 Task: Vocal Harmony.
Action: Mouse moved to (94, 35)
Screenshot: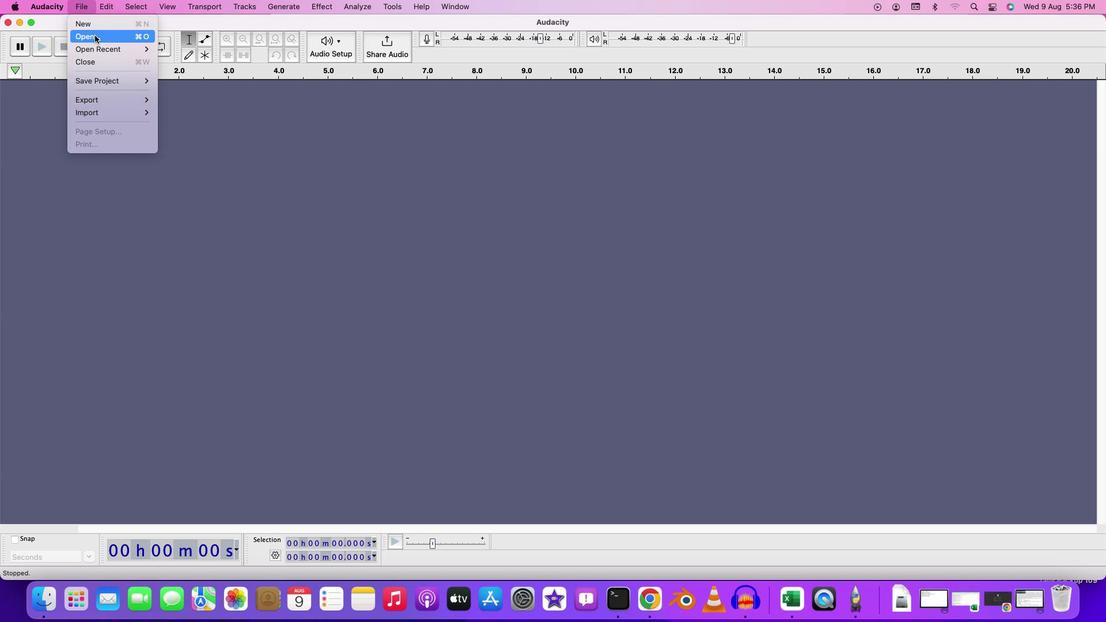 
Action: Mouse pressed left at (94, 35)
Screenshot: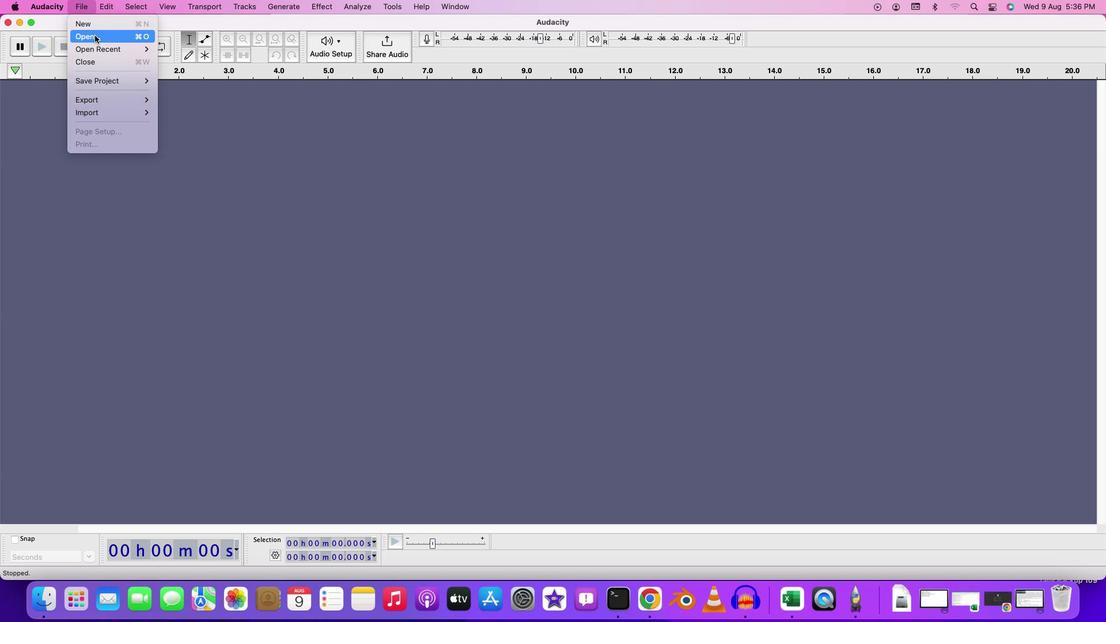
Action: Mouse moved to (442, 164)
Screenshot: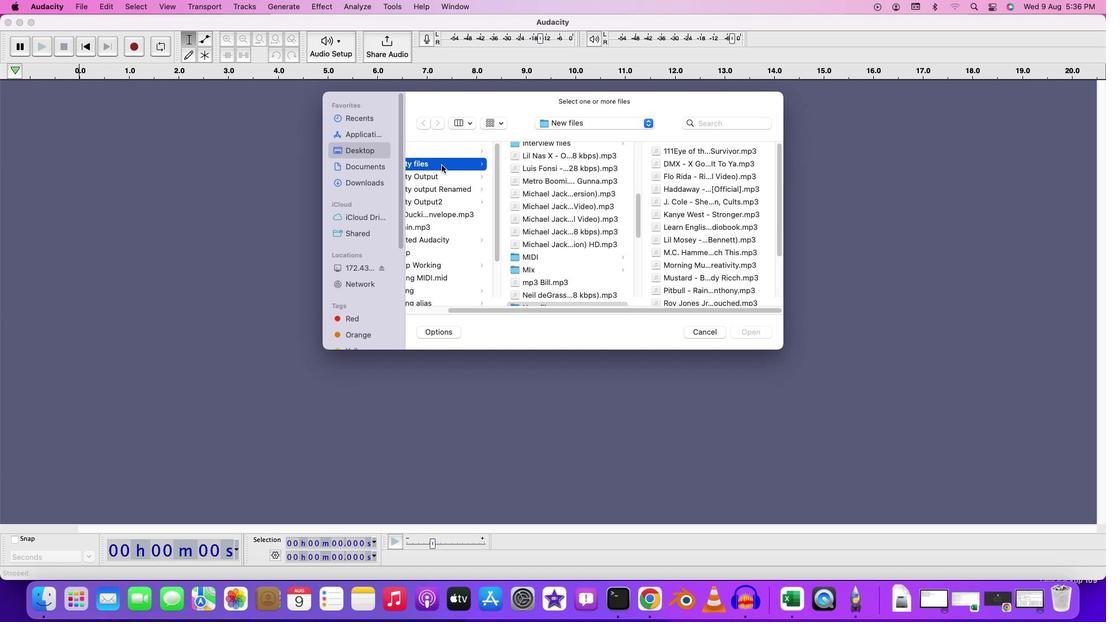 
Action: Mouse pressed left at (442, 164)
Screenshot: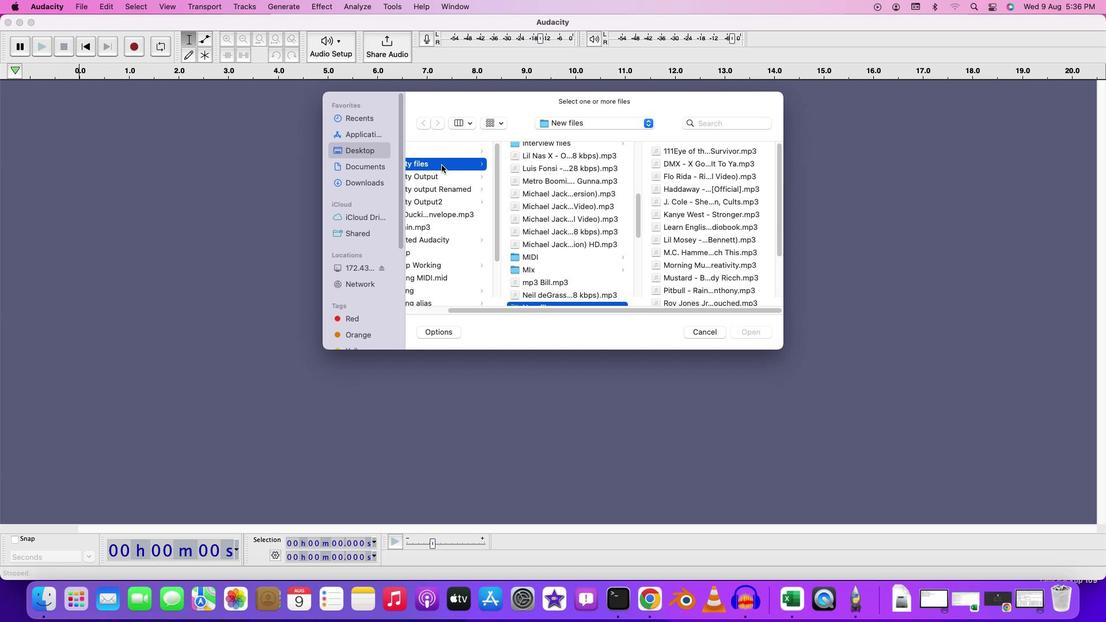
Action: Mouse moved to (586, 269)
Screenshot: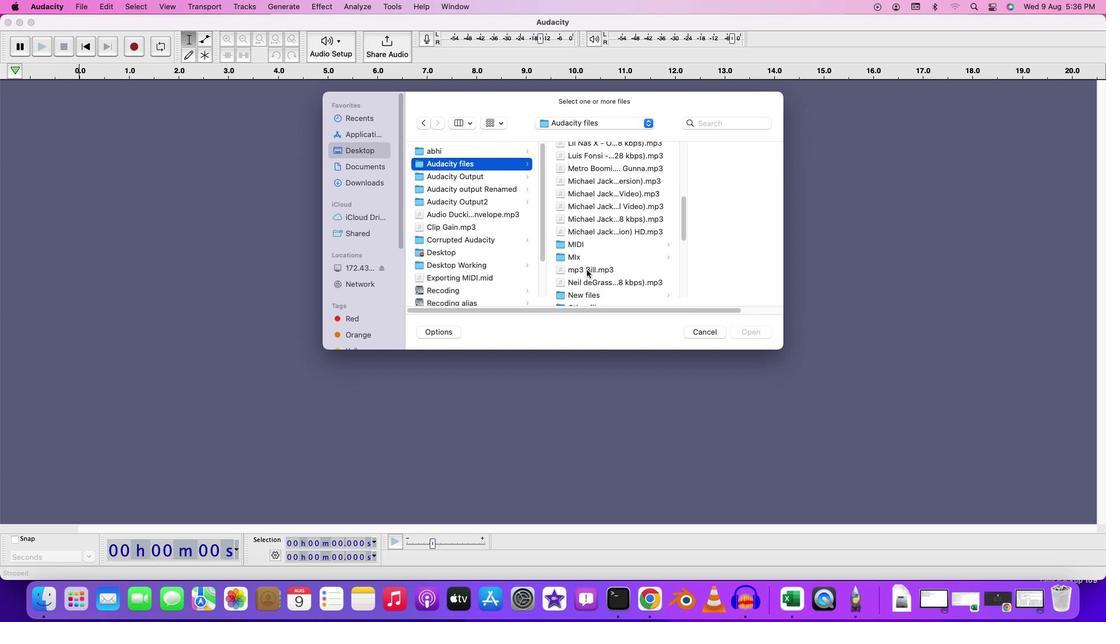 
Action: Mouse scrolled (586, 269) with delta (0, 0)
Screenshot: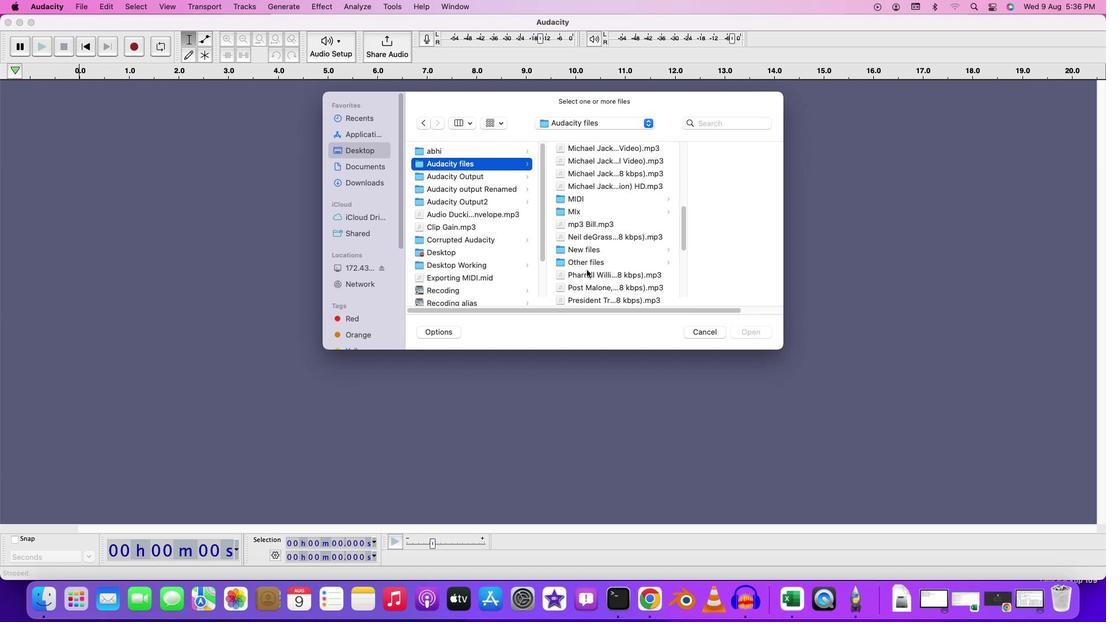
Action: Mouse scrolled (586, 269) with delta (0, 0)
Screenshot: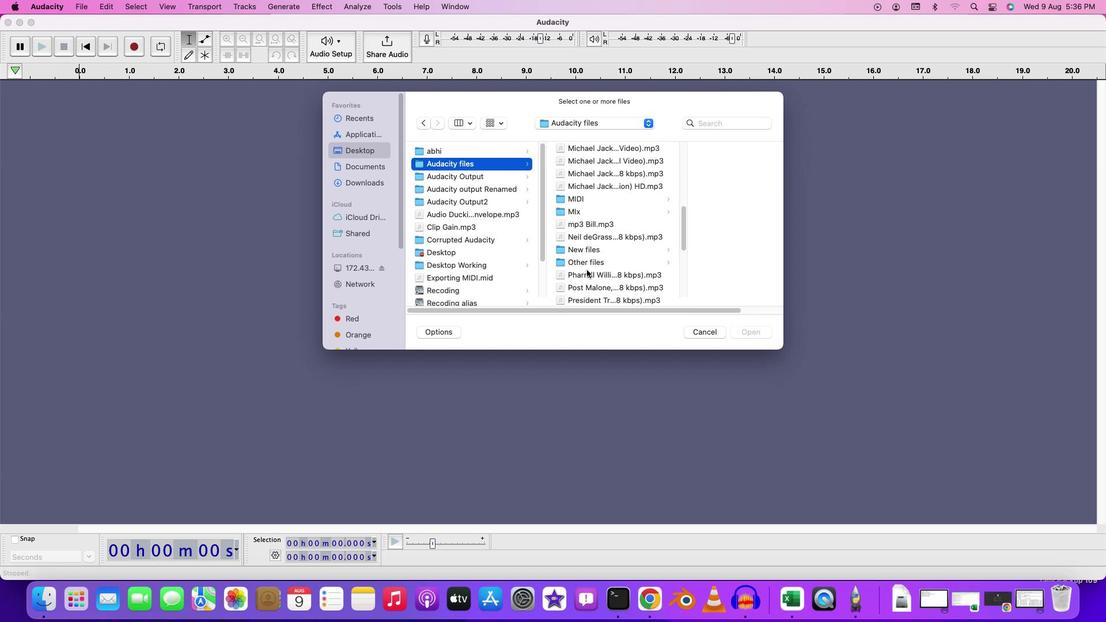 
Action: Mouse scrolled (586, 269) with delta (0, -1)
Screenshot: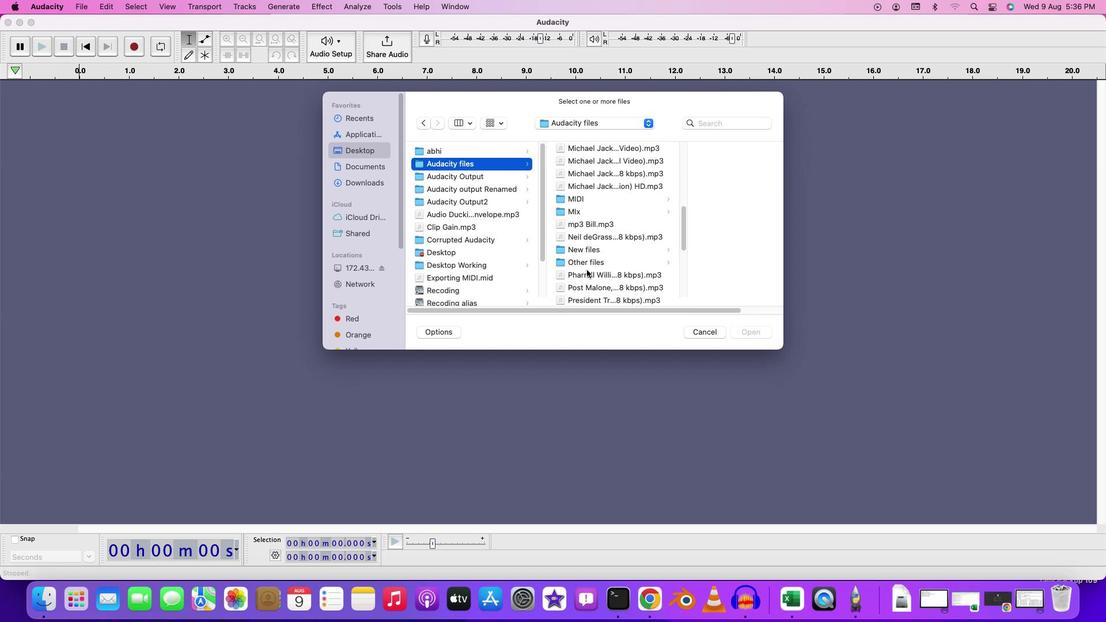 
Action: Mouse moved to (592, 252)
Screenshot: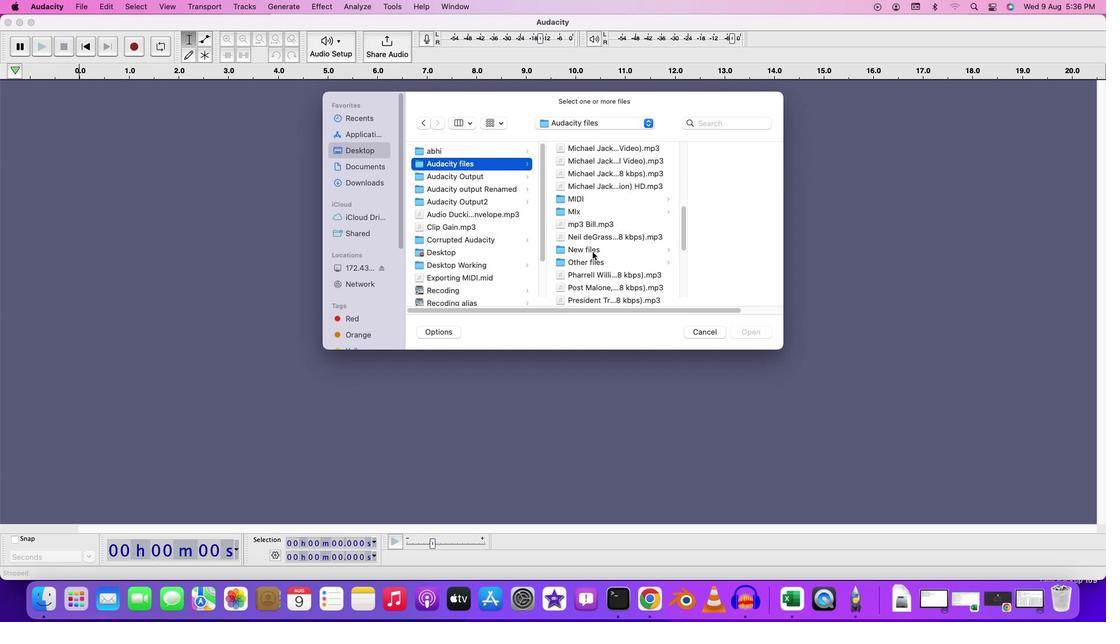 
Action: Mouse pressed left at (592, 252)
Screenshot: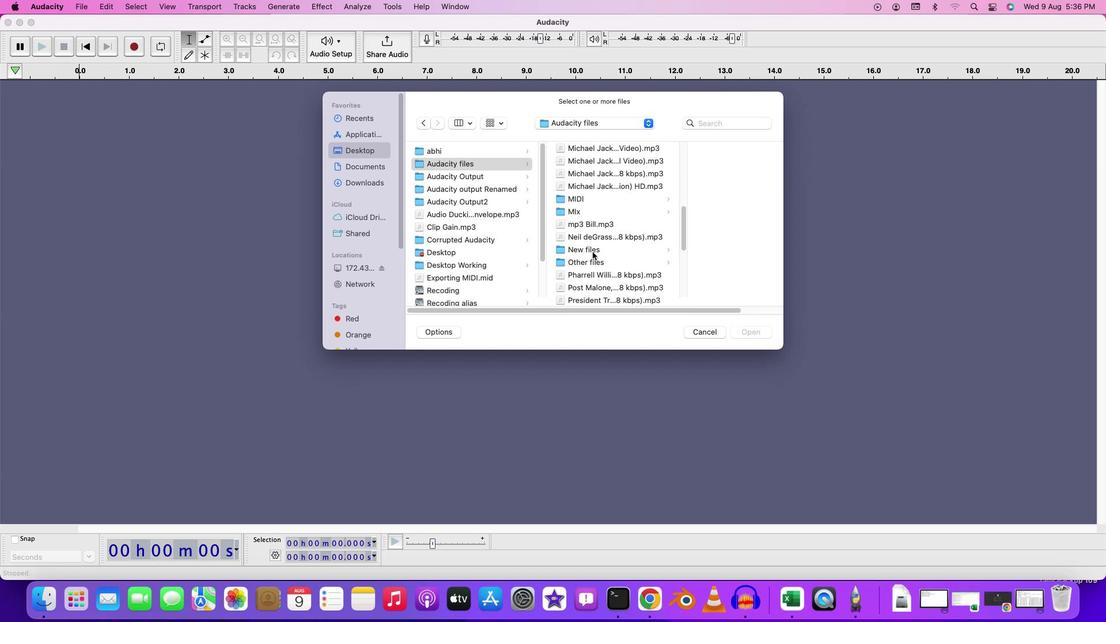 
Action: Mouse moved to (708, 170)
Screenshot: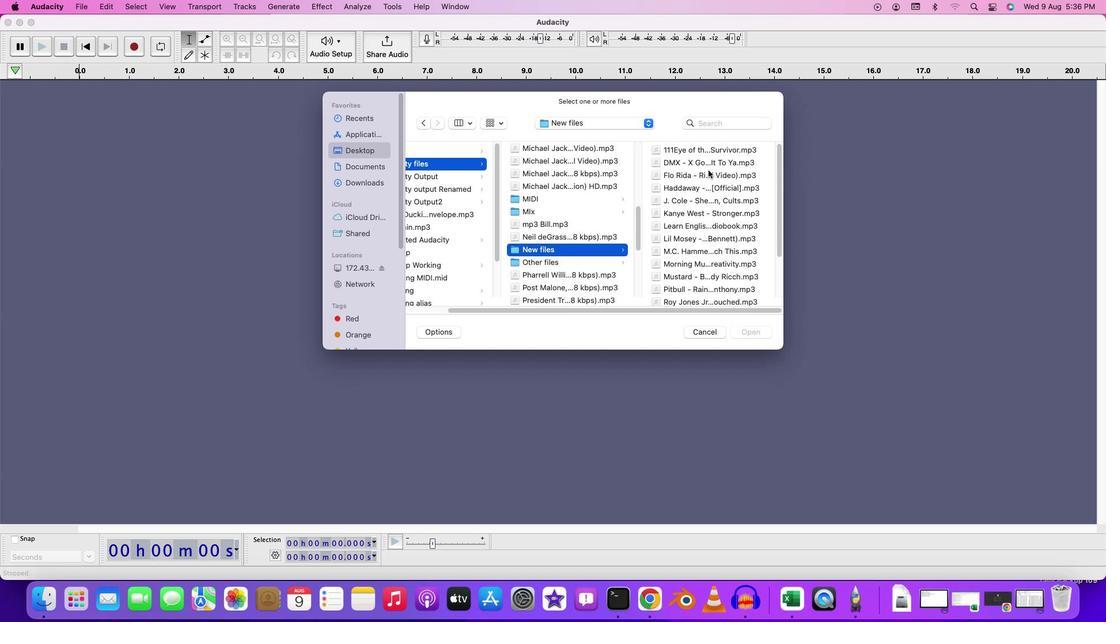 
Action: Mouse scrolled (708, 170) with delta (0, 0)
Screenshot: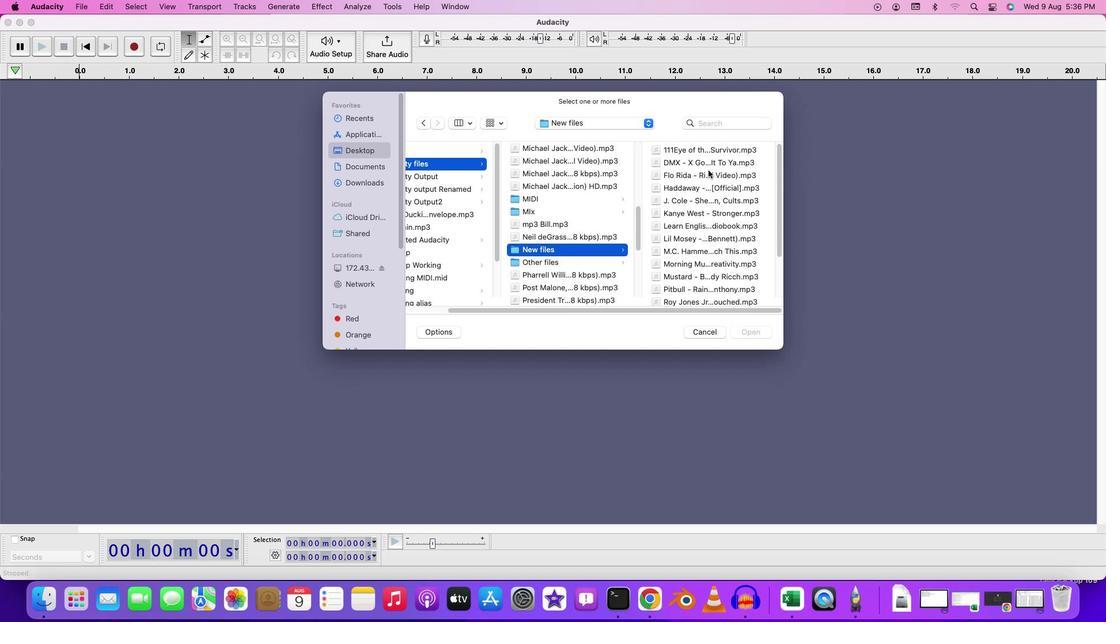 
Action: Mouse moved to (708, 170)
Screenshot: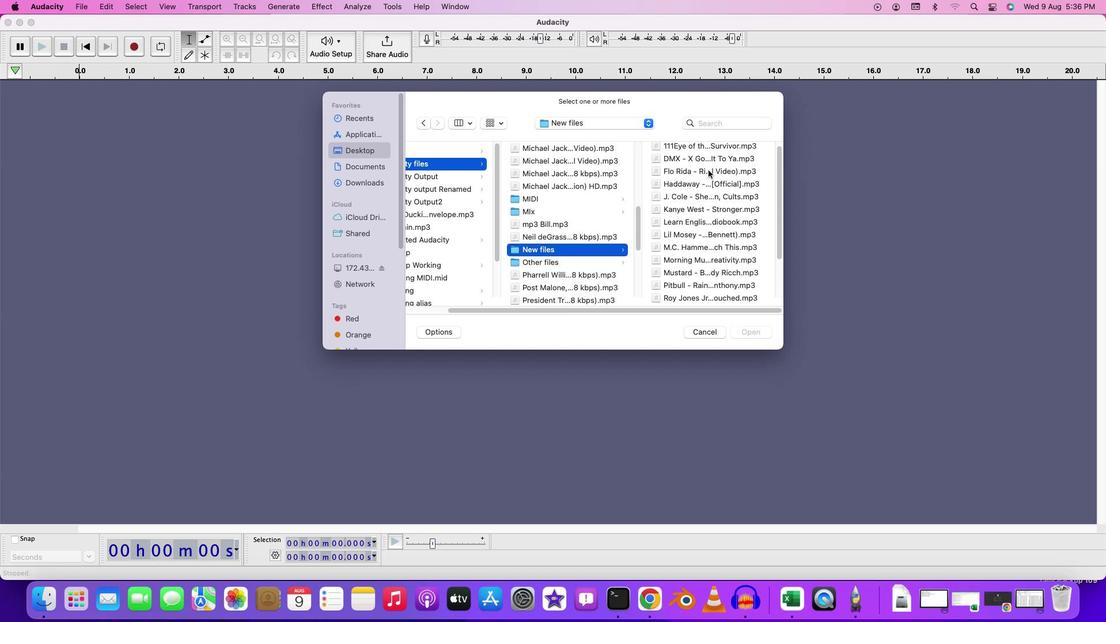 
Action: Mouse scrolled (708, 170) with delta (0, 0)
Screenshot: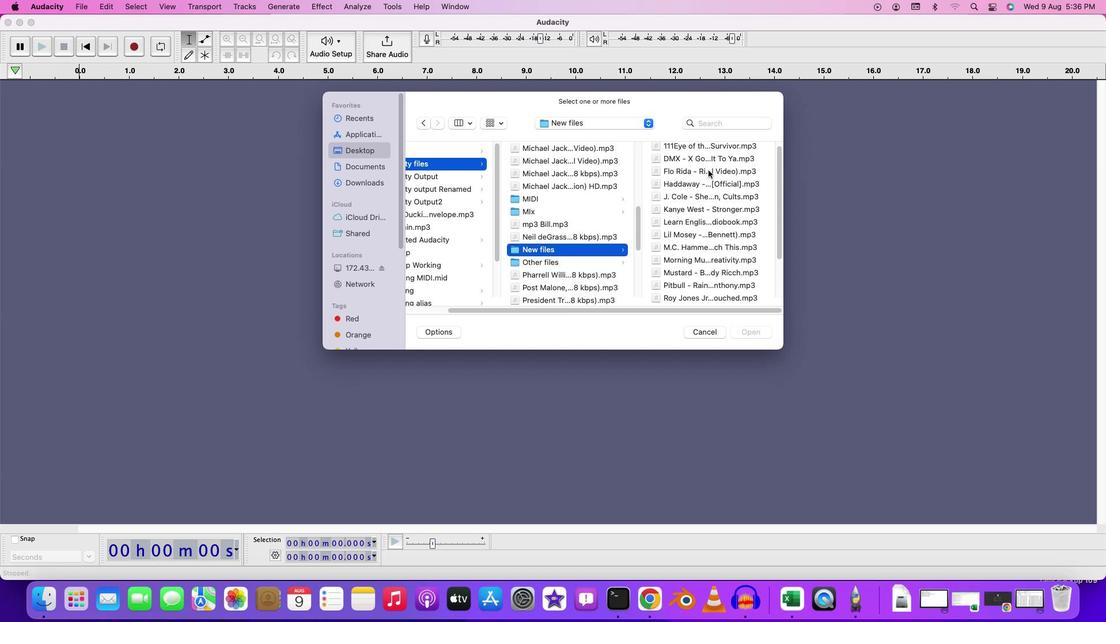 
Action: Mouse scrolled (708, 170) with delta (0, 0)
Screenshot: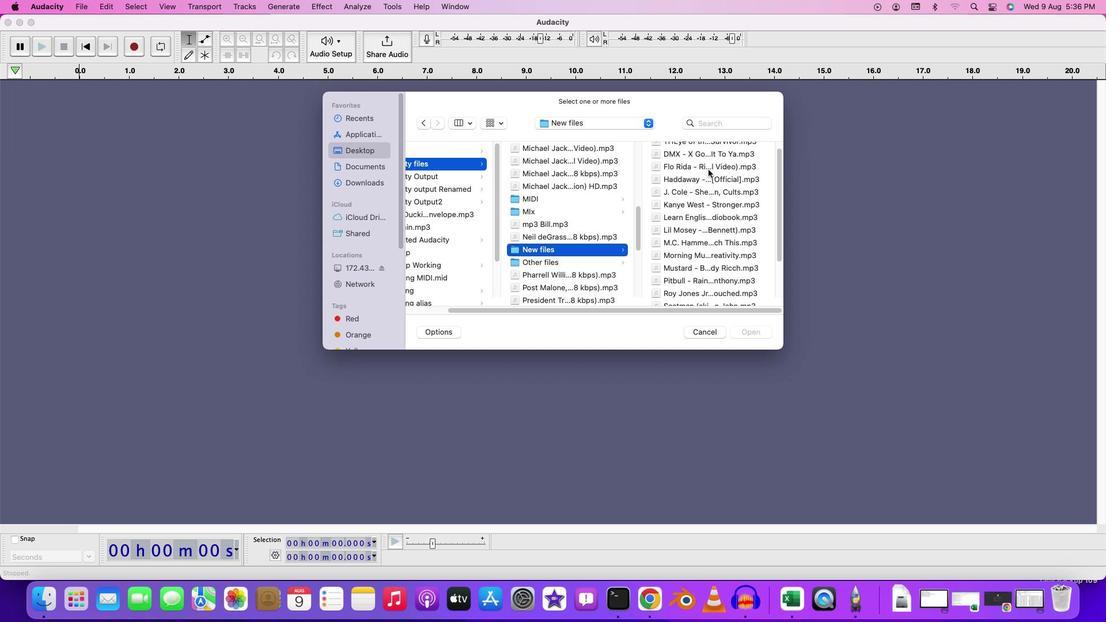 
Action: Mouse moved to (715, 190)
Screenshot: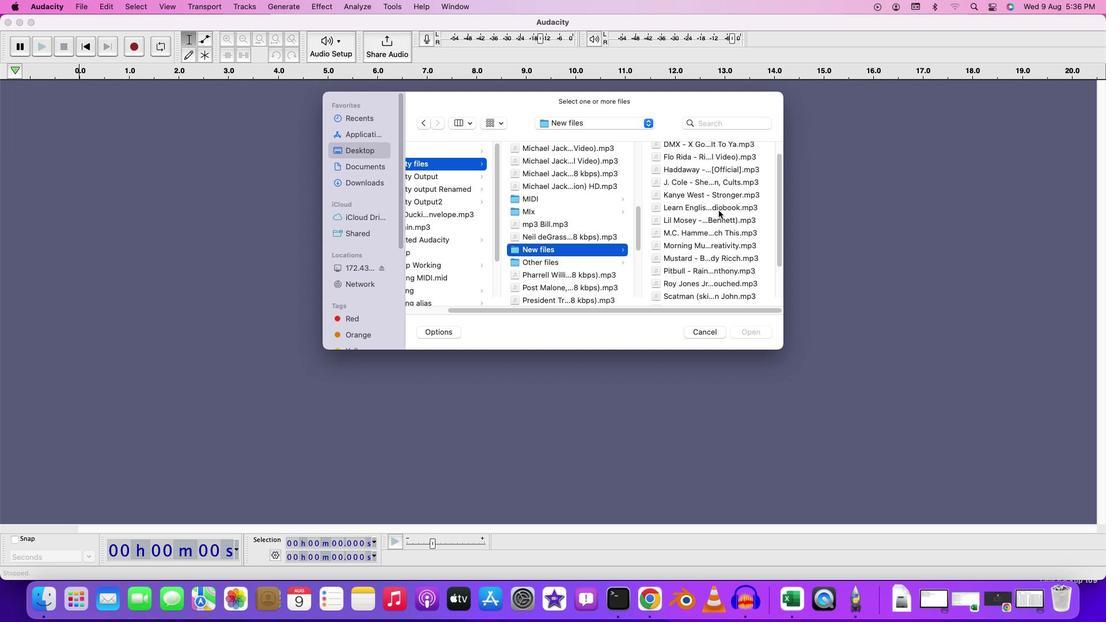 
Action: Mouse scrolled (715, 190) with delta (0, 0)
Screenshot: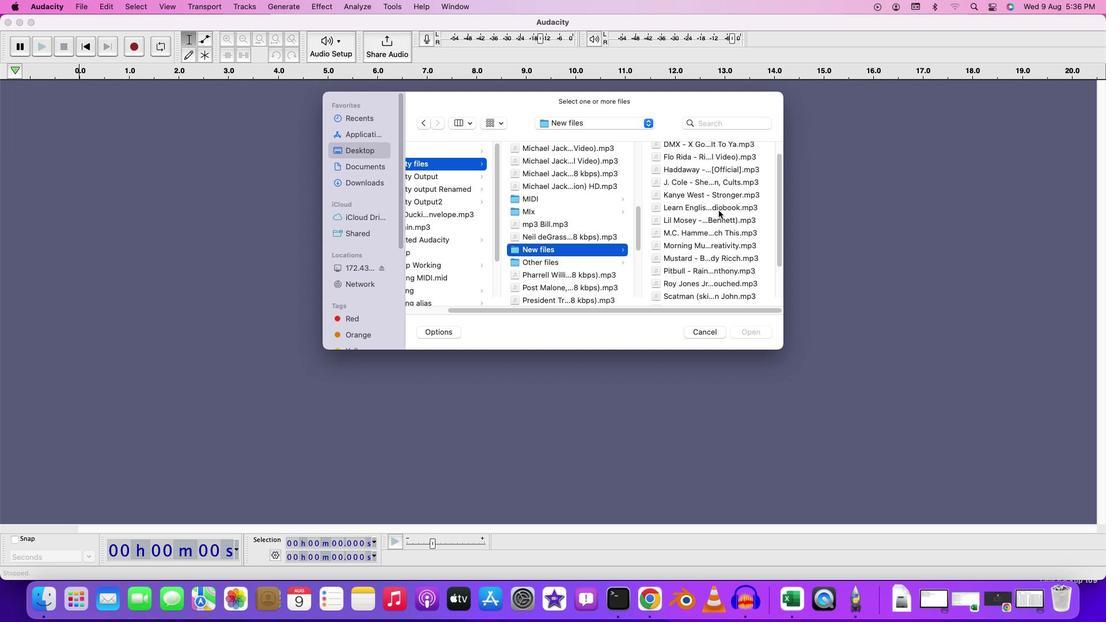 
Action: Mouse moved to (718, 205)
Screenshot: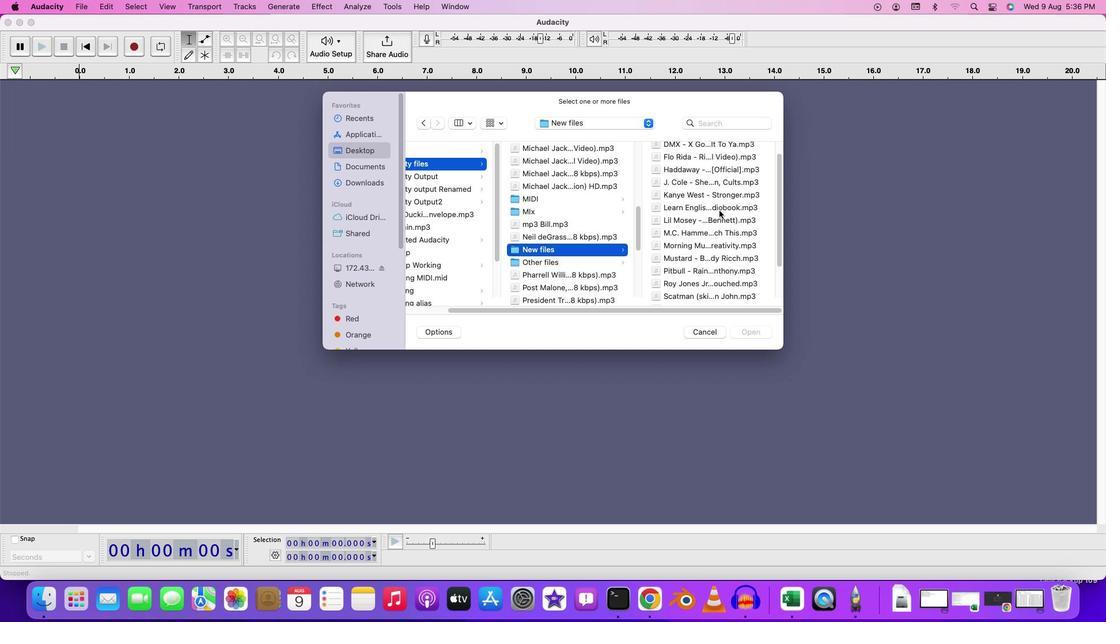 
Action: Mouse scrolled (718, 205) with delta (0, 0)
Screenshot: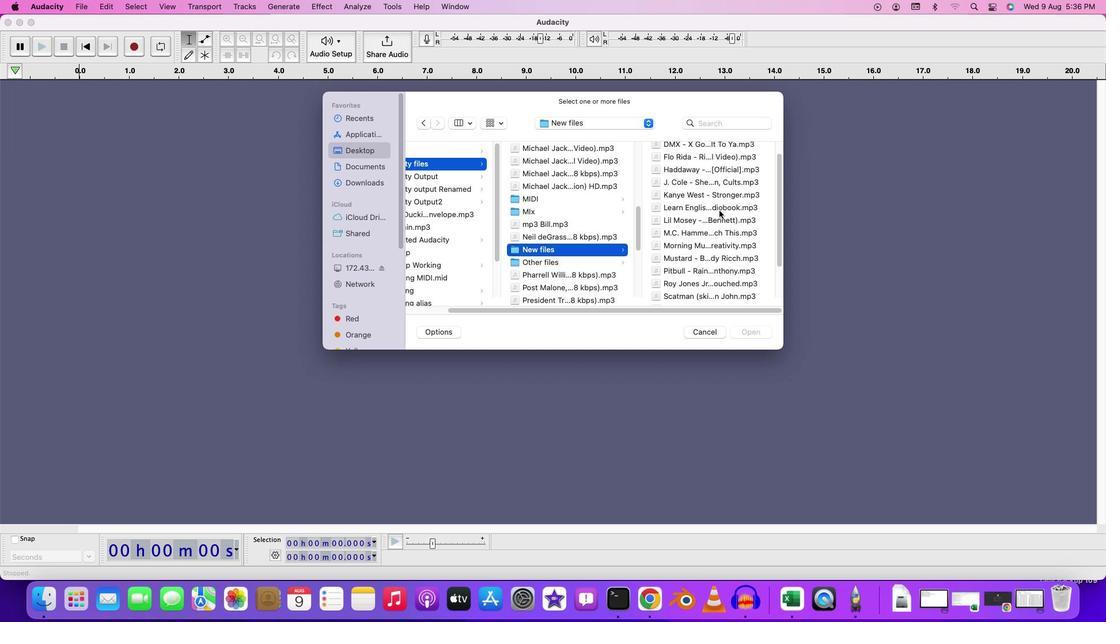 
Action: Mouse moved to (719, 210)
Screenshot: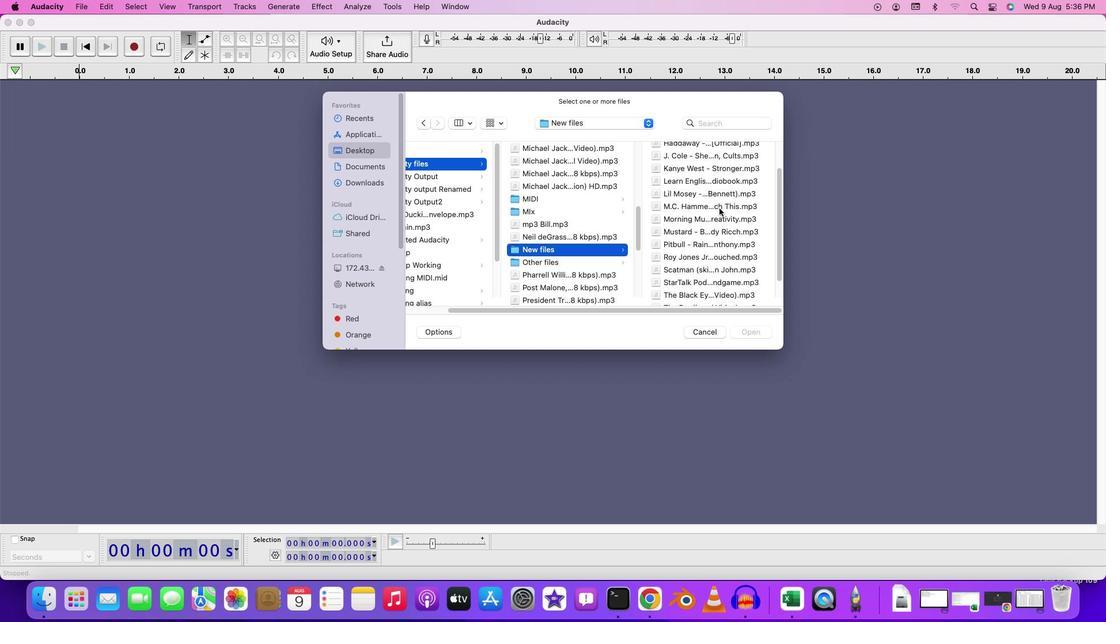 
Action: Mouse scrolled (719, 210) with delta (0, 0)
Screenshot: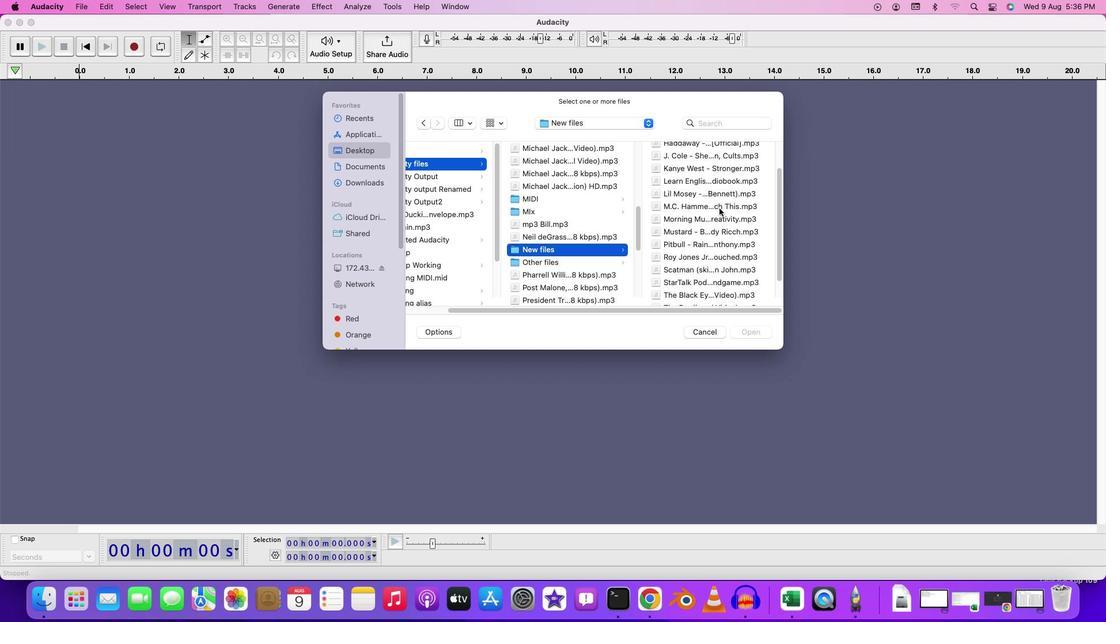 
Action: Mouse moved to (715, 230)
Screenshot: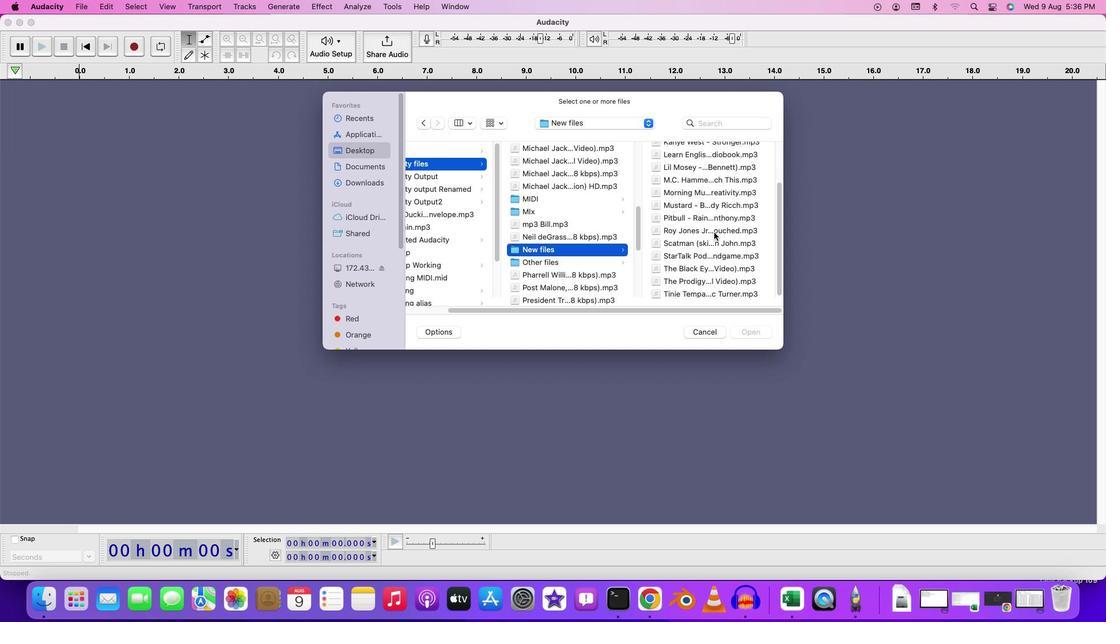 
Action: Mouse scrolled (715, 230) with delta (0, 0)
Screenshot: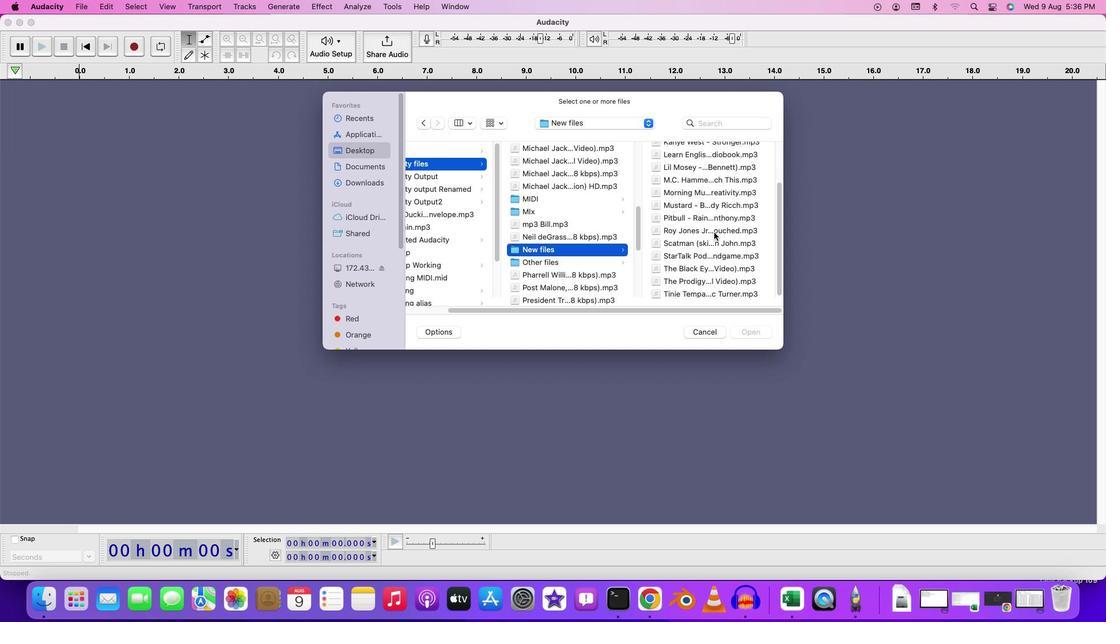 
Action: Mouse moved to (714, 232)
Screenshot: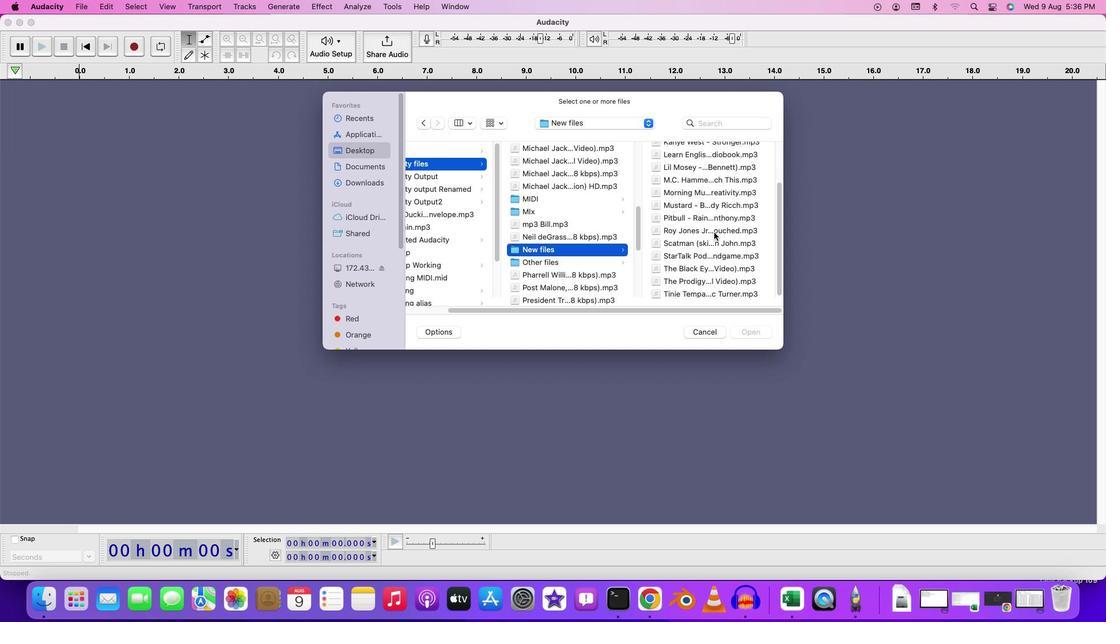 
Action: Mouse scrolled (714, 232) with delta (0, 0)
Screenshot: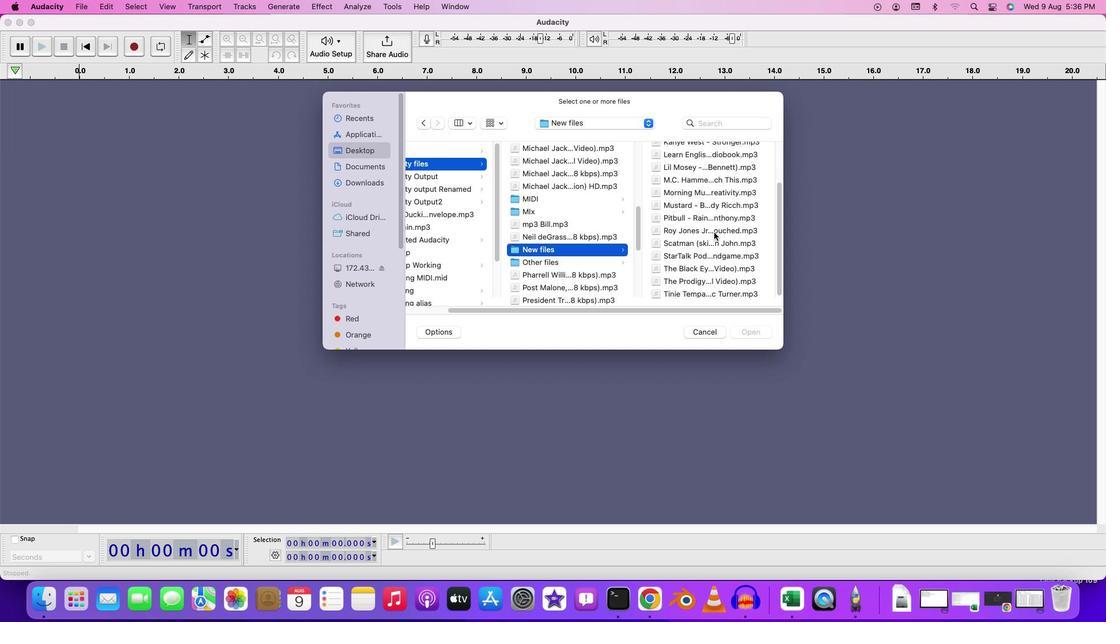 
Action: Mouse scrolled (714, 232) with delta (0, -1)
Screenshot: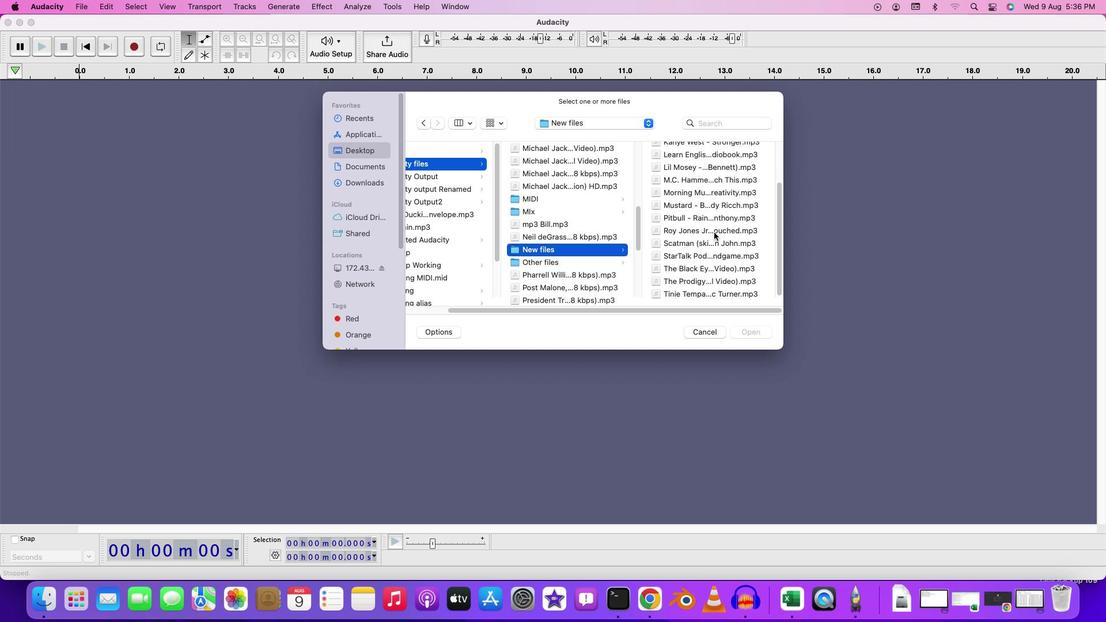 
Action: Mouse scrolled (714, 232) with delta (0, -1)
Screenshot: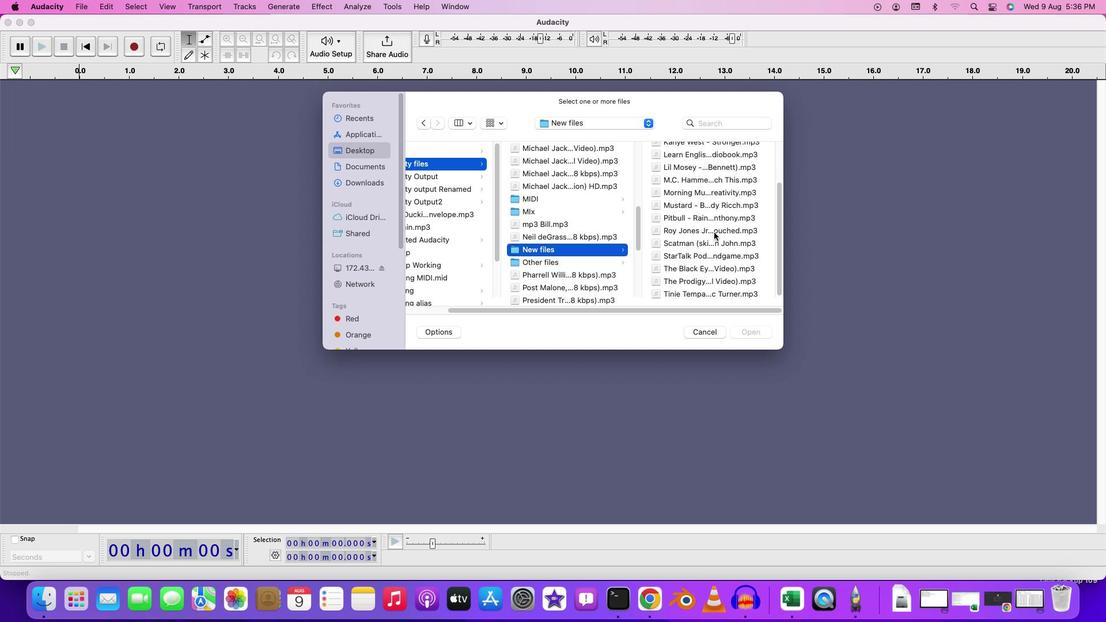 
Action: Mouse moved to (714, 236)
Screenshot: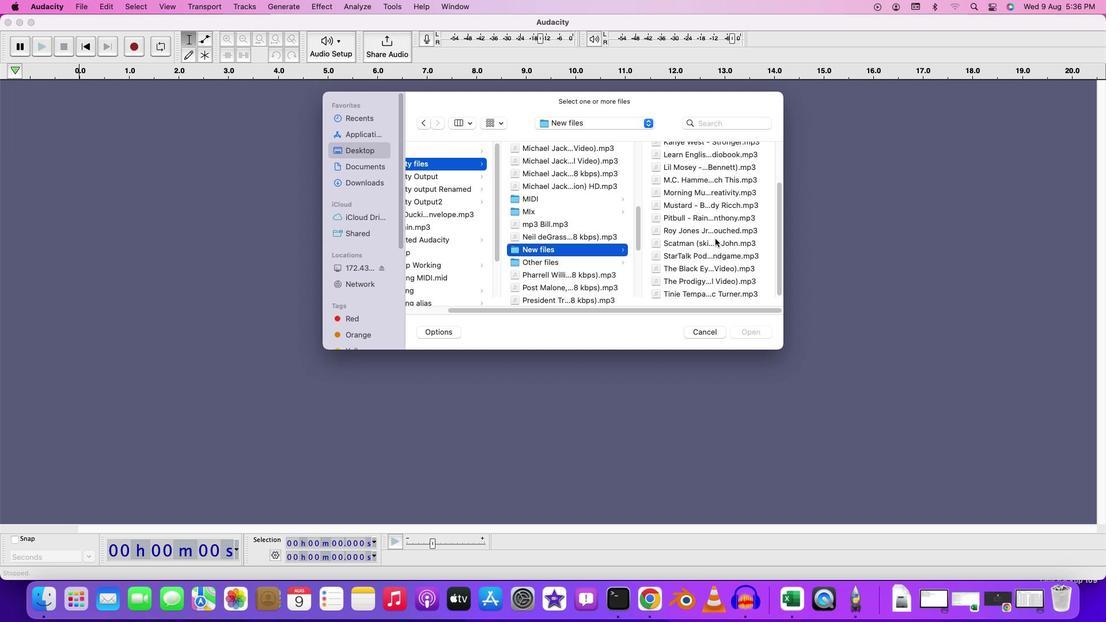 
Action: Mouse scrolled (714, 236) with delta (0, 0)
Screenshot: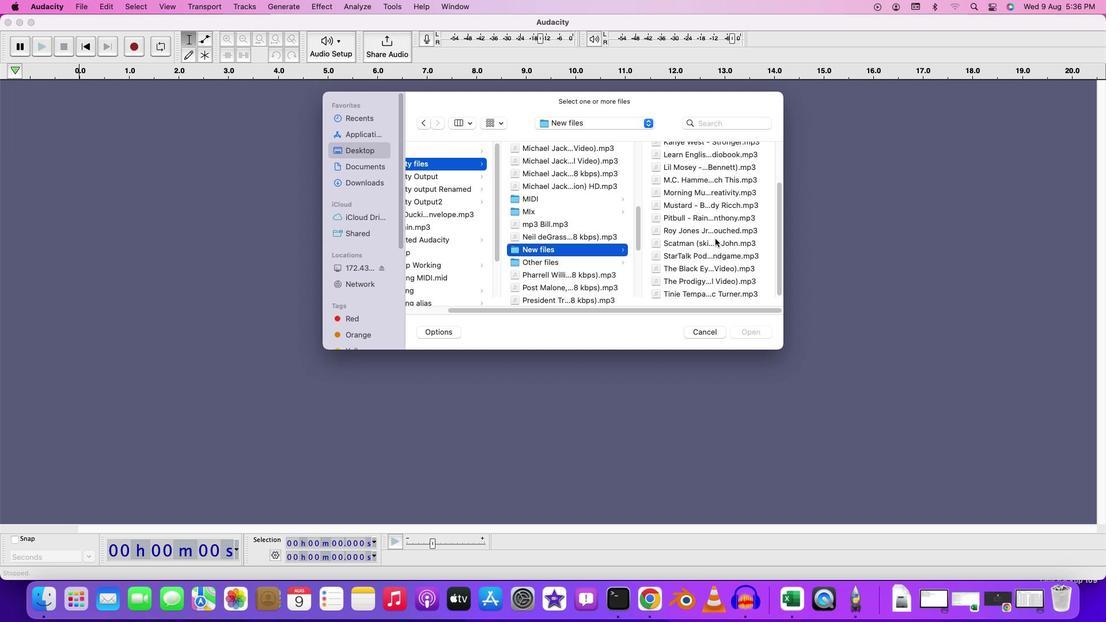 
Action: Mouse moved to (692, 295)
Screenshot: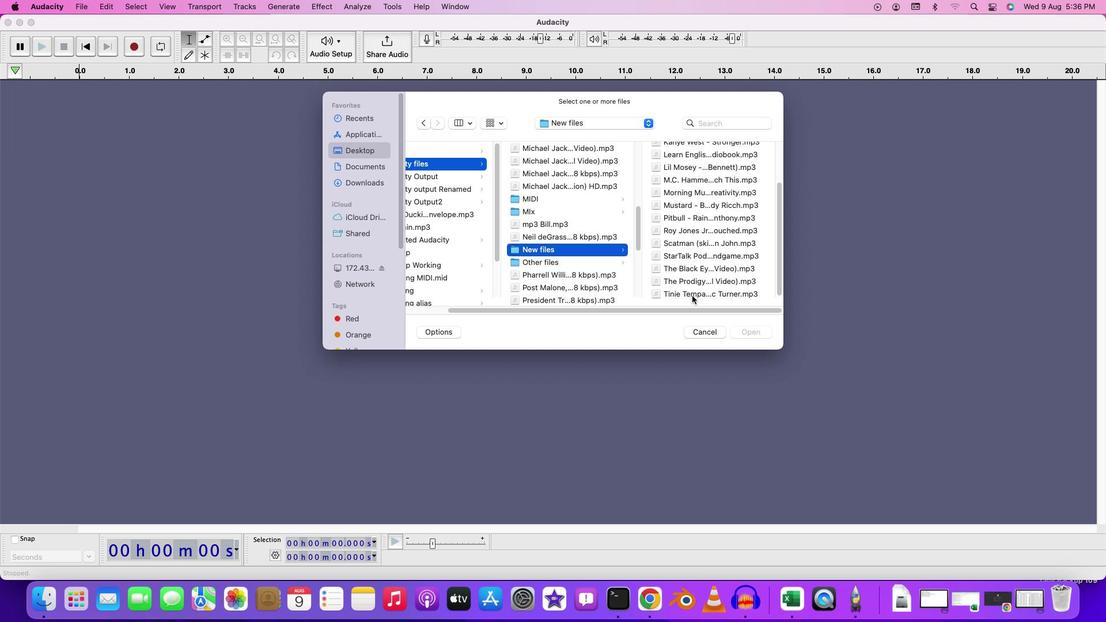 
Action: Mouse pressed left at (692, 295)
Screenshot: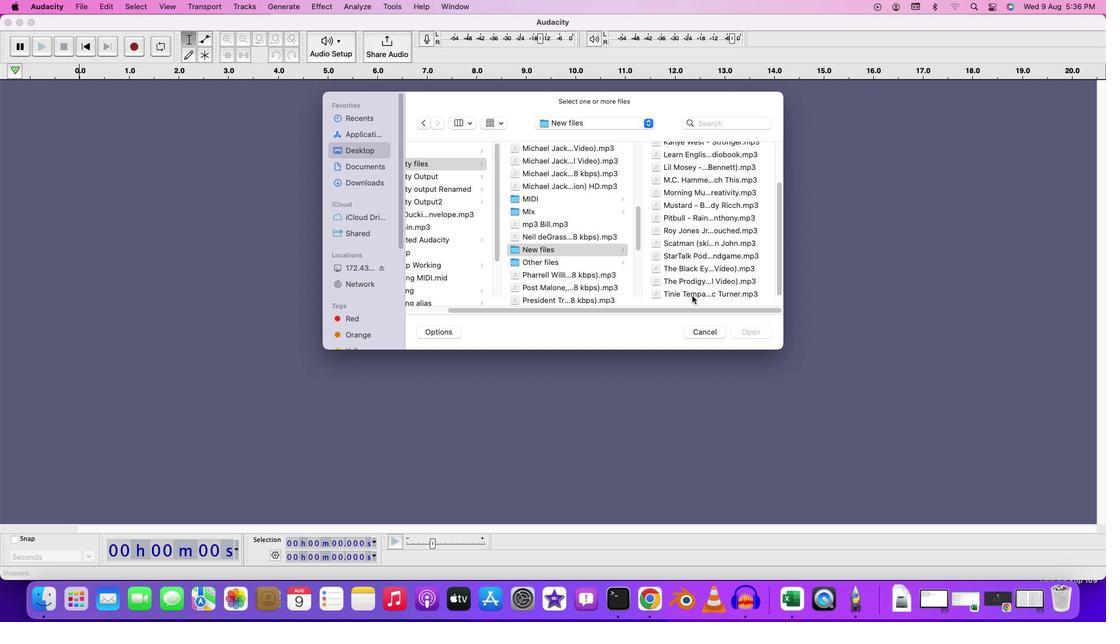
Action: Mouse pressed left at (692, 295)
Screenshot: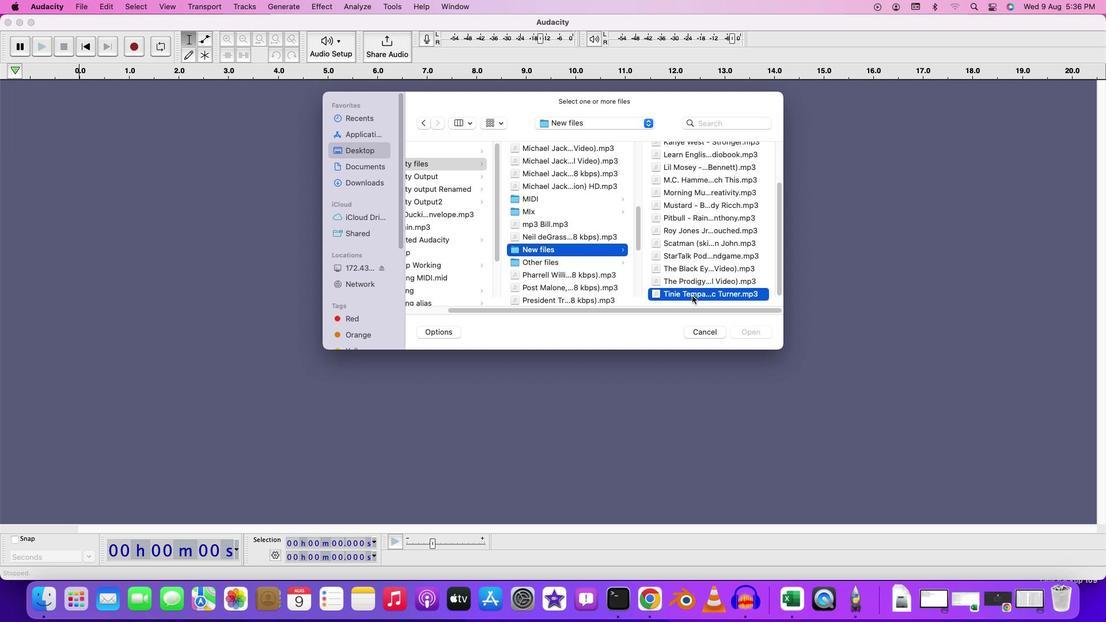 
Action: Mouse moved to (96, 119)
Screenshot: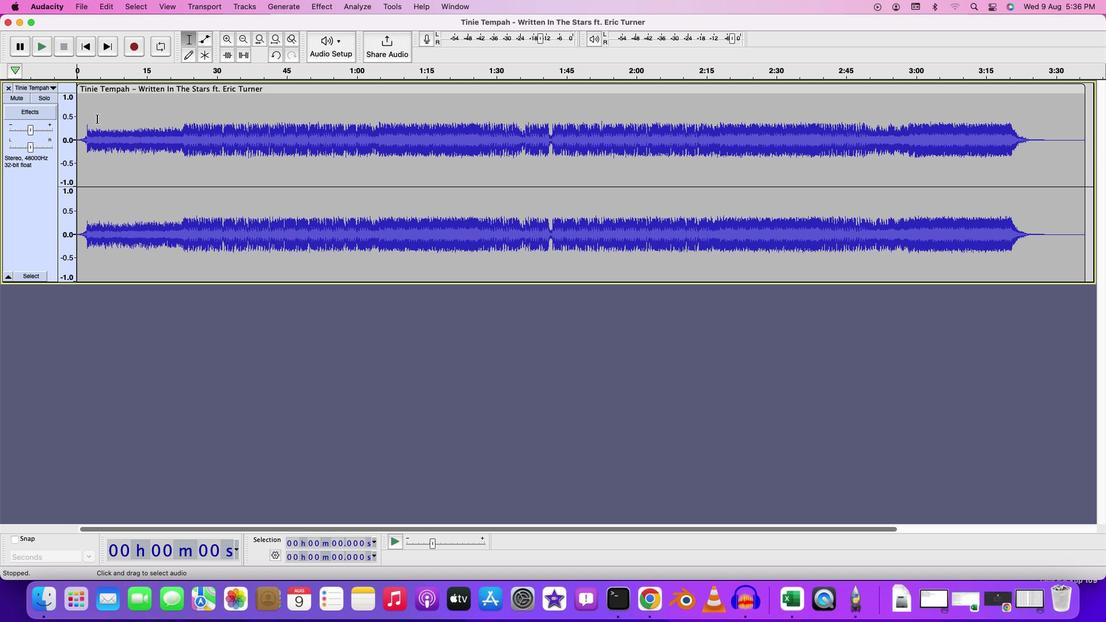
Action: Mouse pressed left at (96, 119)
Screenshot: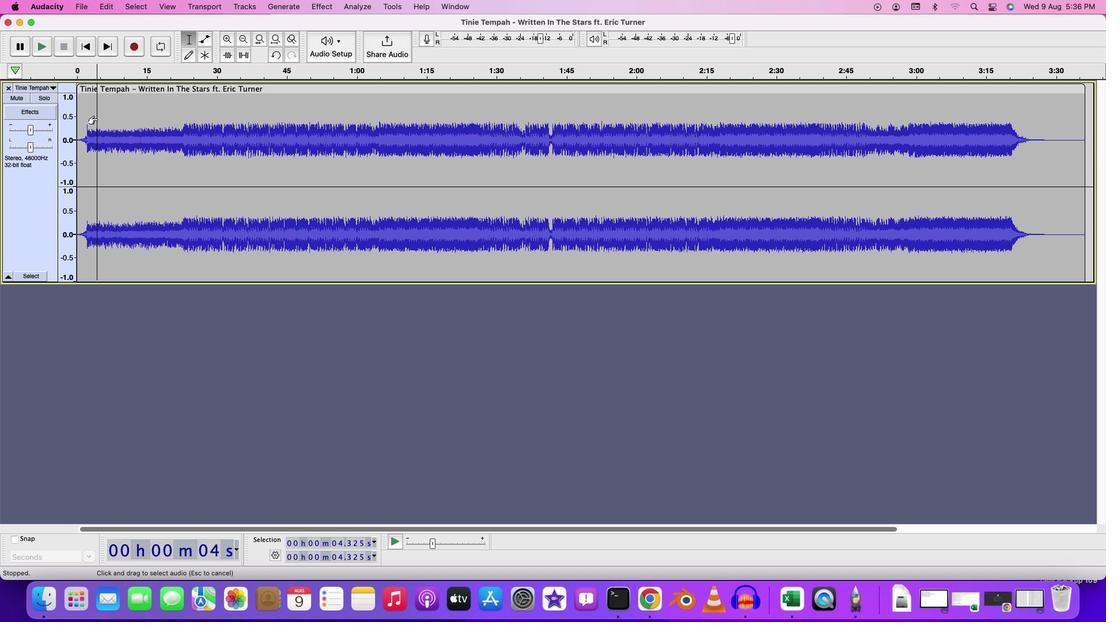 
Action: Key pressed Key.space
Screenshot: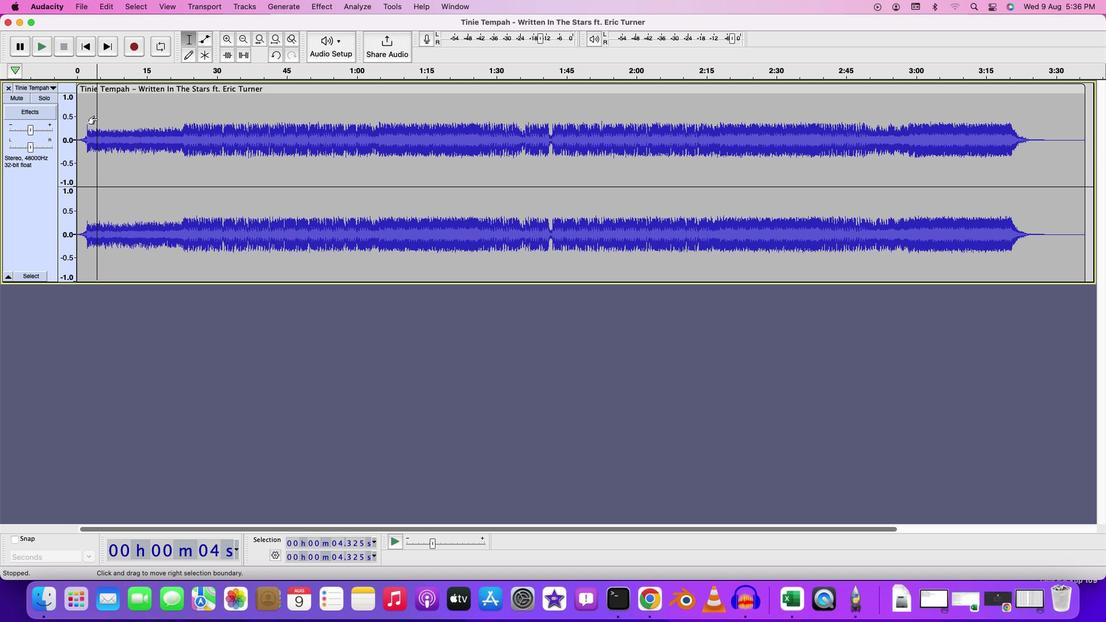 
Action: Mouse moved to (226, 7)
Screenshot: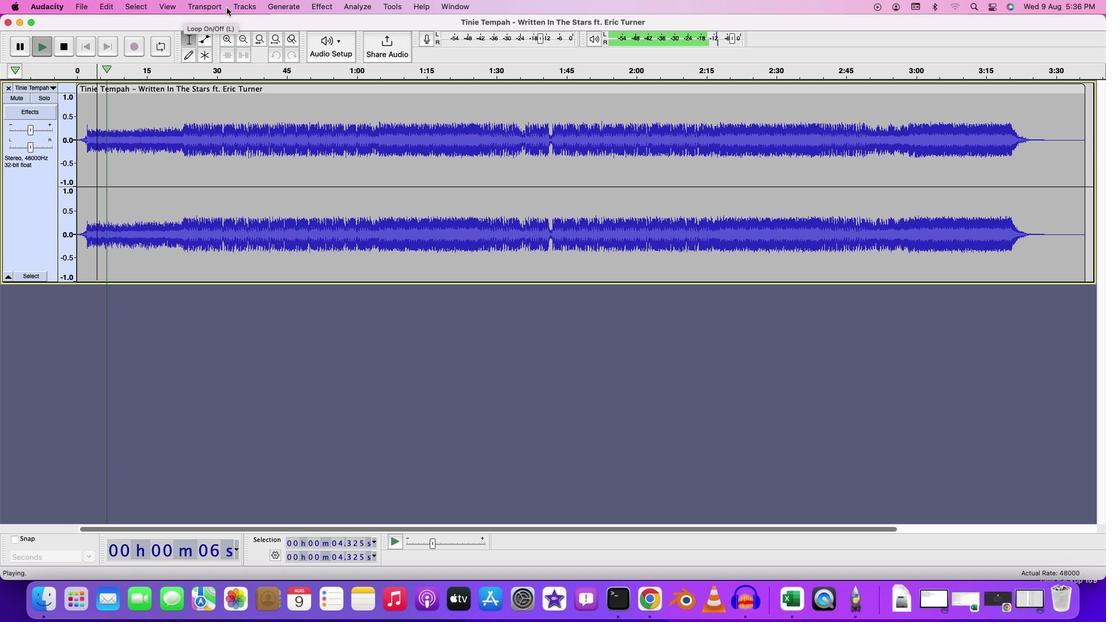 
Action: Mouse pressed left at (226, 7)
Screenshot: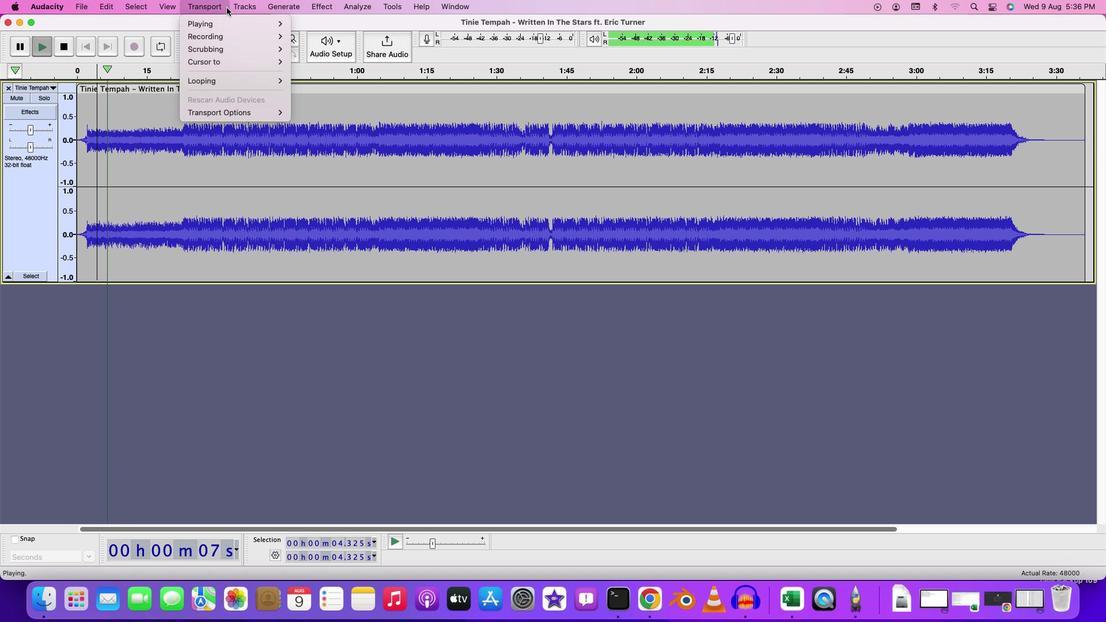 
Action: Mouse moved to (139, 159)
Screenshot: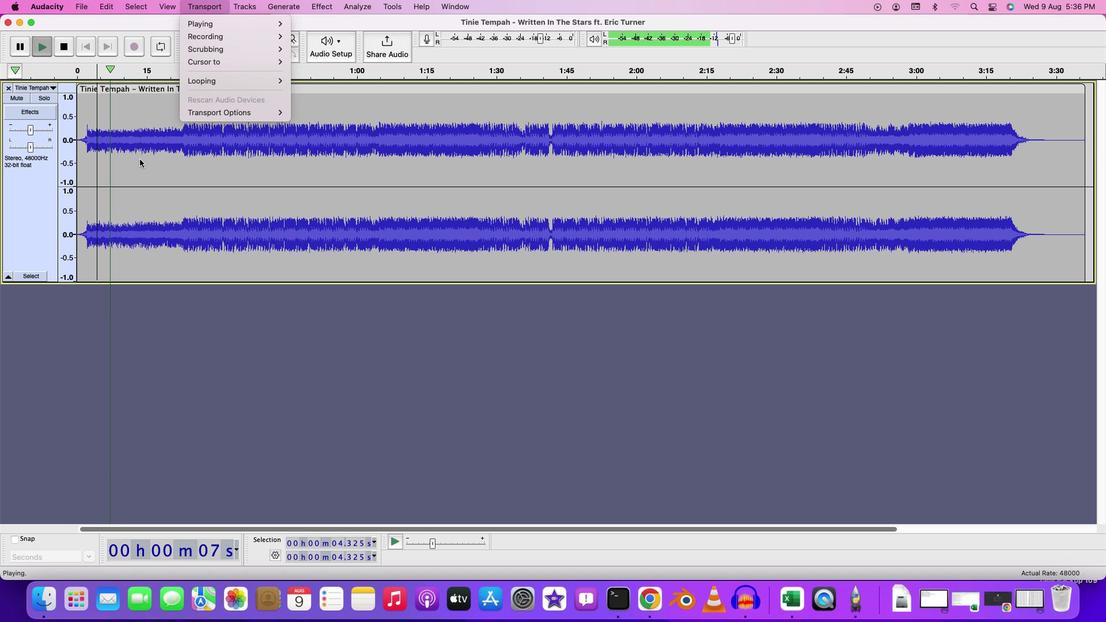 
Action: Mouse pressed left at (139, 159)
Screenshot: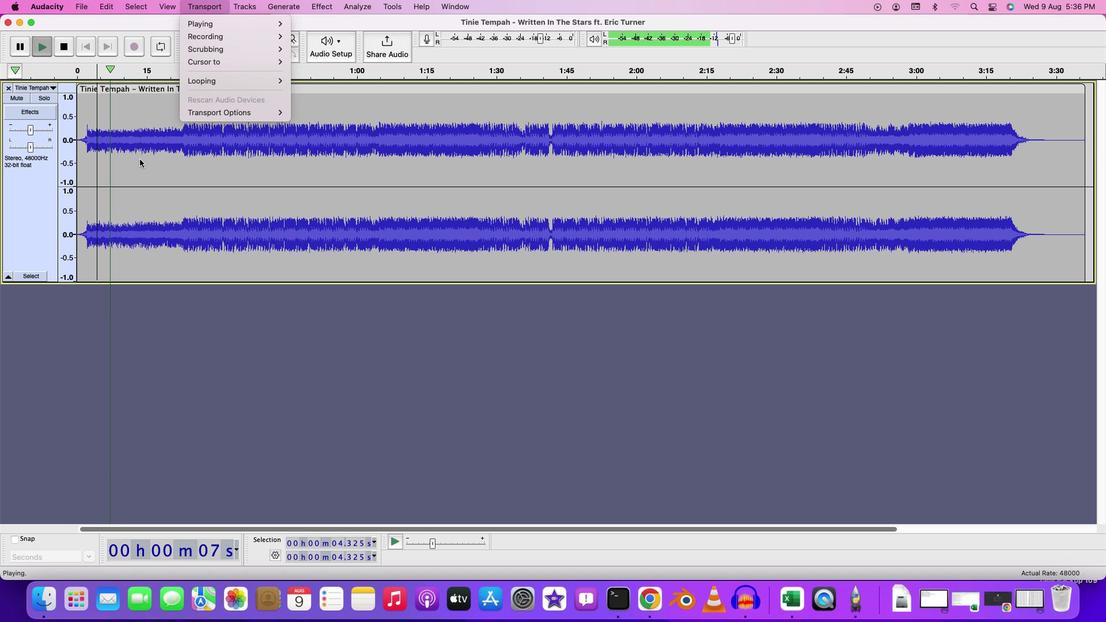 
Action: Mouse pressed left at (139, 159)
Screenshot: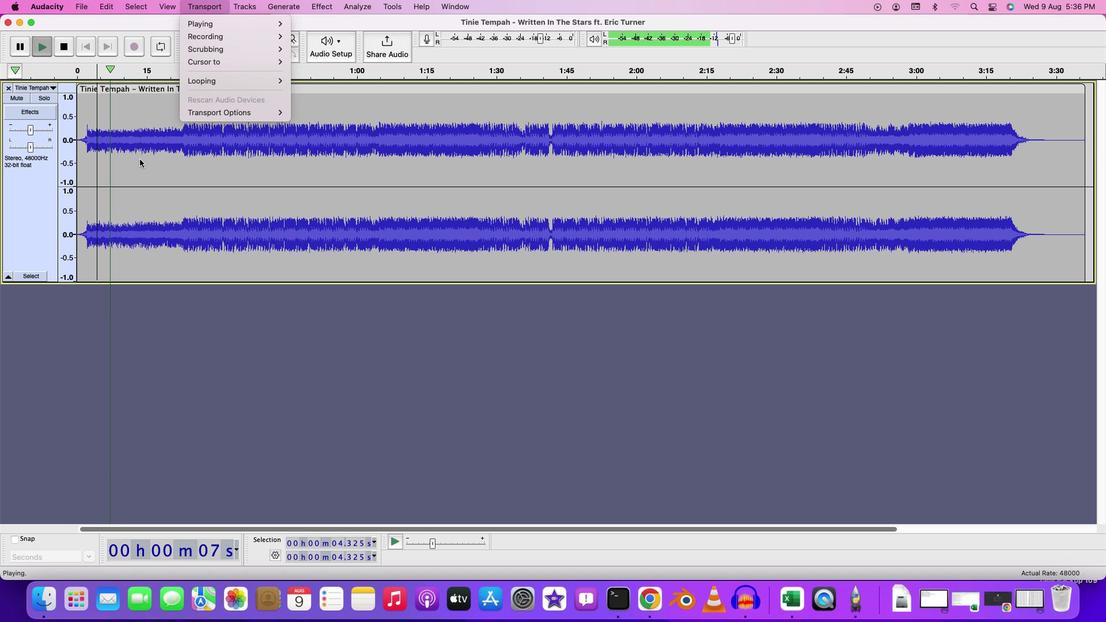
Action: Mouse moved to (422, 333)
Screenshot: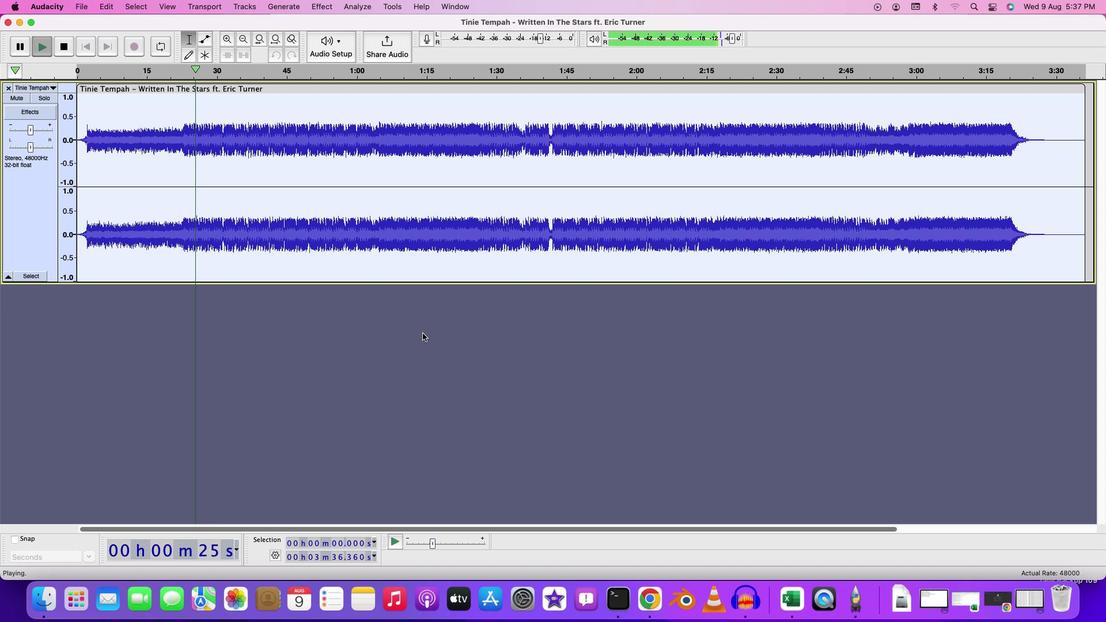 
Action: Key pressed Key.media_volume_up
Screenshot: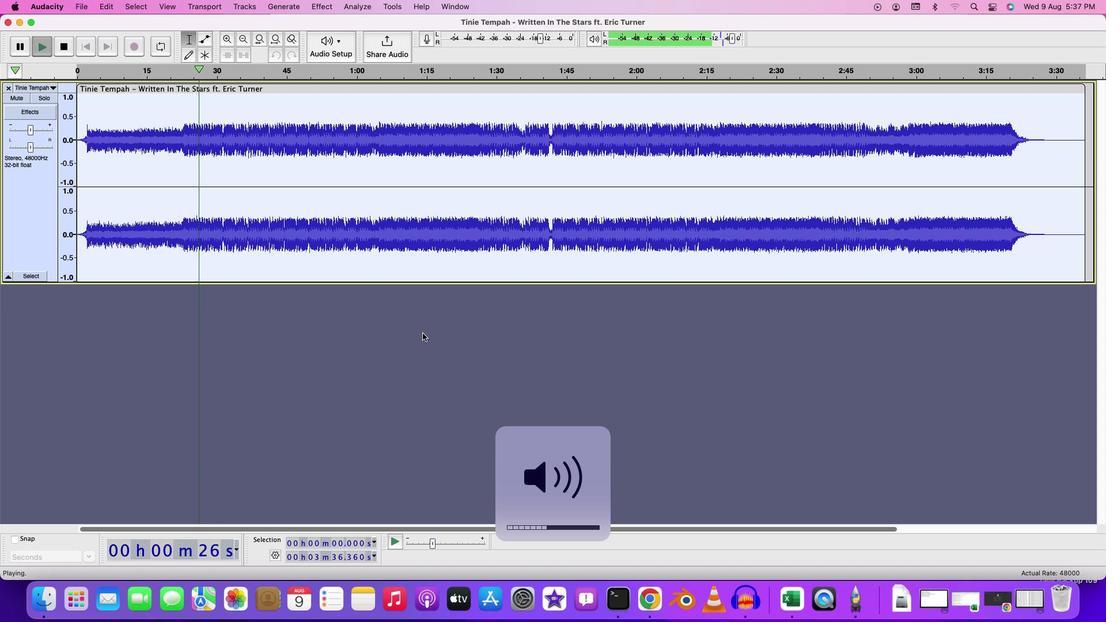 
Action: Mouse moved to (228, 165)
Screenshot: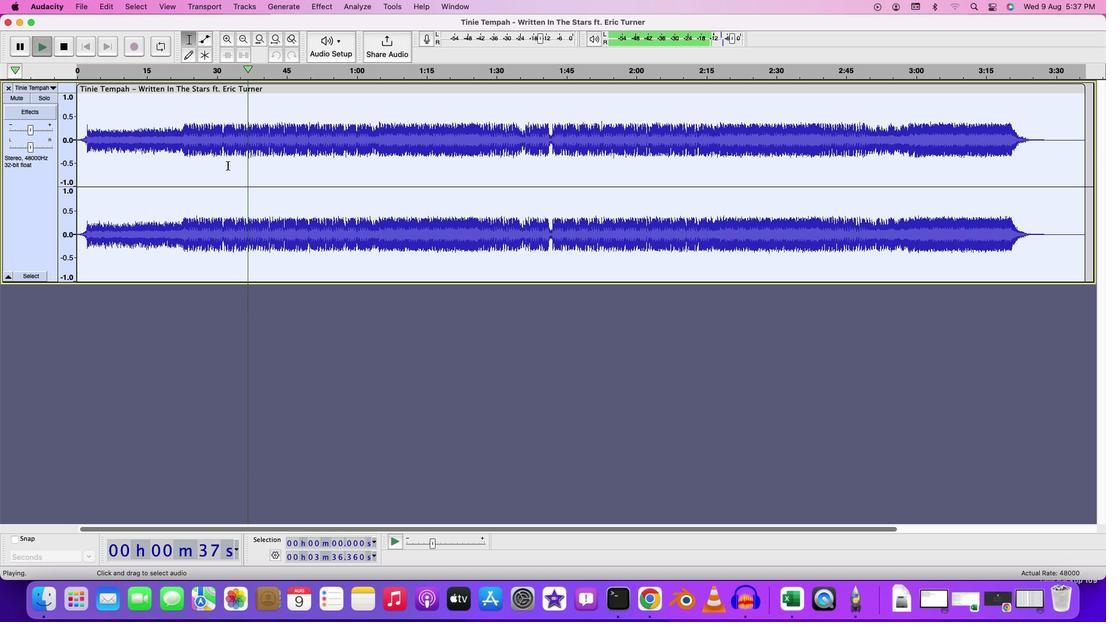 
Action: Key pressed Key.space
Screenshot: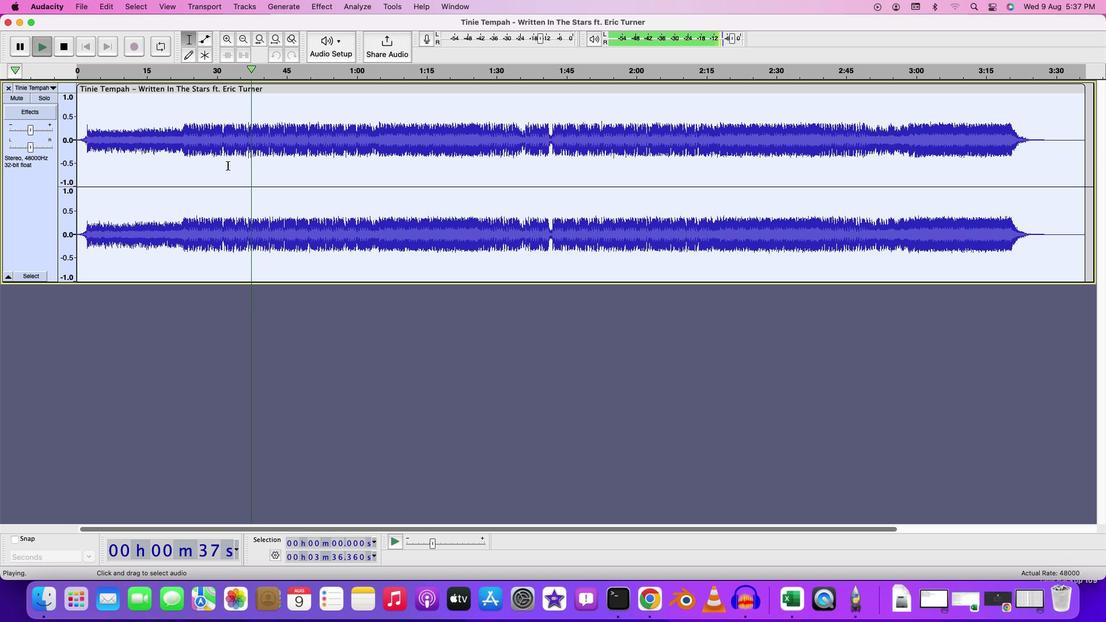 
Action: Mouse moved to (239, 164)
Screenshot: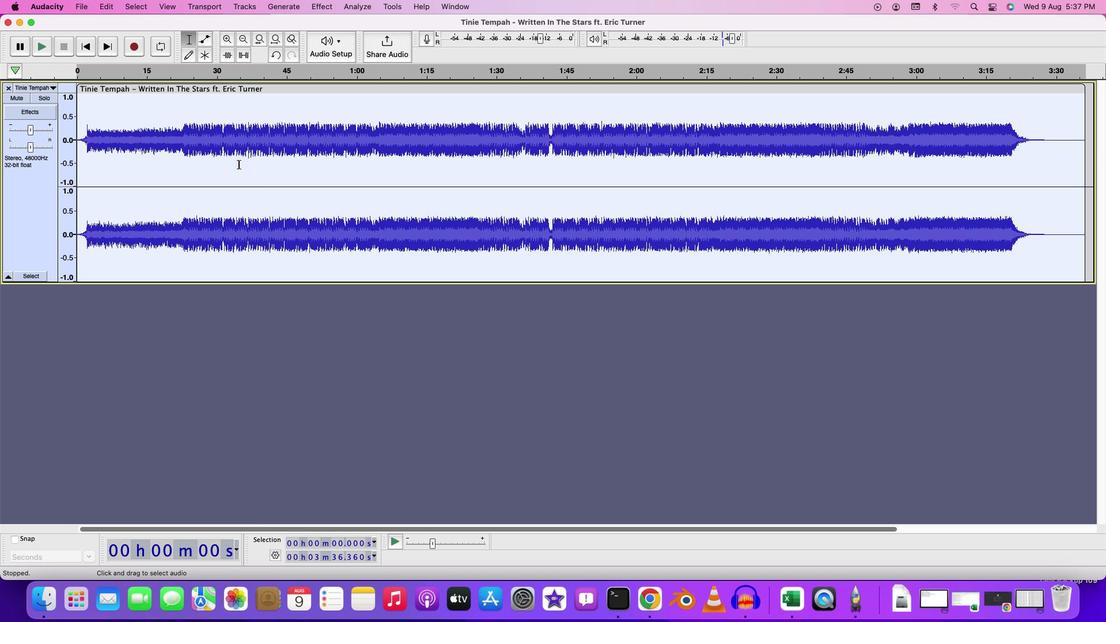 
Action: Mouse pressed right at (239, 164)
Screenshot: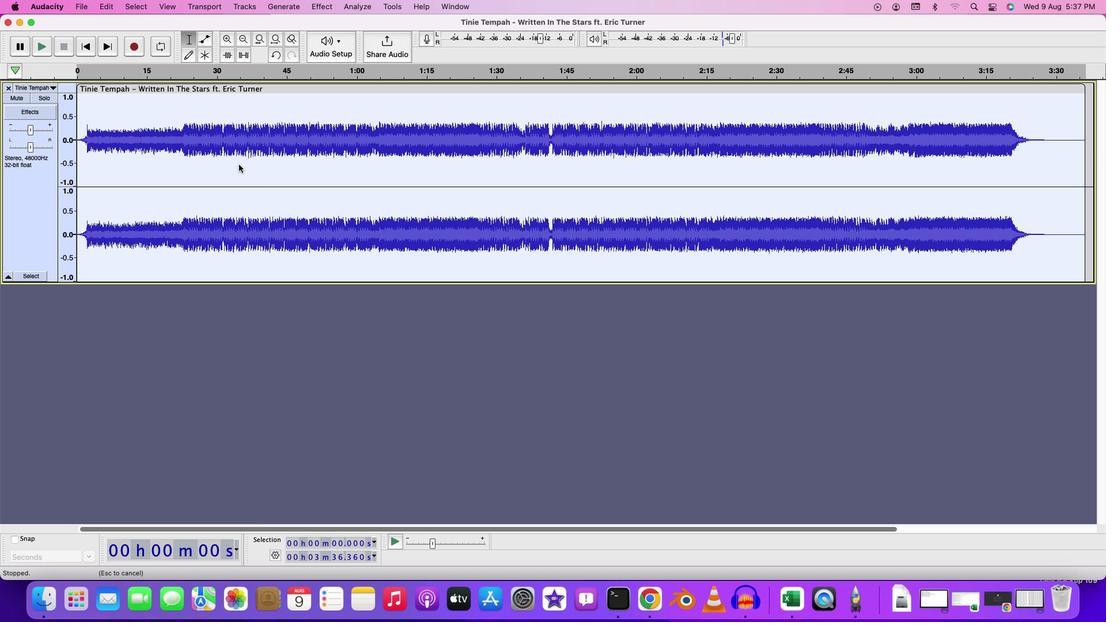 
Action: Mouse moved to (163, 268)
Screenshot: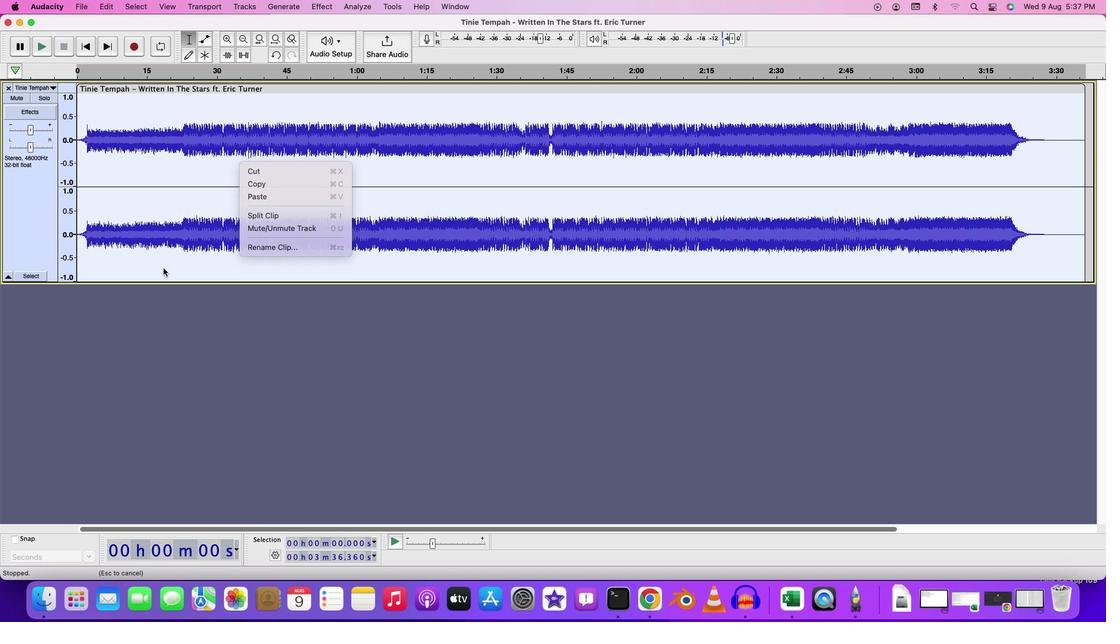 
Action: Mouse pressed left at (163, 268)
Screenshot: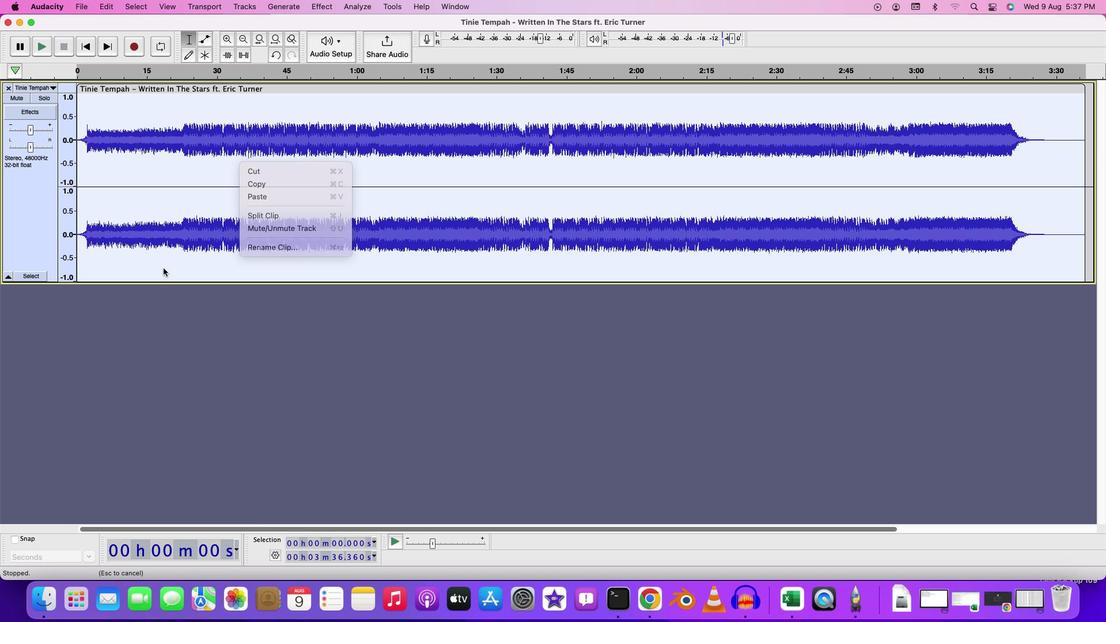 
Action: Mouse moved to (182, 148)
Screenshot: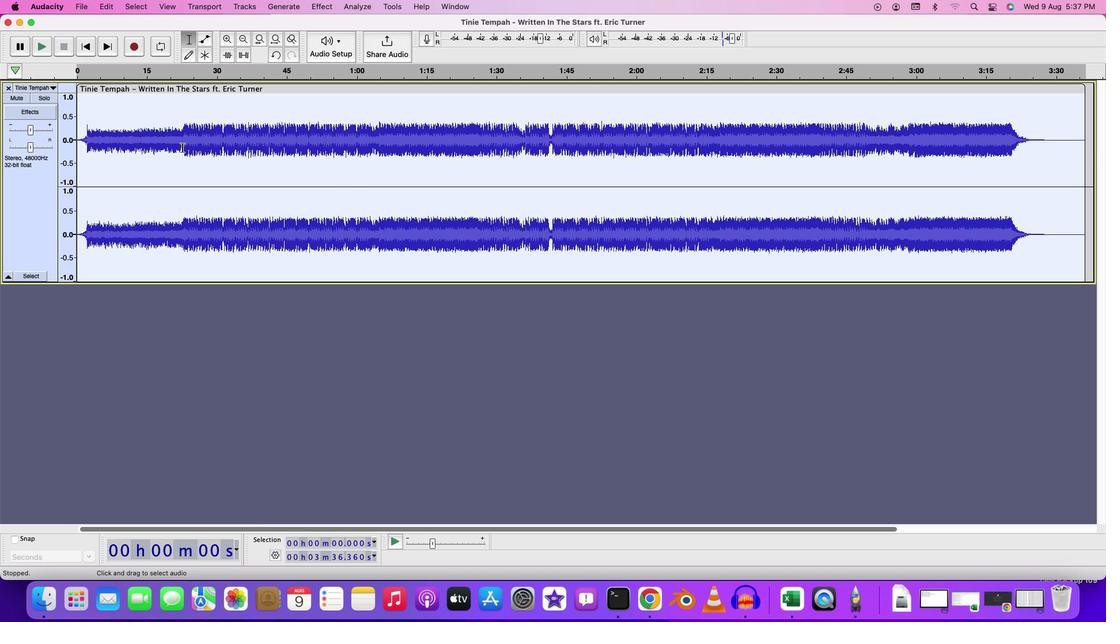 
Action: Mouse pressed left at (182, 148)
Screenshot: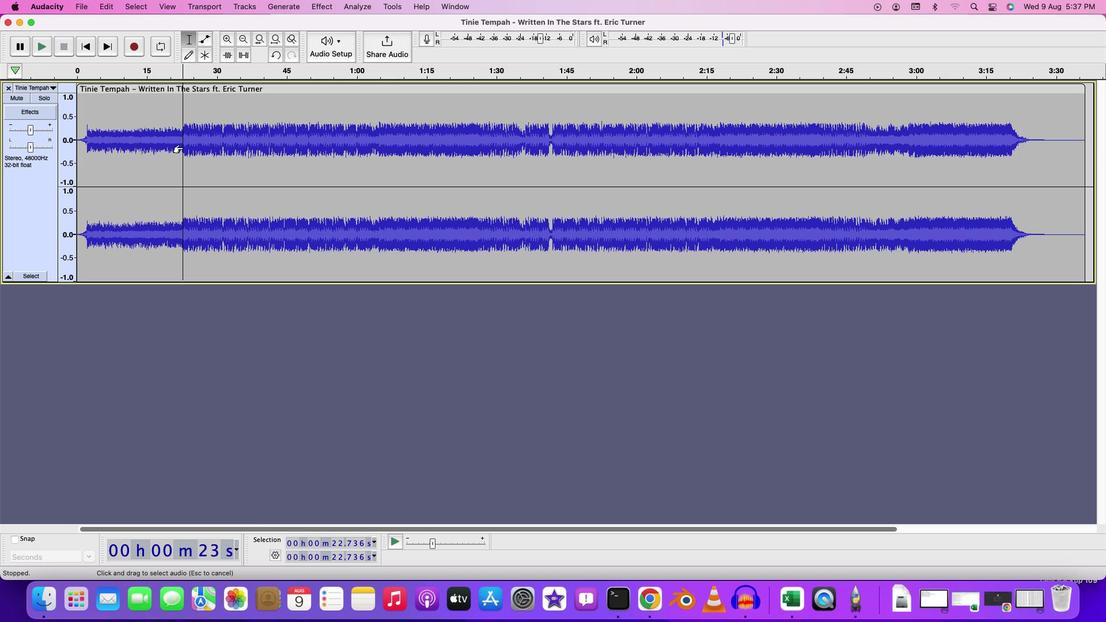 
Action: Mouse pressed left at (182, 148)
Screenshot: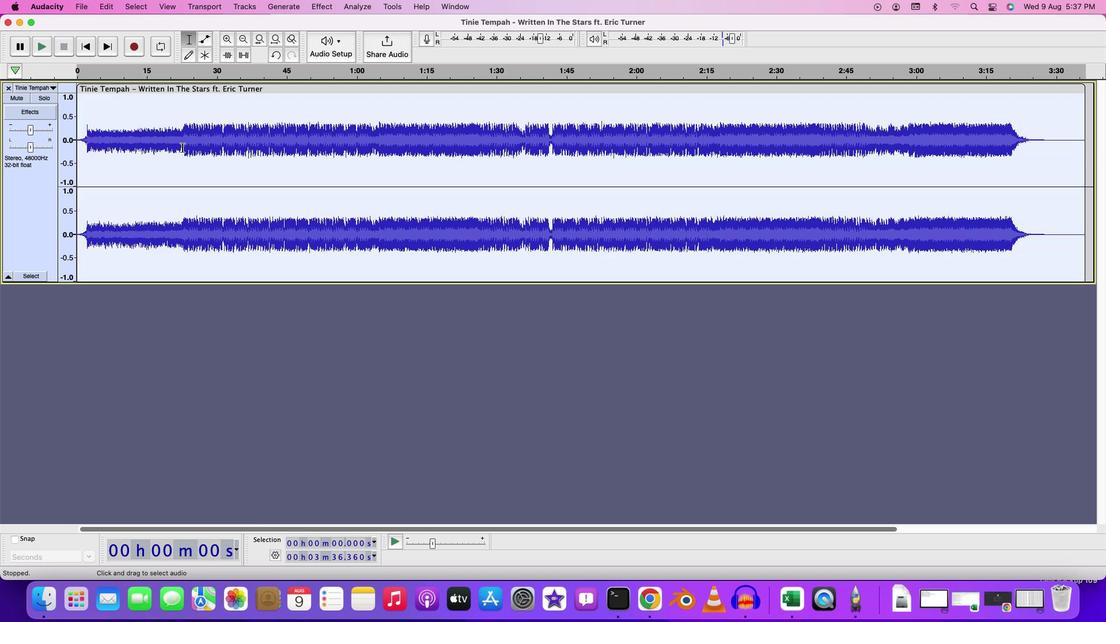 
Action: Mouse moved to (102, 8)
Screenshot: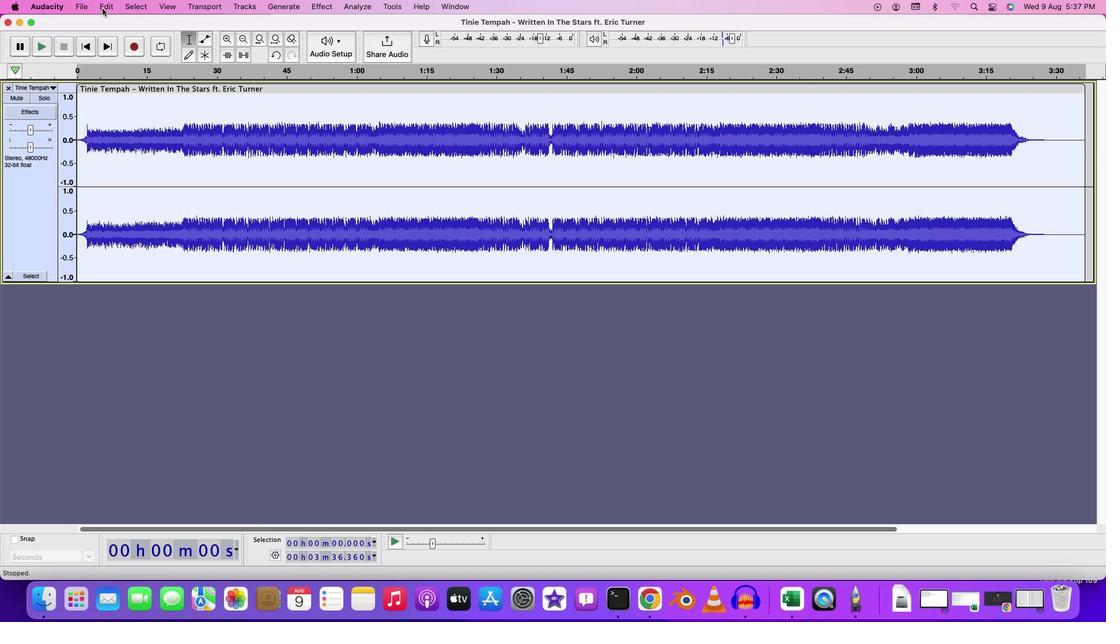 
Action: Mouse pressed left at (102, 8)
Screenshot: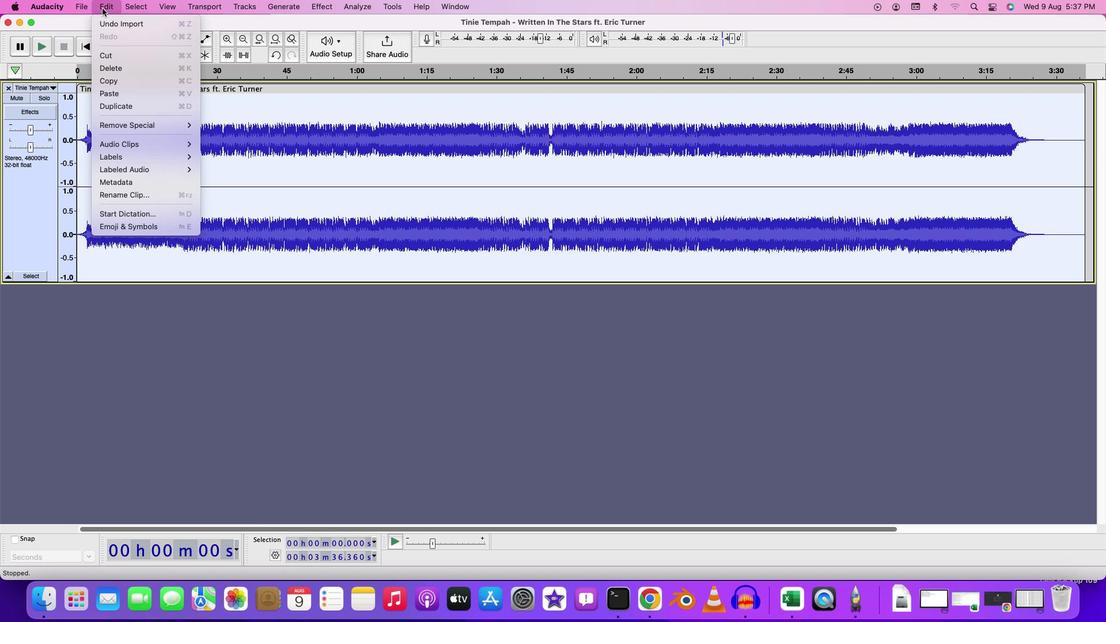 
Action: Mouse moved to (134, 102)
Screenshot: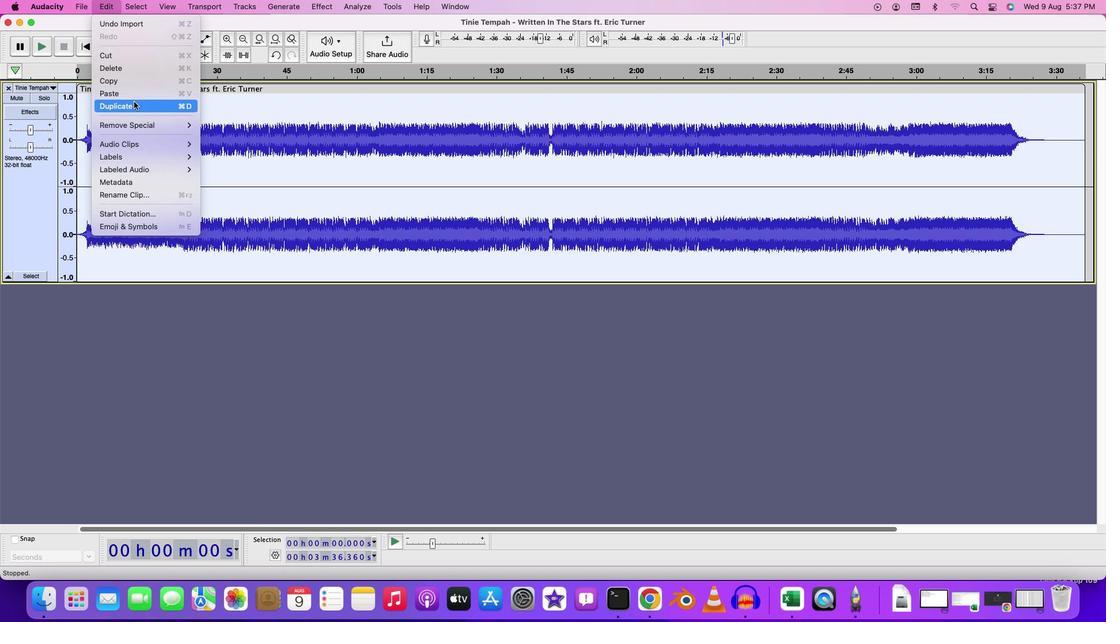 
Action: Mouse pressed left at (134, 102)
Screenshot: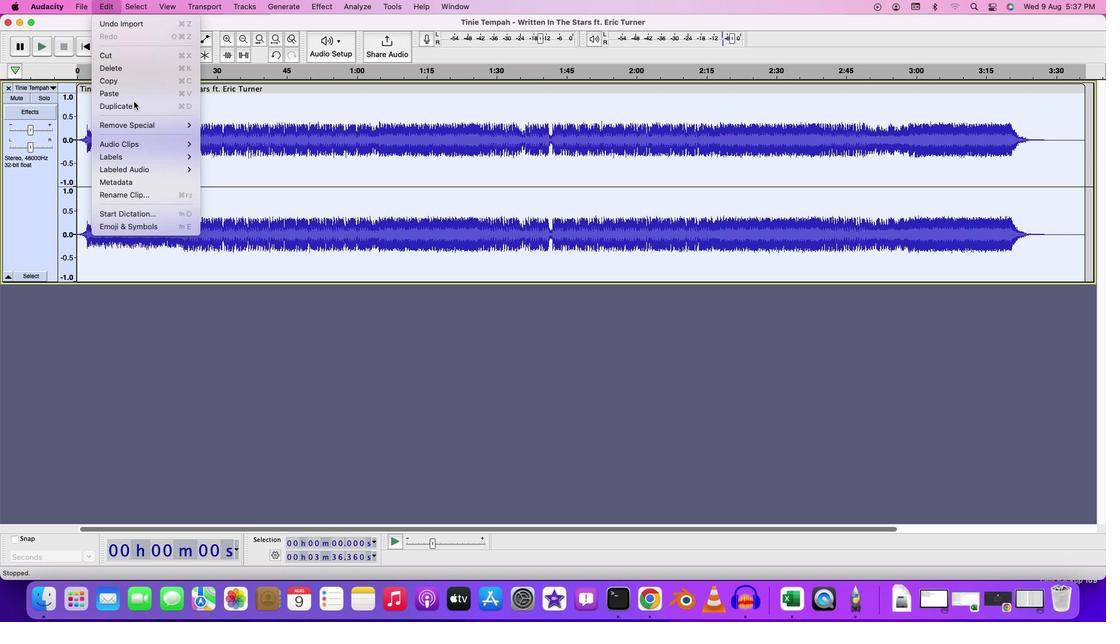 
Action: Mouse moved to (110, 6)
Screenshot: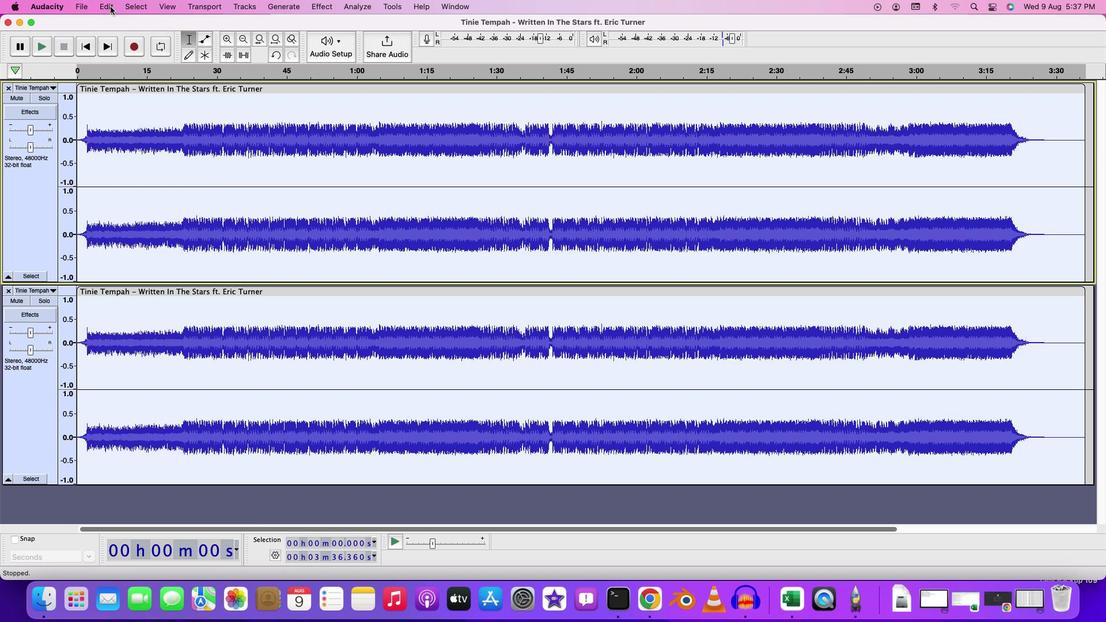 
Action: Mouse pressed left at (110, 6)
Screenshot: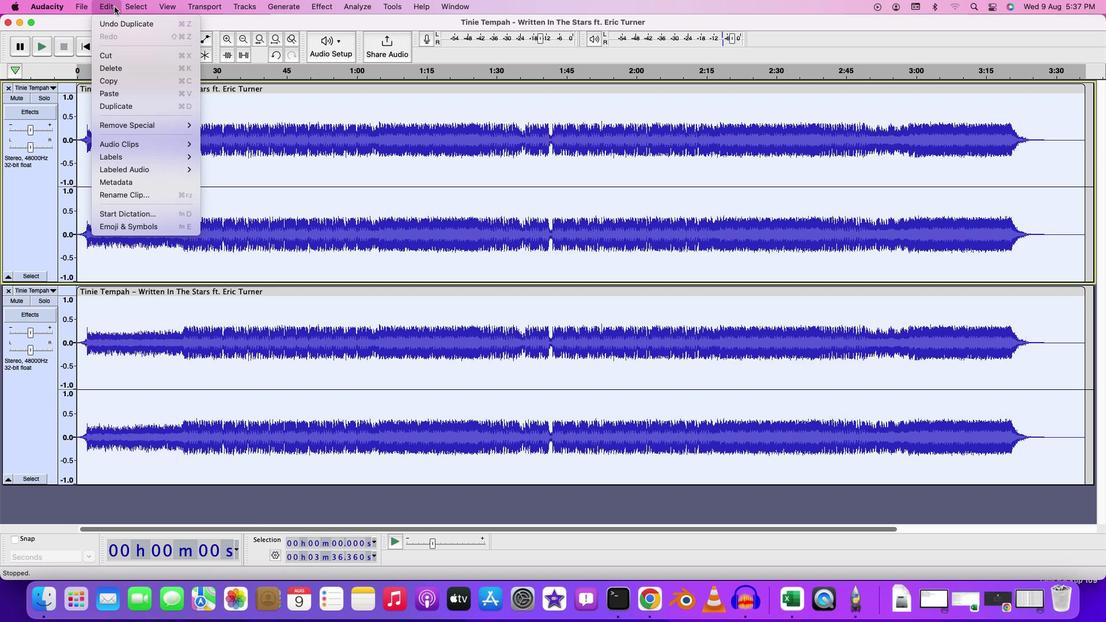 
Action: Mouse moved to (121, 102)
Screenshot: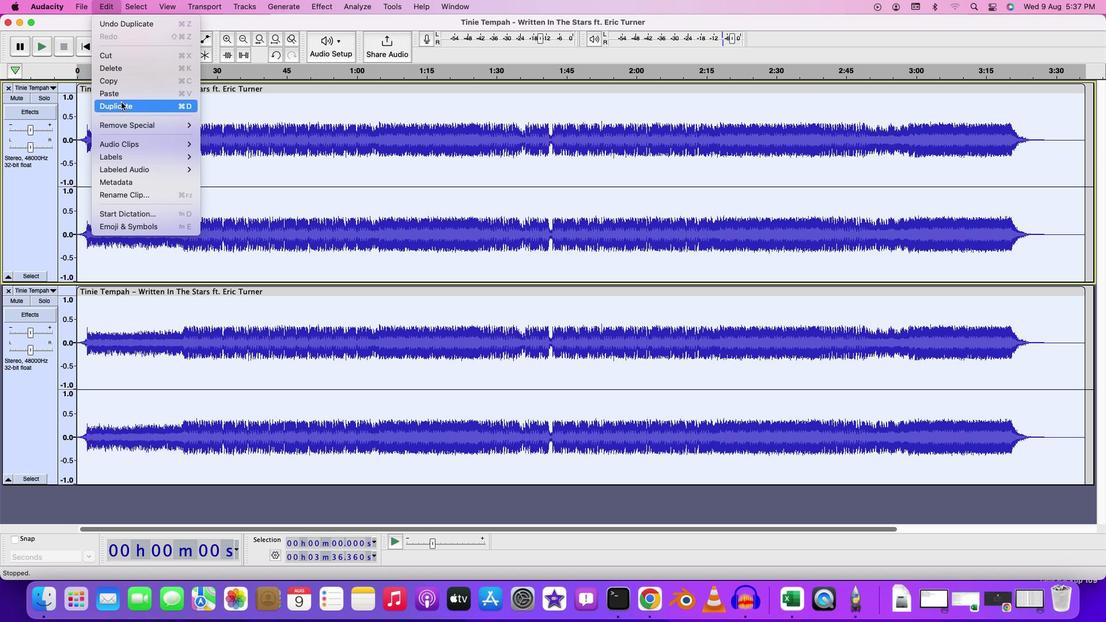 
Action: Mouse pressed left at (121, 102)
Screenshot: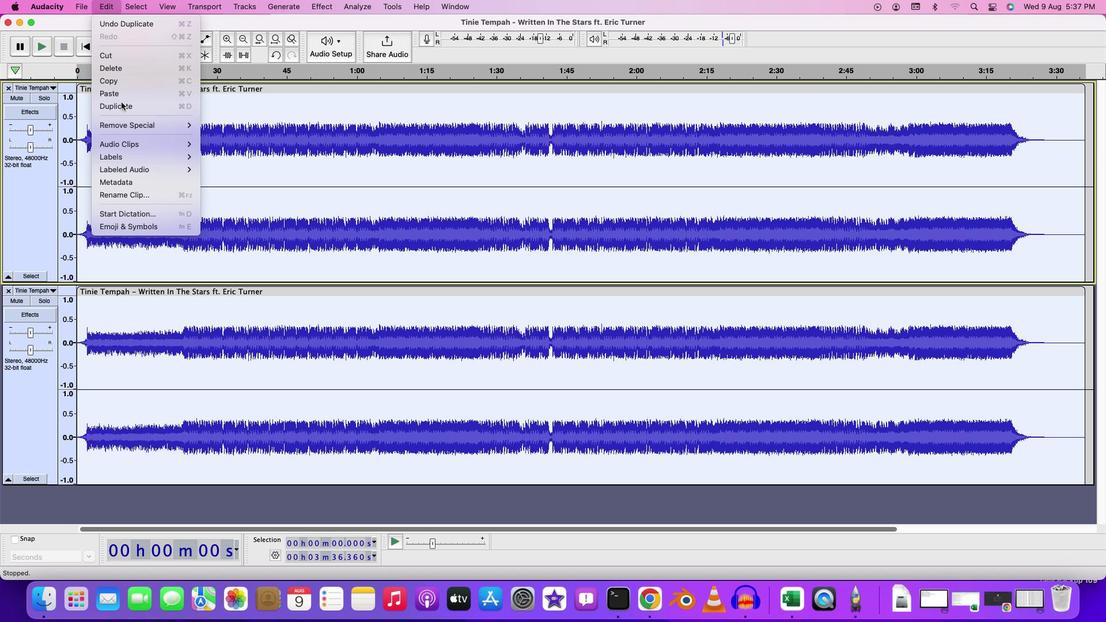 
Action: Mouse moved to (162, 159)
Screenshot: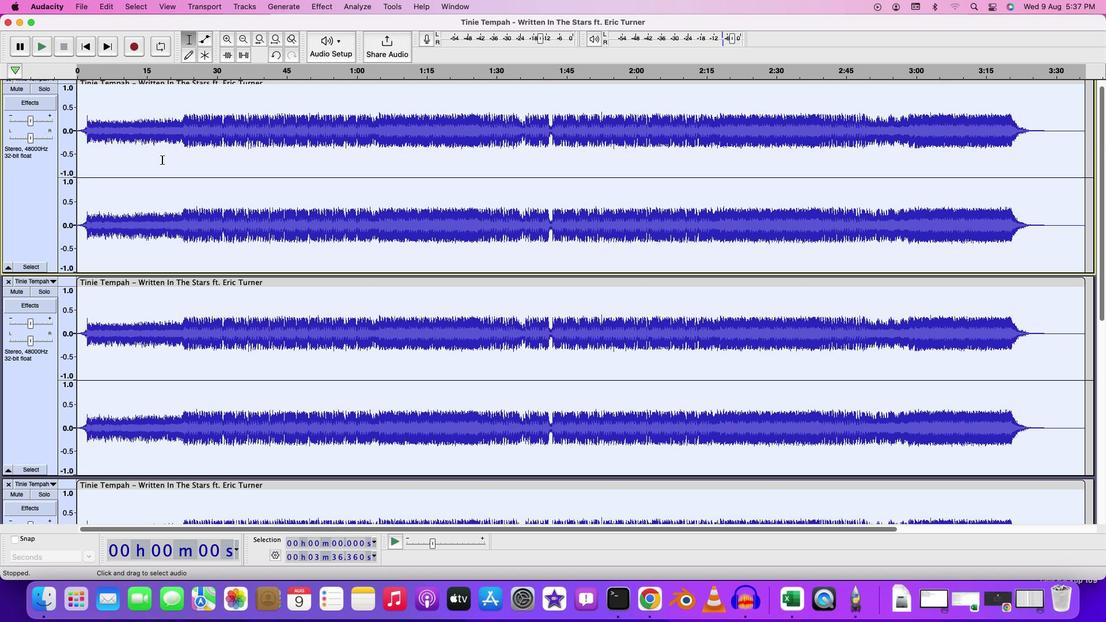 
Action: Mouse scrolled (162, 159) with delta (0, 0)
Screenshot: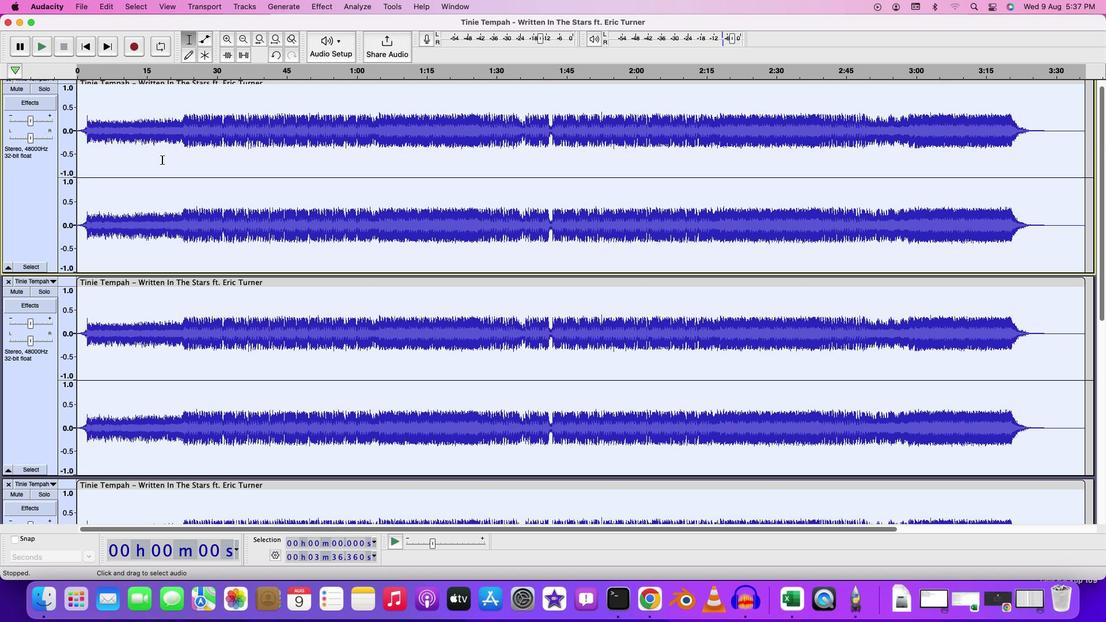 
Action: Mouse scrolled (162, 159) with delta (0, 0)
Screenshot: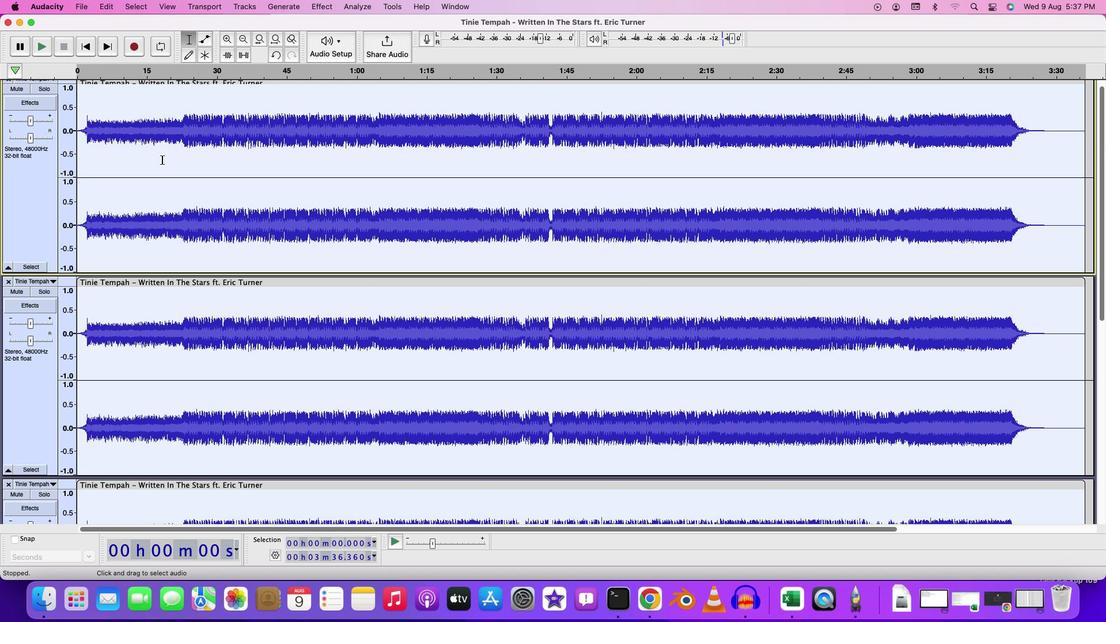 
Action: Mouse scrolled (162, 159) with delta (0, -1)
Screenshot: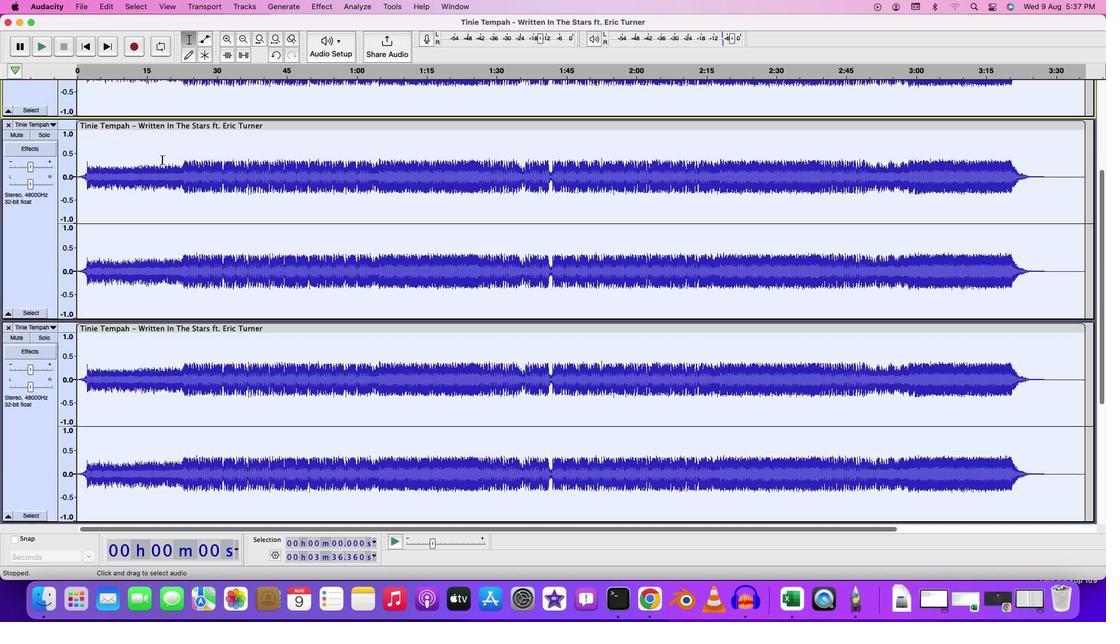 
Action: Mouse scrolled (162, 159) with delta (0, -1)
Screenshot: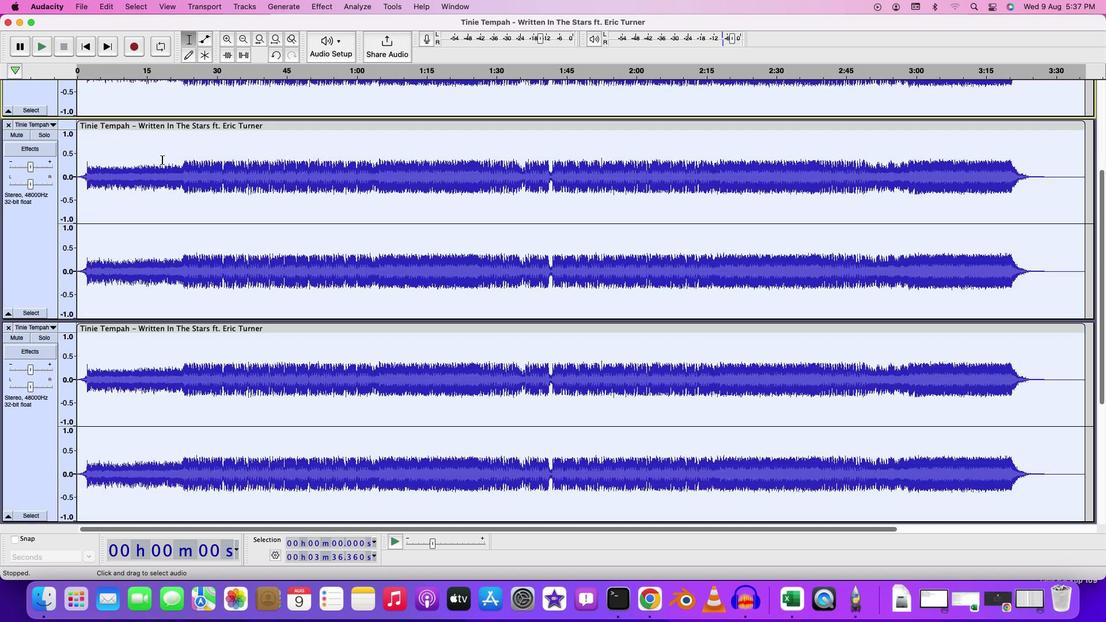 
Action: Mouse scrolled (162, 159) with delta (0, 0)
Screenshot: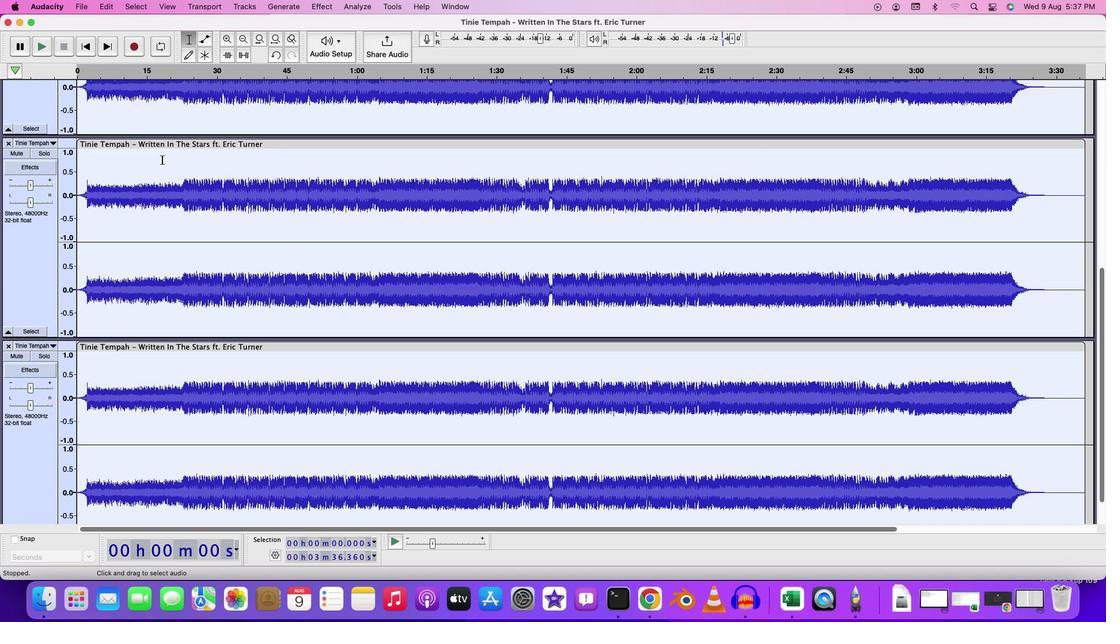 
Action: Mouse scrolled (162, 159) with delta (0, 0)
Screenshot: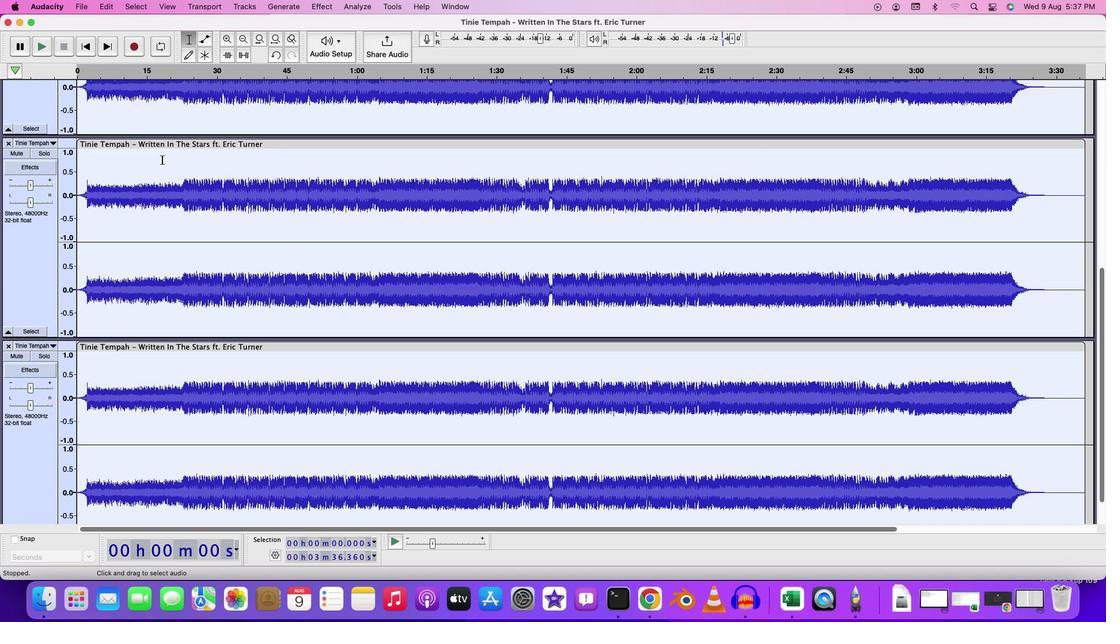 
Action: Mouse scrolled (162, 159) with delta (0, -1)
Screenshot: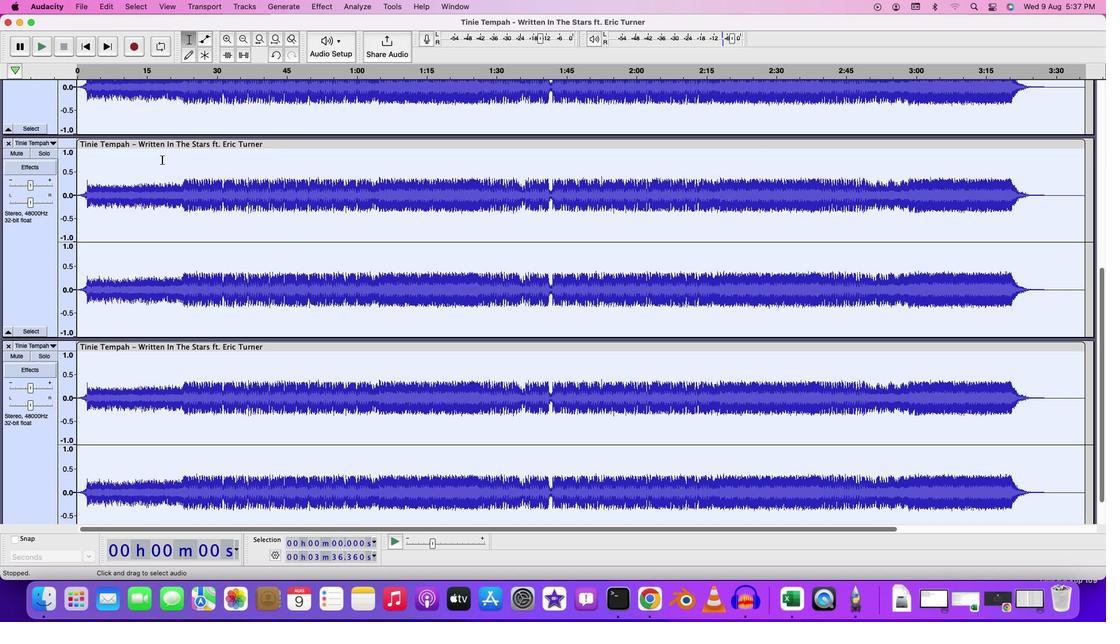 
Action: Mouse scrolled (162, 159) with delta (0, -2)
Screenshot: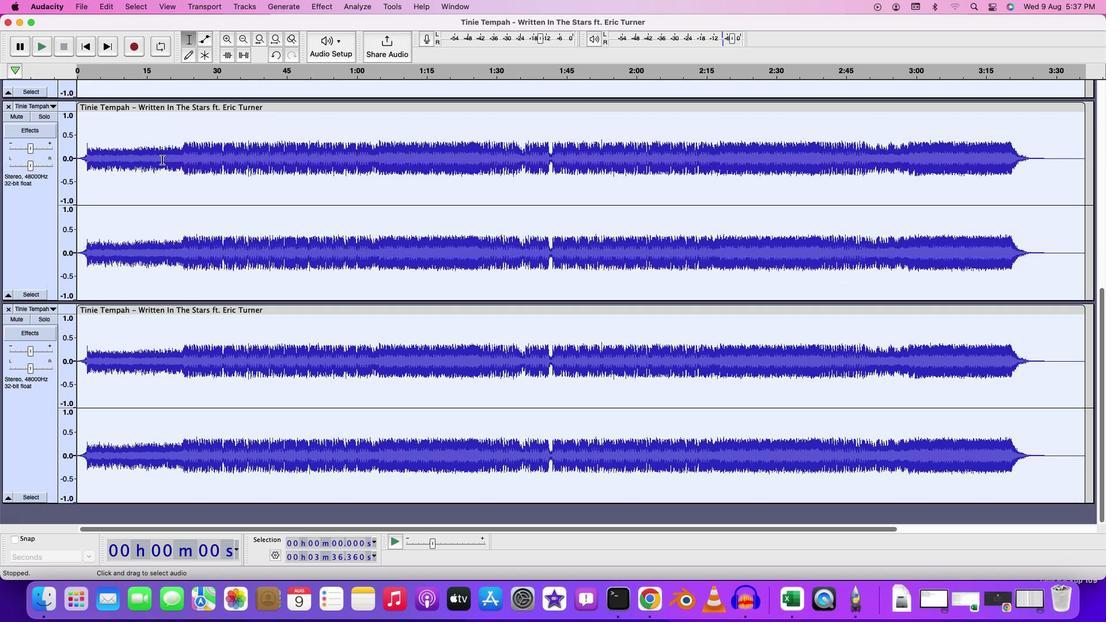 
Action: Mouse moved to (179, 199)
Screenshot: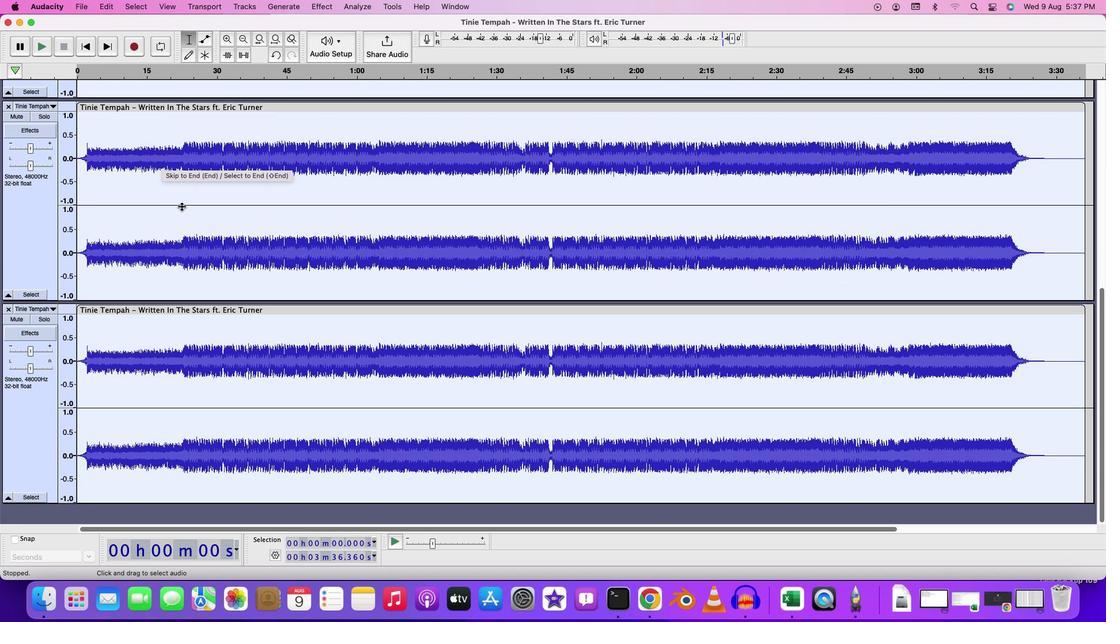 
Action: Mouse scrolled (179, 199) with delta (0, 0)
Screenshot: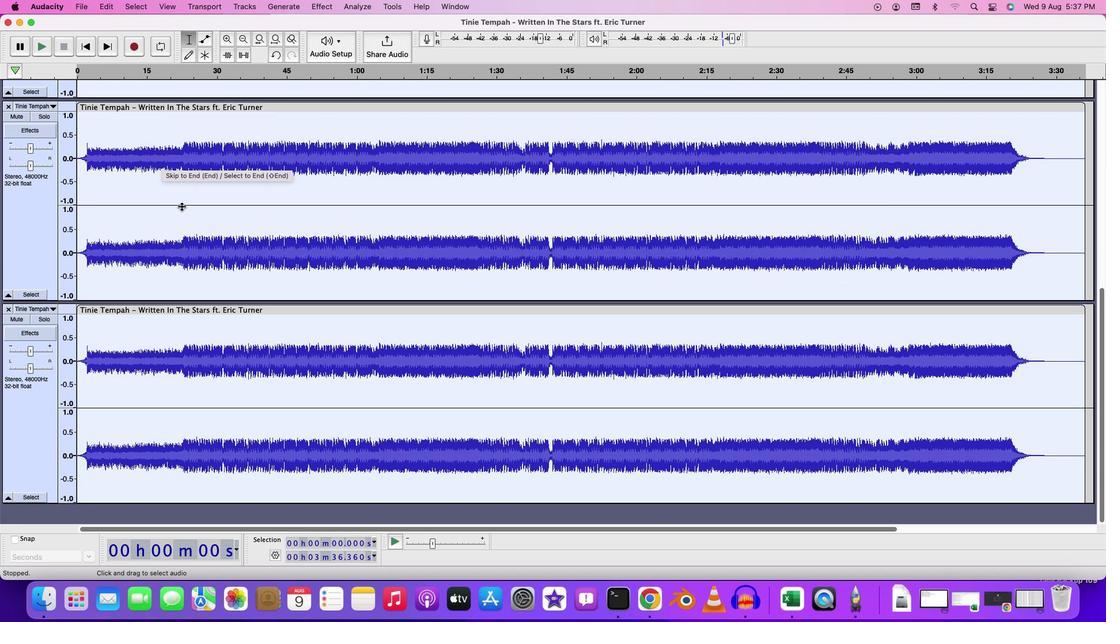 
Action: Mouse moved to (180, 204)
Screenshot: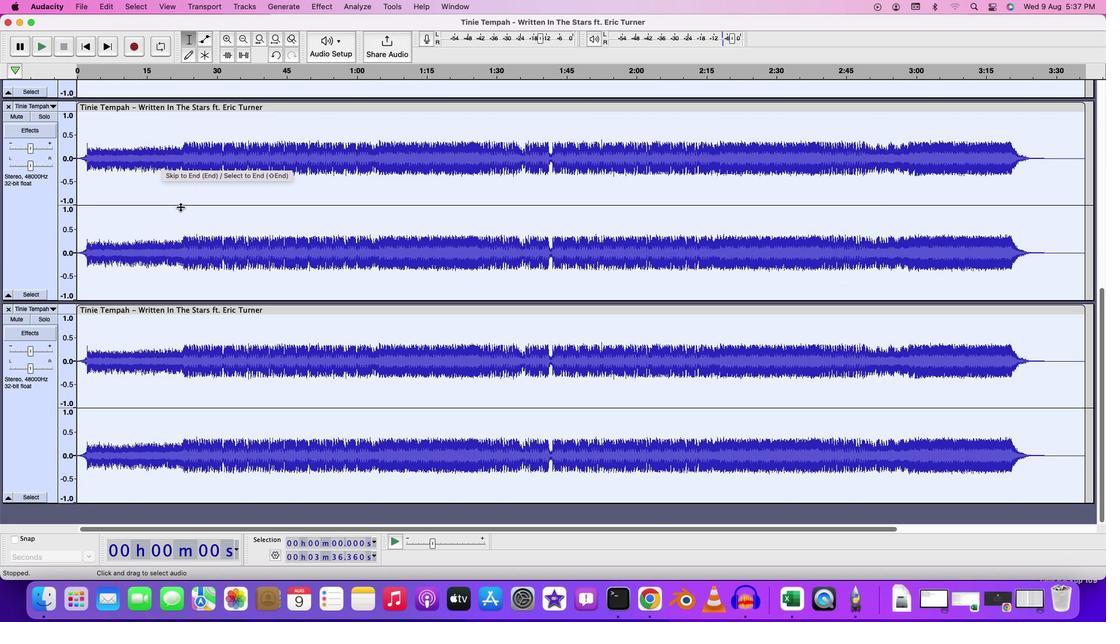 
Action: Mouse scrolled (180, 204) with delta (0, 0)
Screenshot: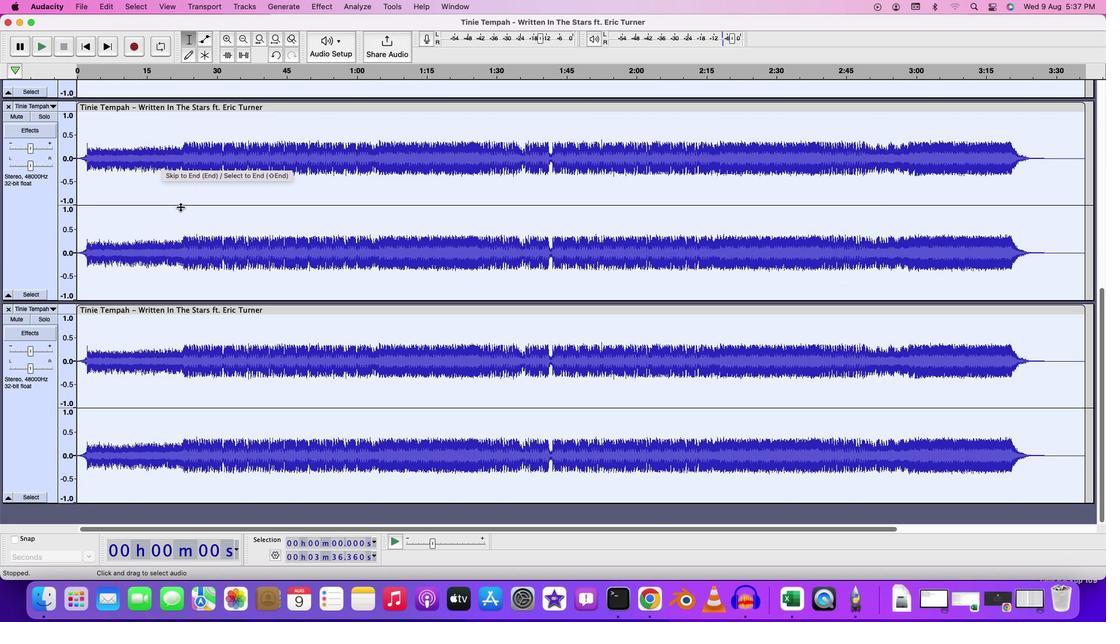 
Action: Mouse moved to (180, 206)
Screenshot: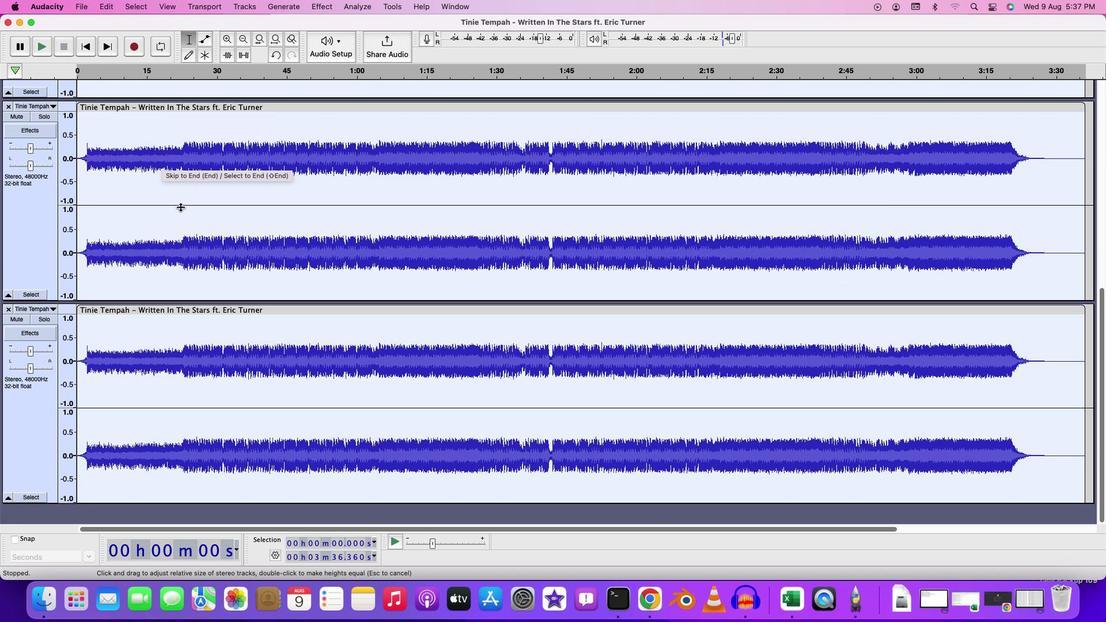 
Action: Mouse scrolled (180, 206) with delta (0, 0)
Screenshot: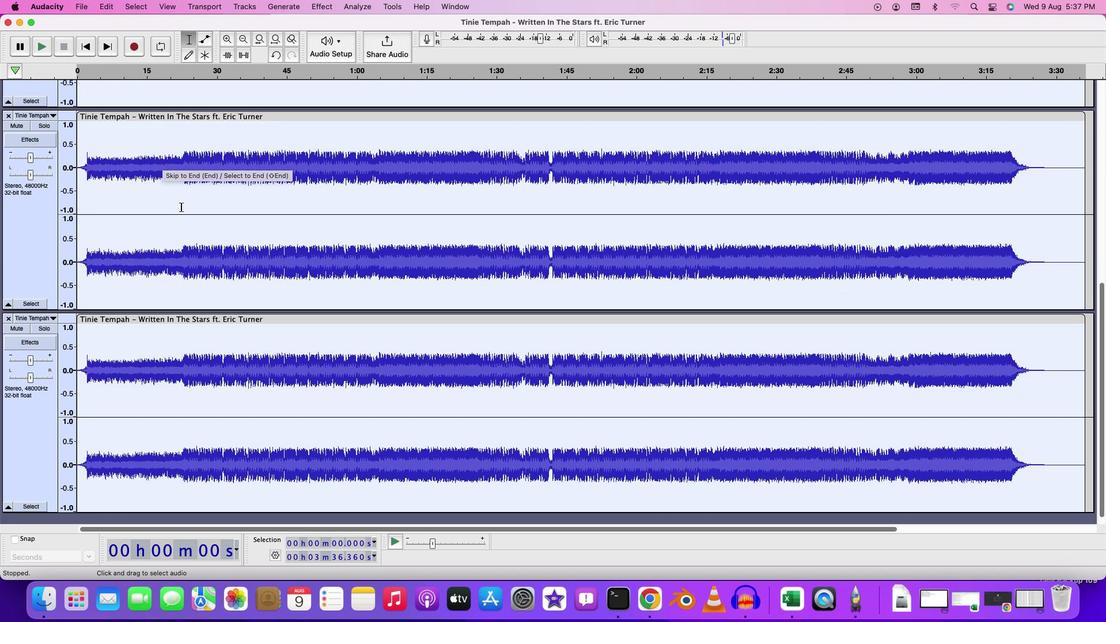 
Action: Mouse scrolled (180, 206) with delta (0, 0)
Screenshot: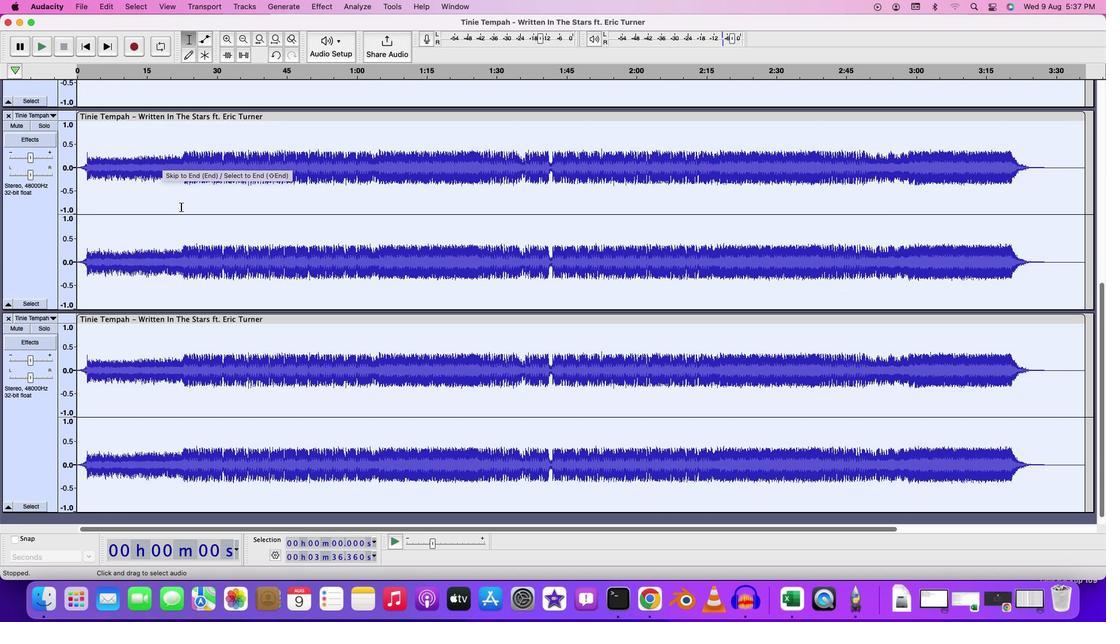 
Action: Mouse moved to (180, 207)
Screenshot: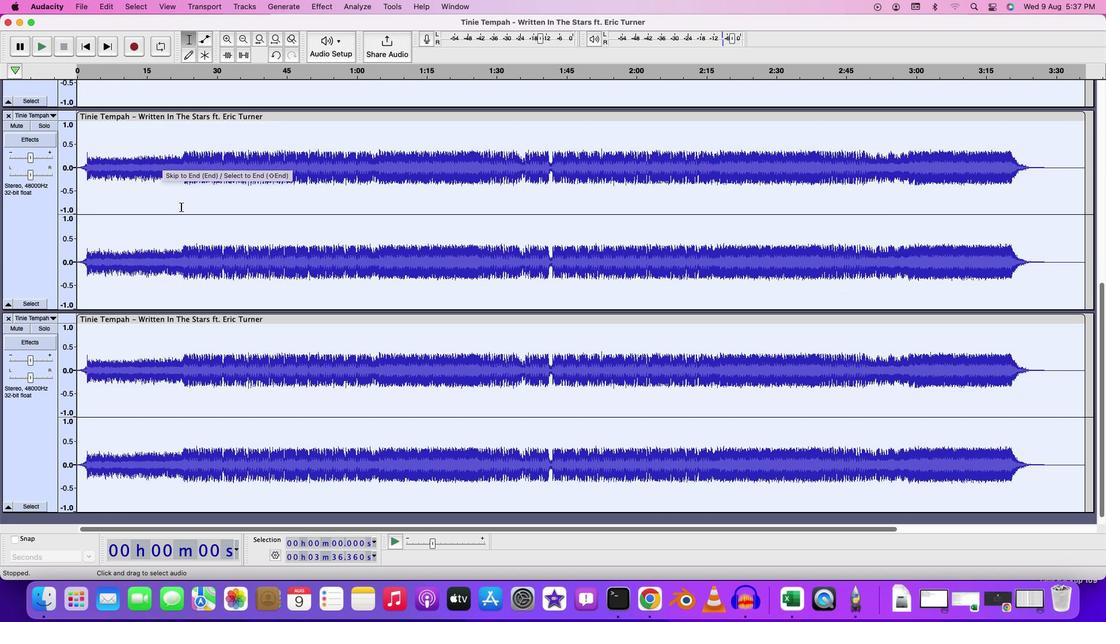 
Action: Mouse scrolled (180, 207) with delta (0, 1)
Screenshot: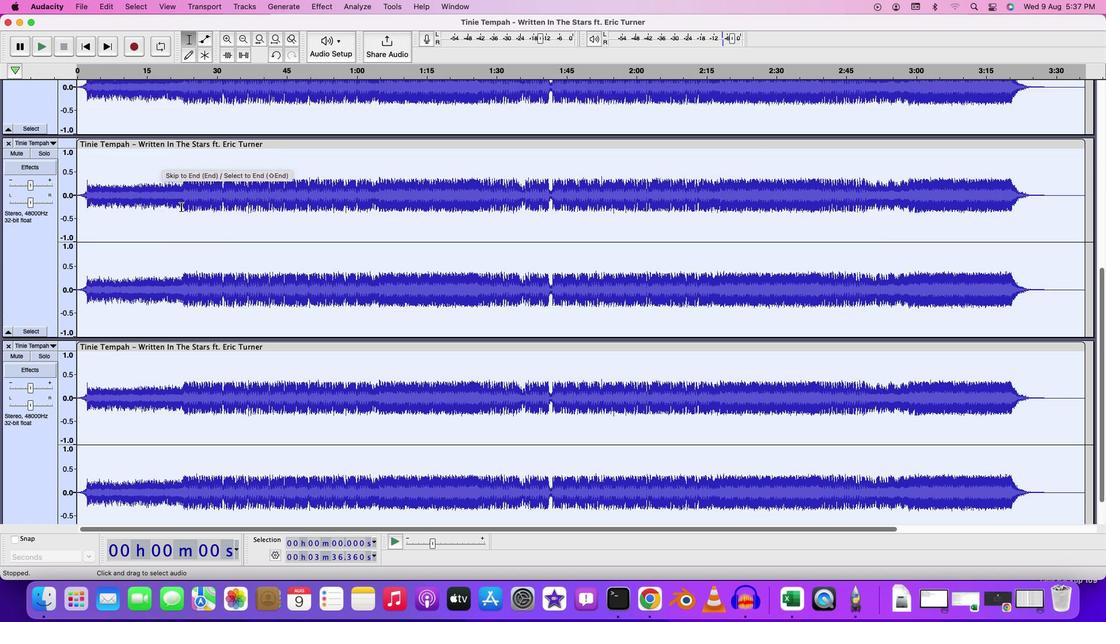 
Action: Mouse scrolled (180, 207) with delta (0, 0)
Screenshot: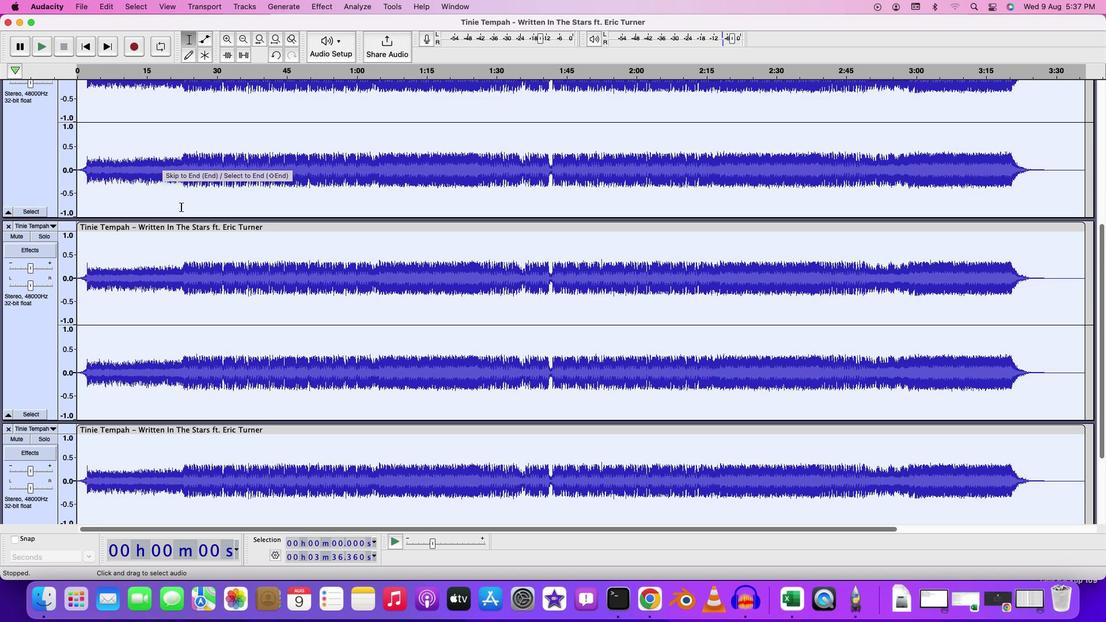 
Action: Mouse scrolled (180, 207) with delta (0, 0)
Screenshot: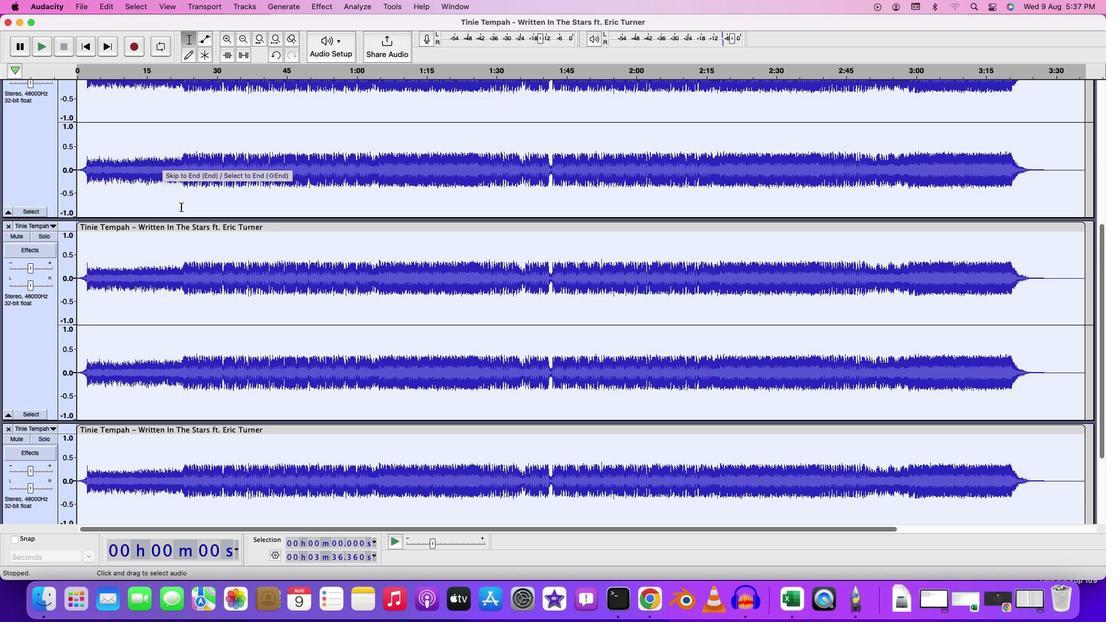 
Action: Mouse scrolled (180, 207) with delta (0, 0)
Screenshot: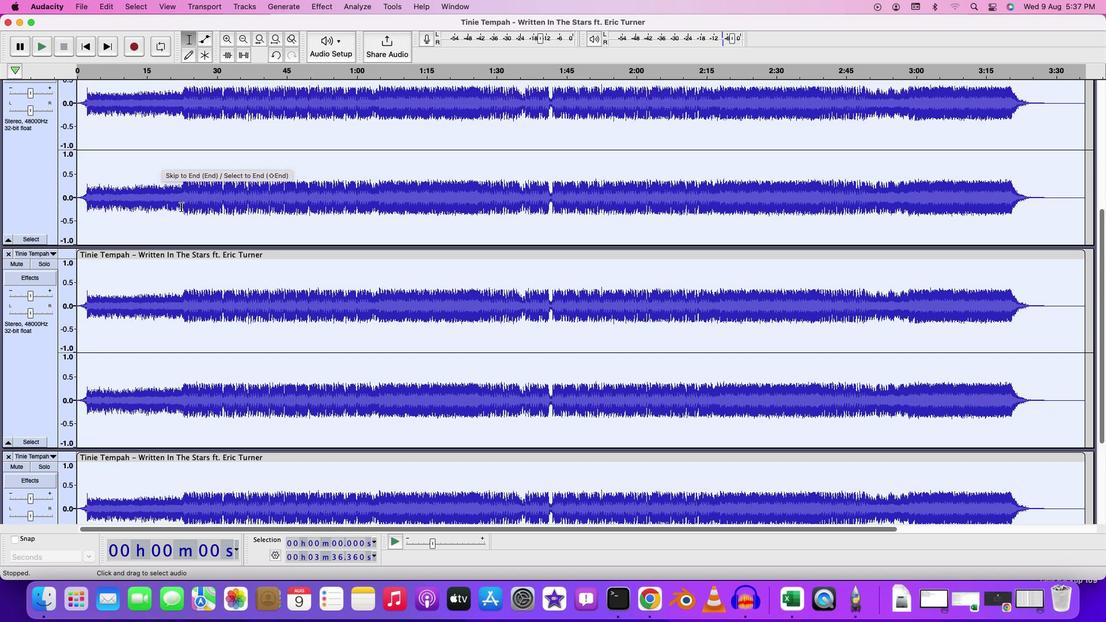
Action: Mouse scrolled (180, 207) with delta (0, 0)
Screenshot: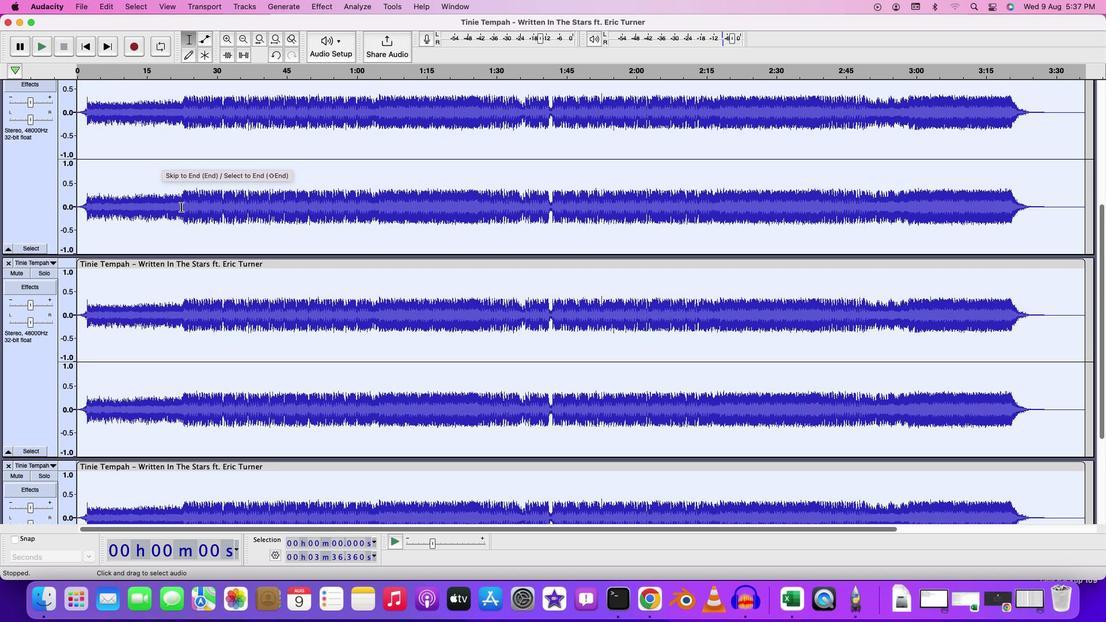 
Action: Mouse scrolled (180, 207) with delta (0, 0)
Screenshot: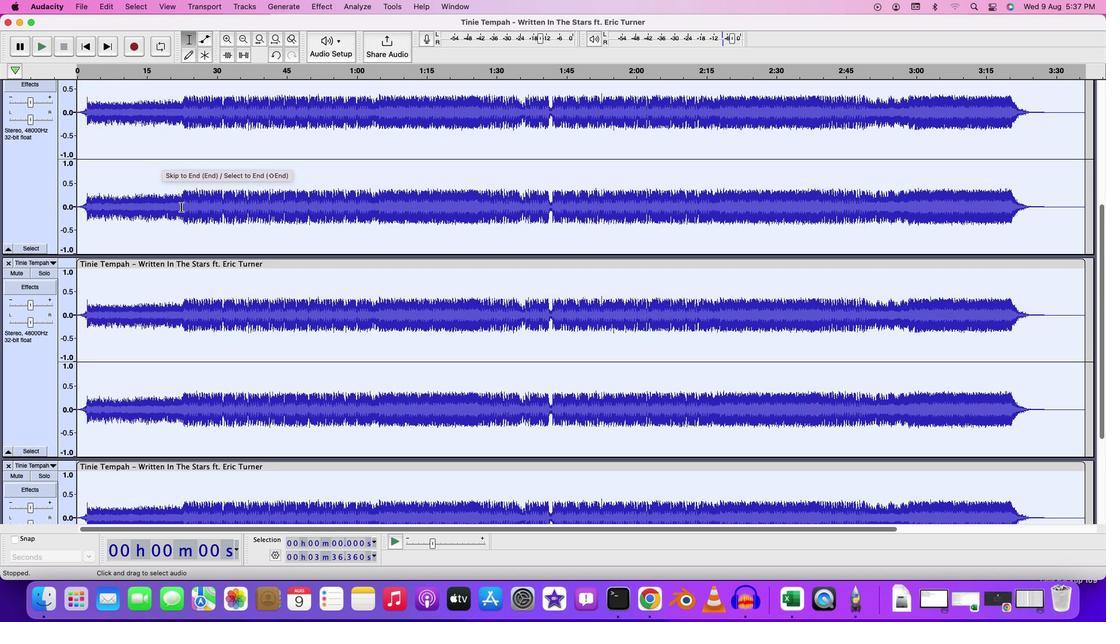 
Action: Mouse scrolled (180, 207) with delta (0, 1)
Screenshot: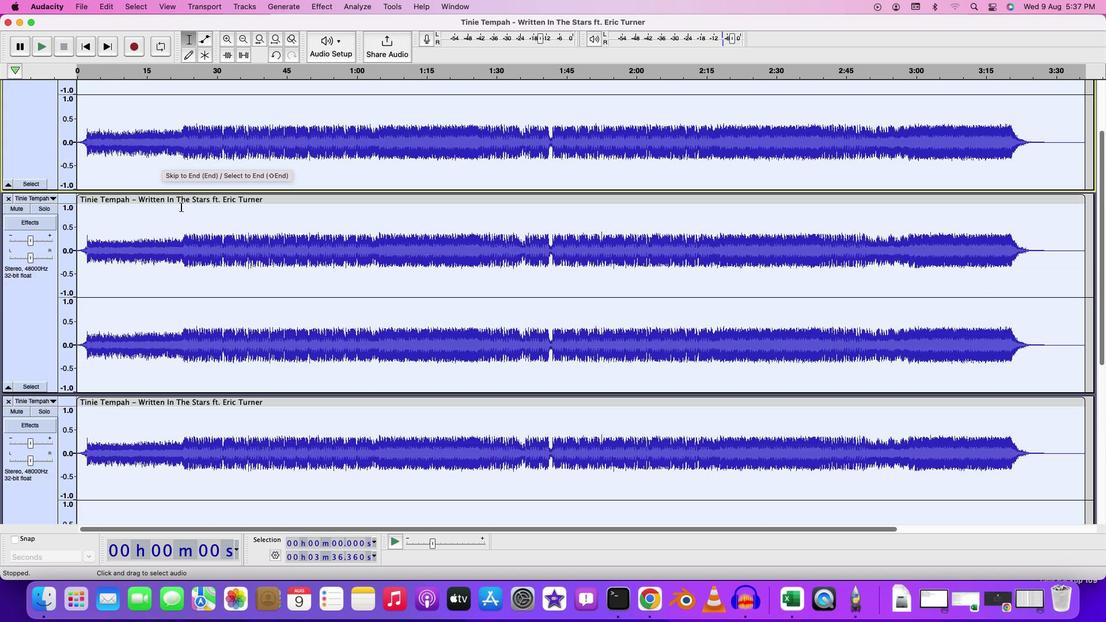 
Action: Mouse scrolled (180, 207) with delta (0, 2)
Screenshot: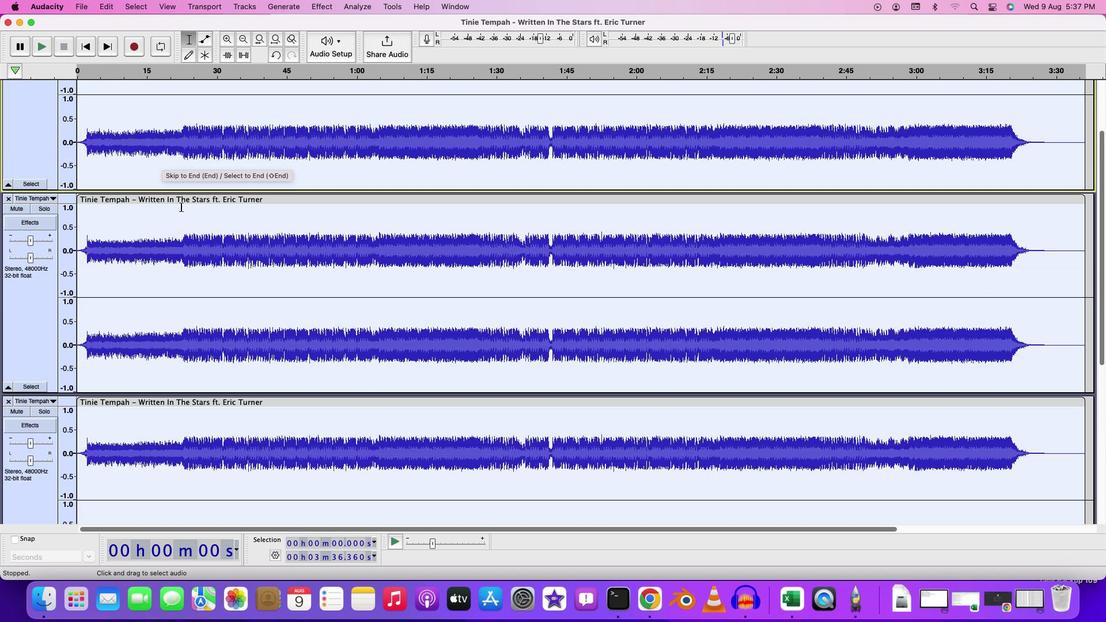 
Action: Mouse scrolled (180, 207) with delta (0, 0)
Screenshot: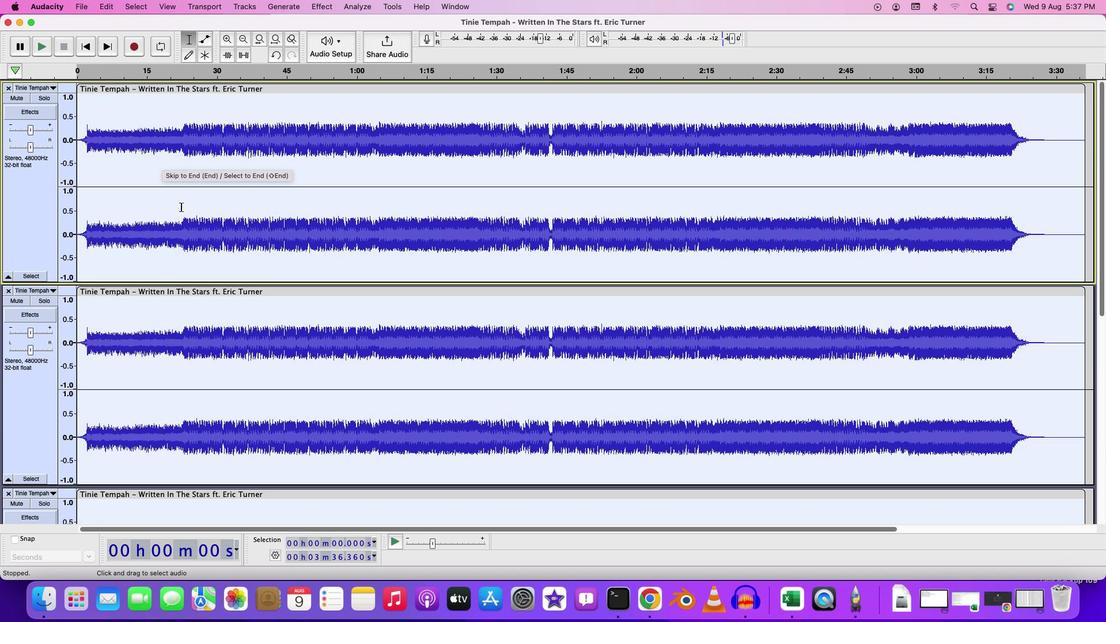 
Action: Mouse scrolled (180, 207) with delta (0, 0)
Screenshot: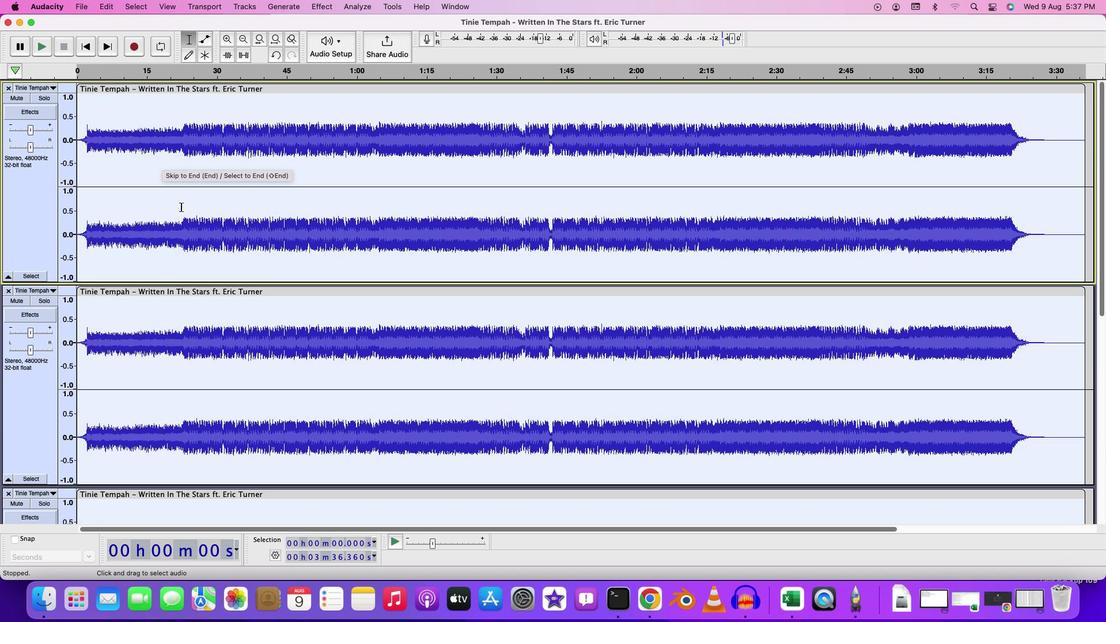 
Action: Mouse scrolled (180, 207) with delta (0, 0)
Screenshot: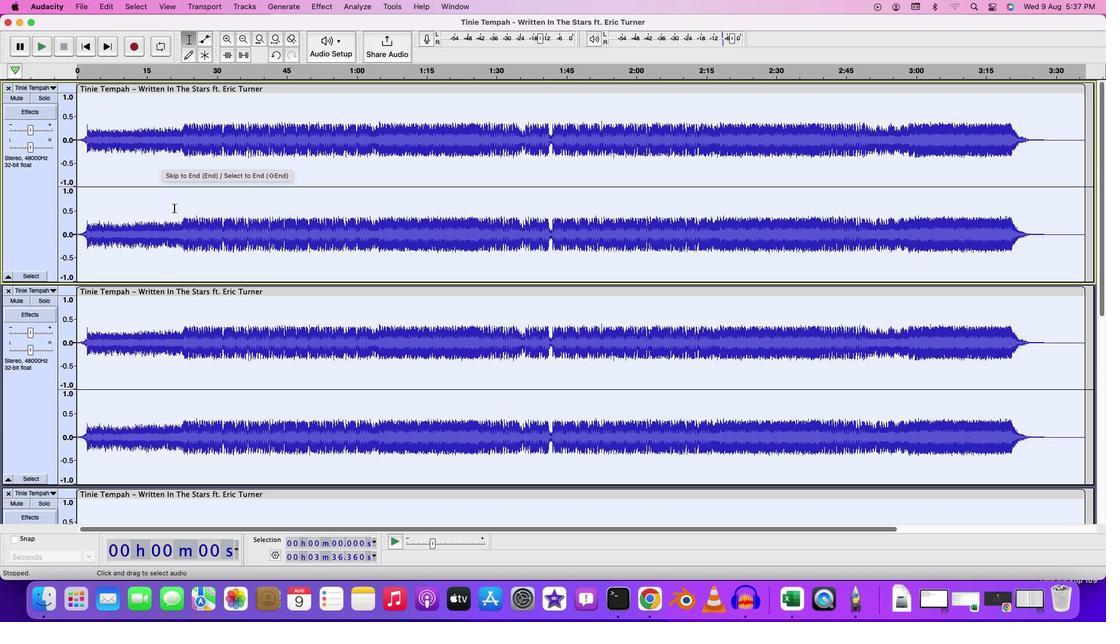 
Action: Mouse moved to (180, 208)
Screenshot: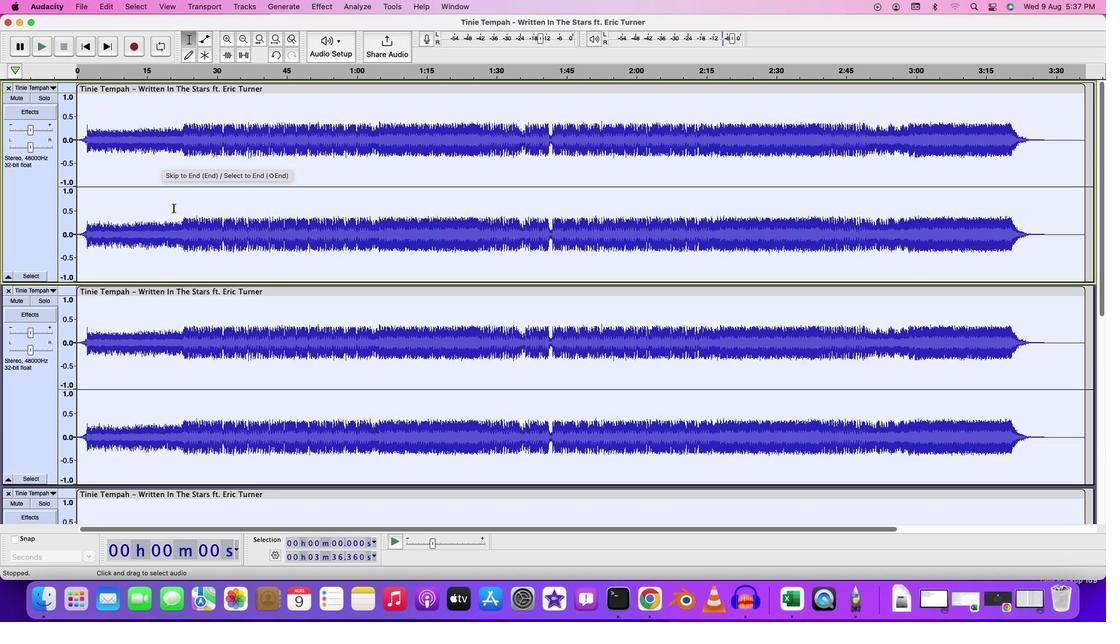 
Action: Mouse scrolled (180, 208) with delta (0, 0)
Screenshot: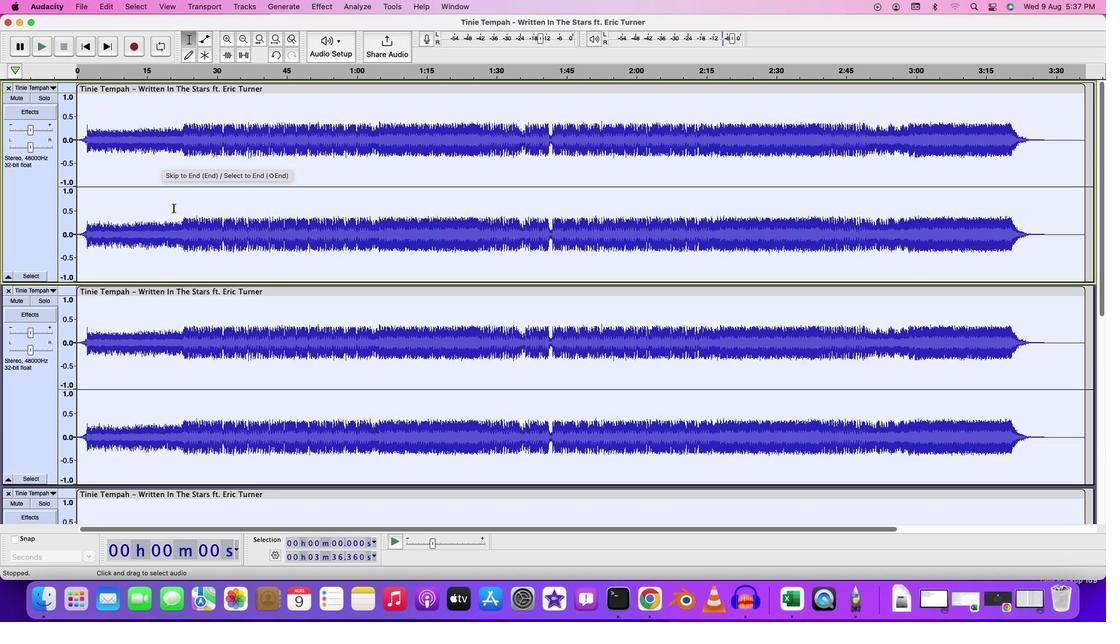 
Action: Mouse moved to (179, 208)
Screenshot: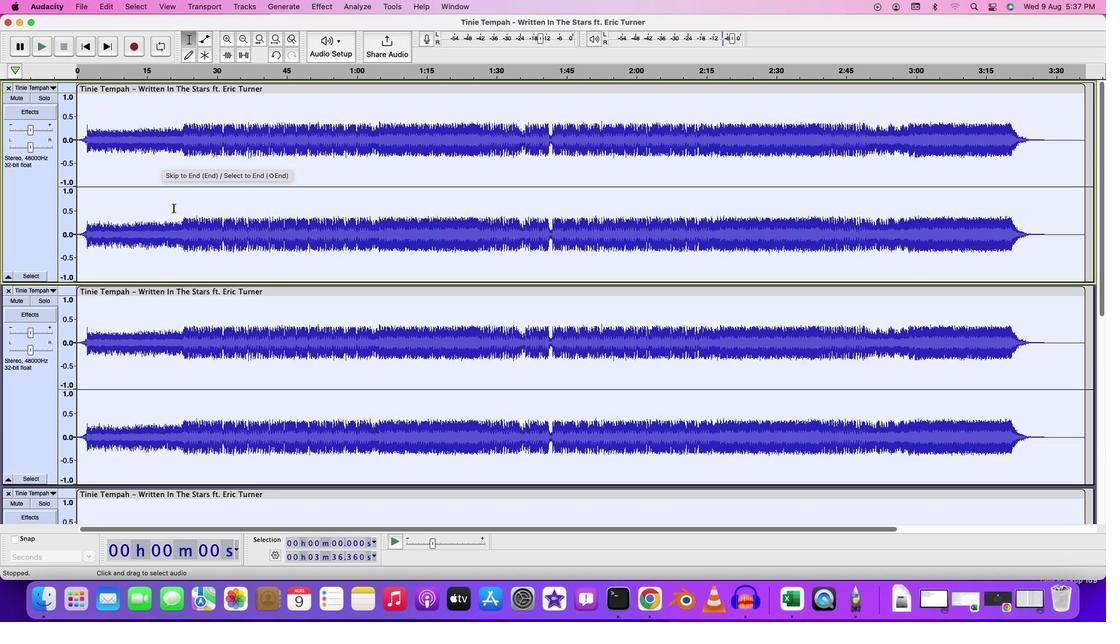 
Action: Mouse scrolled (179, 208) with delta (0, -1)
Screenshot: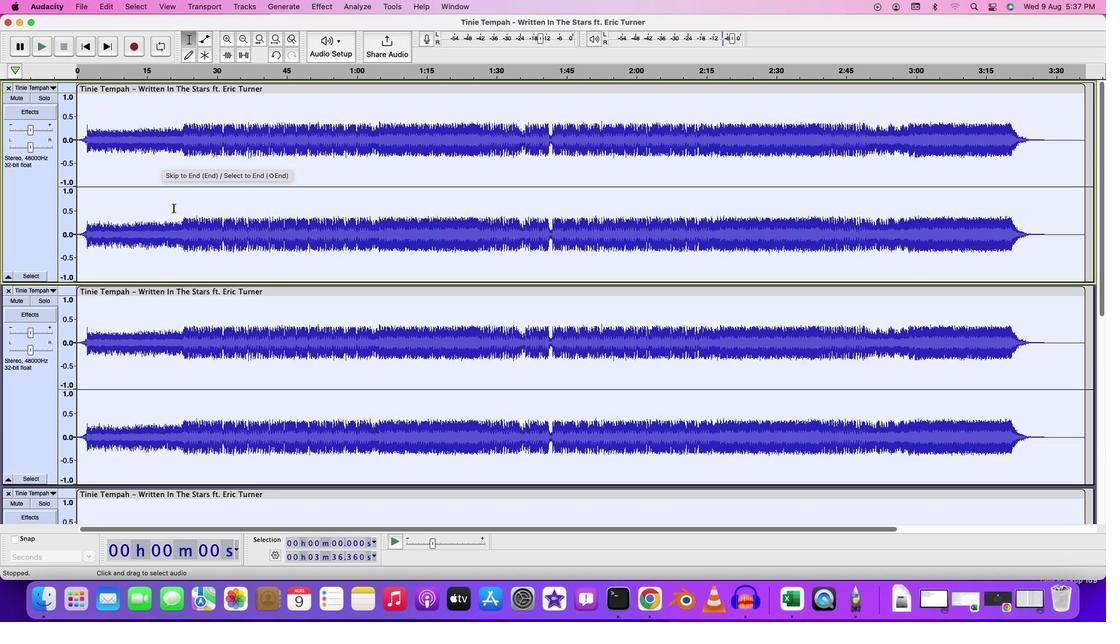 
Action: Mouse moved to (178, 208)
Screenshot: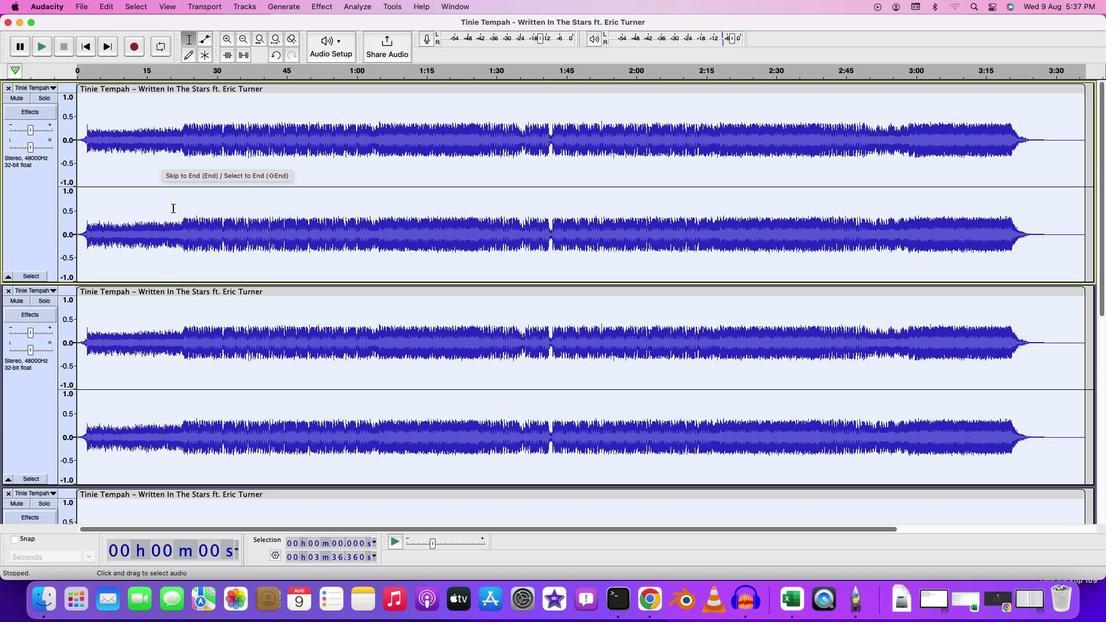 
Action: Mouse scrolled (178, 208) with delta (0, -2)
Screenshot: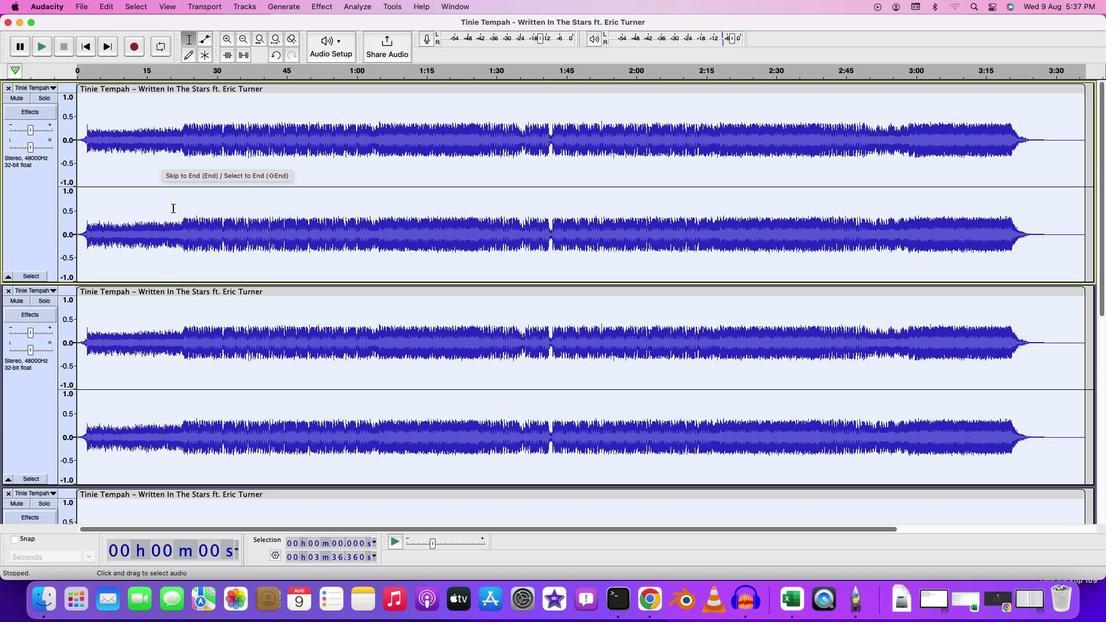 
Action: Mouse moved to (176, 208)
Screenshot: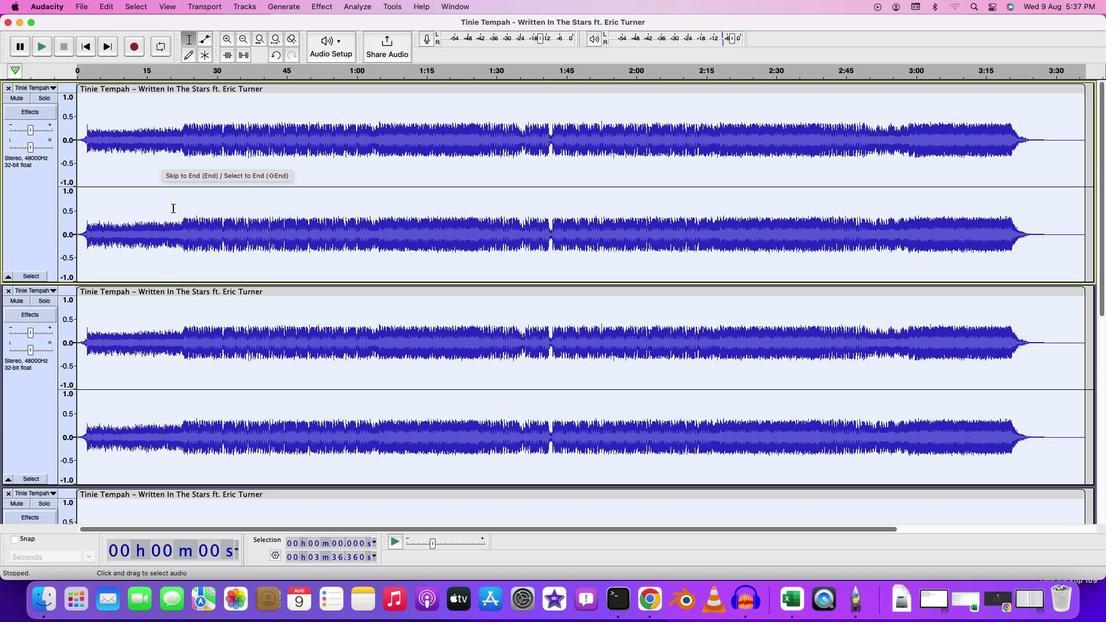 
Action: Mouse scrolled (176, 208) with delta (0, -2)
Screenshot: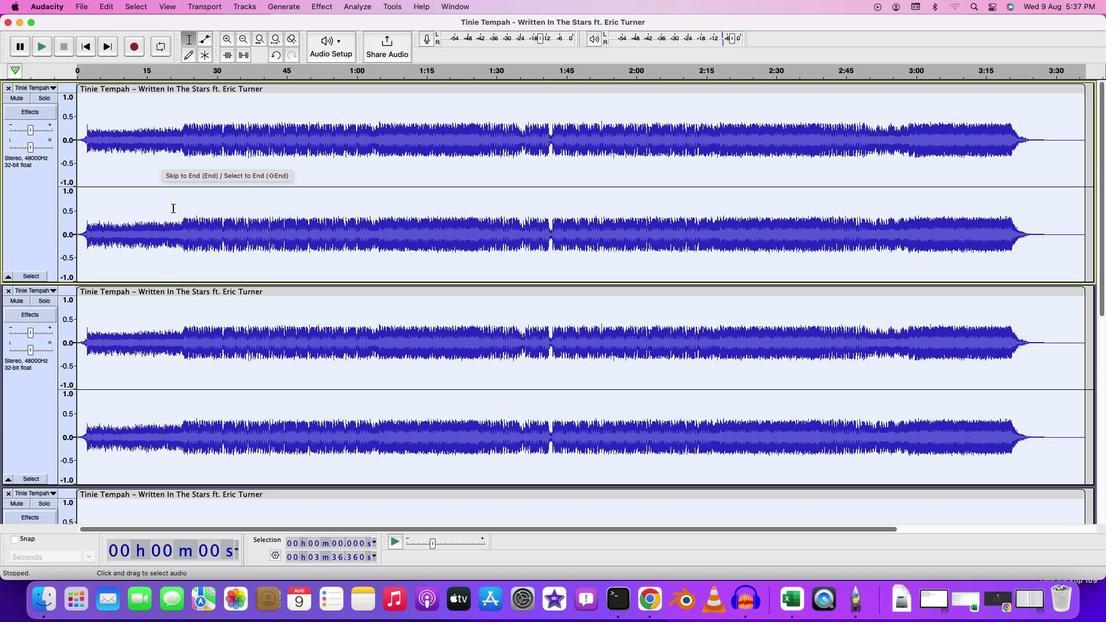 
Action: Mouse moved to (175, 208)
Screenshot: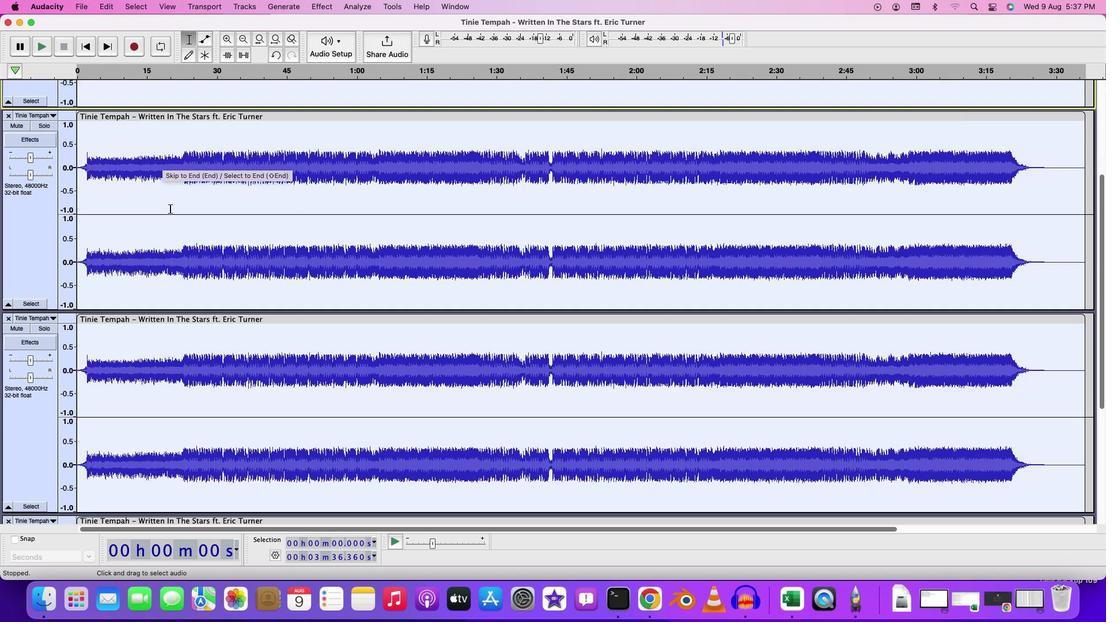 
Action: Mouse scrolled (175, 208) with delta (0, -3)
Screenshot: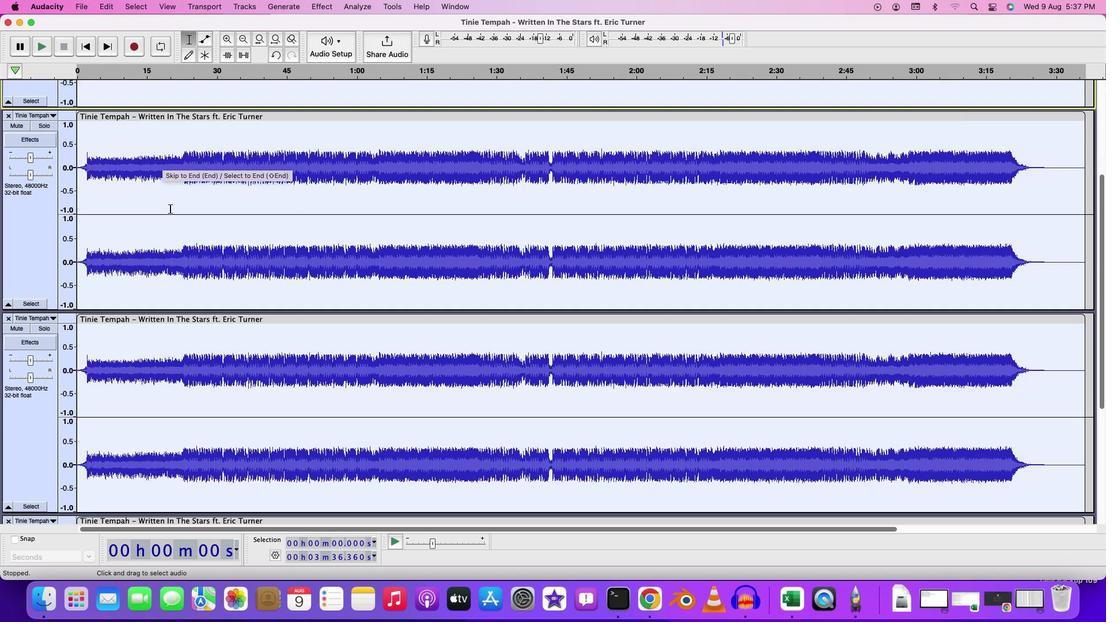 
Action: Mouse moved to (123, 259)
Screenshot: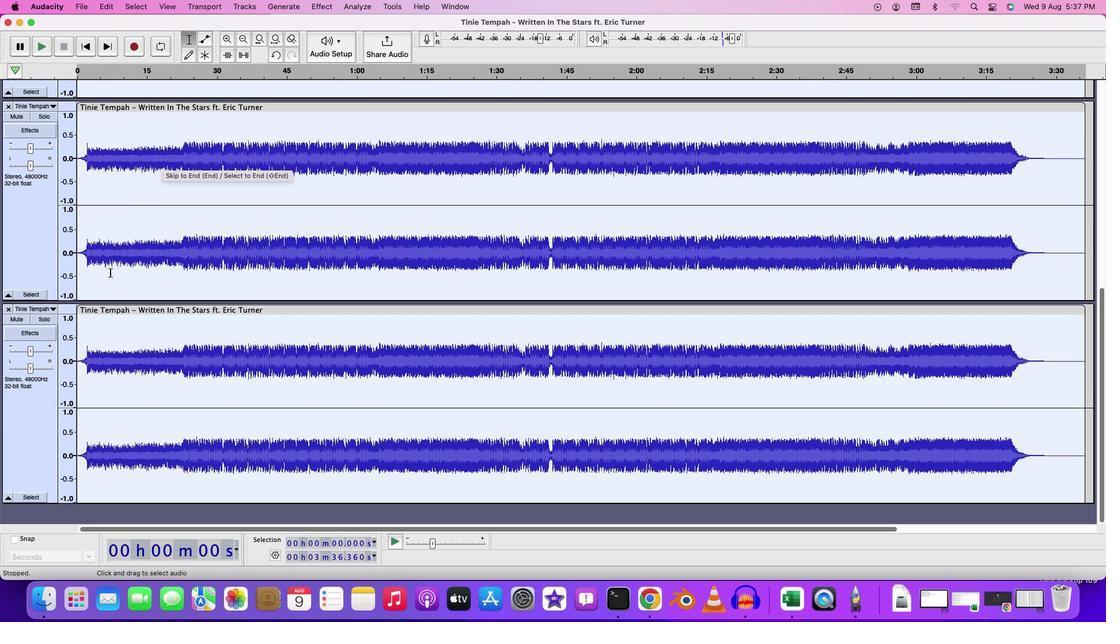
Action: Mouse scrolled (123, 259) with delta (0, 0)
Screenshot: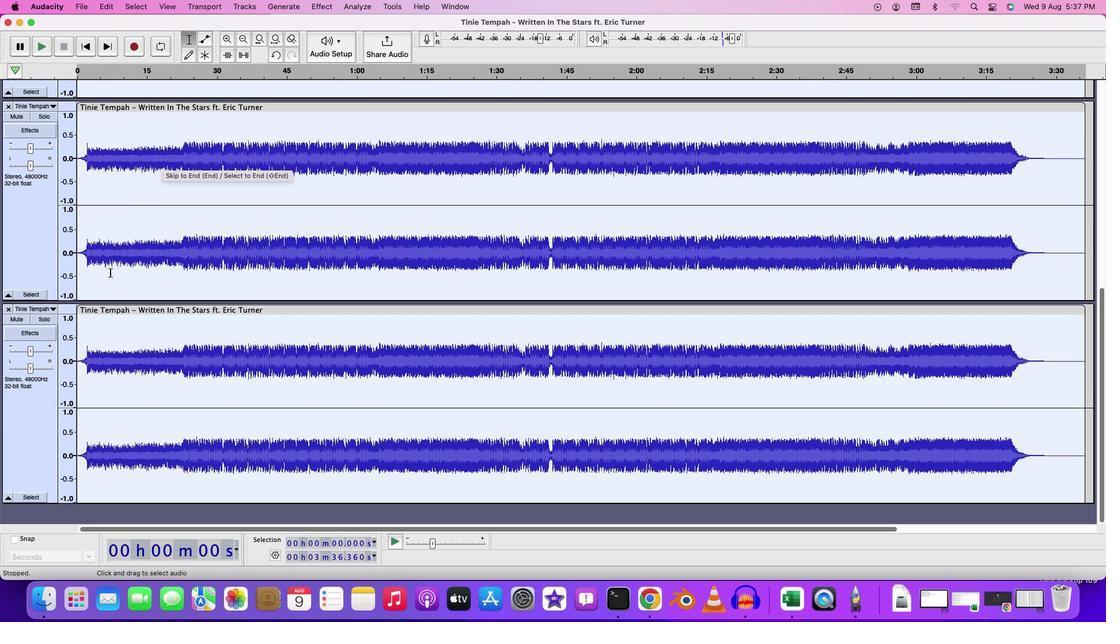 
Action: Mouse moved to (118, 265)
Screenshot: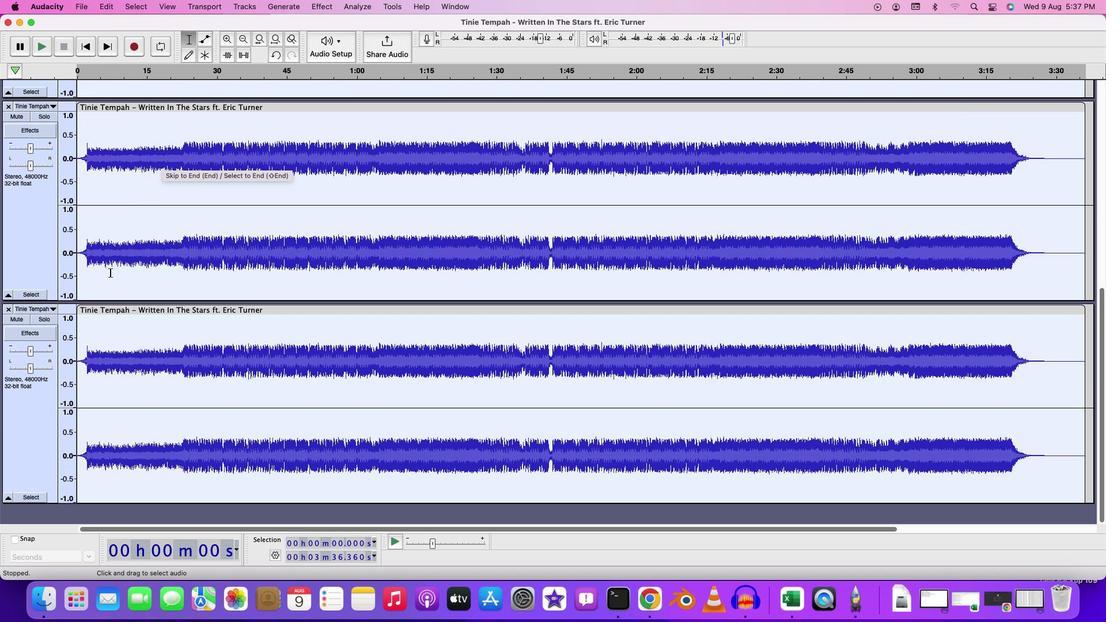 
Action: Mouse scrolled (118, 265) with delta (0, 0)
Screenshot: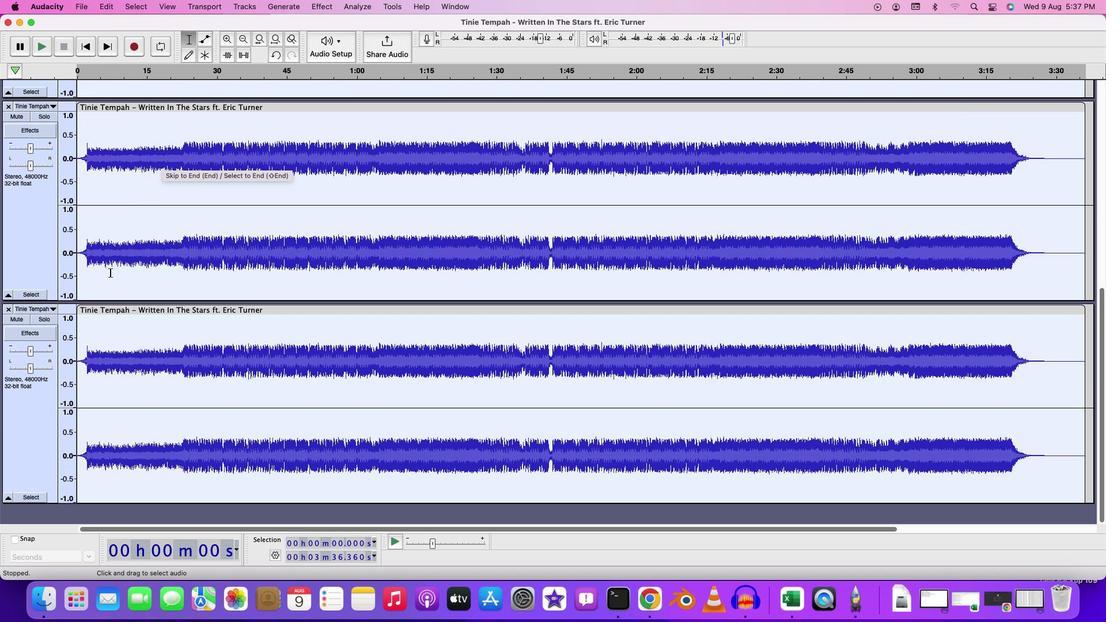 
Action: Mouse moved to (116, 267)
Screenshot: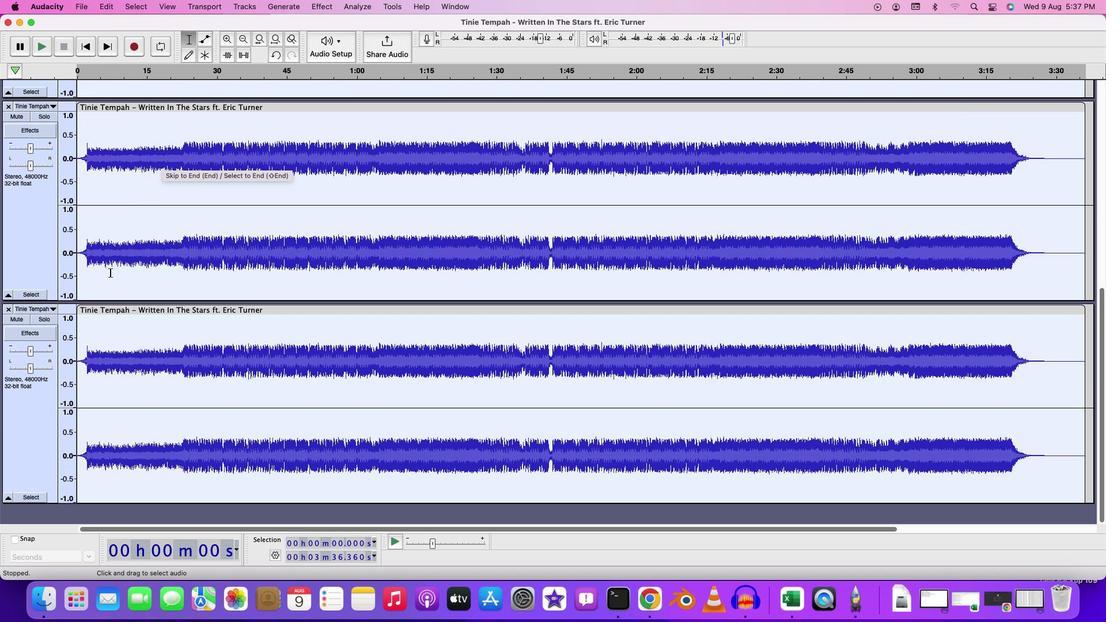 
Action: Mouse scrolled (116, 267) with delta (0, -1)
Screenshot: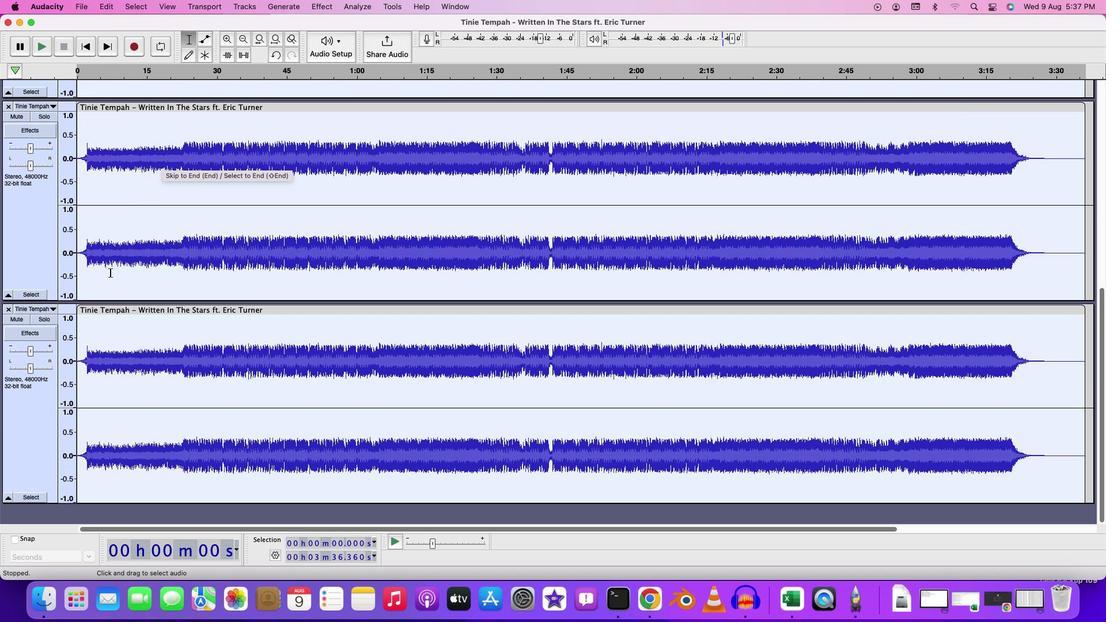 
Action: Mouse moved to (112, 270)
Screenshot: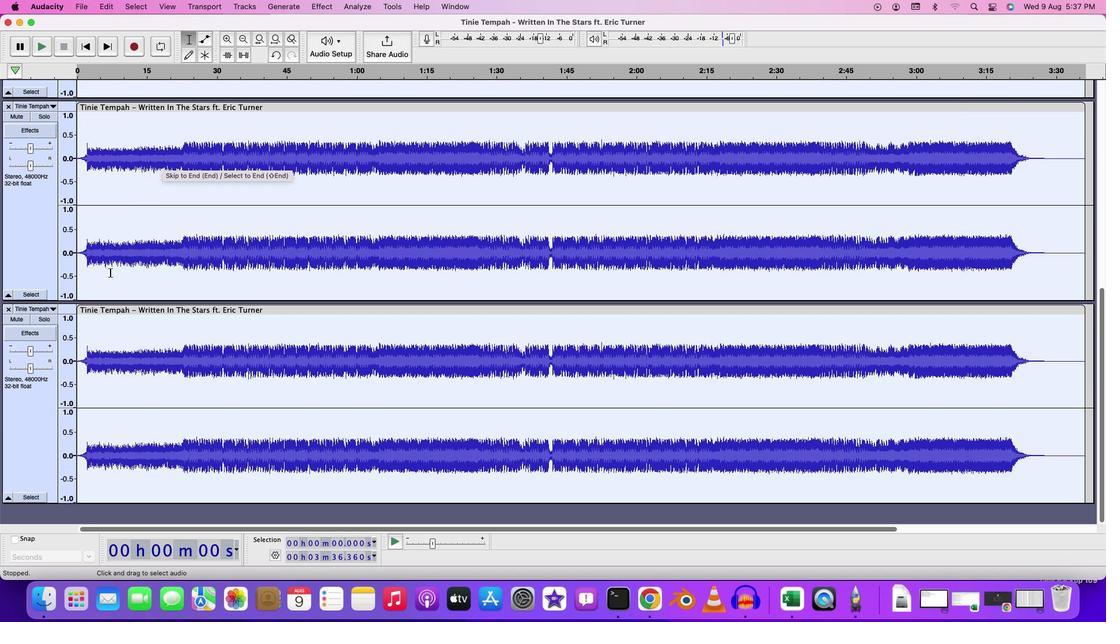 
Action: Mouse scrolled (112, 270) with delta (0, -2)
Screenshot: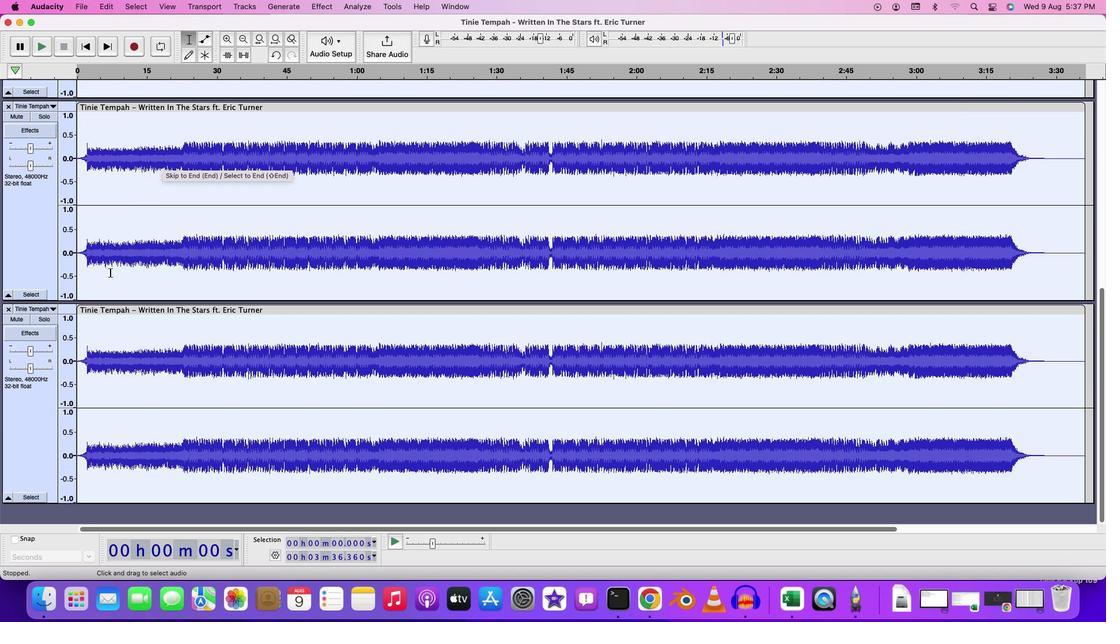 
Action: Mouse moved to (110, 272)
Screenshot: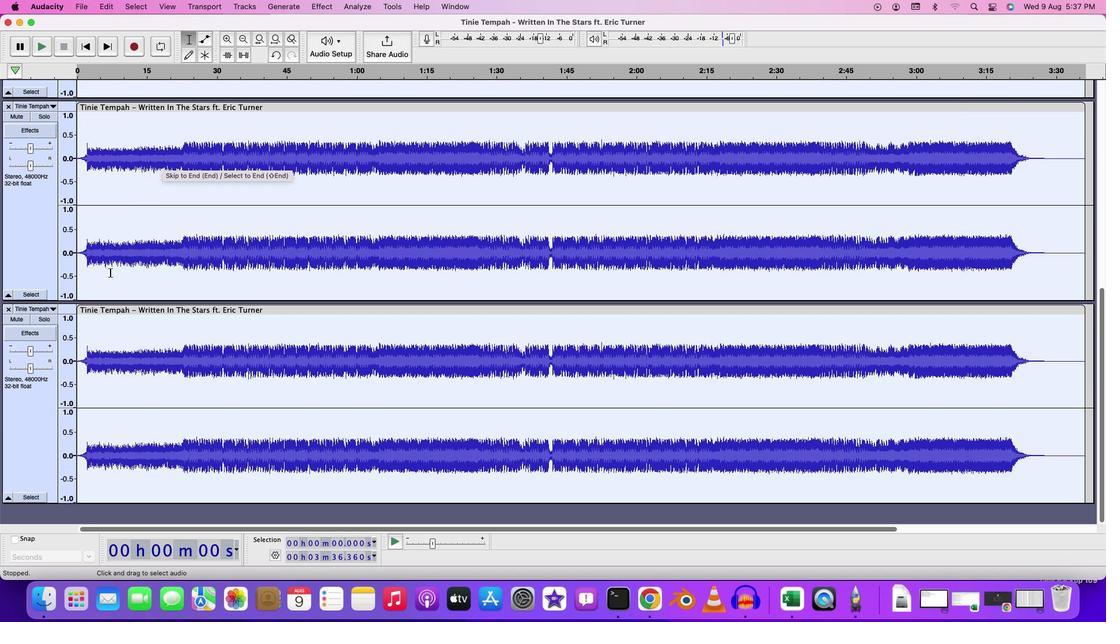 
Action: Mouse scrolled (110, 272) with delta (0, -2)
Screenshot: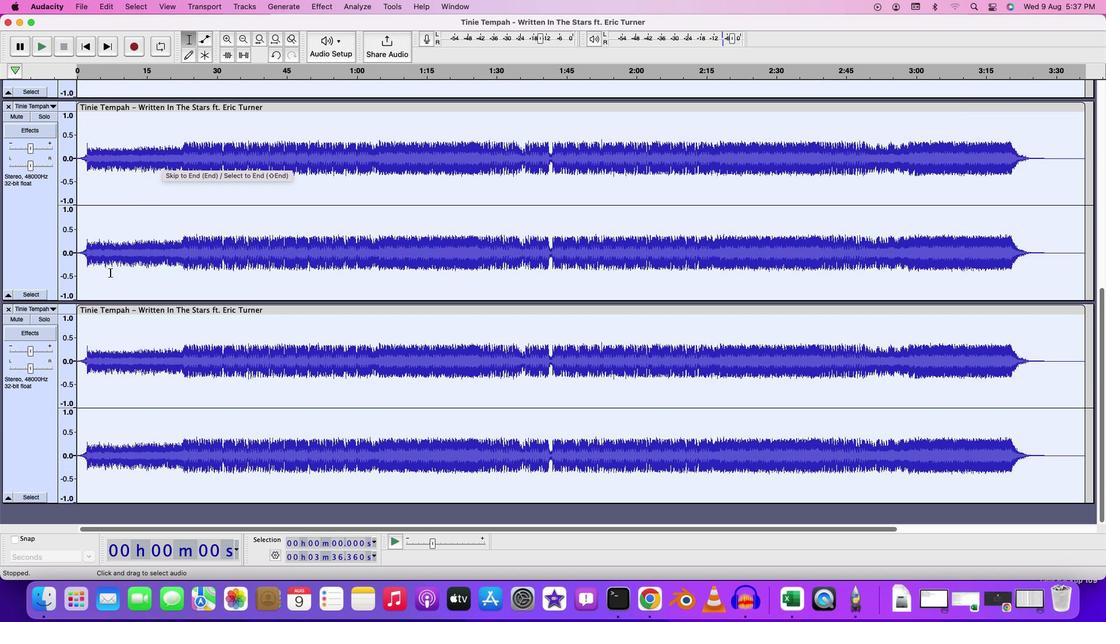 
Action: Mouse moved to (9, 308)
Screenshot: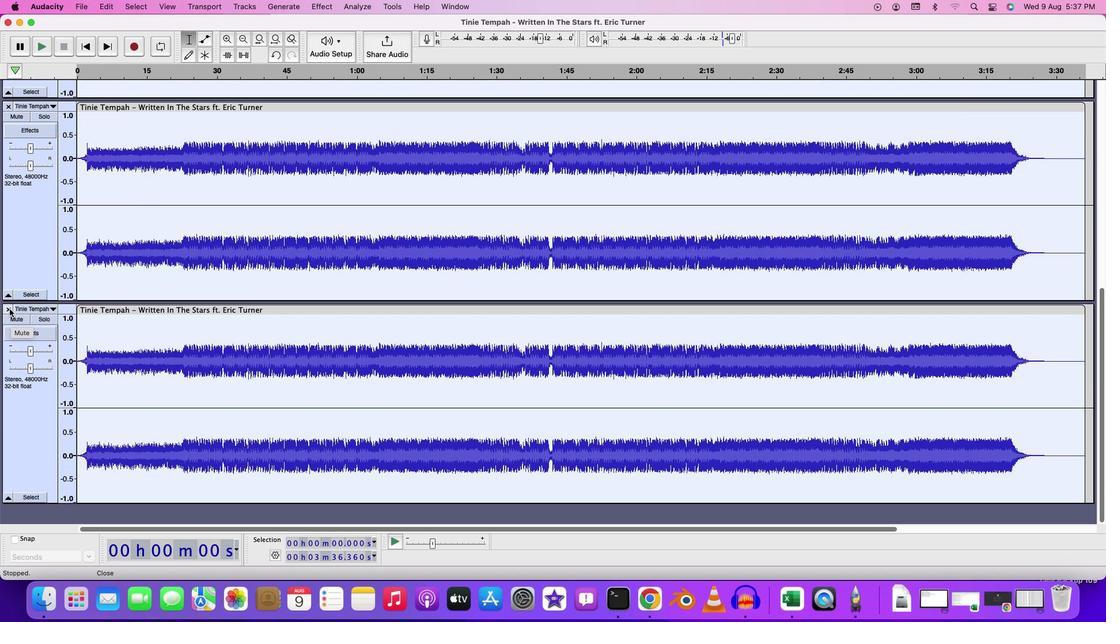 
Action: Mouse pressed left at (9, 308)
Screenshot: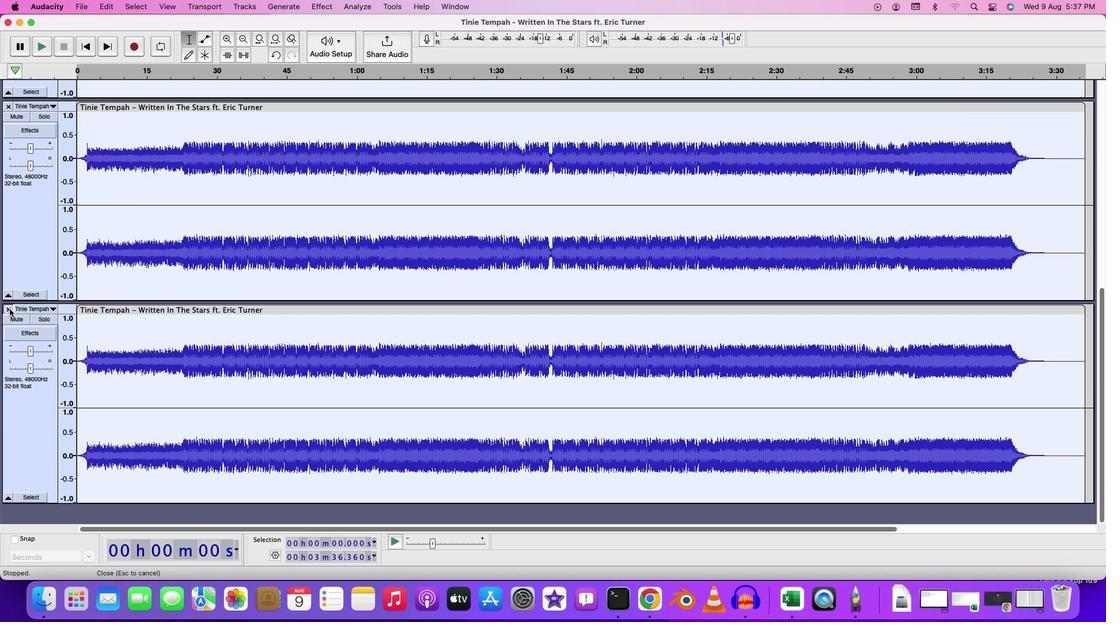 
Action: Mouse moved to (157, 312)
Screenshot: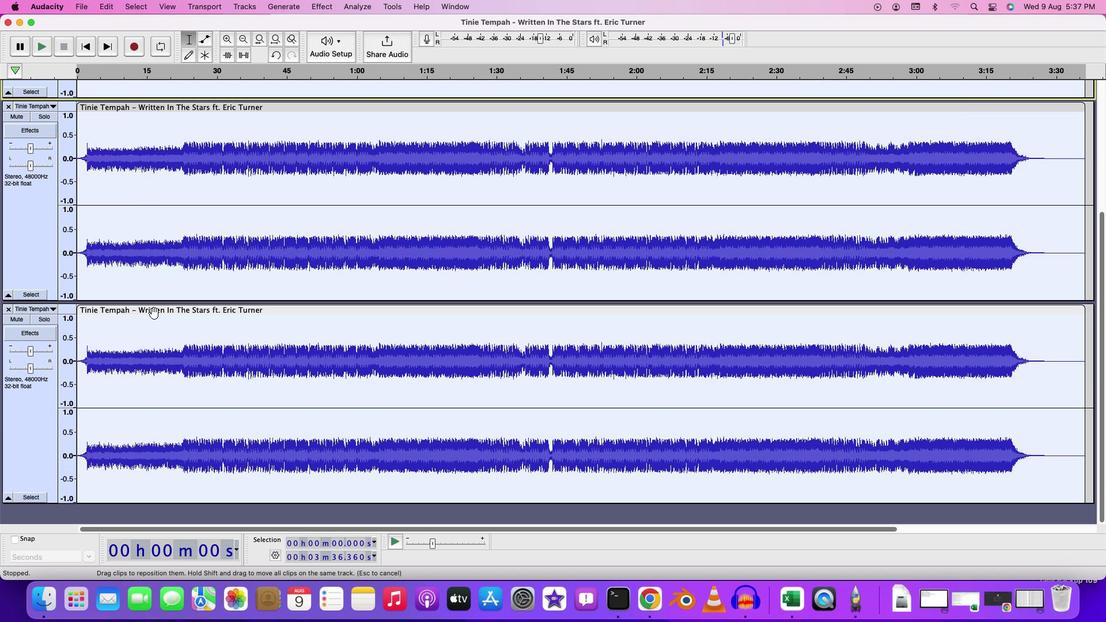 
Action: Mouse pressed left at (157, 312)
Screenshot: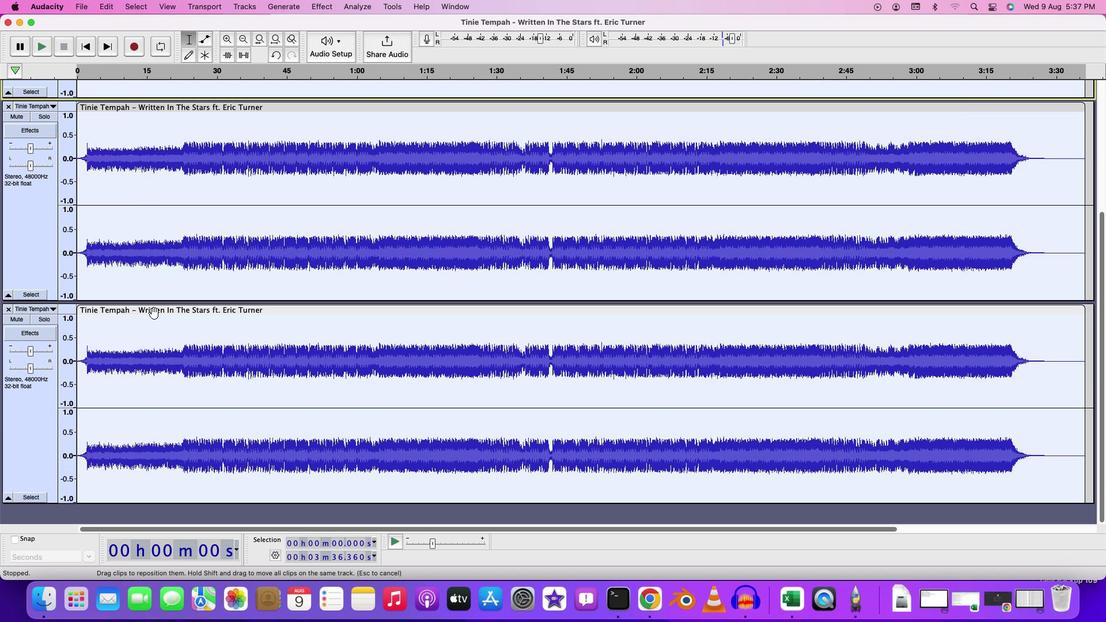 
Action: Mouse moved to (12, 307)
Screenshot: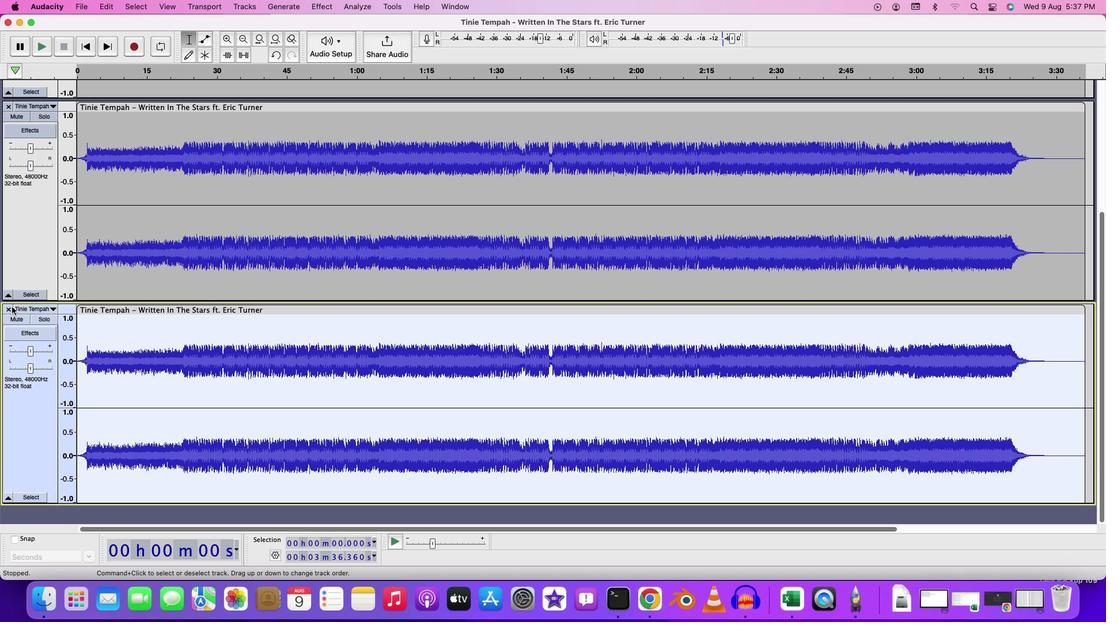 
Action: Mouse pressed left at (12, 307)
Screenshot: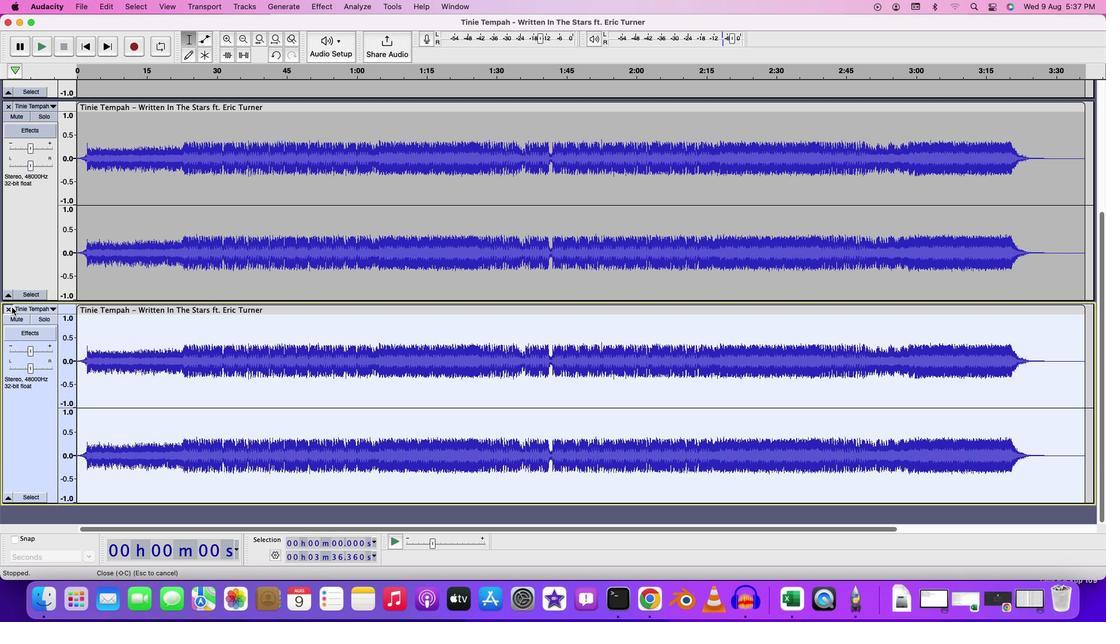
Action: Mouse moved to (131, 302)
Screenshot: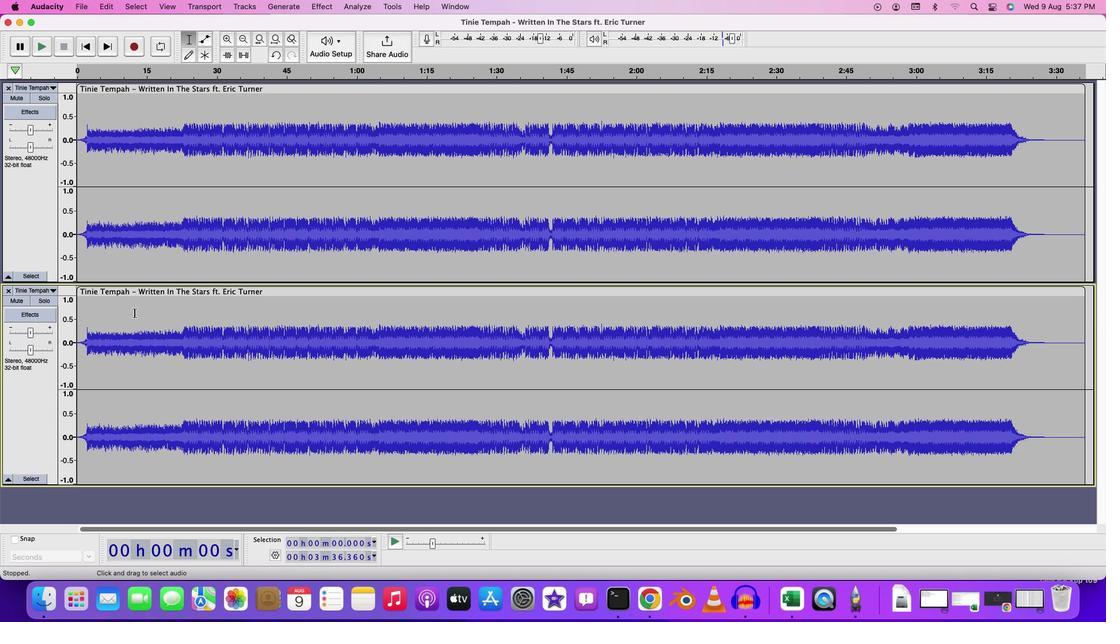 
Action: Mouse scrolled (131, 302) with delta (0, 0)
Screenshot: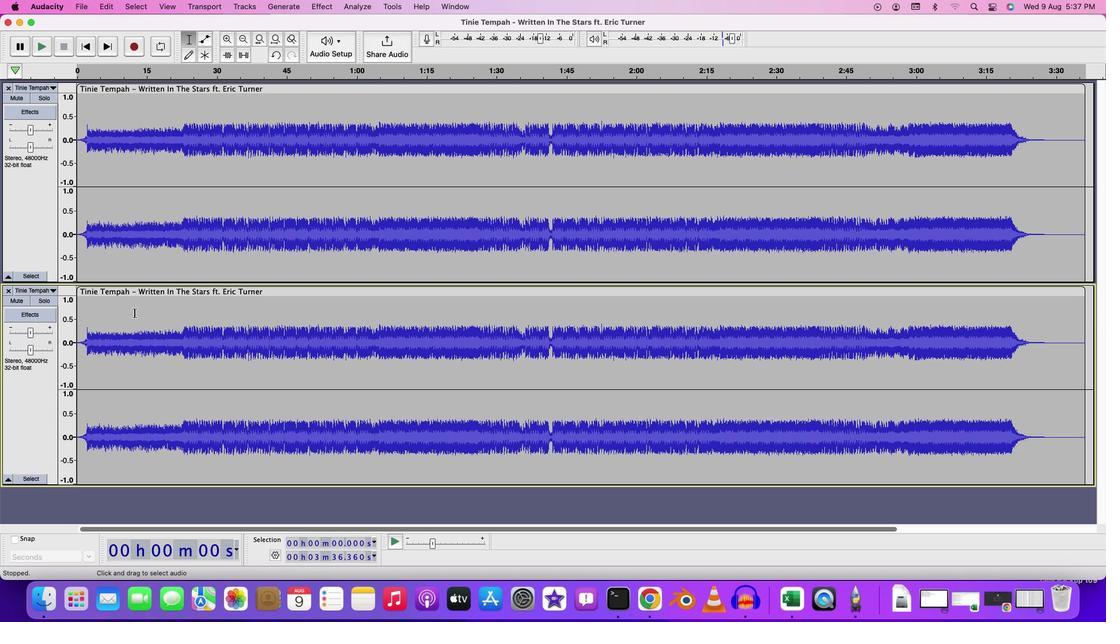 
Action: Mouse moved to (131, 303)
Screenshot: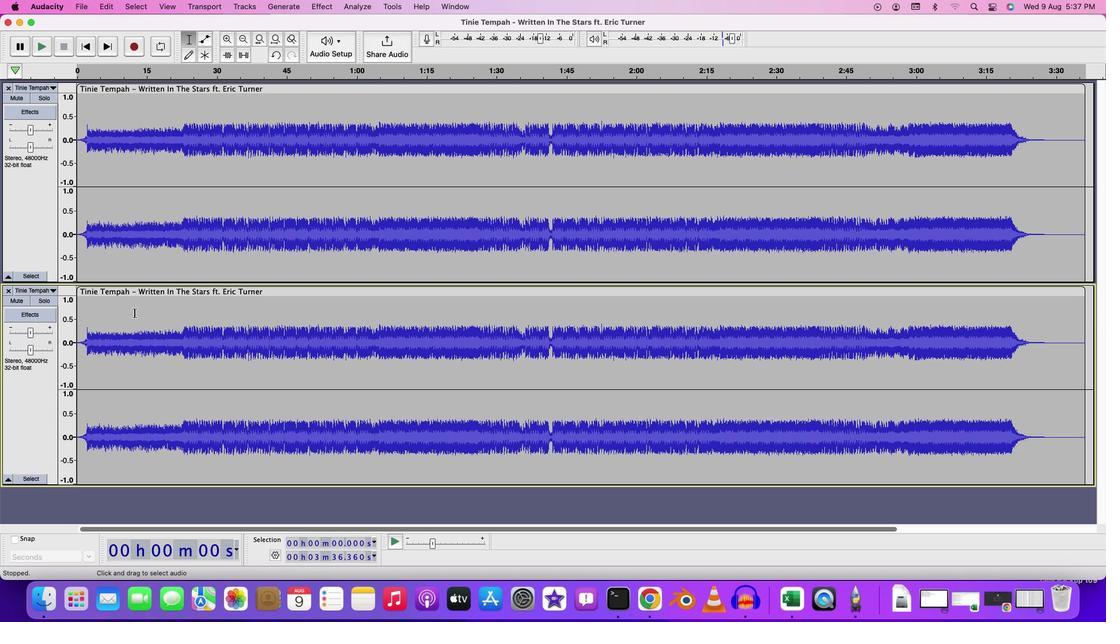 
Action: Mouse scrolled (131, 303) with delta (0, 0)
Screenshot: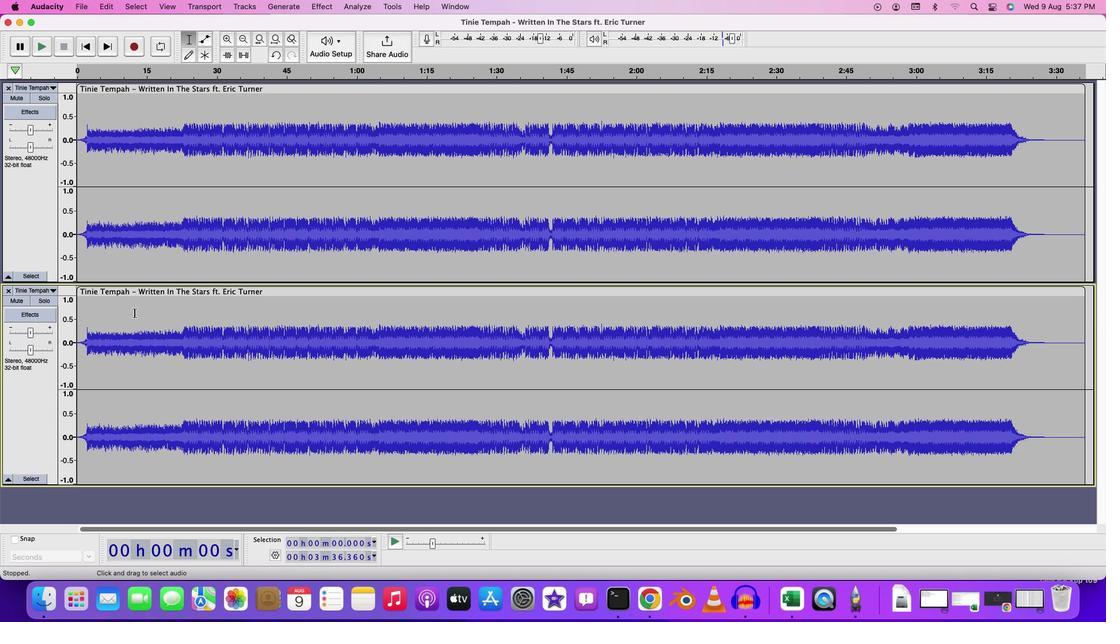 
Action: Mouse moved to (133, 307)
Screenshot: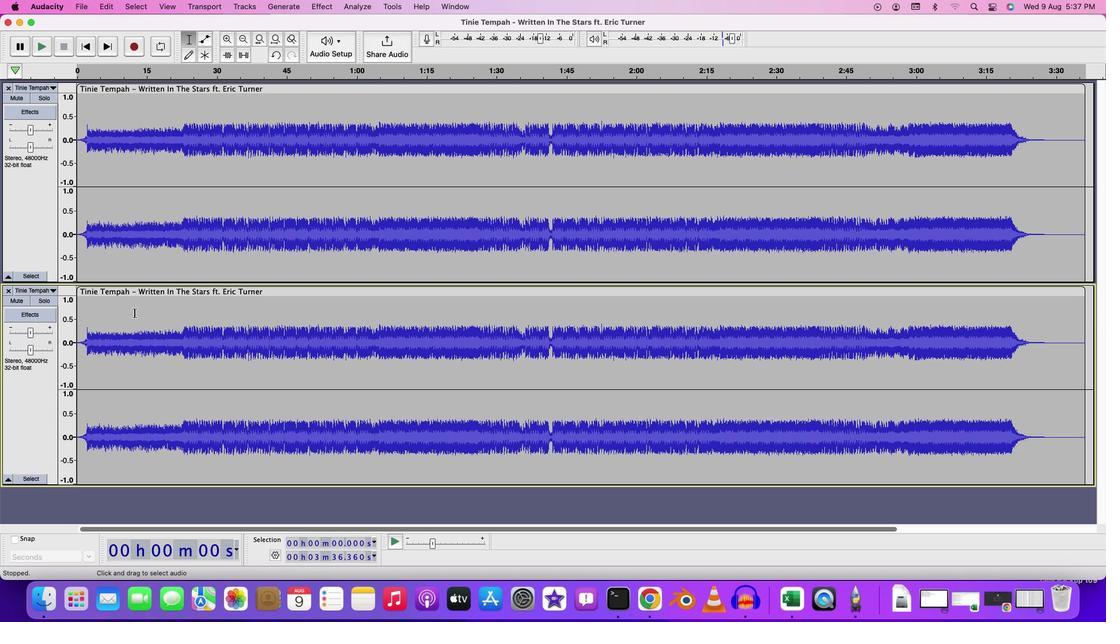 
Action: Mouse scrolled (133, 307) with delta (0, 1)
Screenshot: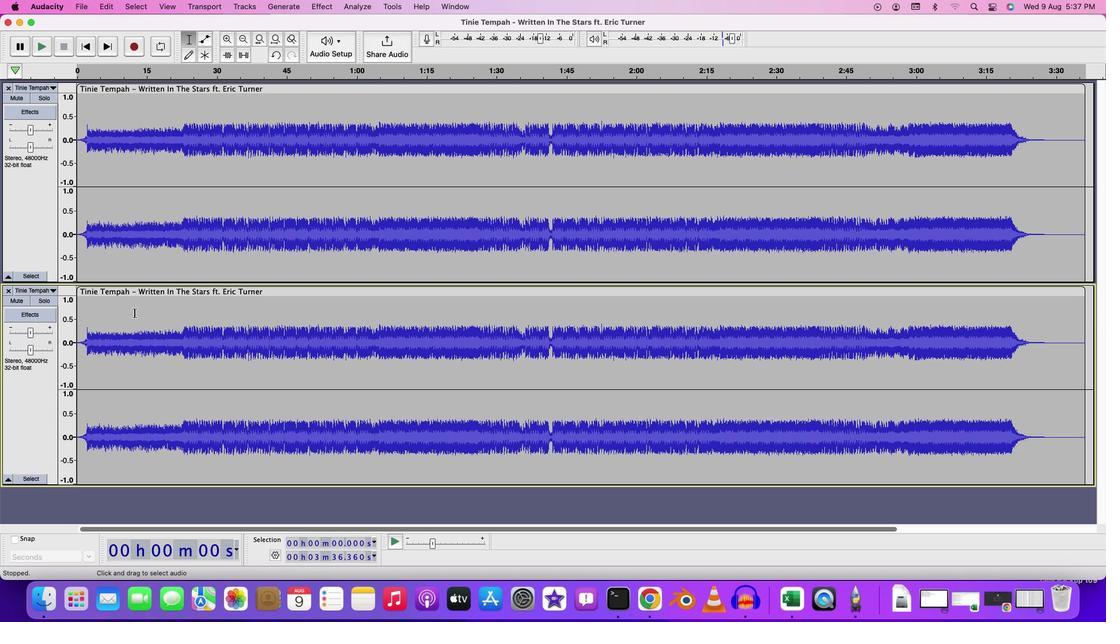 
Action: Mouse moved to (133, 309)
Screenshot: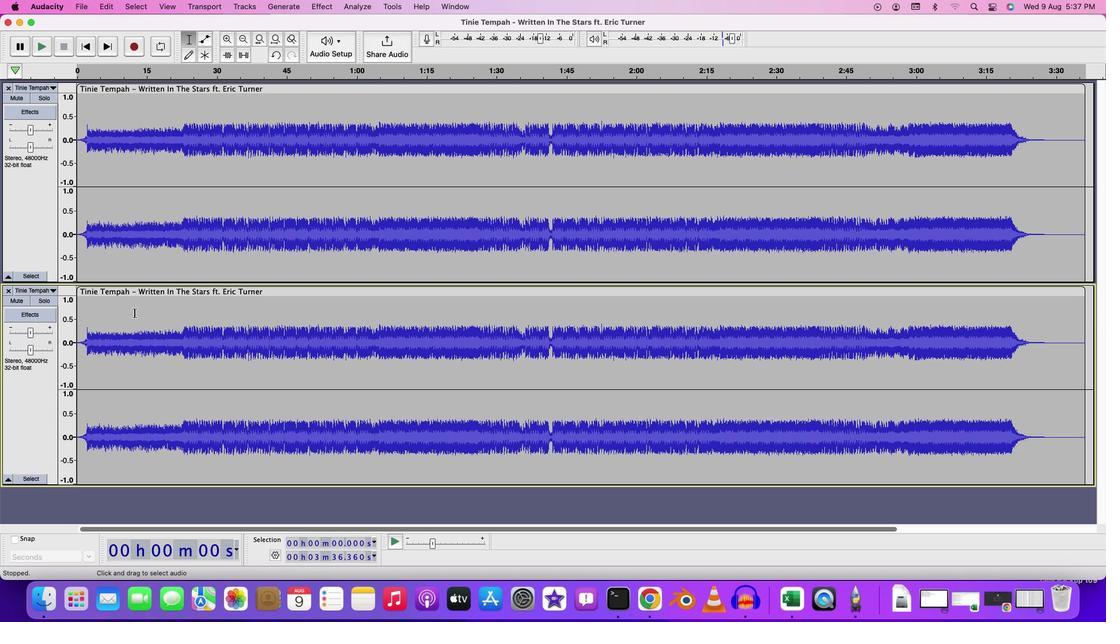 
Action: Mouse scrolled (133, 309) with delta (0, 2)
Screenshot: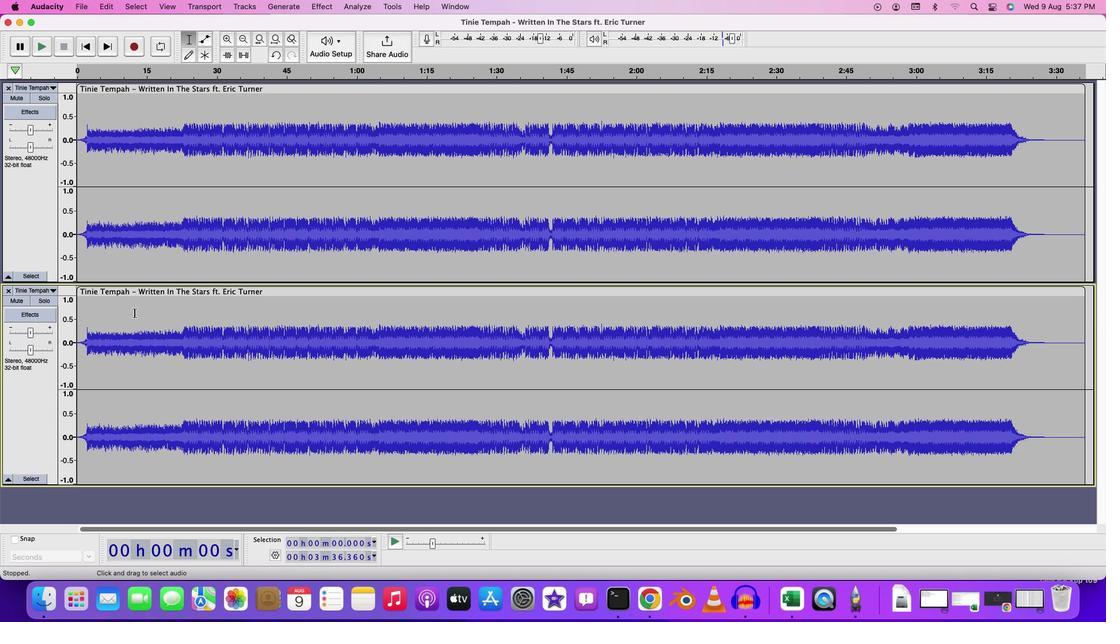 
Action: Mouse moved to (134, 311)
Screenshot: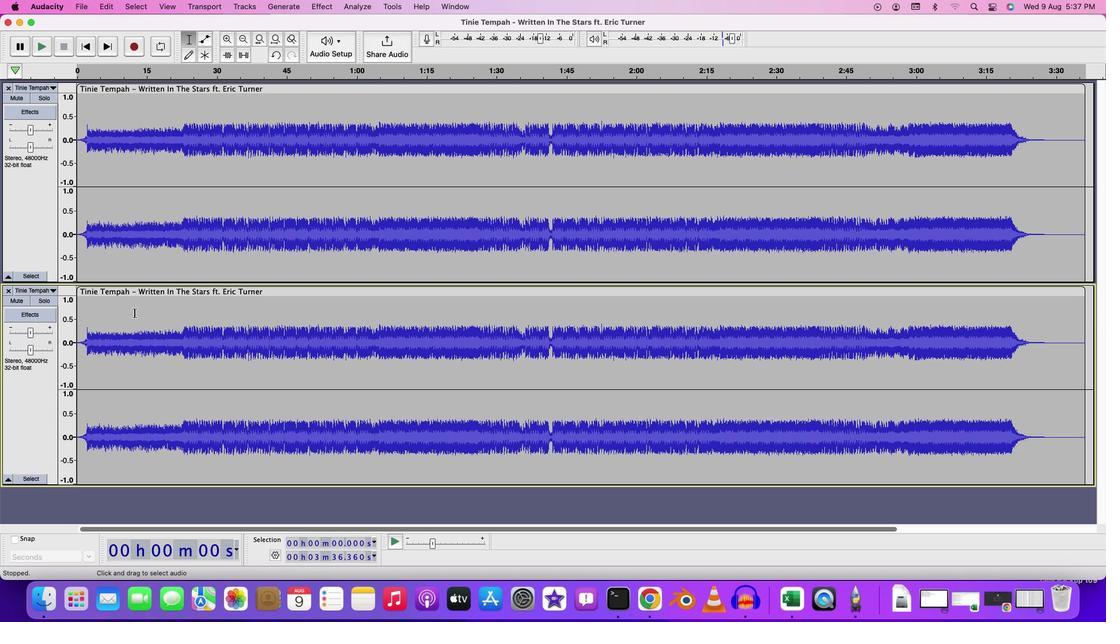 
Action: Mouse scrolled (134, 311) with delta (0, 3)
Screenshot: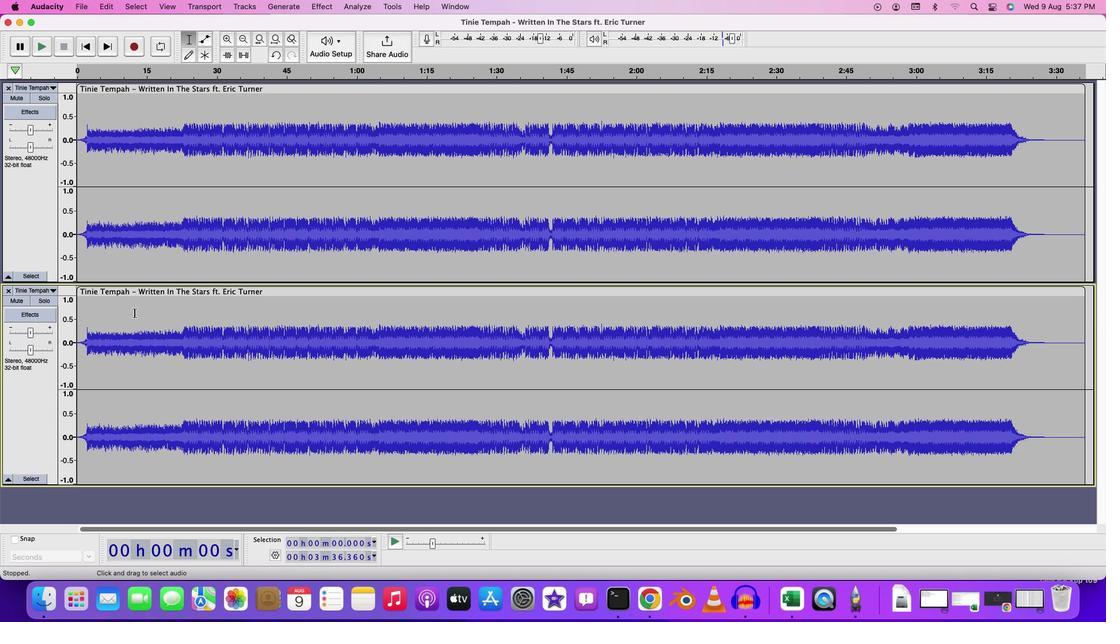 
Action: Mouse moved to (134, 313)
Screenshot: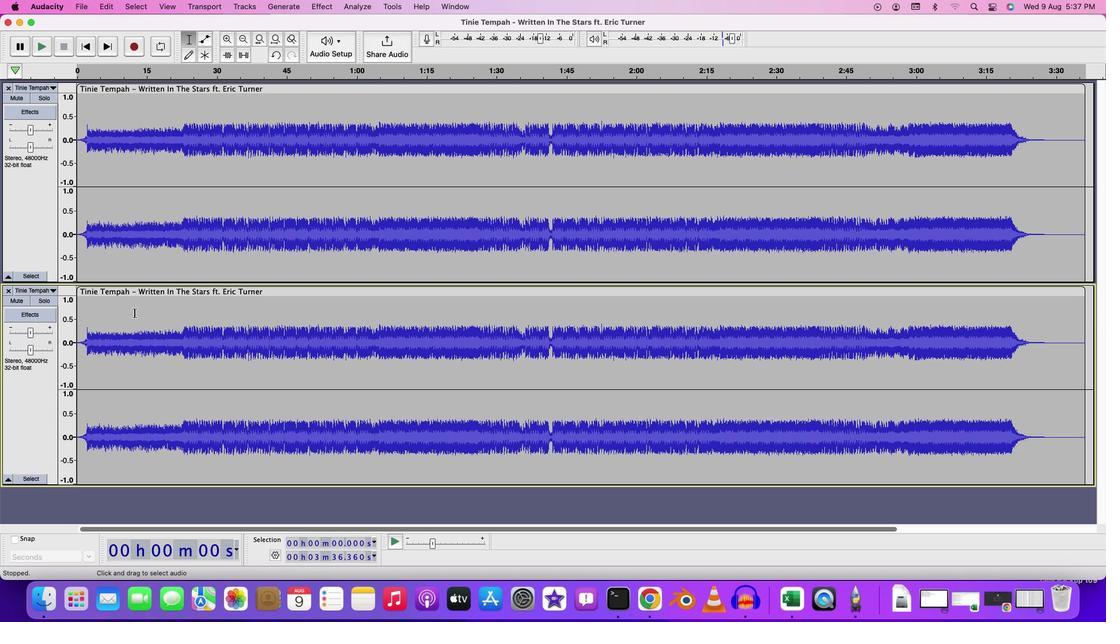 
Action: Mouse scrolled (134, 313) with delta (0, 3)
Screenshot: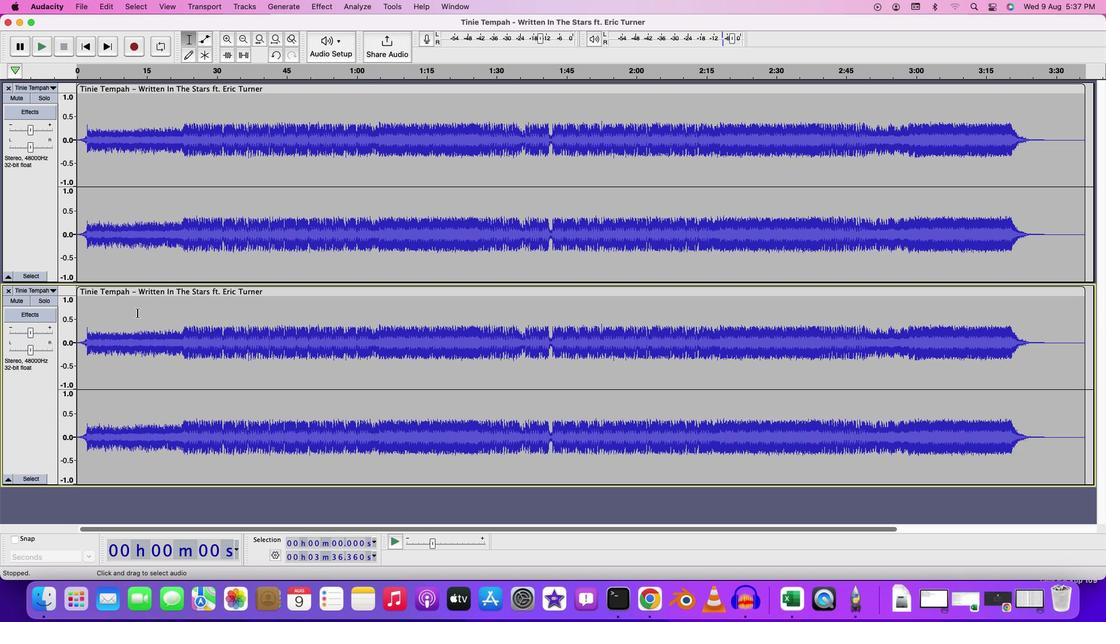 
Action: Mouse moved to (224, 292)
Screenshot: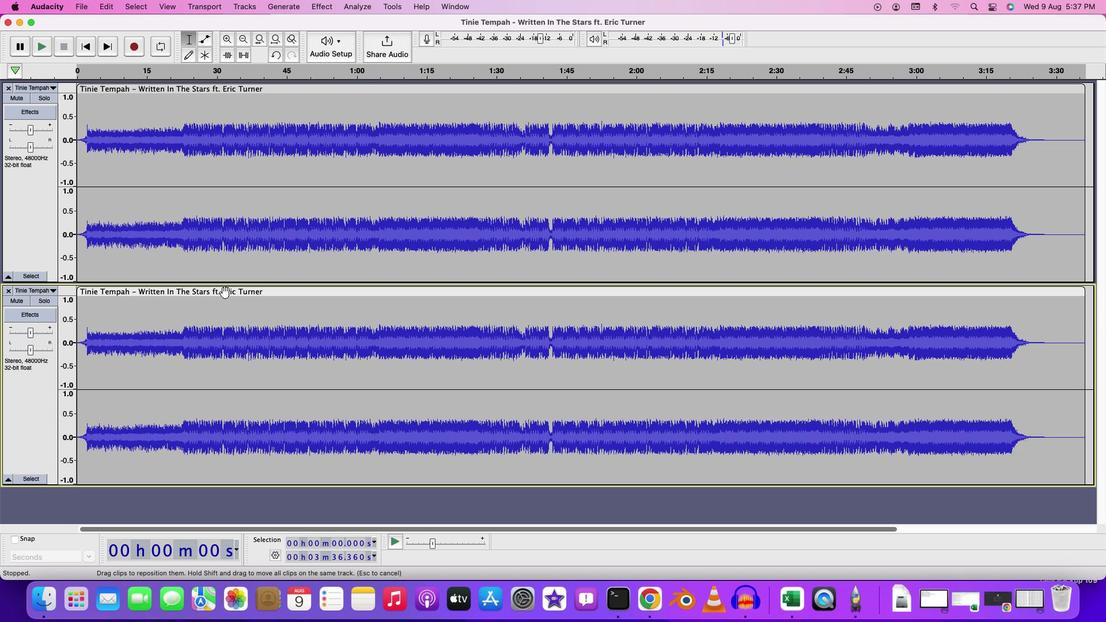 
Action: Mouse scrolled (224, 292) with delta (0, 0)
Screenshot: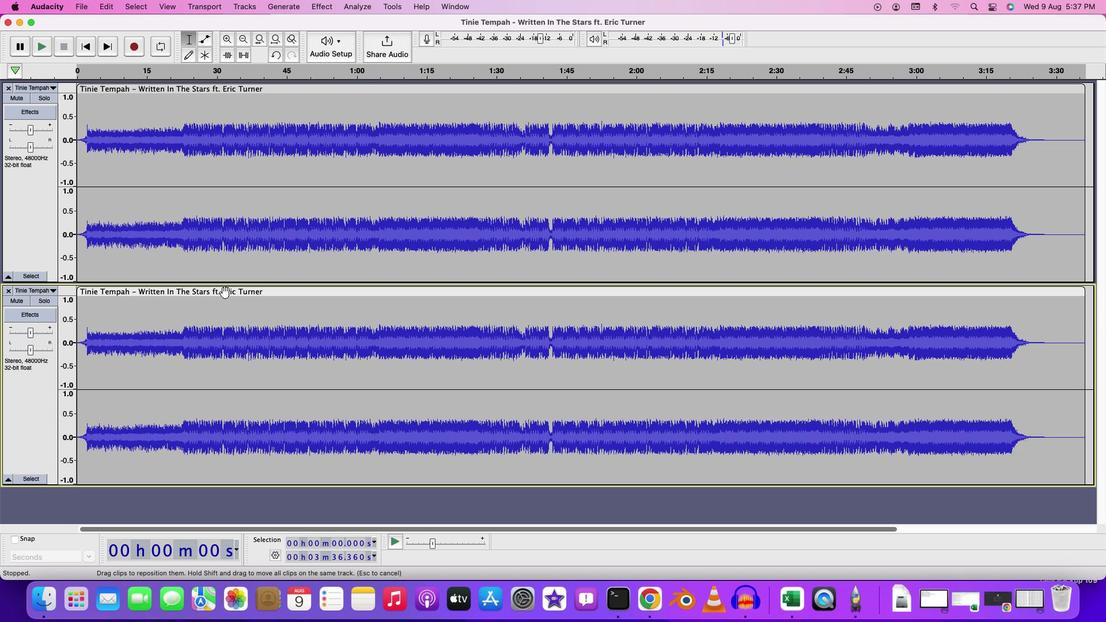 
Action: Mouse scrolled (224, 292) with delta (0, 0)
Screenshot: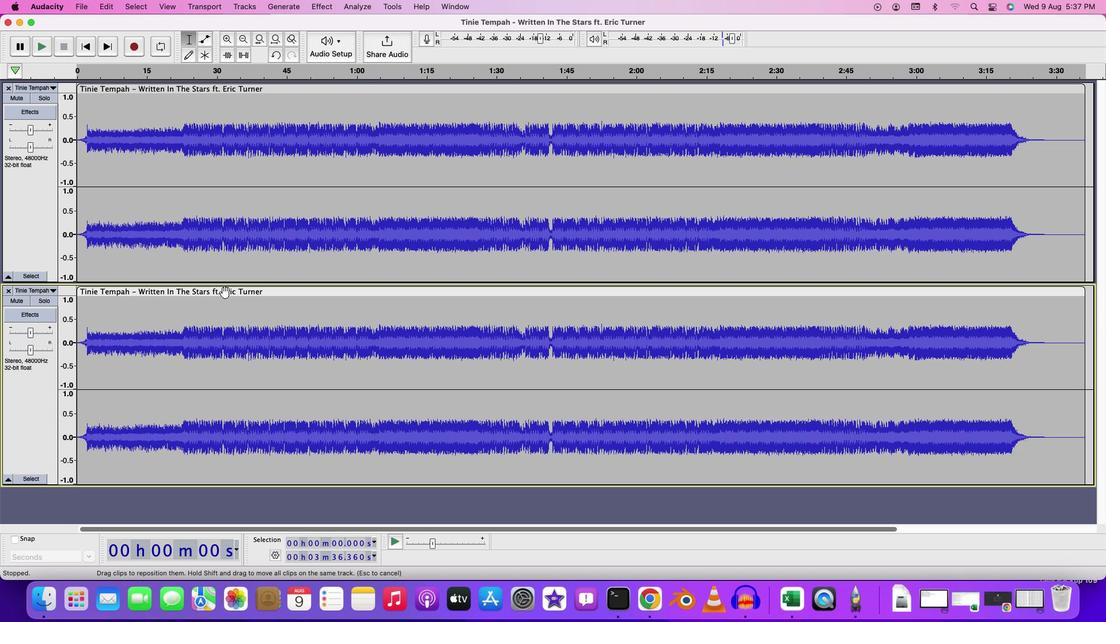 
Action: Mouse scrolled (224, 292) with delta (0, -1)
Screenshot: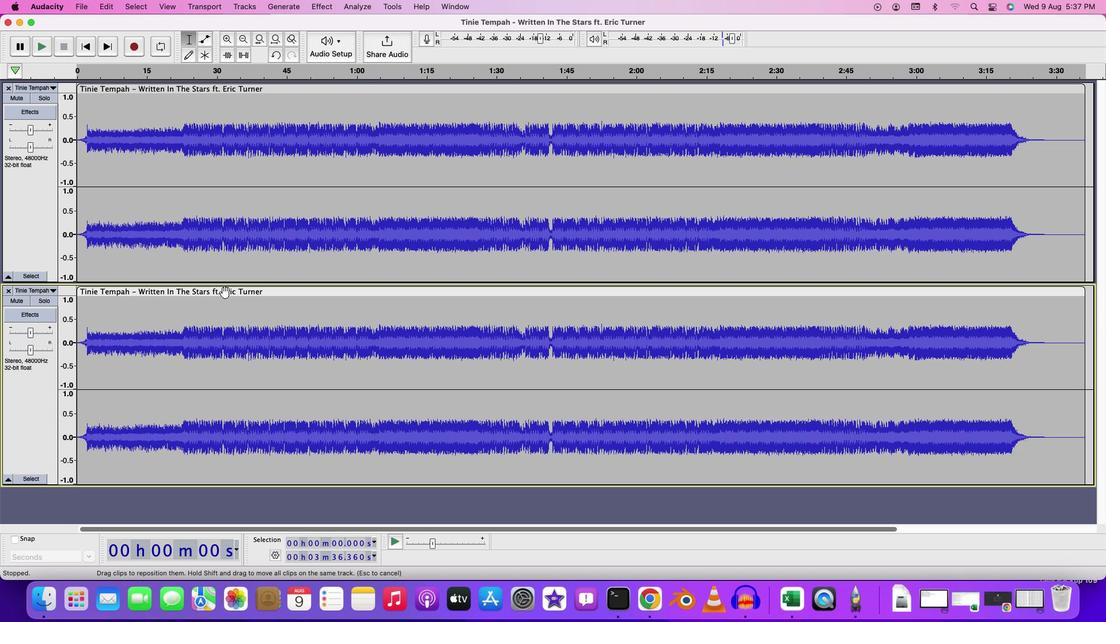 
Action: Mouse scrolled (224, 292) with delta (0, -2)
Screenshot: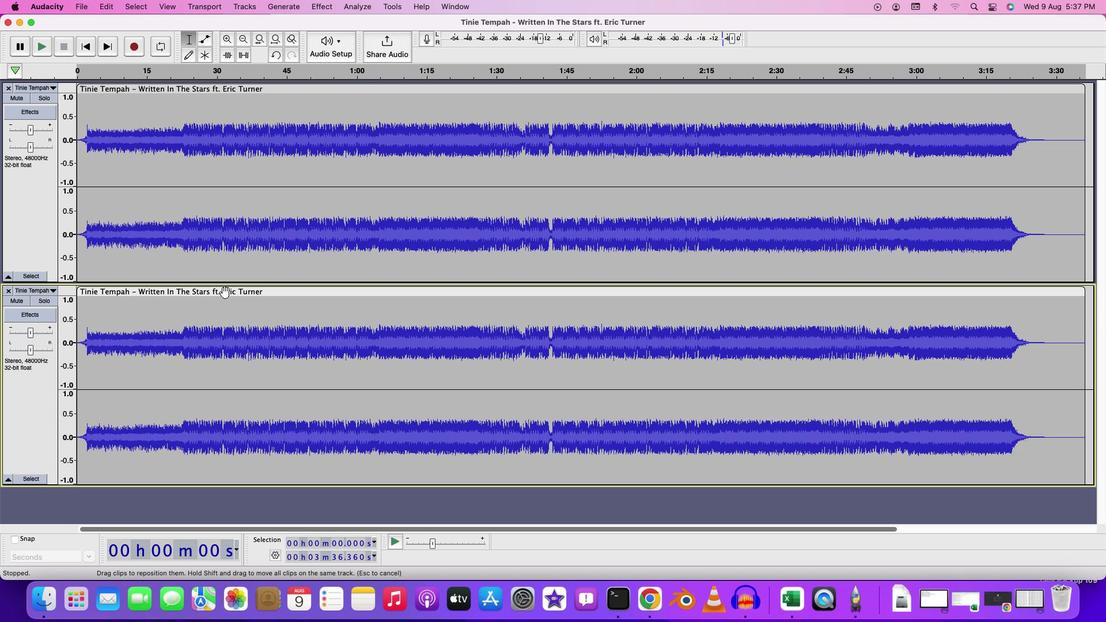 
Action: Mouse scrolled (224, 292) with delta (0, -2)
Screenshot: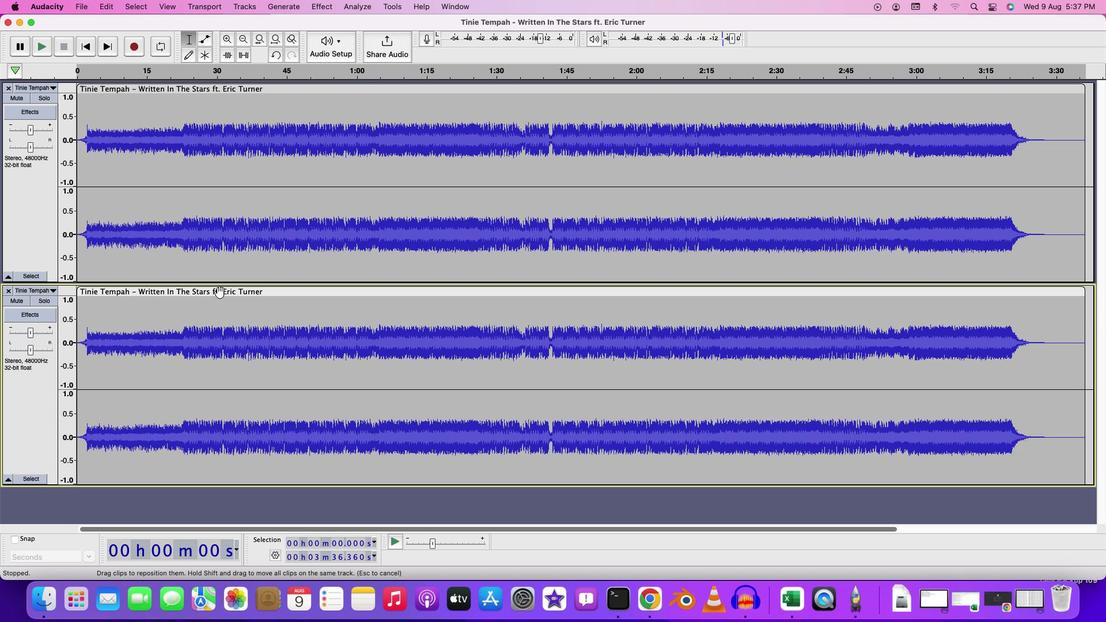 
Action: Mouse moved to (127, 321)
Screenshot: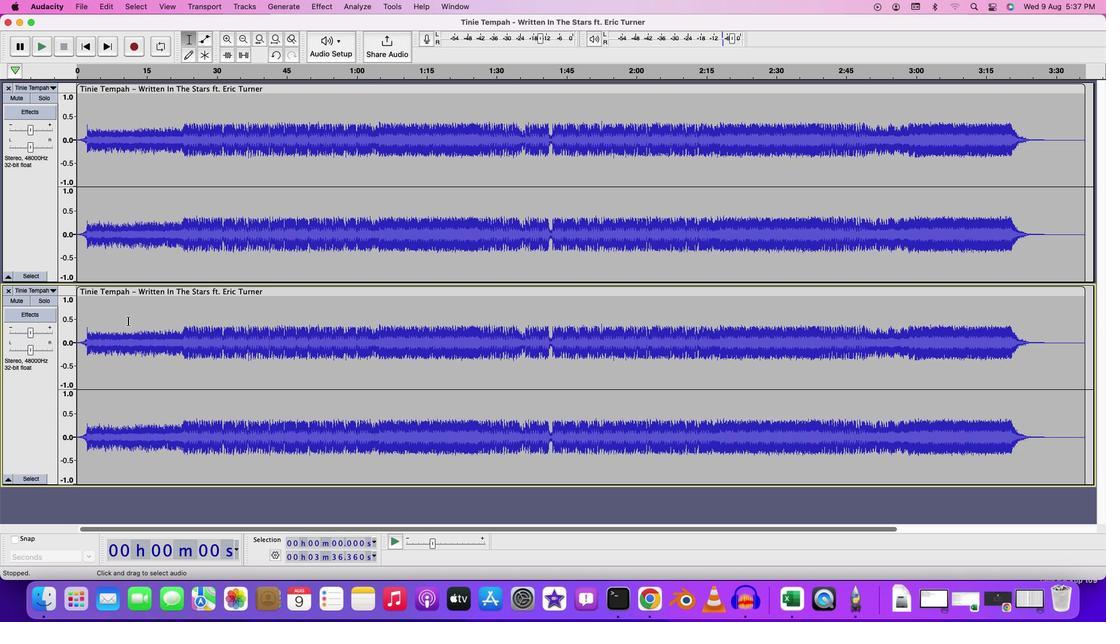 
Action: Mouse pressed left at (127, 321)
Screenshot: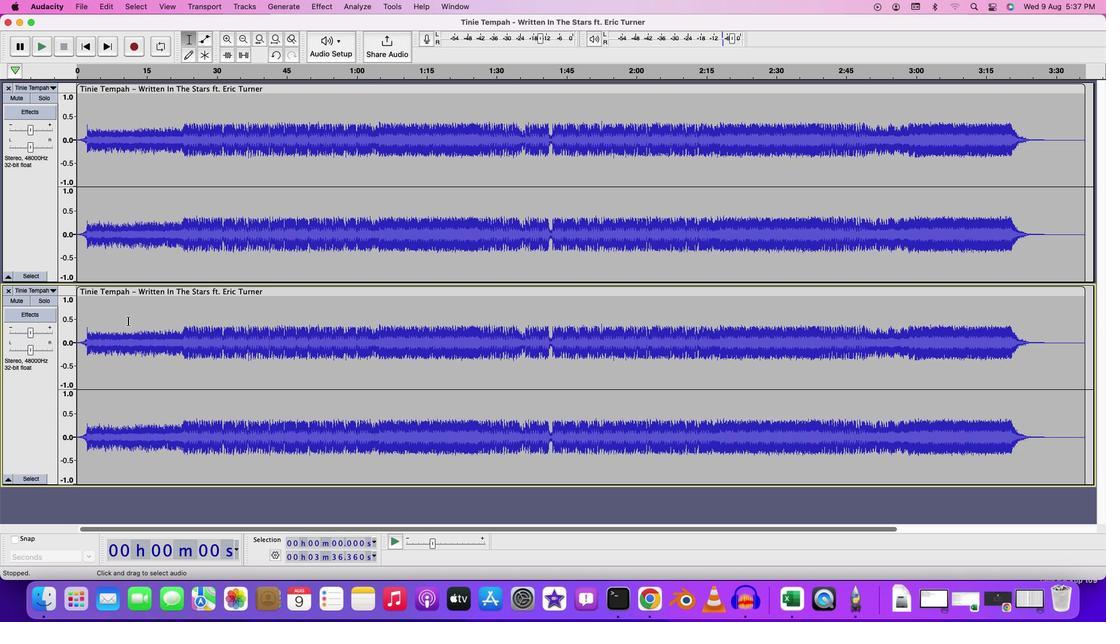 
Action: Mouse pressed left at (127, 321)
Screenshot: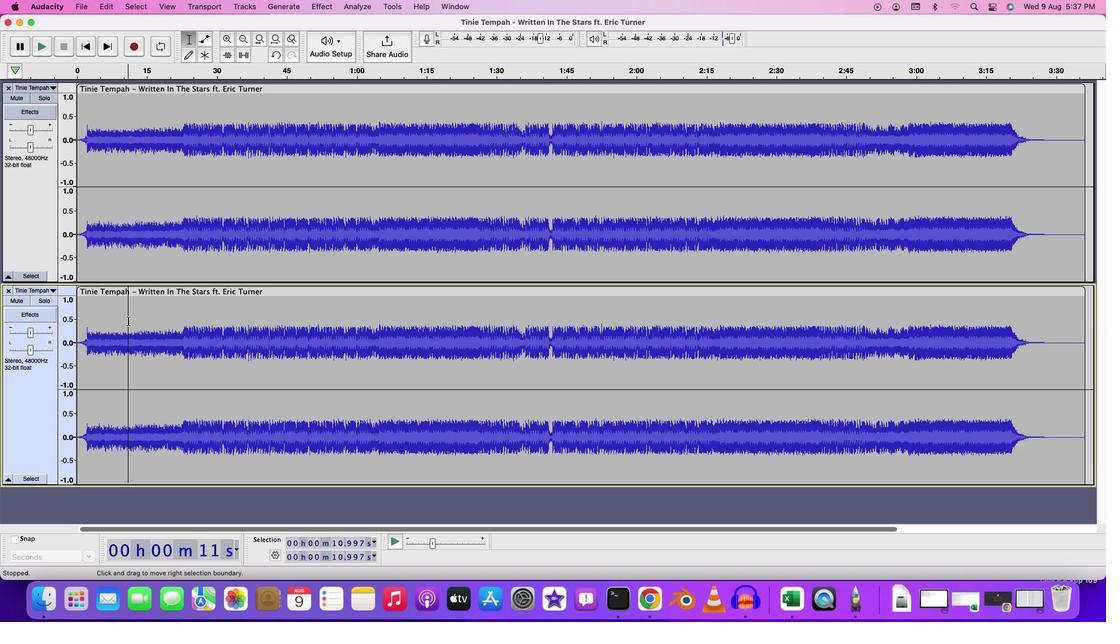 
Action: Mouse moved to (110, 10)
Screenshot: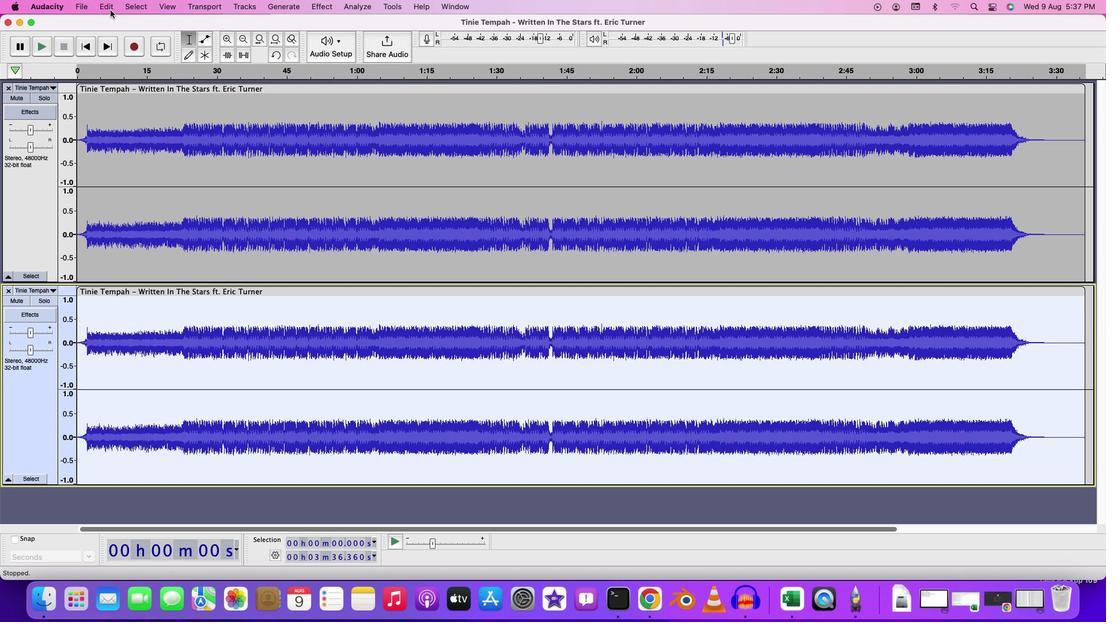 
Action: Mouse pressed left at (110, 10)
Screenshot: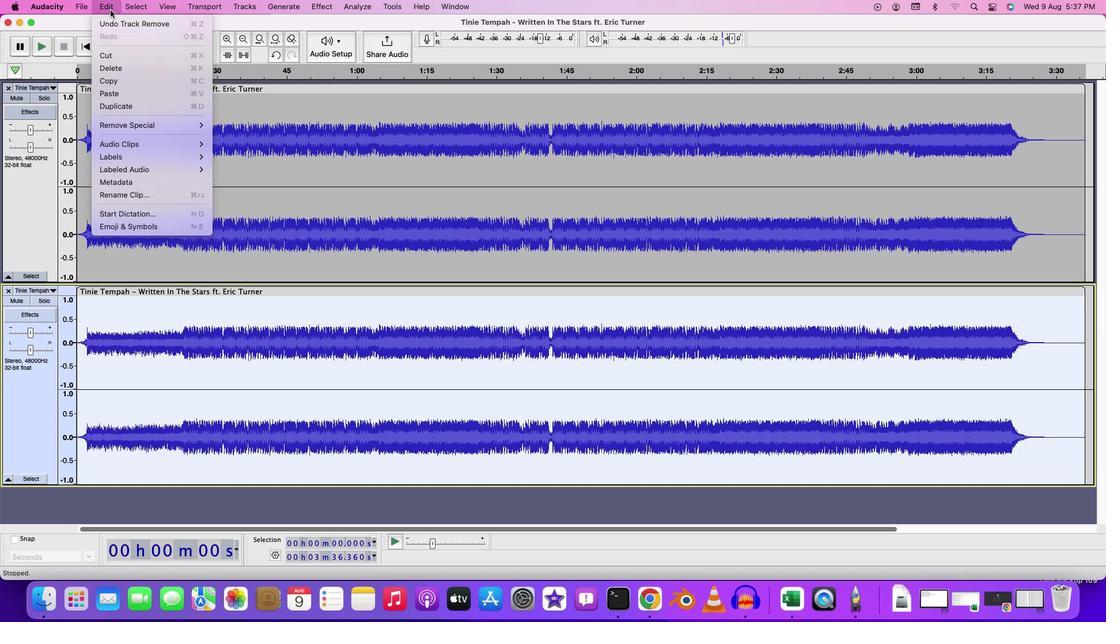 
Action: Mouse moved to (138, 100)
Screenshot: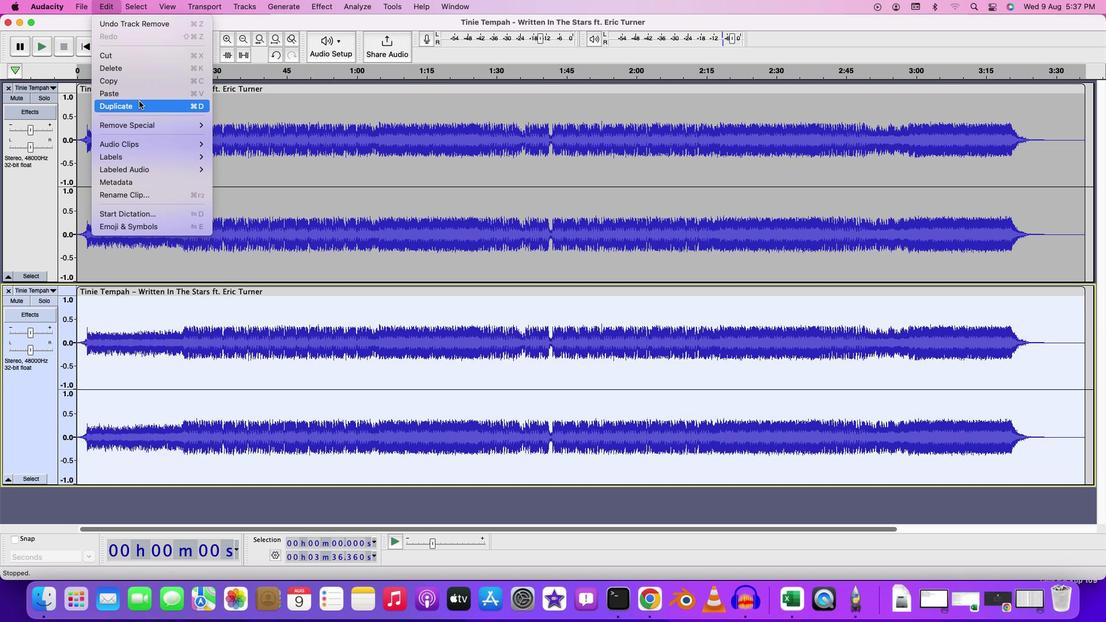 
Action: Mouse pressed left at (138, 100)
Screenshot: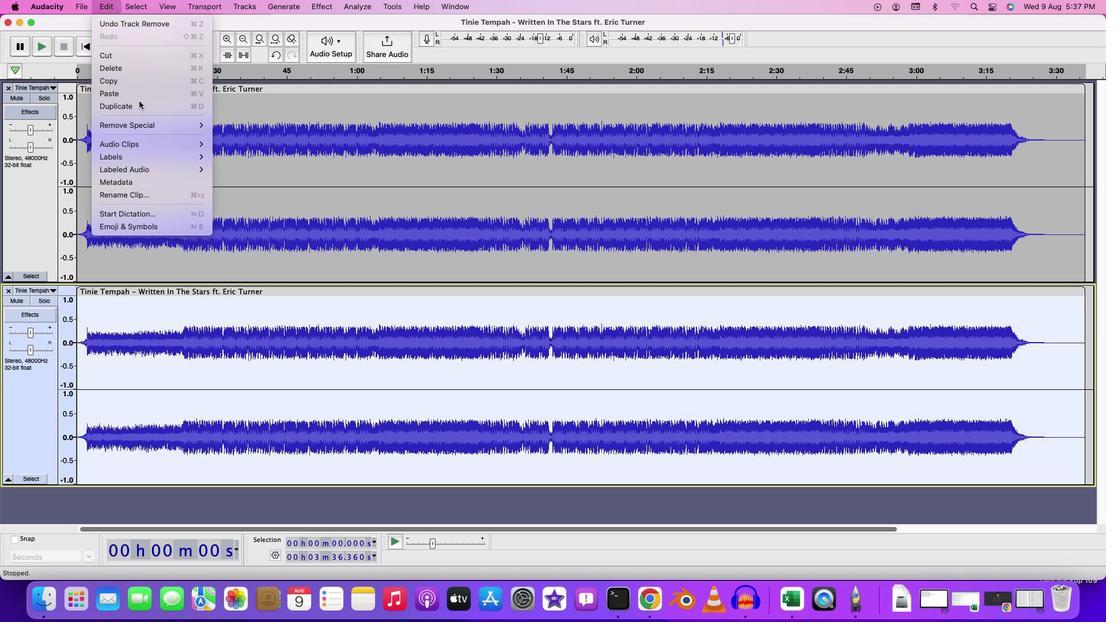 
Action: Mouse moved to (235, 248)
Screenshot: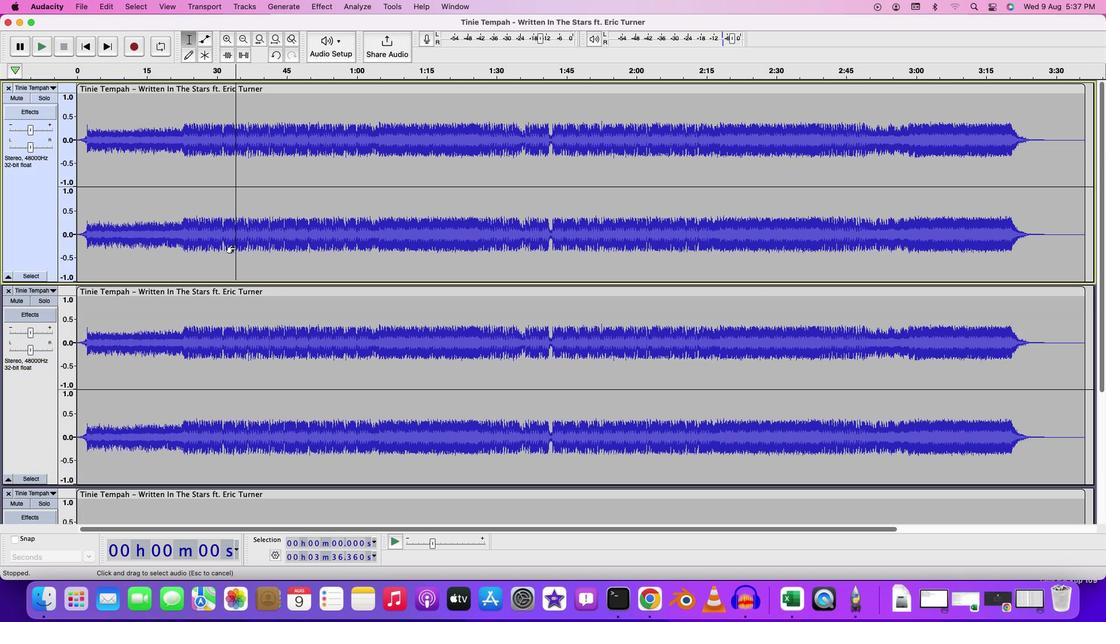 
Action: Mouse pressed left at (235, 248)
Screenshot: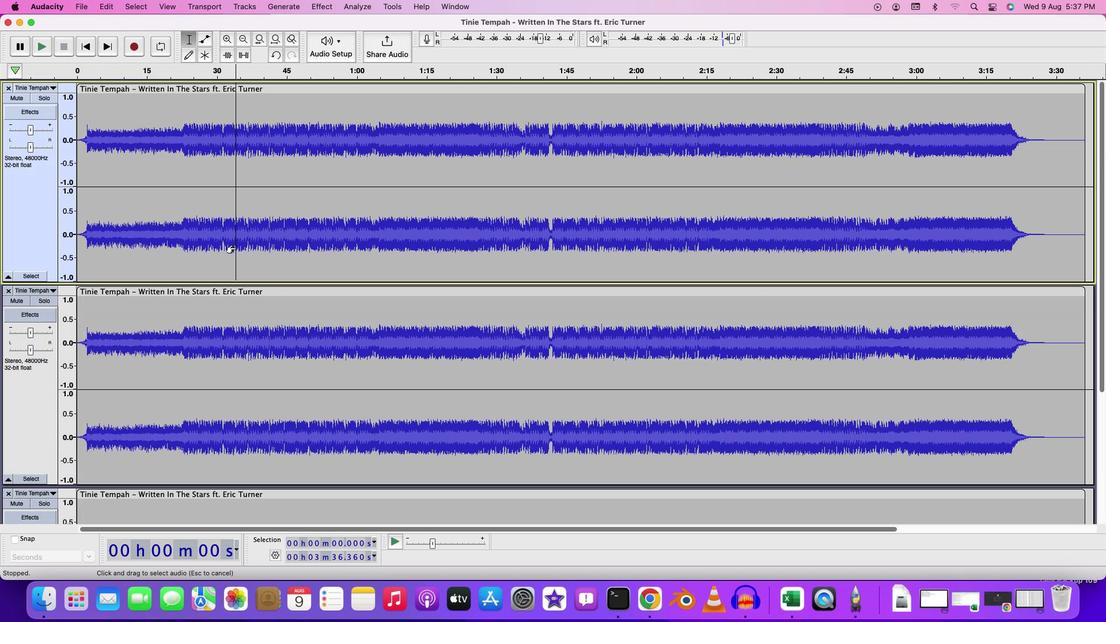 
Action: Mouse moved to (222, 275)
Screenshot: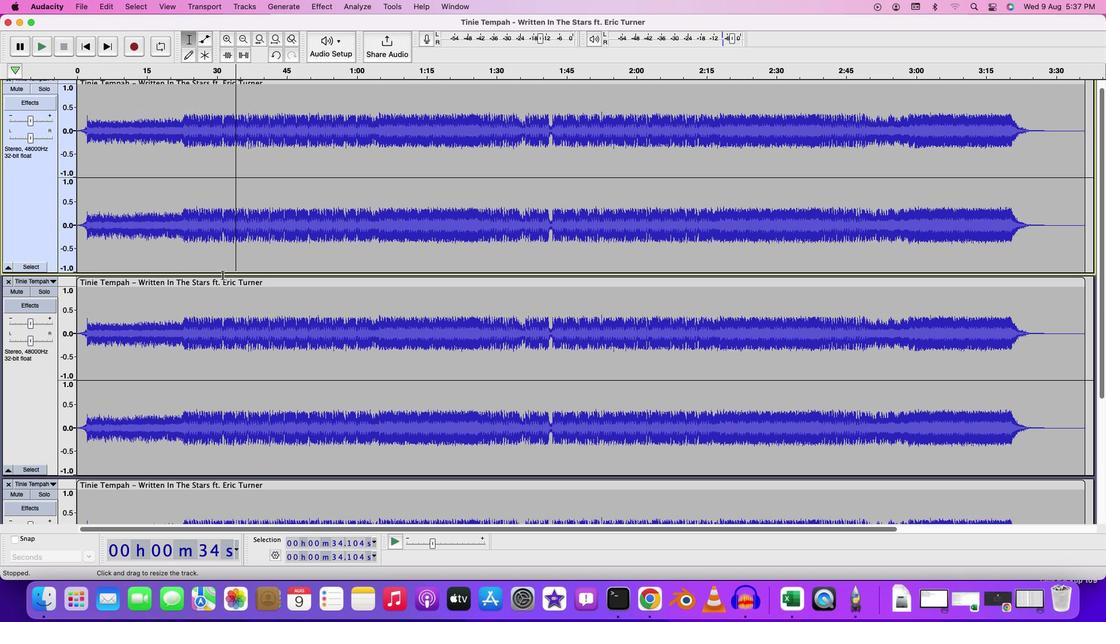 
Action: Mouse scrolled (222, 275) with delta (0, 0)
Screenshot: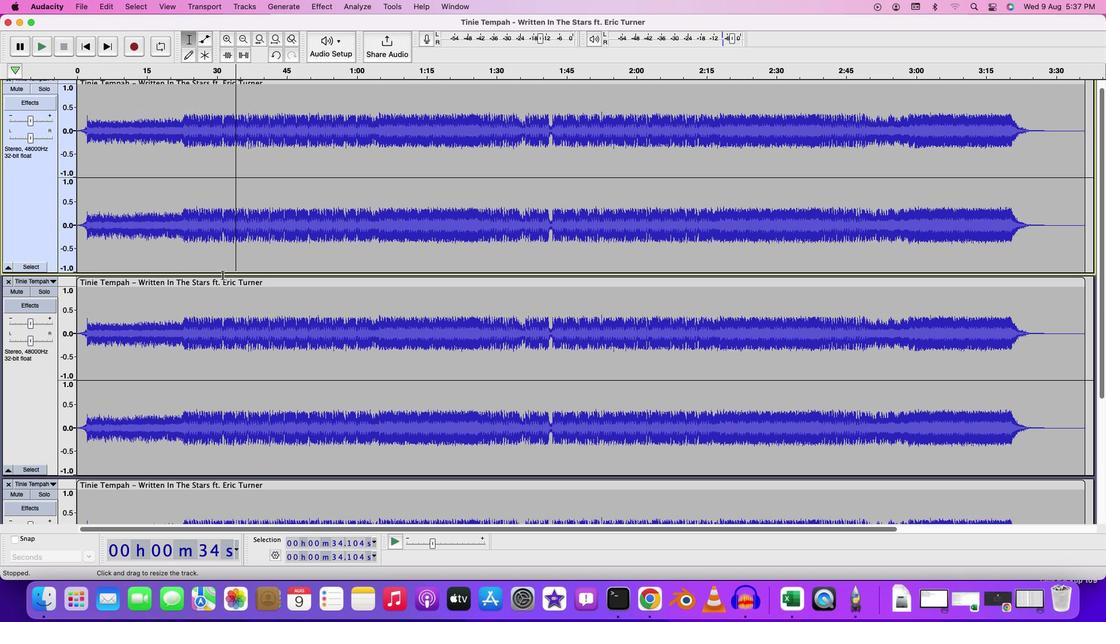
Action: Mouse moved to (222, 275)
Screenshot: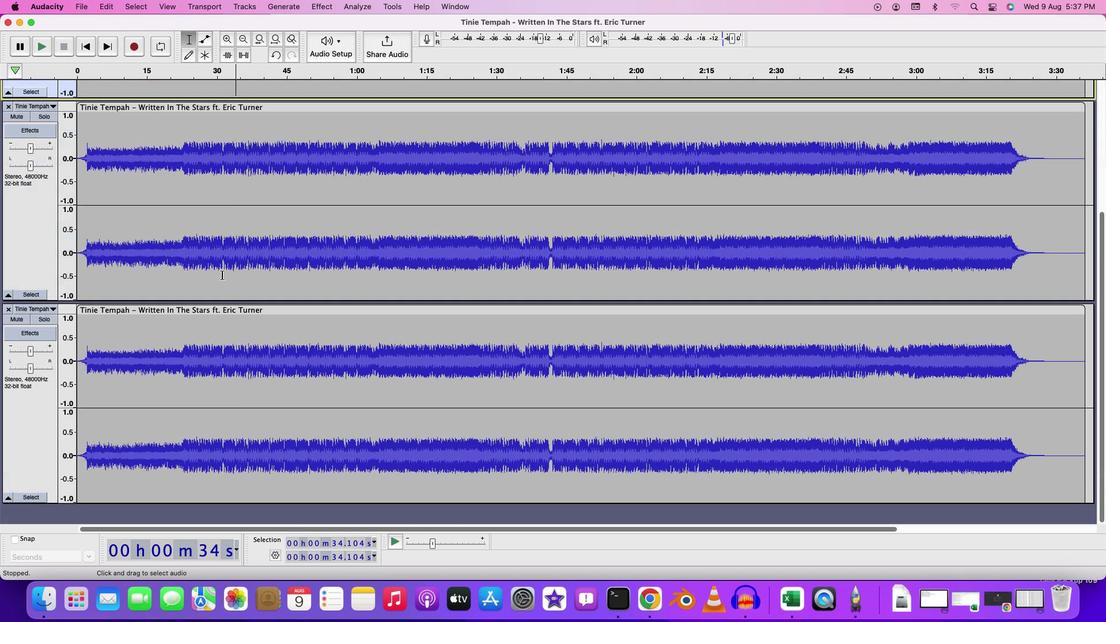 
Action: Mouse scrolled (222, 275) with delta (0, 0)
Screenshot: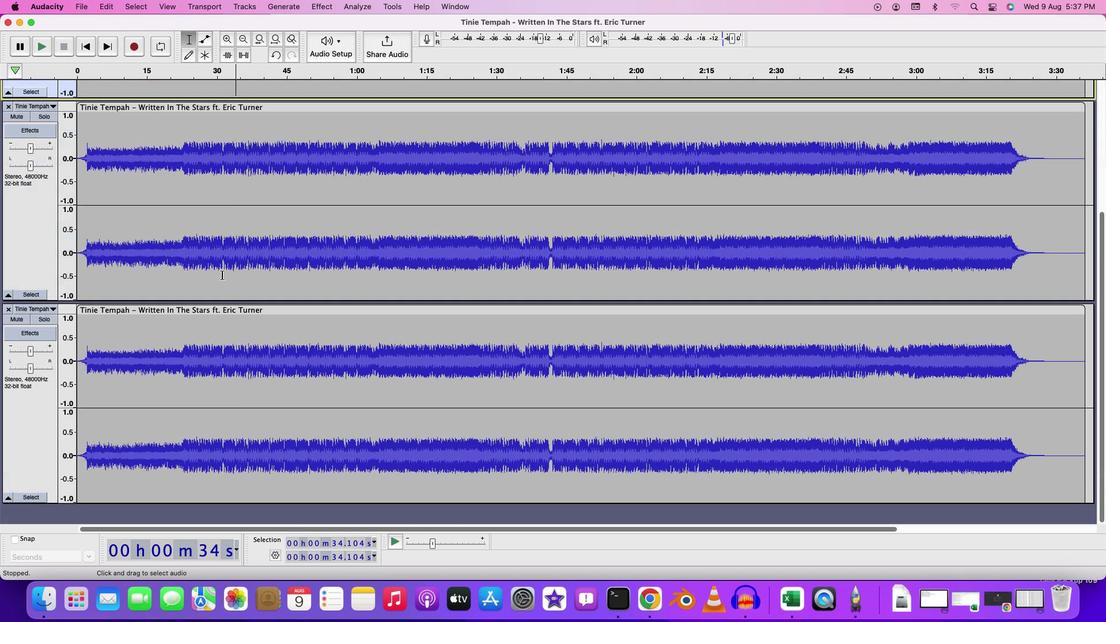 
Action: Mouse scrolled (222, 275) with delta (0, -1)
Screenshot: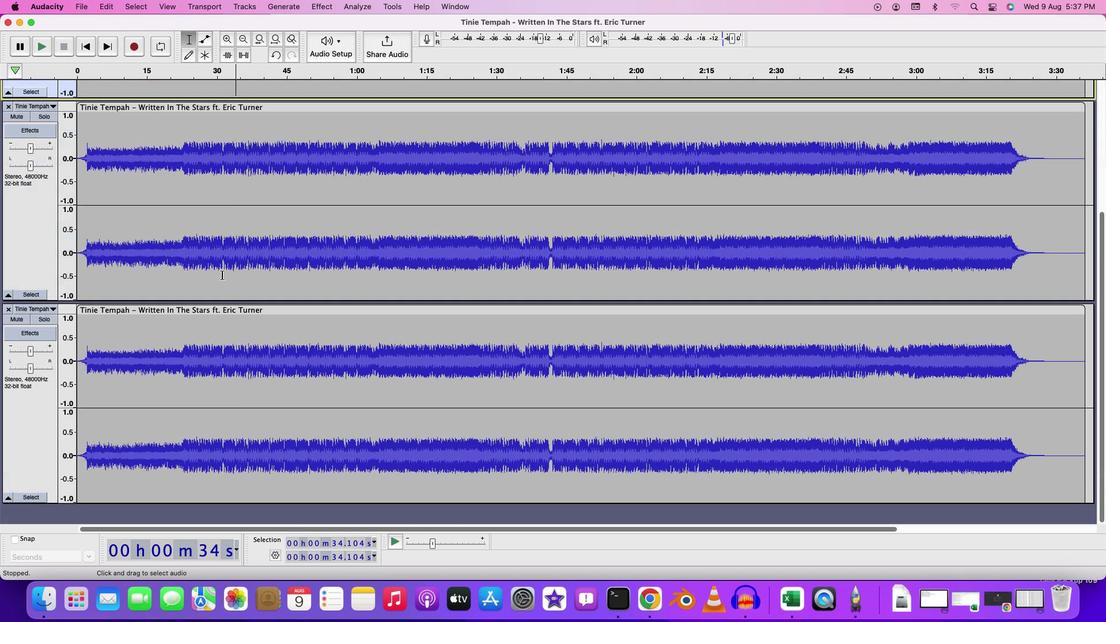 
Action: Mouse scrolled (222, 275) with delta (0, -2)
Screenshot: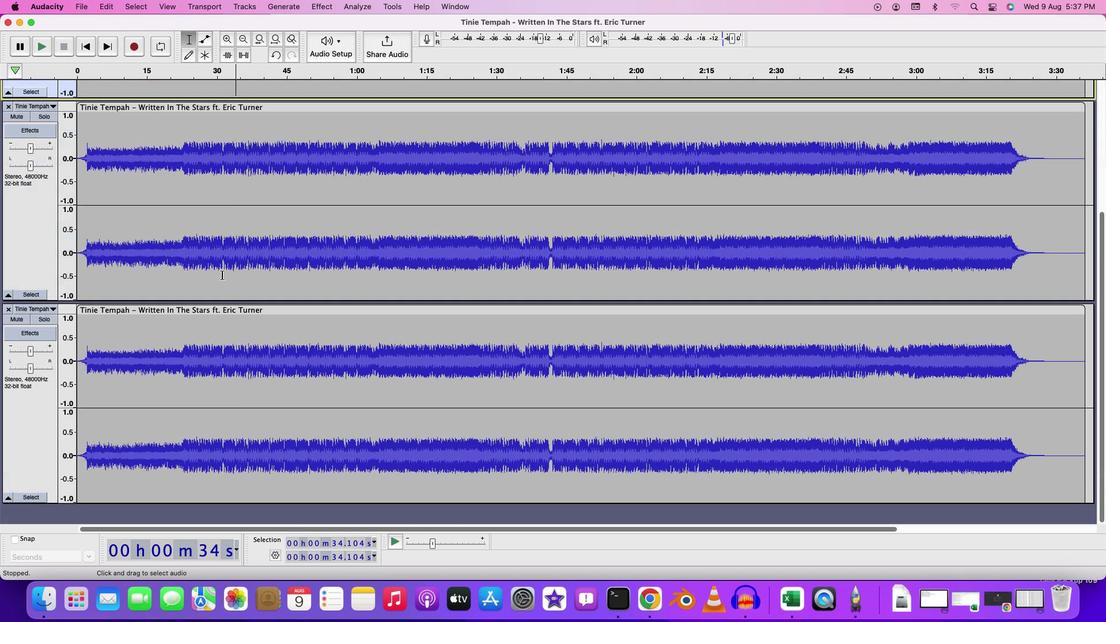 
Action: Mouse scrolled (222, 275) with delta (0, -2)
Screenshot: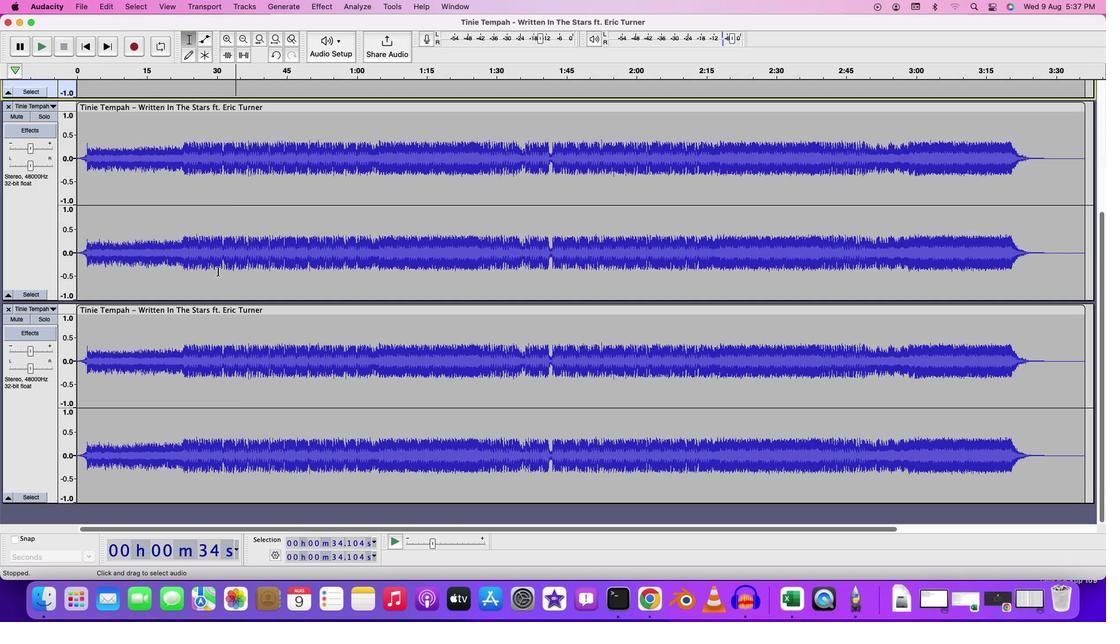 
Action: Mouse moved to (220, 280)
Screenshot: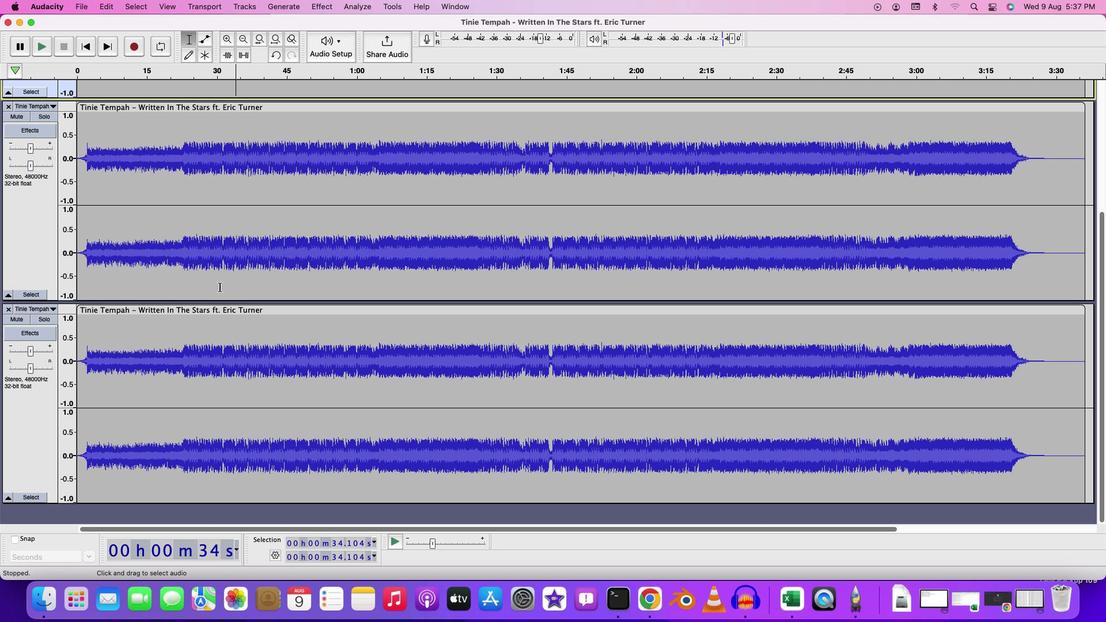 
Action: Mouse scrolled (220, 280) with delta (0, 0)
Screenshot: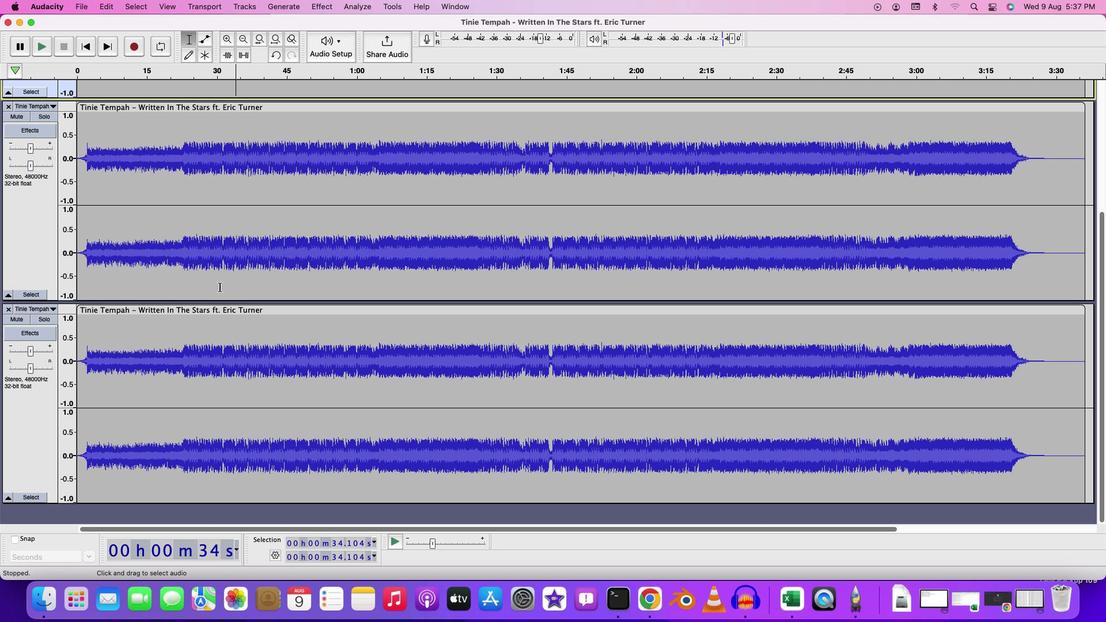 
Action: Mouse moved to (221, 285)
Screenshot: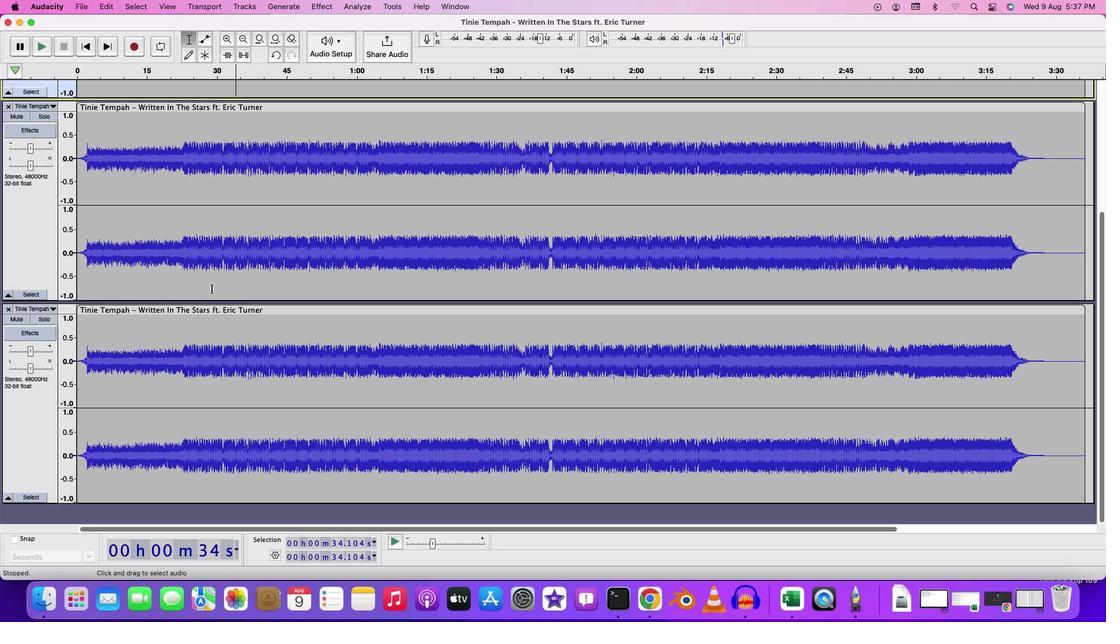 
Action: Mouse scrolled (221, 285) with delta (0, 0)
Screenshot: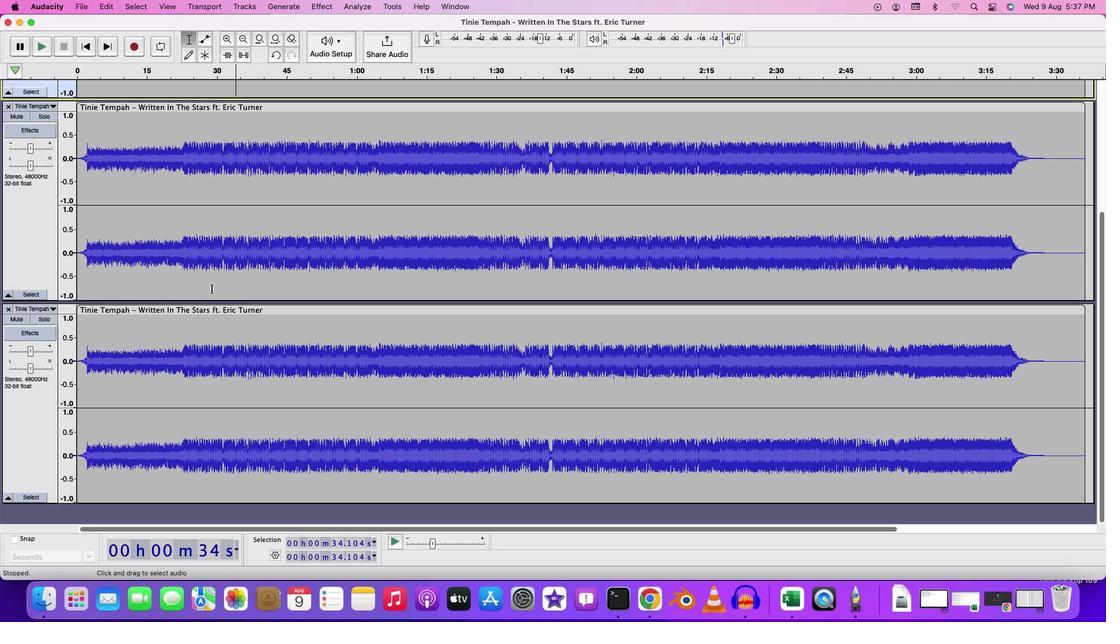
Action: Mouse moved to (221, 285)
Screenshot: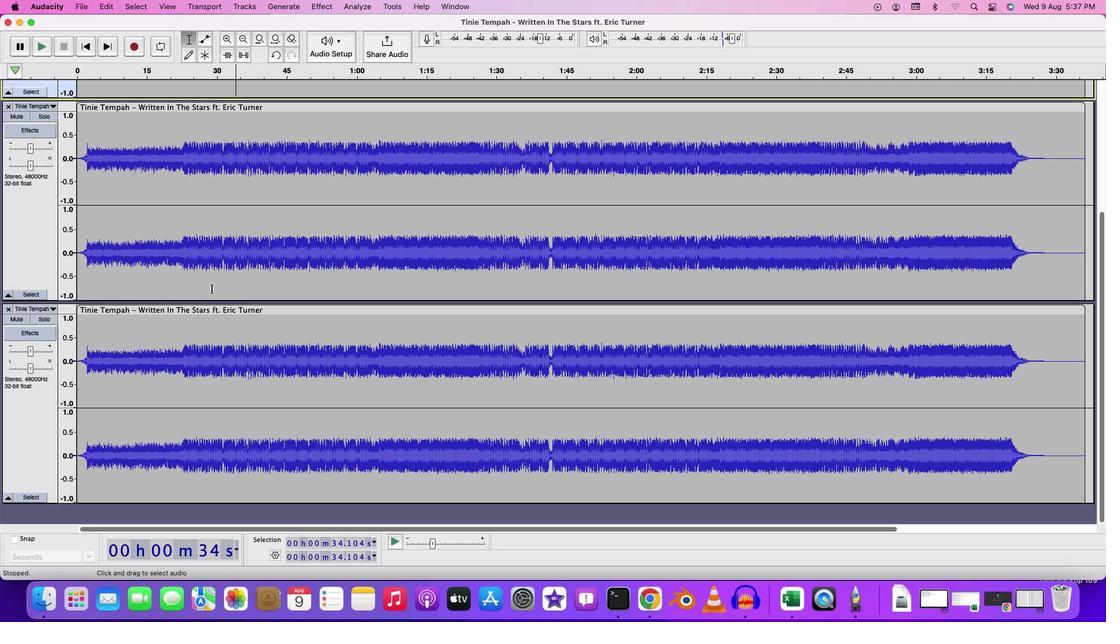 
Action: Mouse scrolled (221, 285) with delta (0, -1)
Screenshot: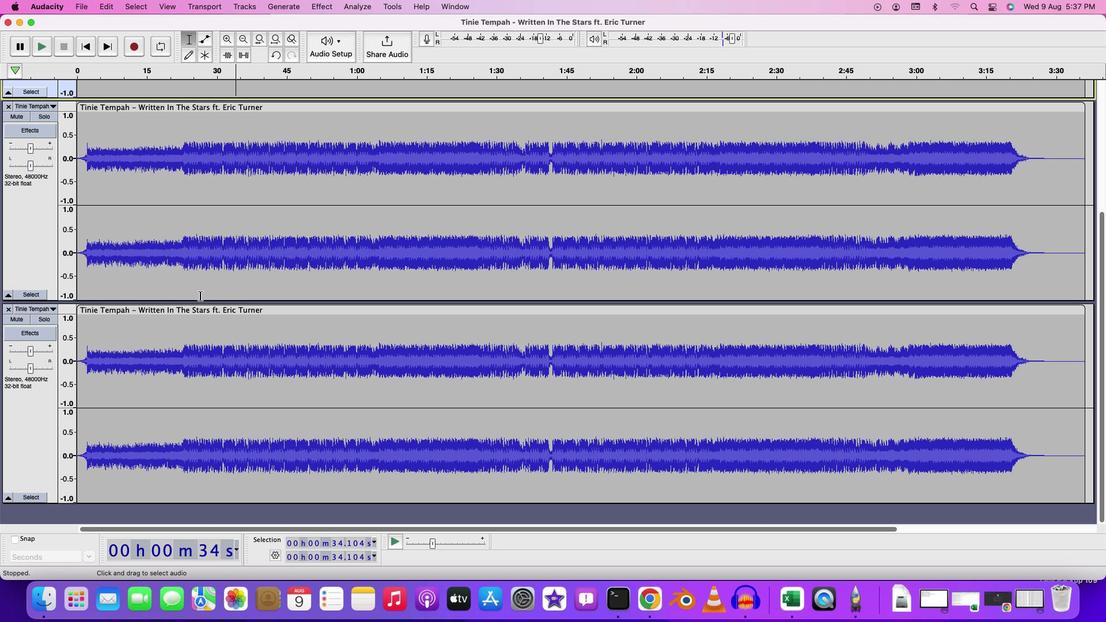 
Action: Mouse moved to (194, 300)
Screenshot: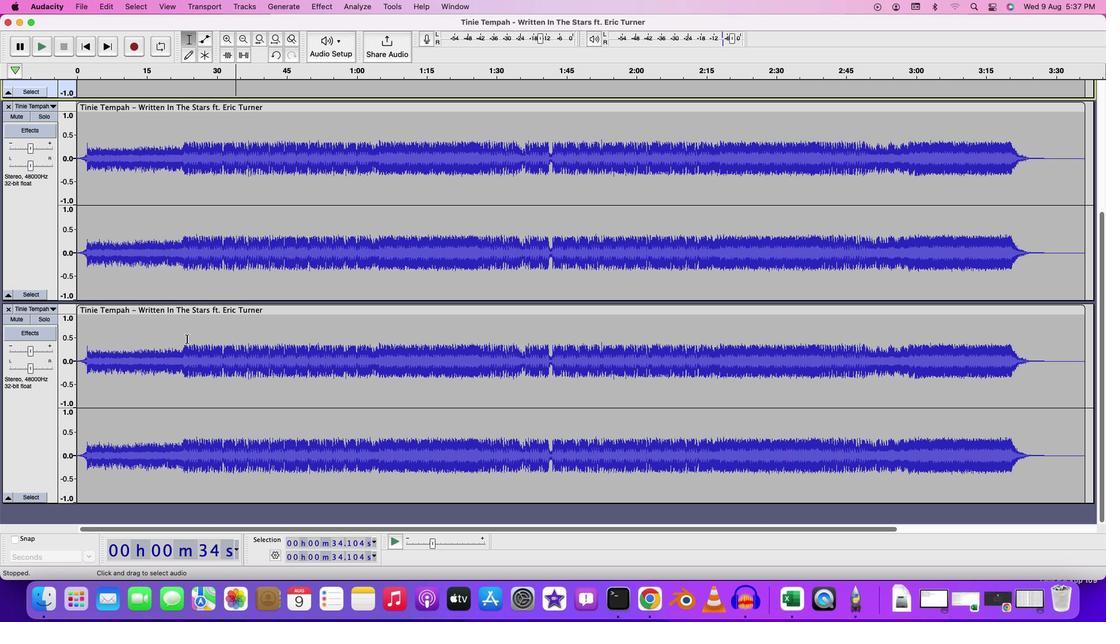 
Action: Mouse scrolled (194, 300) with delta (0, 0)
Screenshot: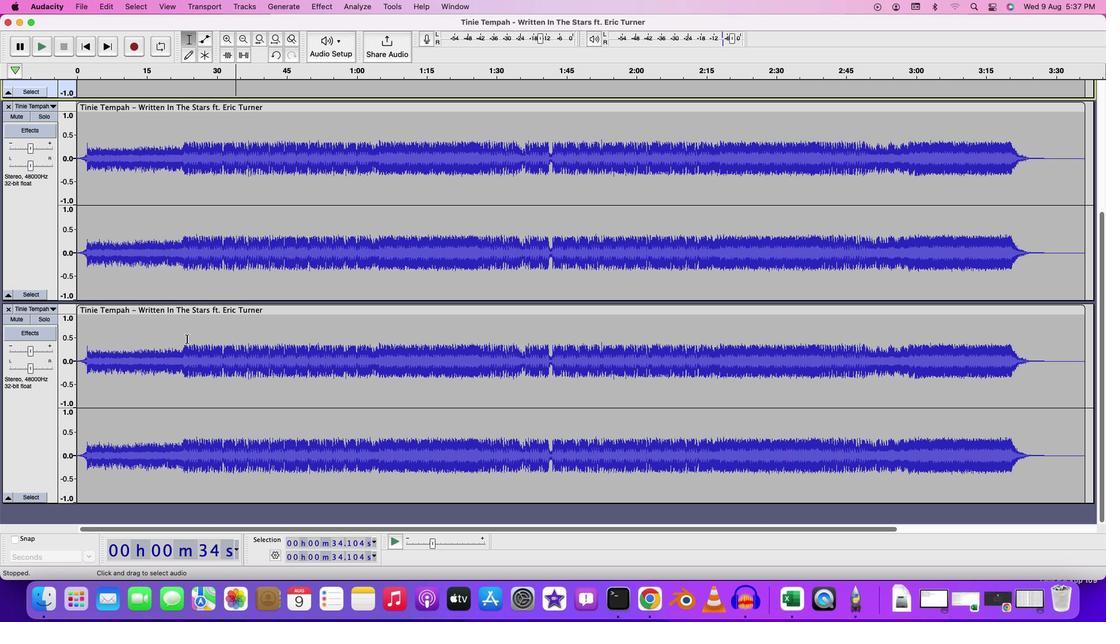 
Action: Mouse moved to (193, 307)
Screenshot: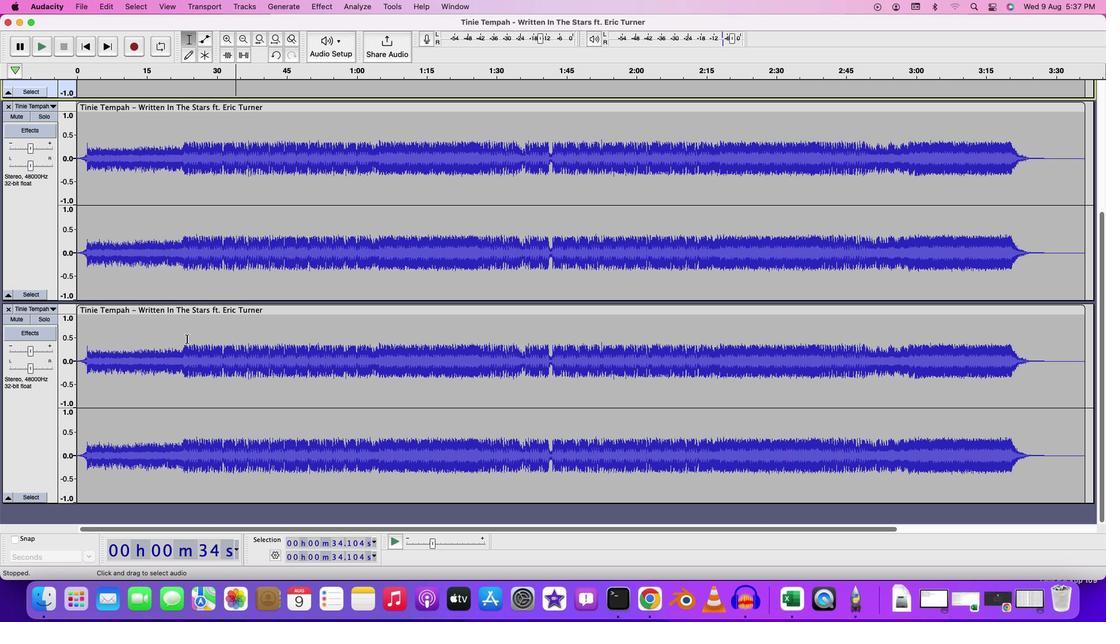 
Action: Mouse scrolled (193, 307) with delta (0, 0)
Screenshot: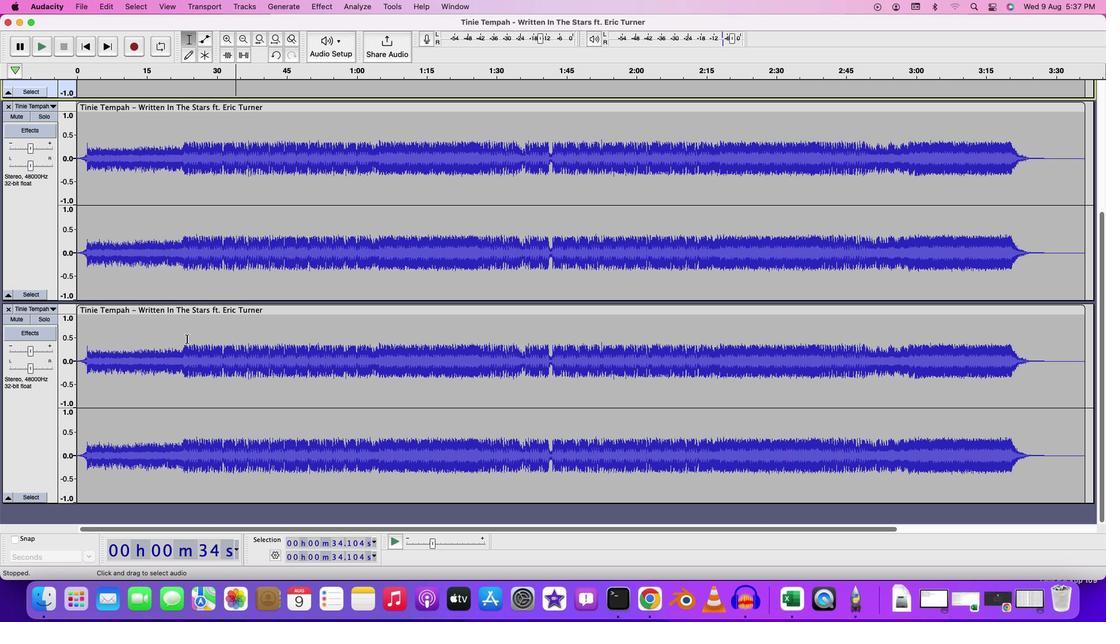 
Action: Mouse moved to (191, 311)
Screenshot: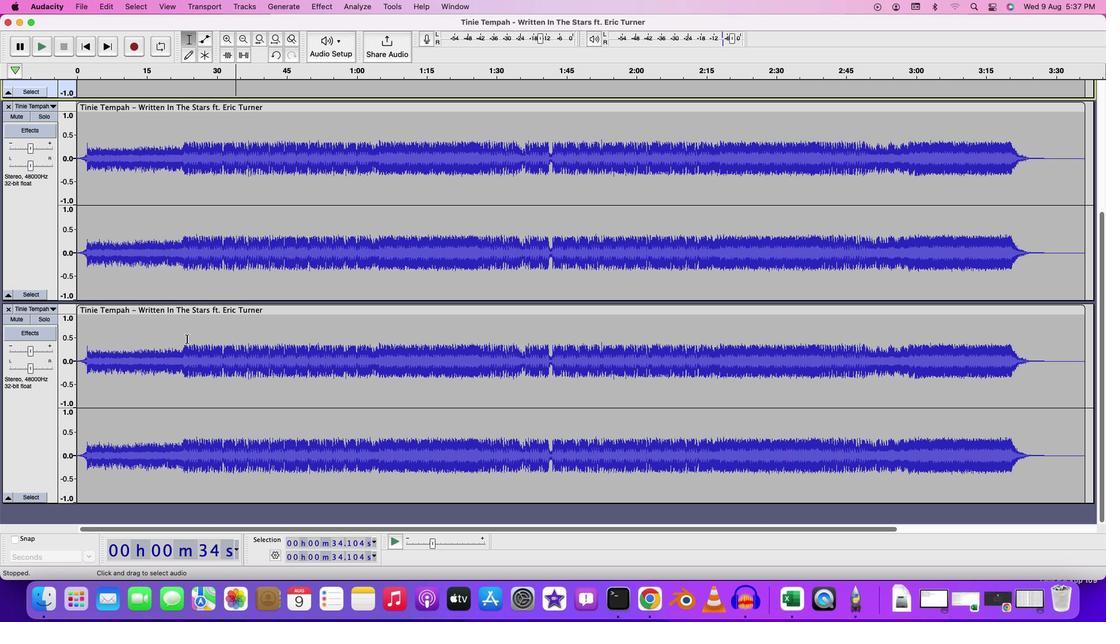 
Action: Mouse scrolled (191, 311) with delta (0, 2)
Screenshot: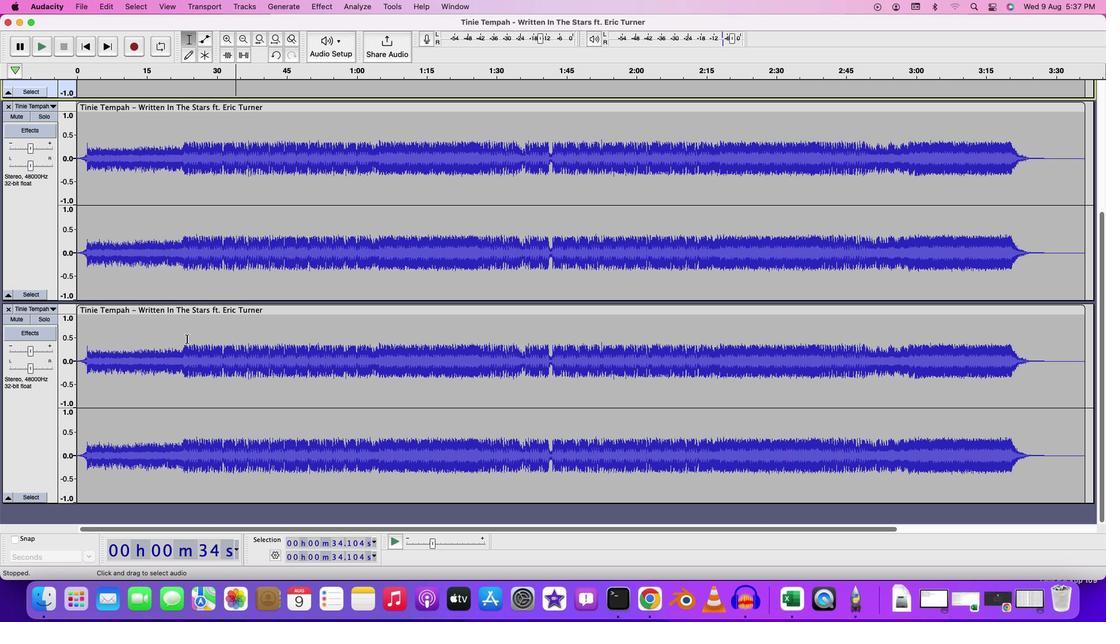 
Action: Mouse moved to (189, 321)
Screenshot: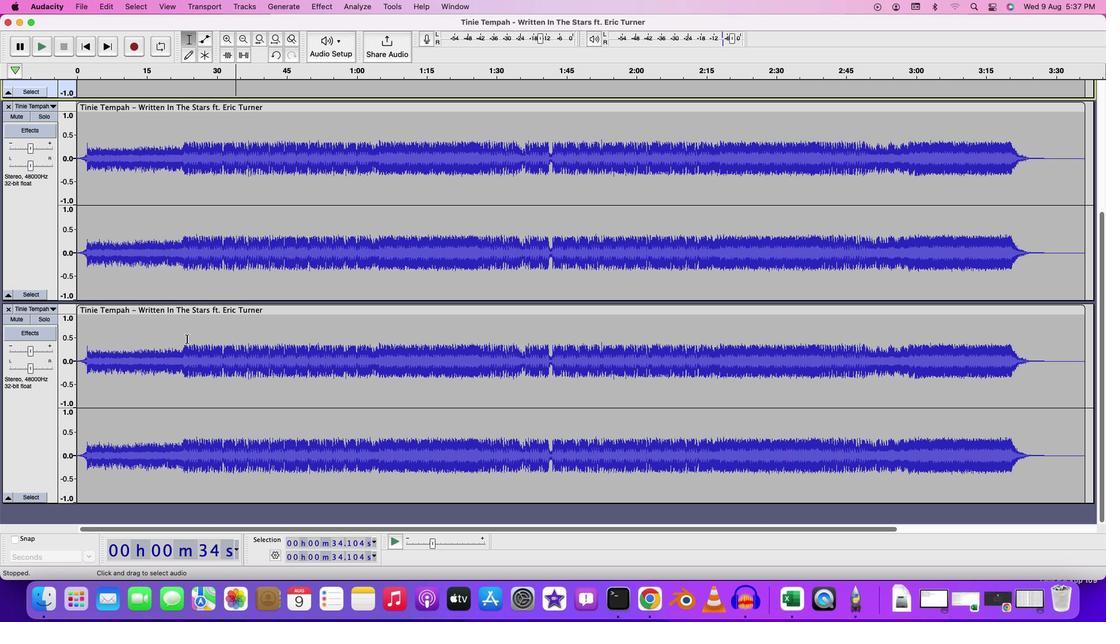 
Action: Mouse scrolled (189, 321) with delta (0, 2)
Screenshot: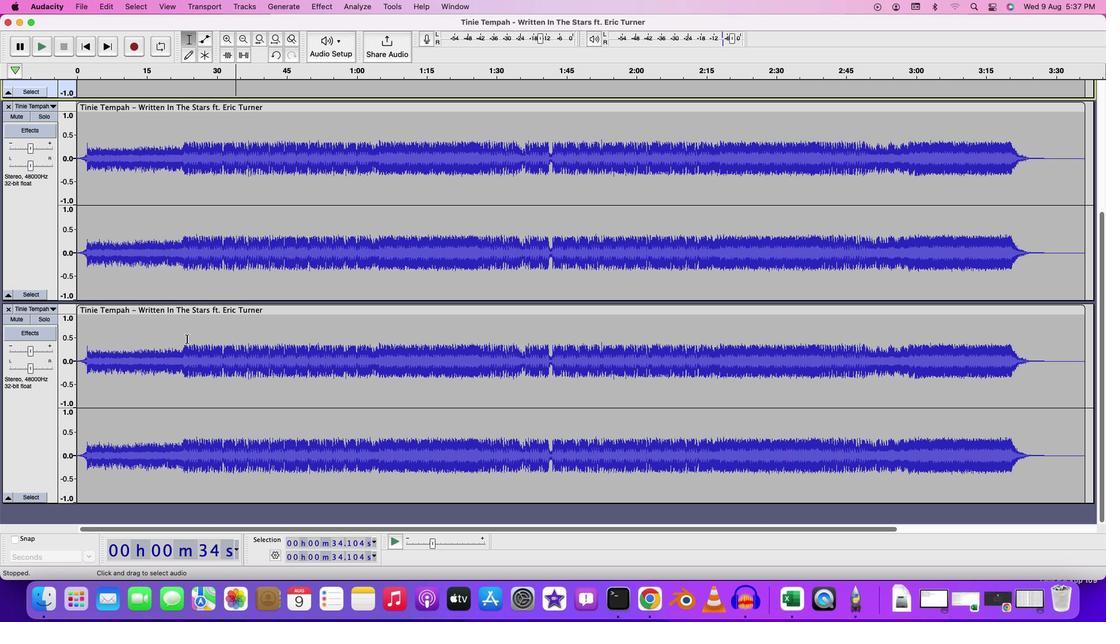 
Action: Mouse moved to (189, 331)
Screenshot: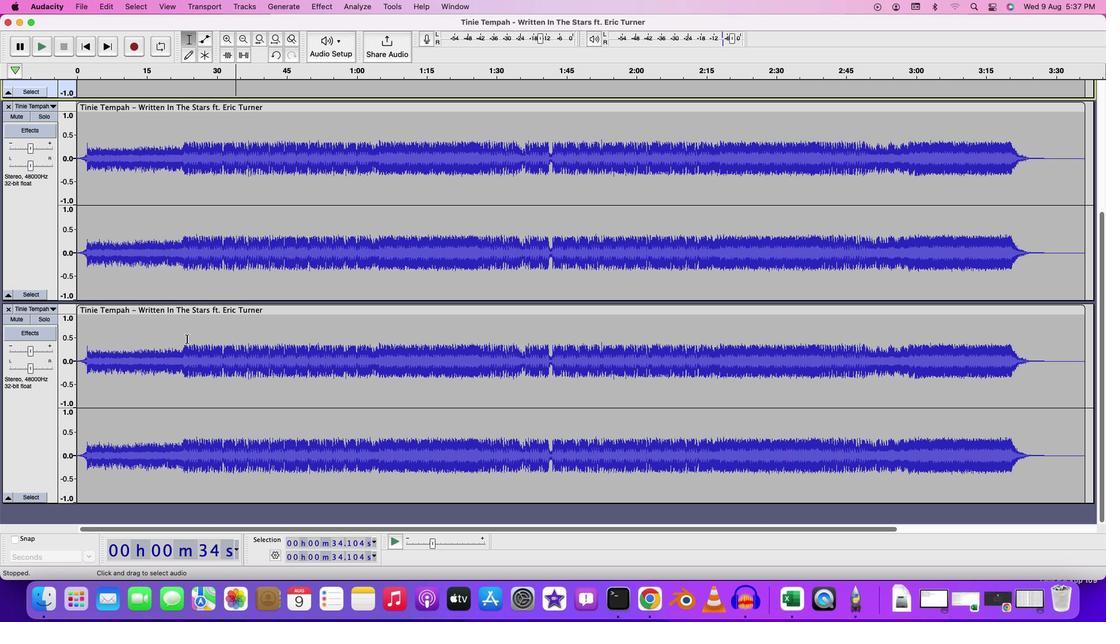 
Action: Mouse scrolled (189, 331) with delta (0, 3)
Screenshot: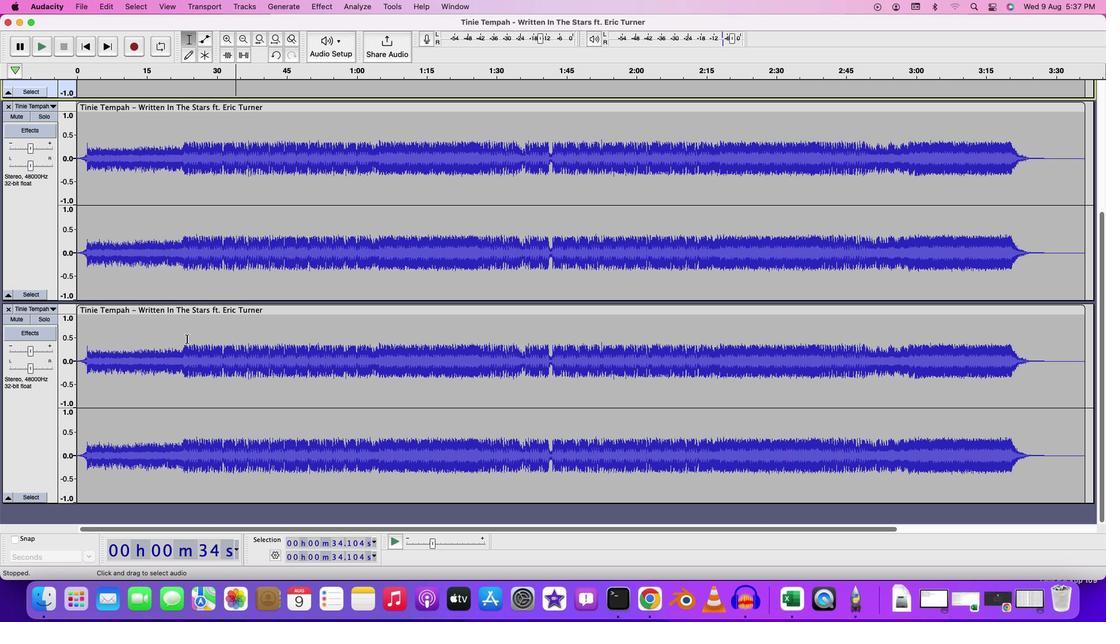 
Action: Mouse moved to (187, 338)
Screenshot: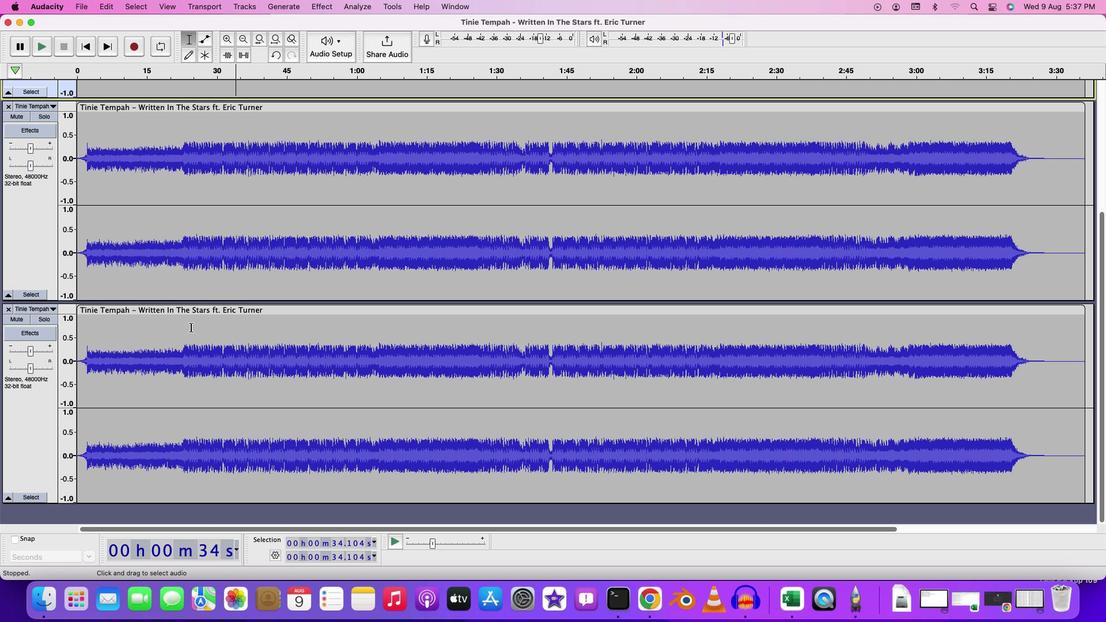 
Action: Mouse scrolled (187, 338) with delta (0, 4)
Screenshot: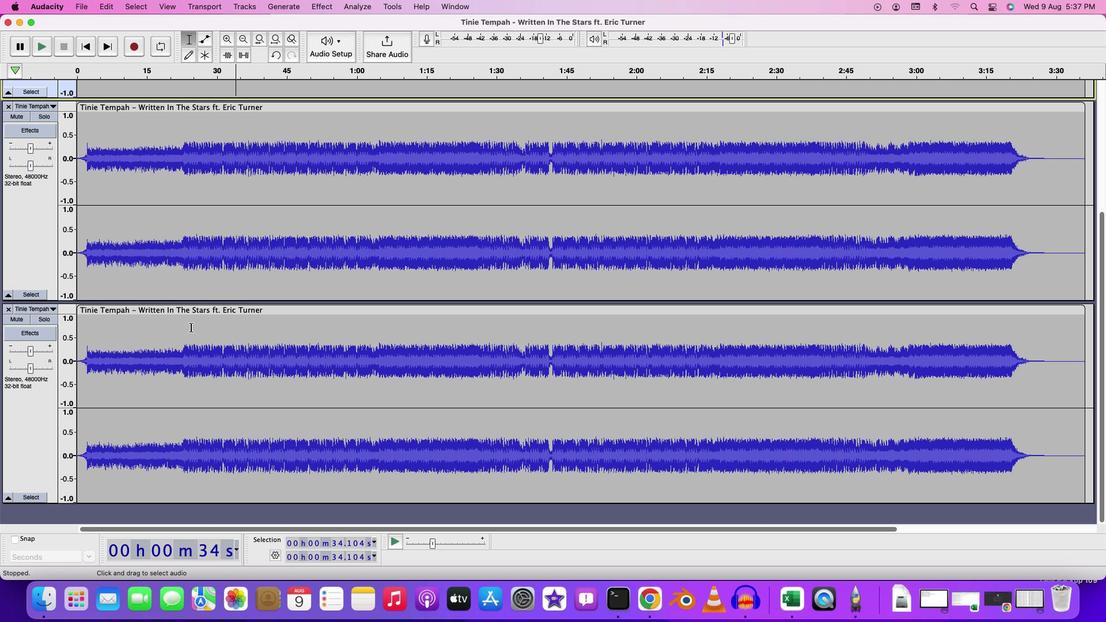 
Action: Mouse moved to (187, 338)
Screenshot: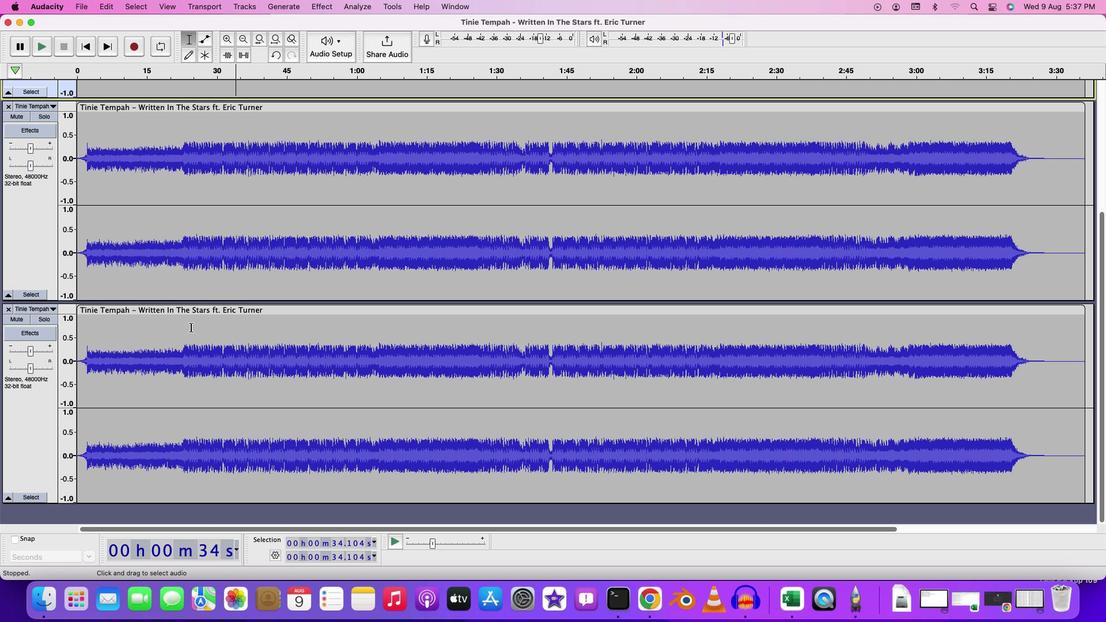 
Action: Mouse scrolled (187, 338) with delta (0, 4)
Screenshot: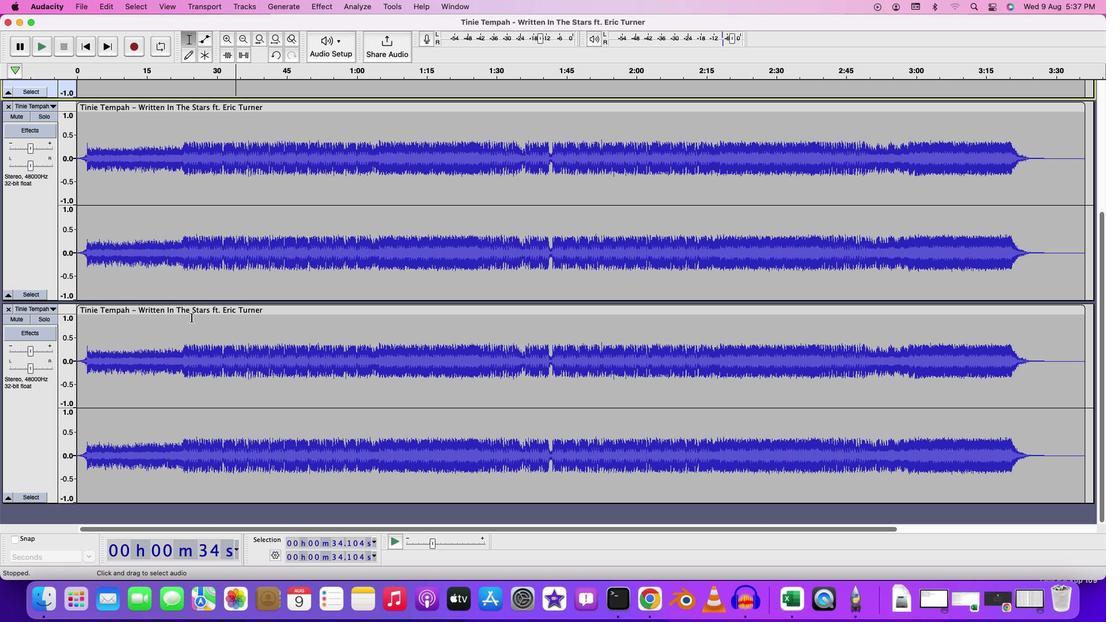 
Action: Mouse moved to (193, 321)
Screenshot: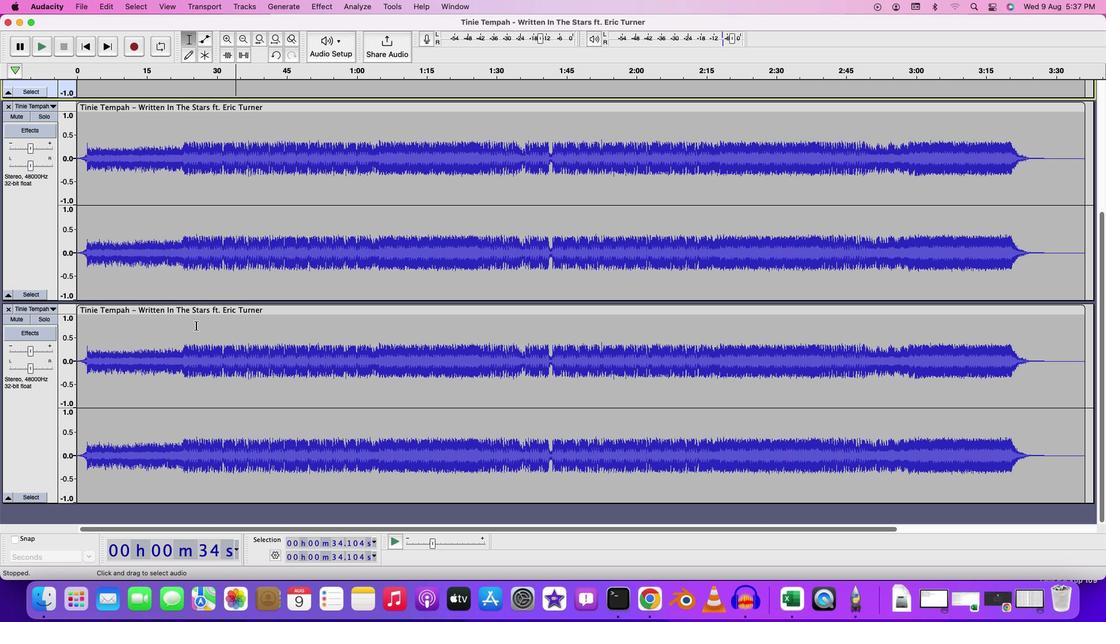
Action: Mouse scrolled (193, 321) with delta (0, 0)
Screenshot: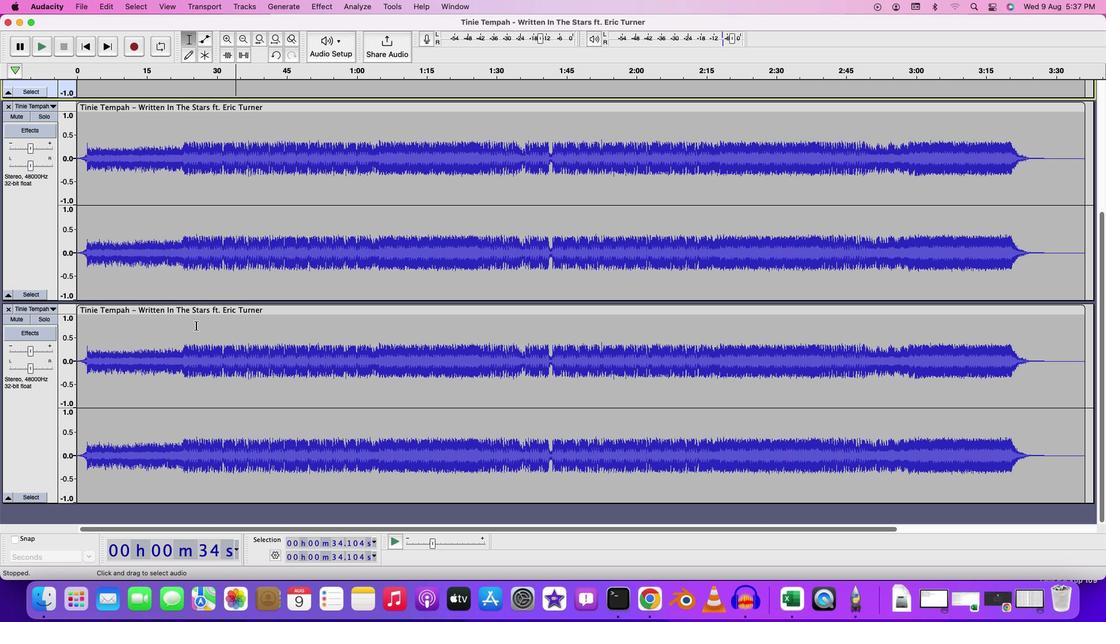 
Action: Mouse moved to (195, 323)
Screenshot: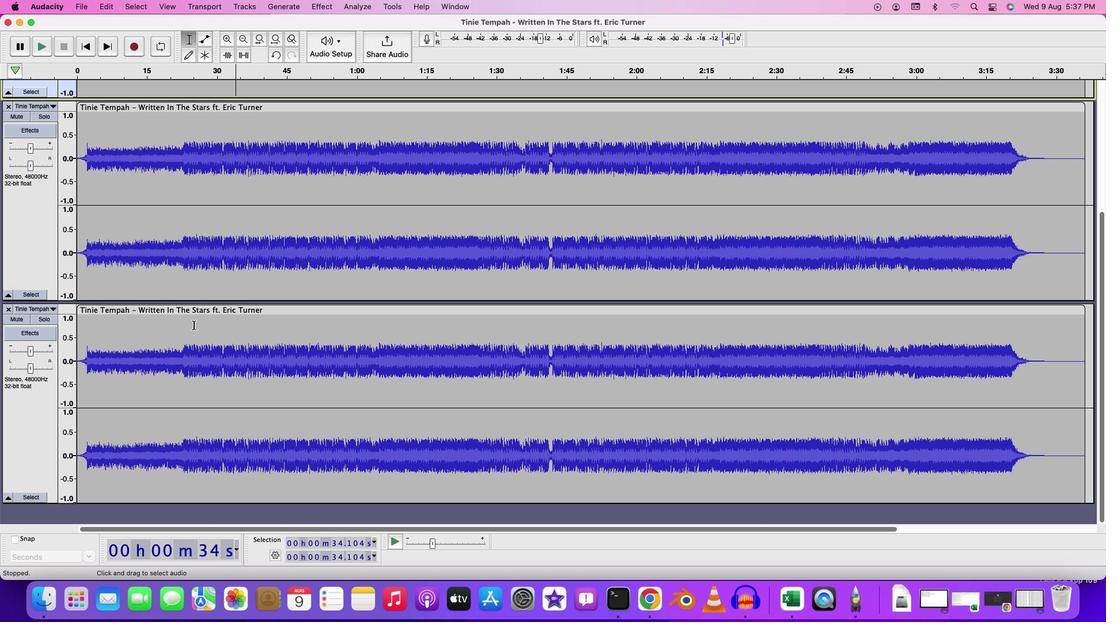 
Action: Mouse scrolled (195, 323) with delta (0, 0)
Screenshot: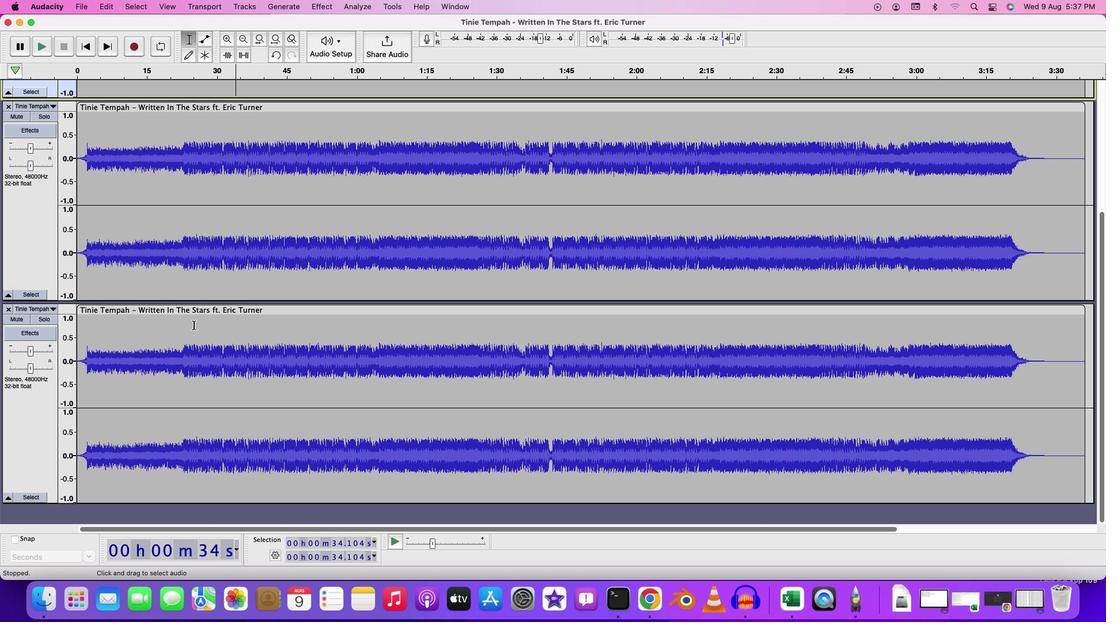 
Action: Mouse moved to (195, 325)
Screenshot: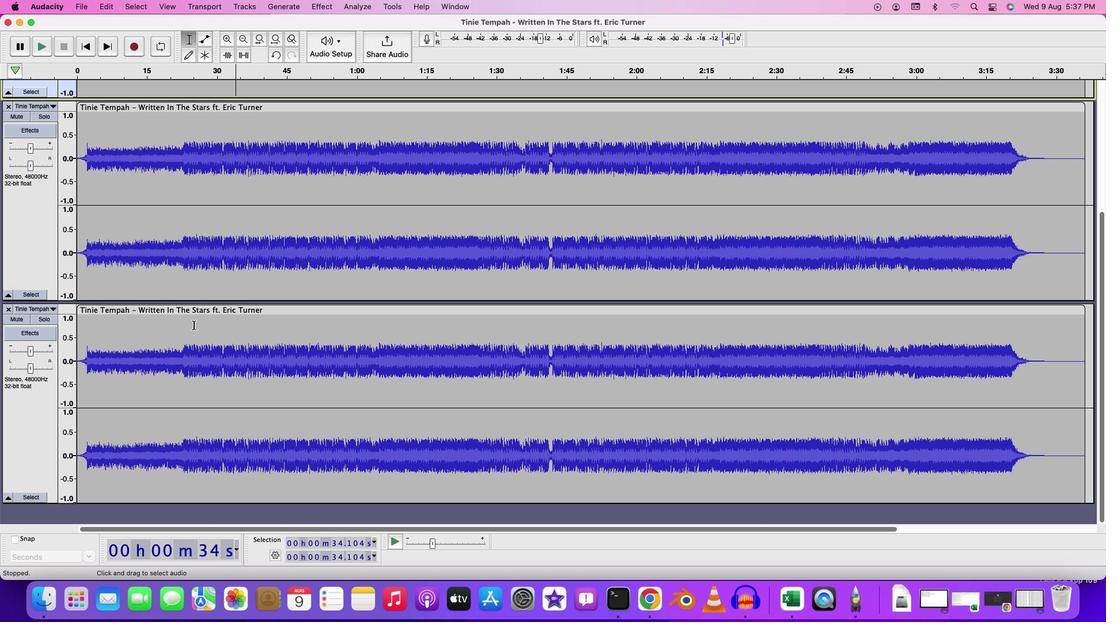 
Action: Mouse scrolled (195, 325) with delta (0, 1)
Screenshot: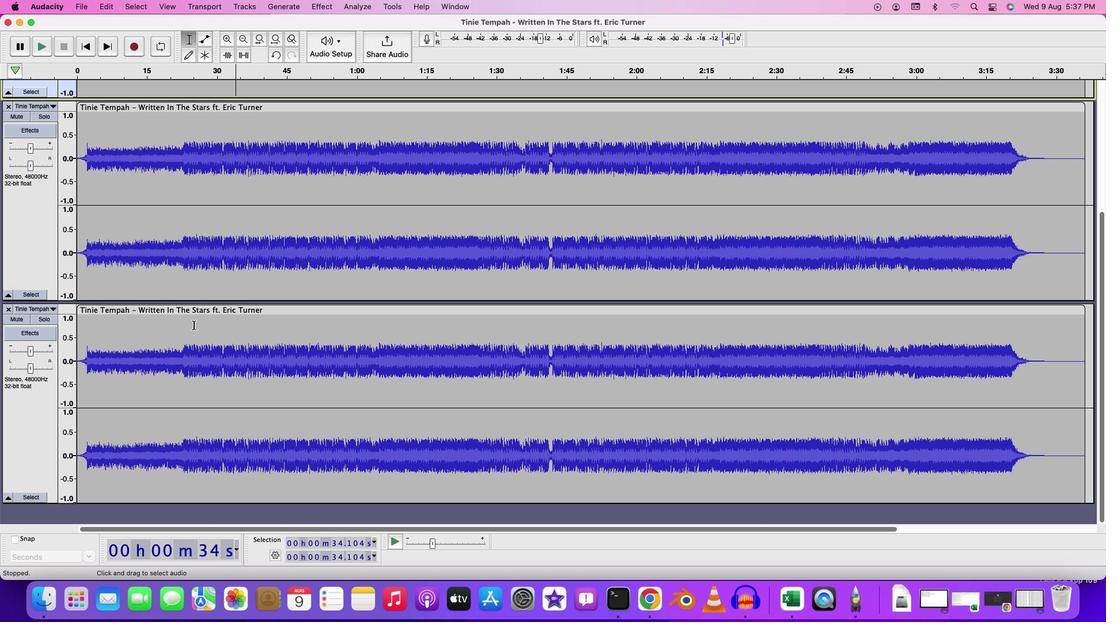 
Action: Mouse moved to (196, 325)
Screenshot: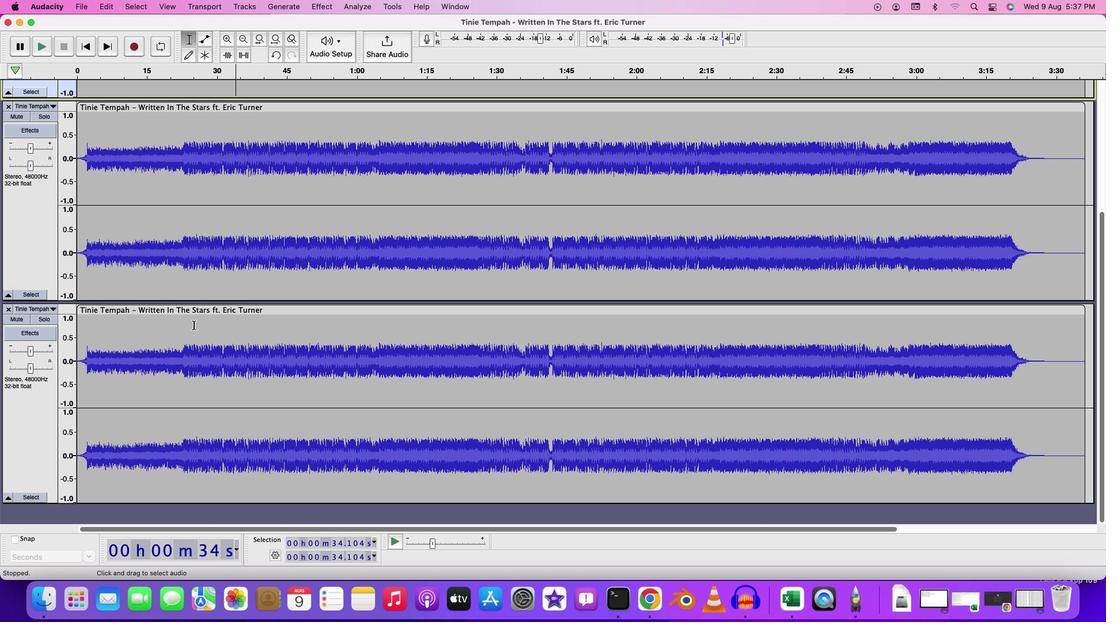 
Action: Mouse scrolled (196, 325) with delta (0, 2)
Screenshot: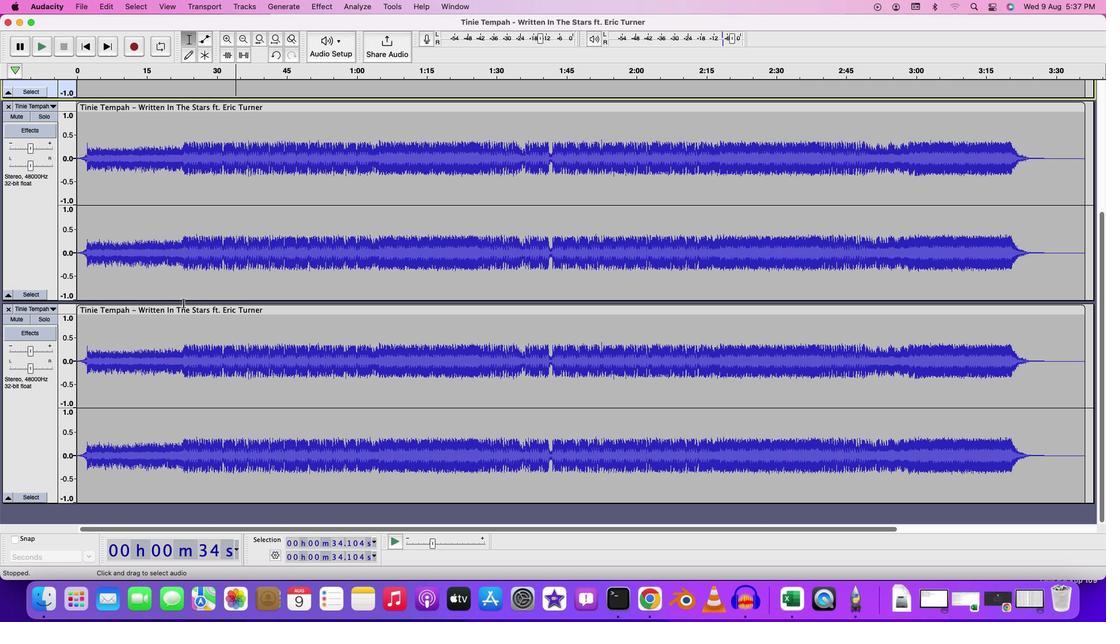 
Action: Mouse moved to (172, 286)
Screenshot: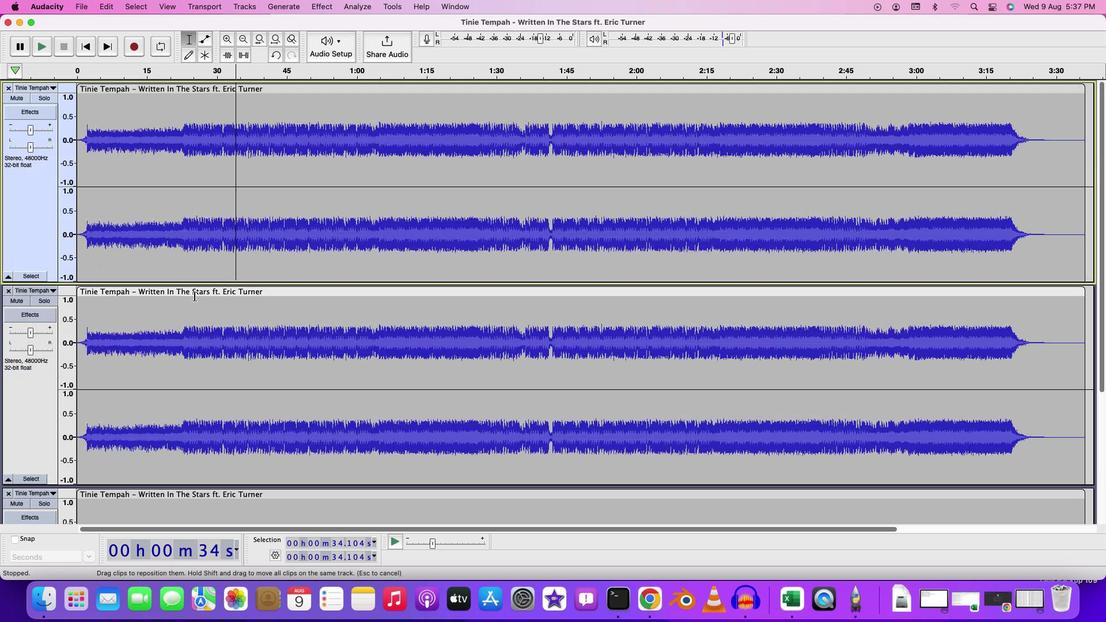 
Action: Mouse scrolled (172, 286) with delta (0, 0)
Screenshot: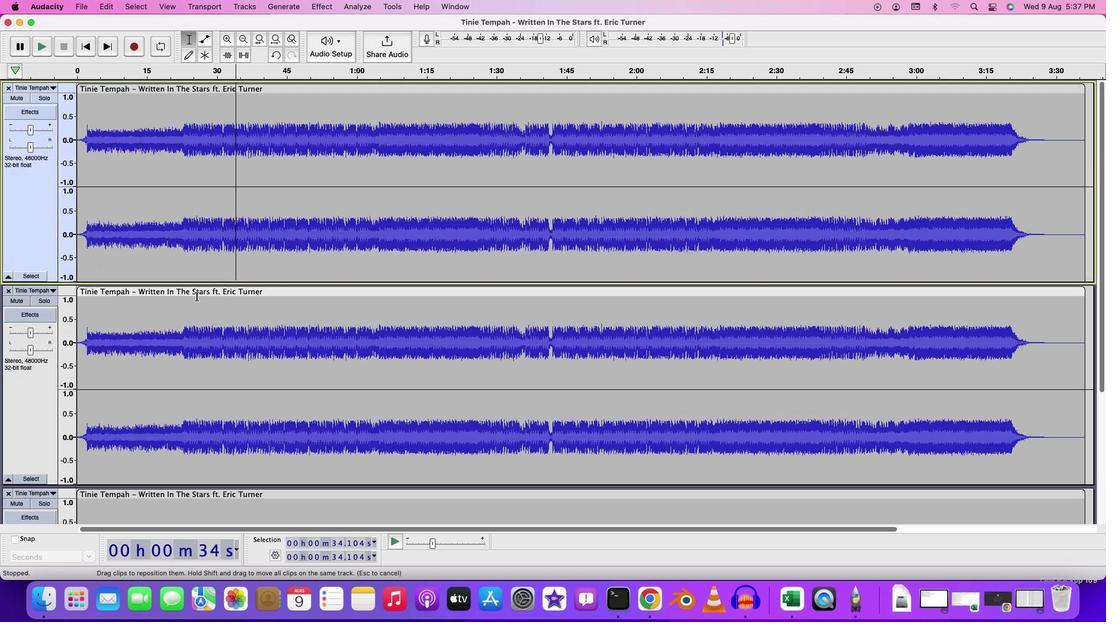 
Action: Mouse moved to (181, 290)
Screenshot: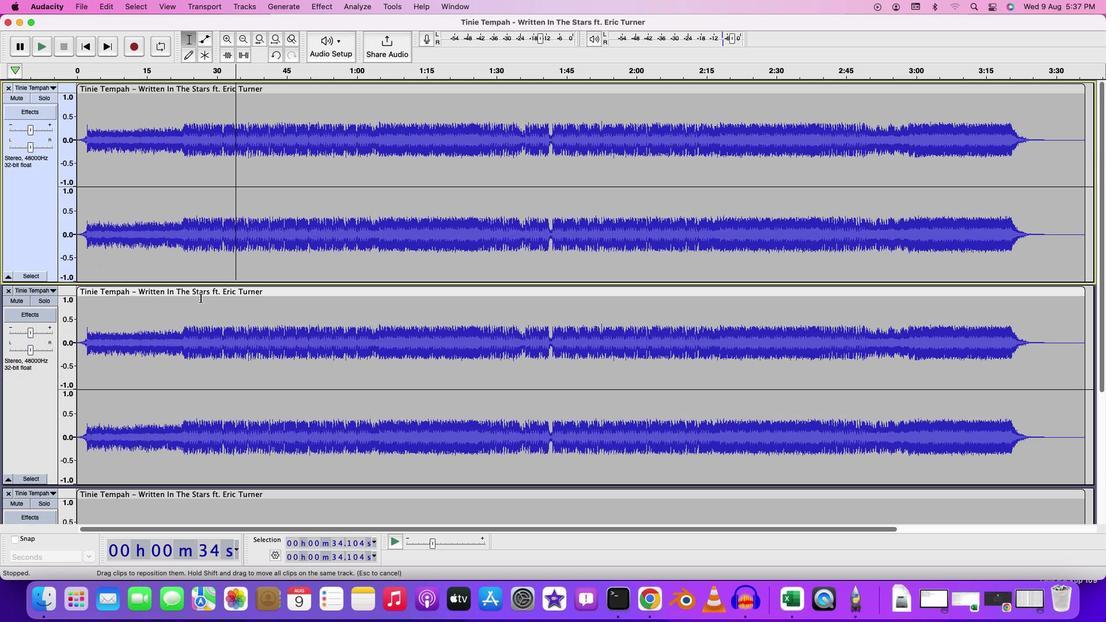 
Action: Mouse scrolled (181, 290) with delta (0, 0)
Screenshot: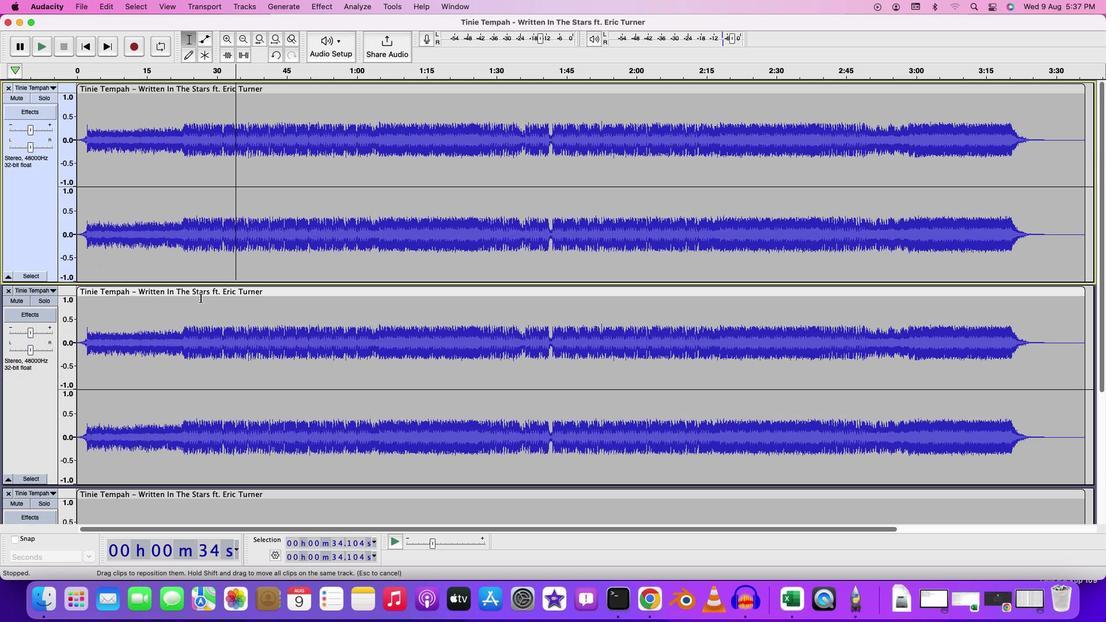 
Action: Mouse moved to (187, 293)
Screenshot: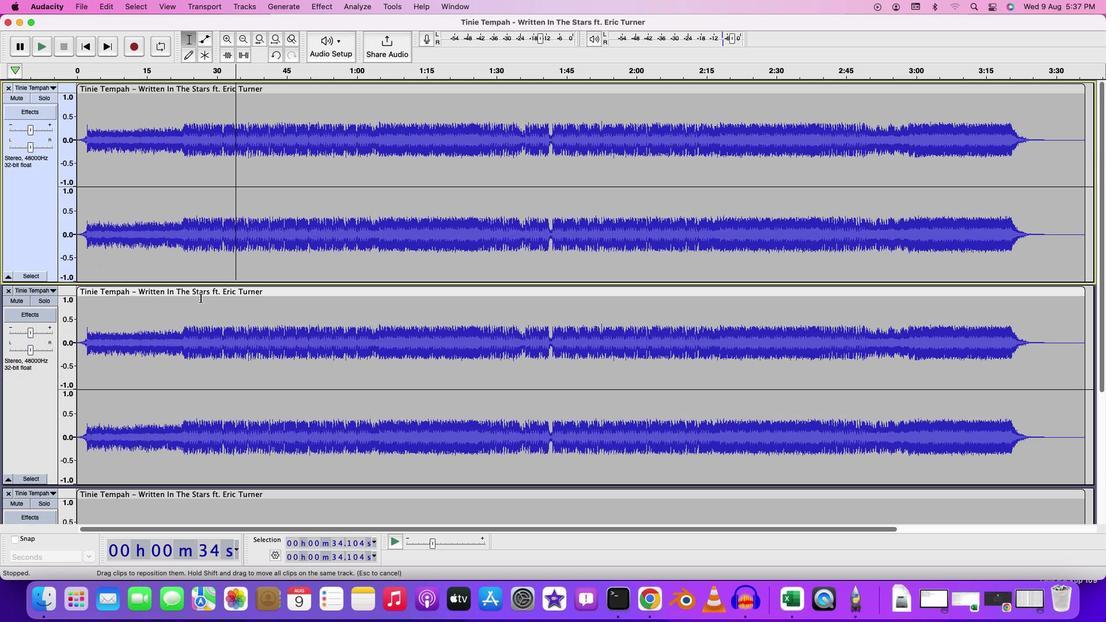 
Action: Mouse scrolled (187, 293) with delta (0, 1)
Screenshot: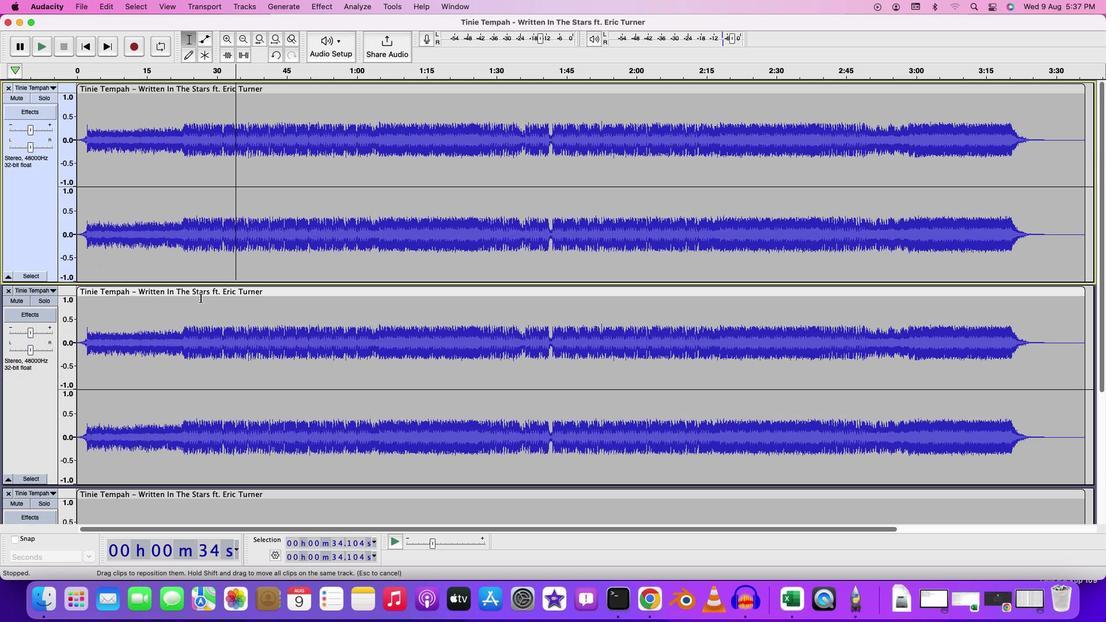 
Action: Mouse moved to (193, 295)
Screenshot: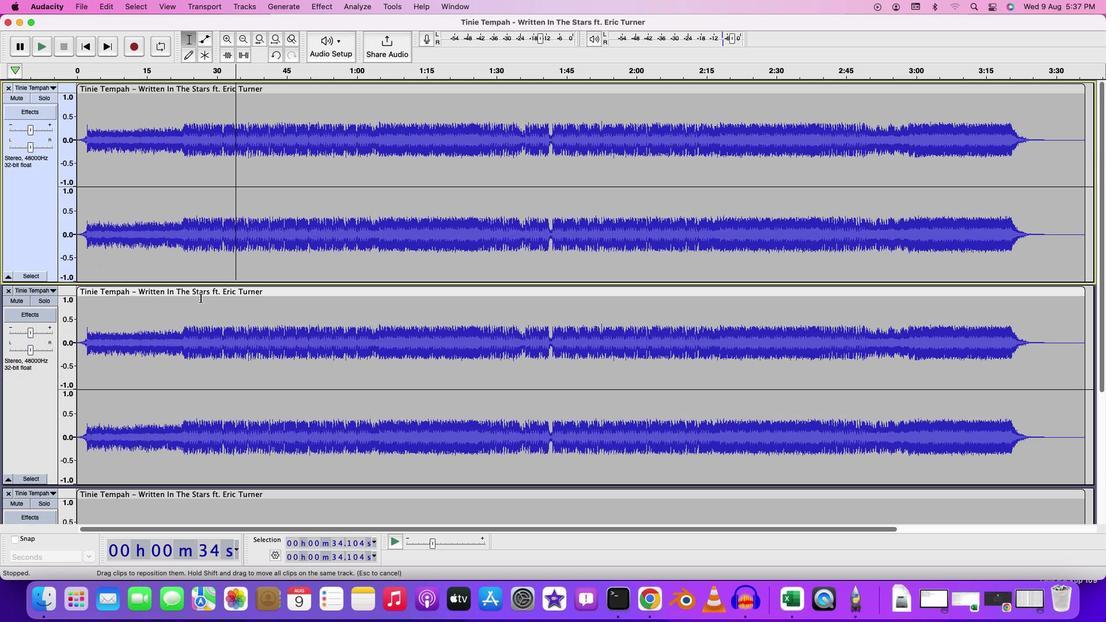 
Action: Mouse scrolled (193, 295) with delta (0, 2)
Screenshot: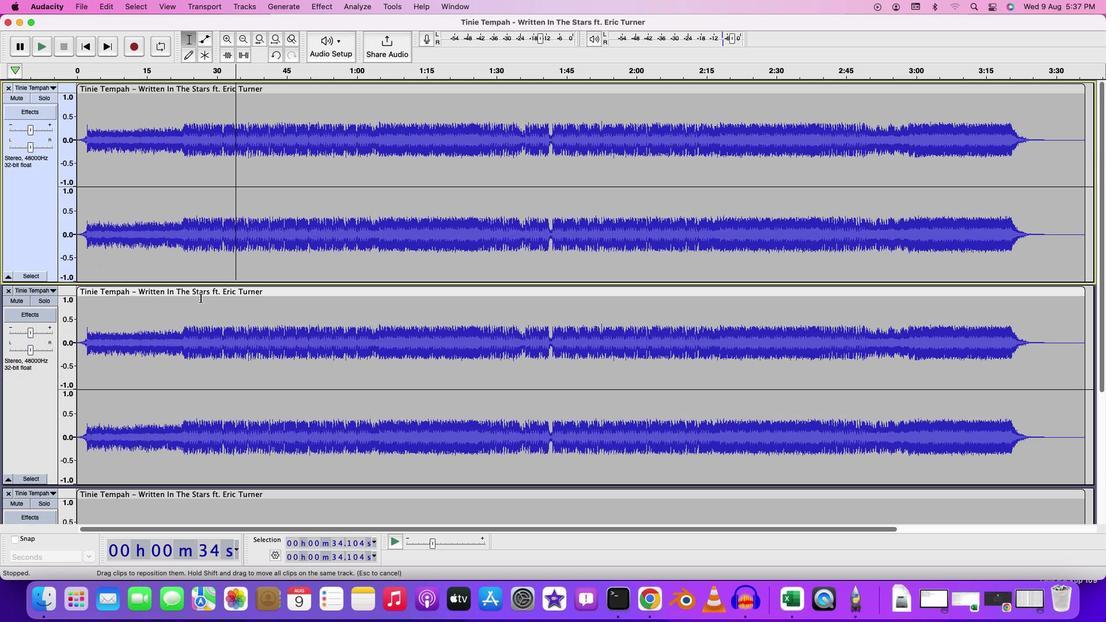 
Action: Mouse moved to (197, 296)
Screenshot: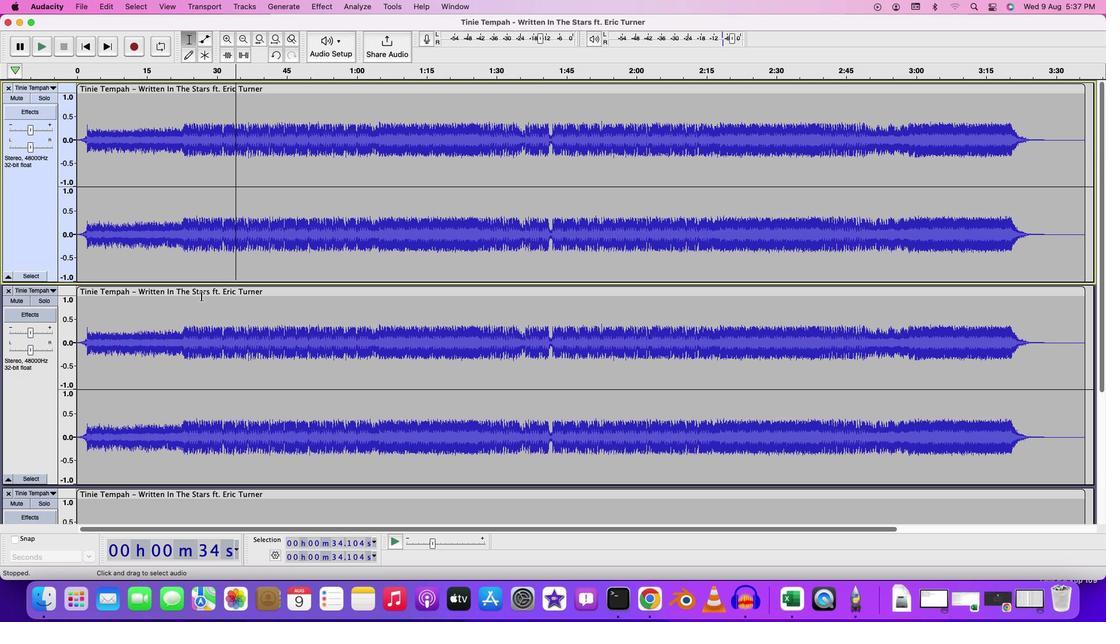 
Action: Mouse scrolled (197, 296) with delta (0, 2)
Screenshot: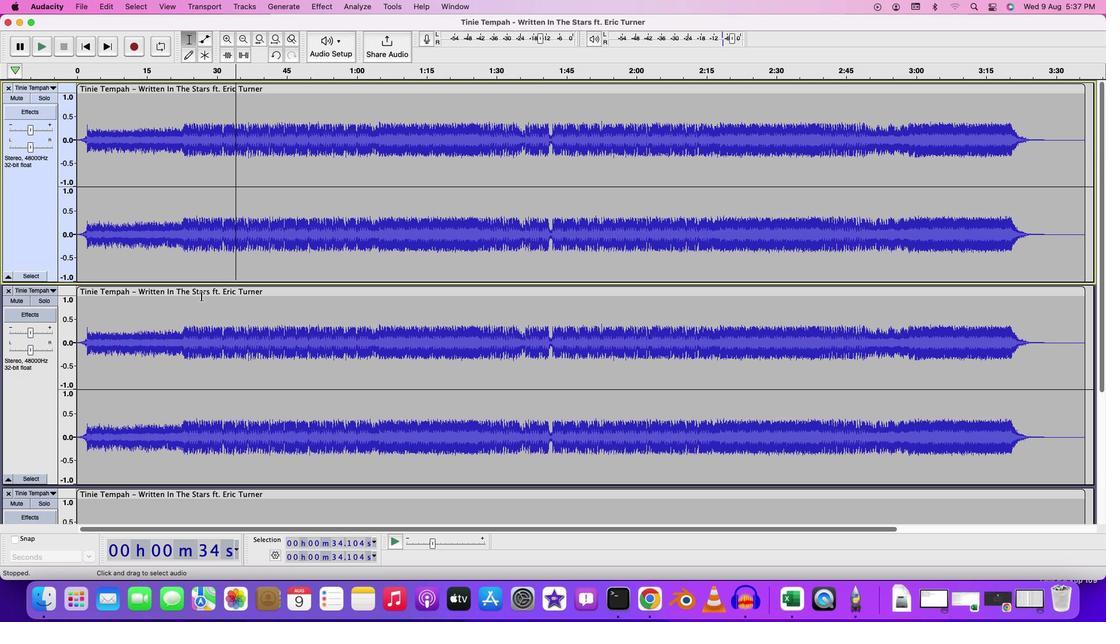 
Action: Mouse moved to (170, 265)
Screenshot: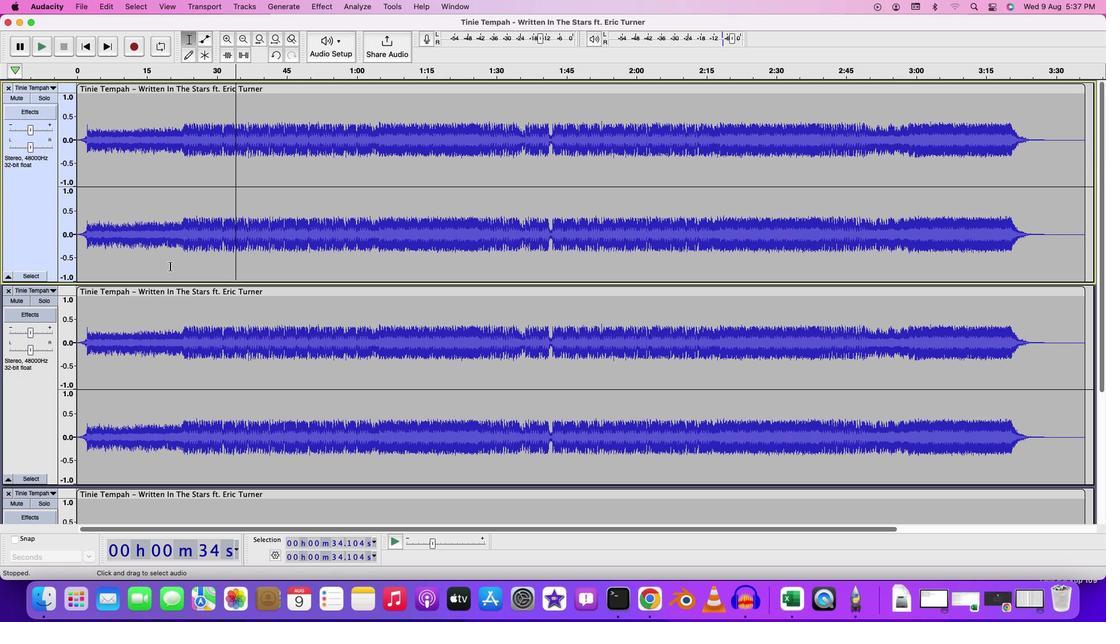 
Action: Mouse scrolled (170, 265) with delta (0, 0)
Screenshot: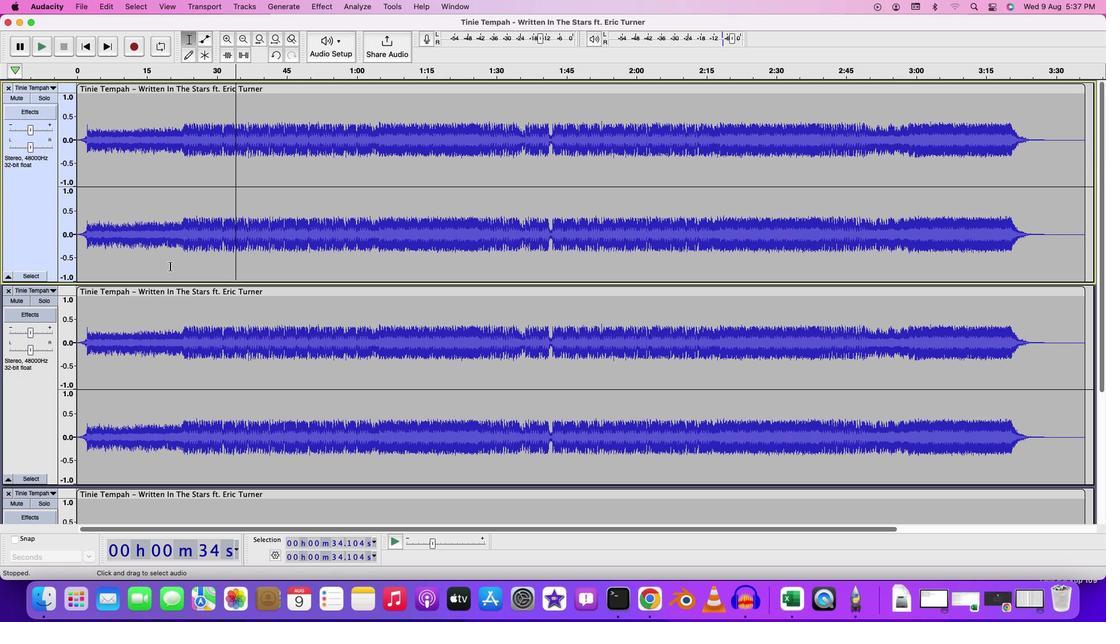 
Action: Mouse moved to (170, 266)
Screenshot: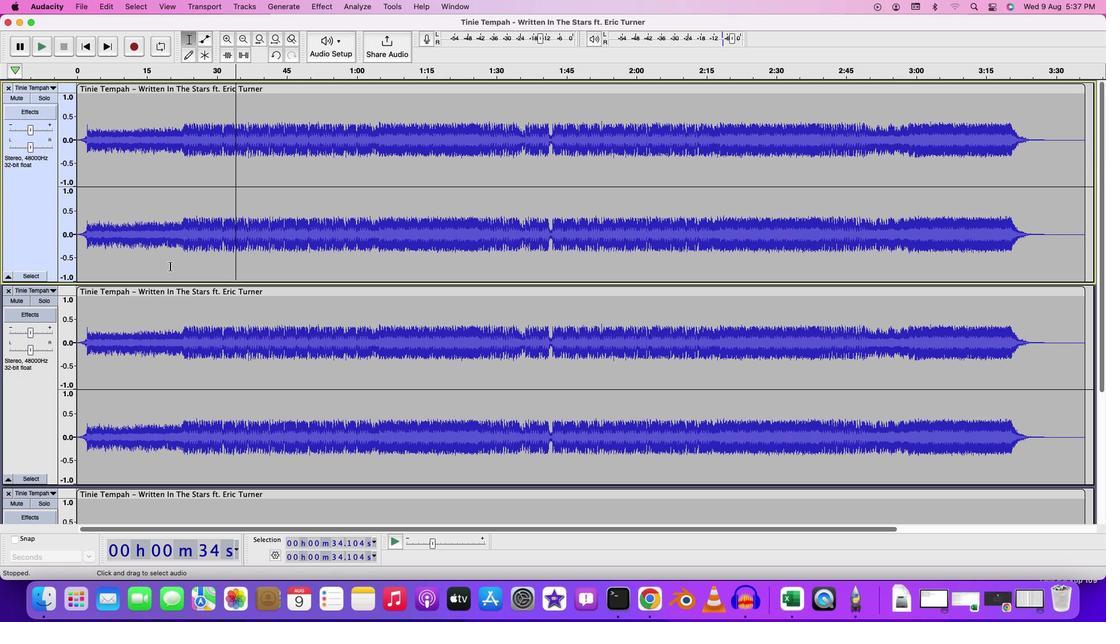 
Action: Mouse scrolled (170, 266) with delta (0, 0)
Screenshot: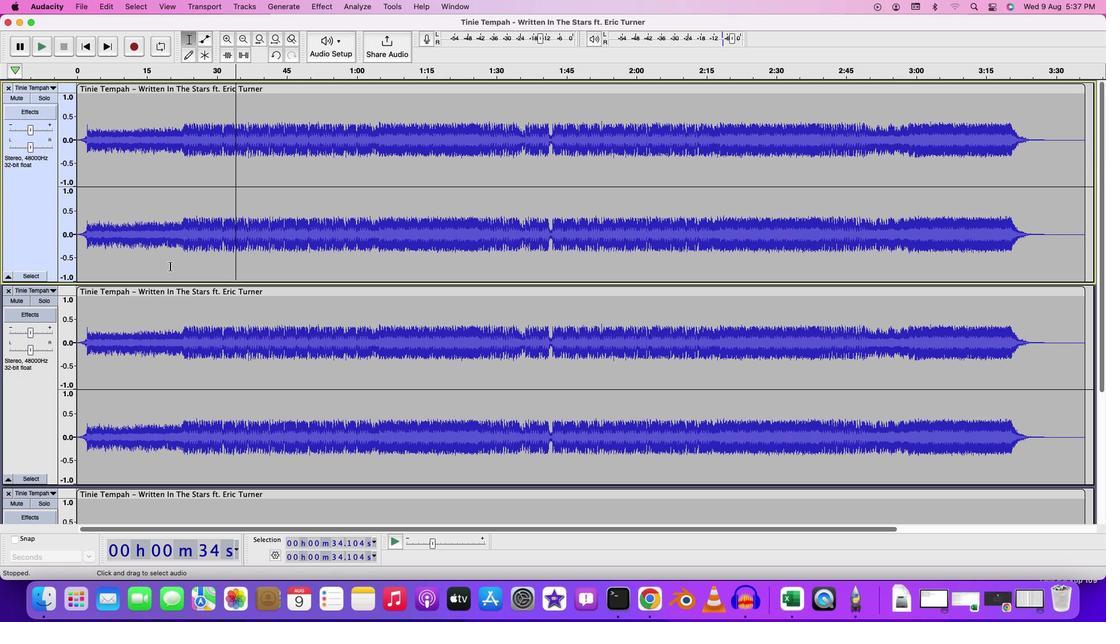 
Action: Mouse scrolled (170, 266) with delta (0, -1)
Screenshot: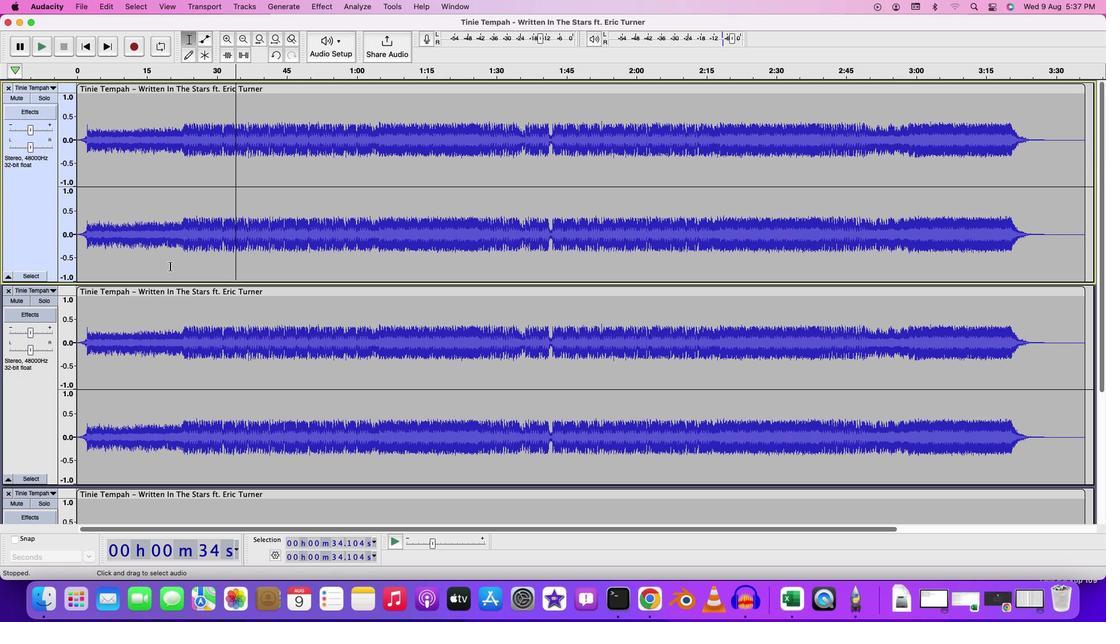 
Action: Mouse scrolled (170, 266) with delta (0, -2)
Screenshot: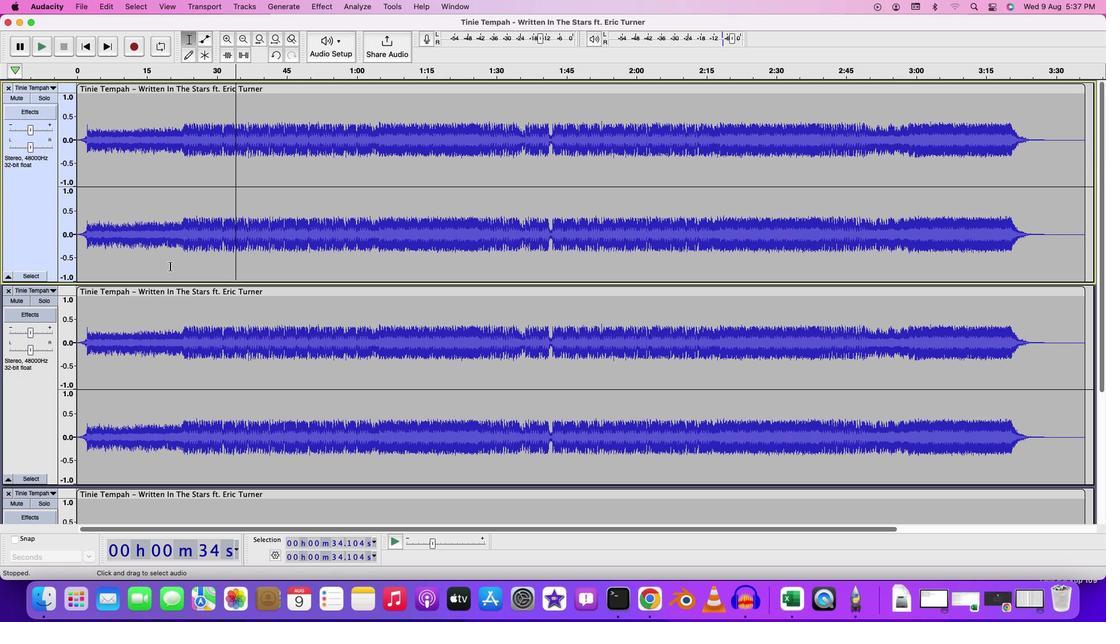 
Action: Mouse scrolled (170, 266) with delta (0, -2)
Screenshot: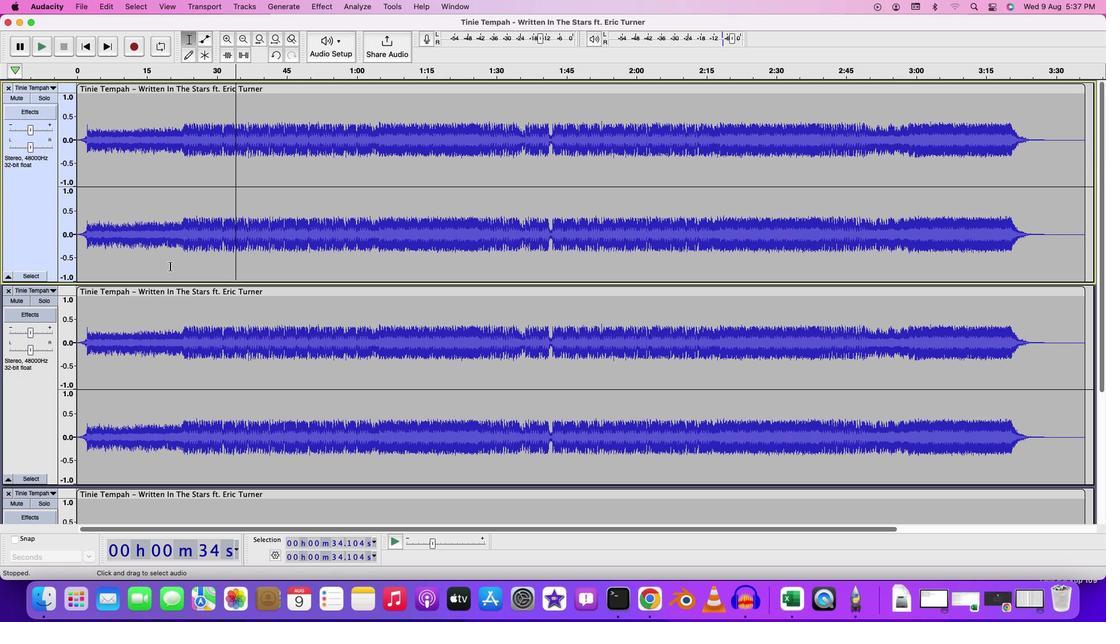 
Action: Mouse scrolled (170, 266) with delta (0, 0)
Screenshot: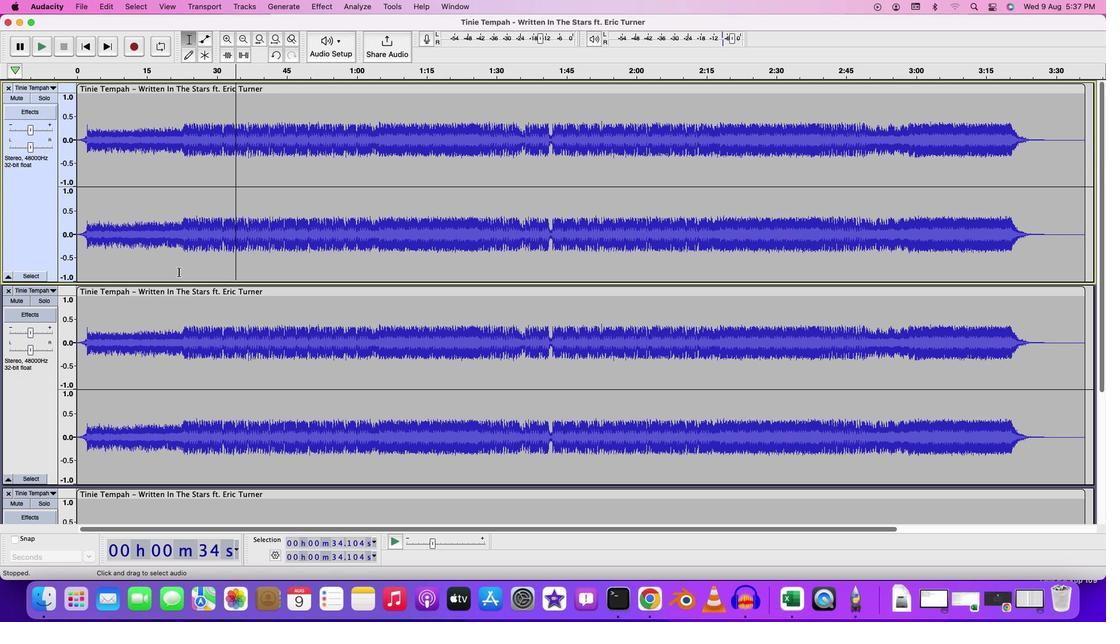 
Action: Mouse moved to (181, 275)
Screenshot: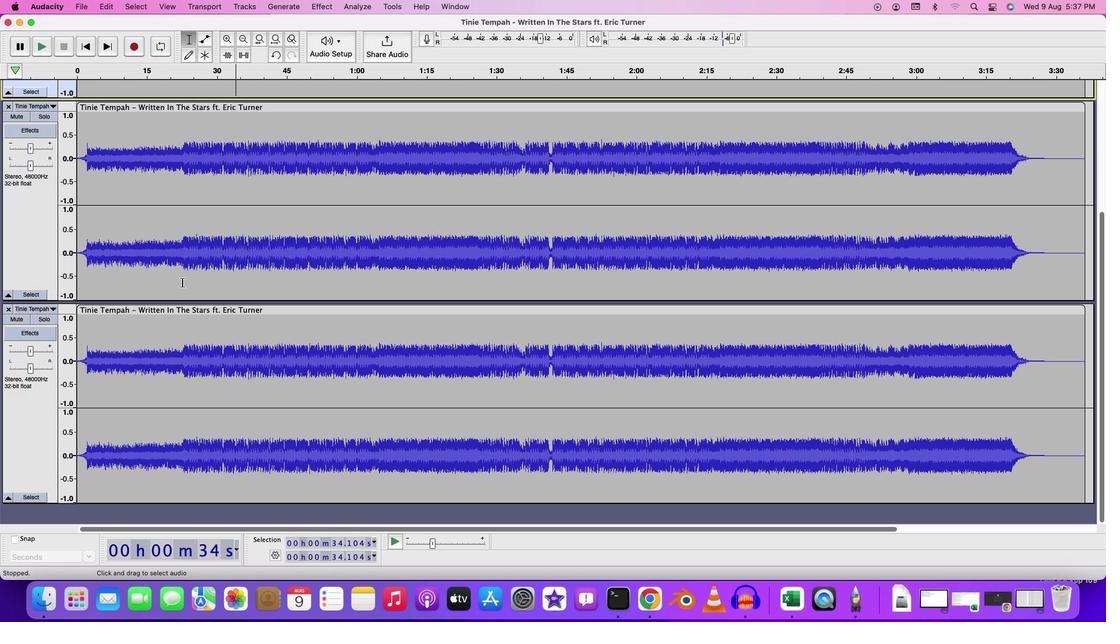 
Action: Mouse scrolled (181, 275) with delta (0, 0)
Screenshot: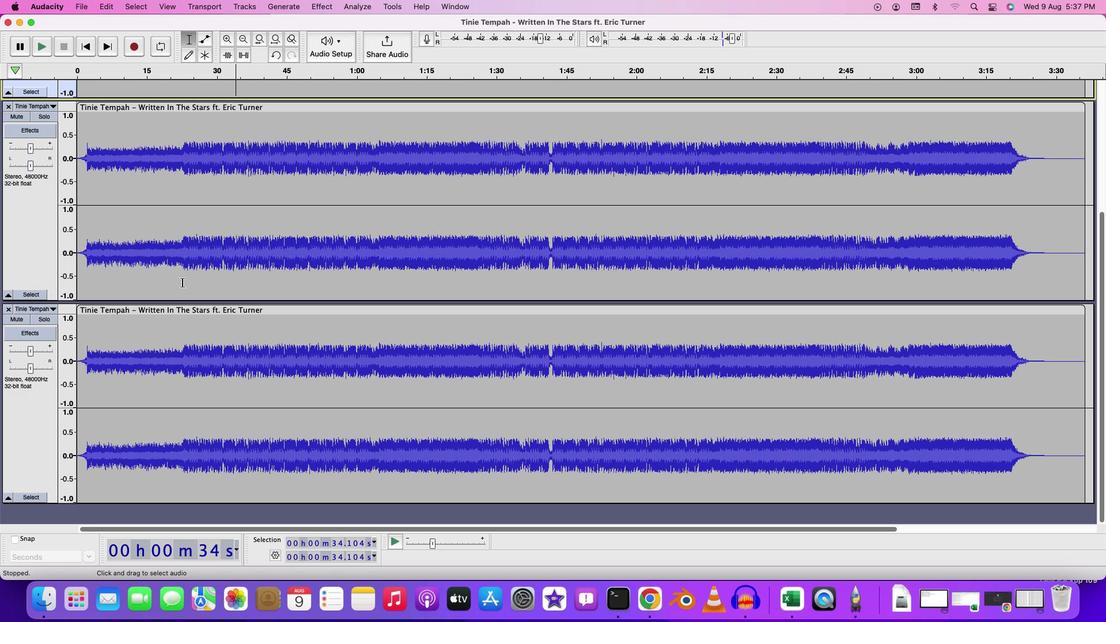 
Action: Mouse moved to (181, 276)
Screenshot: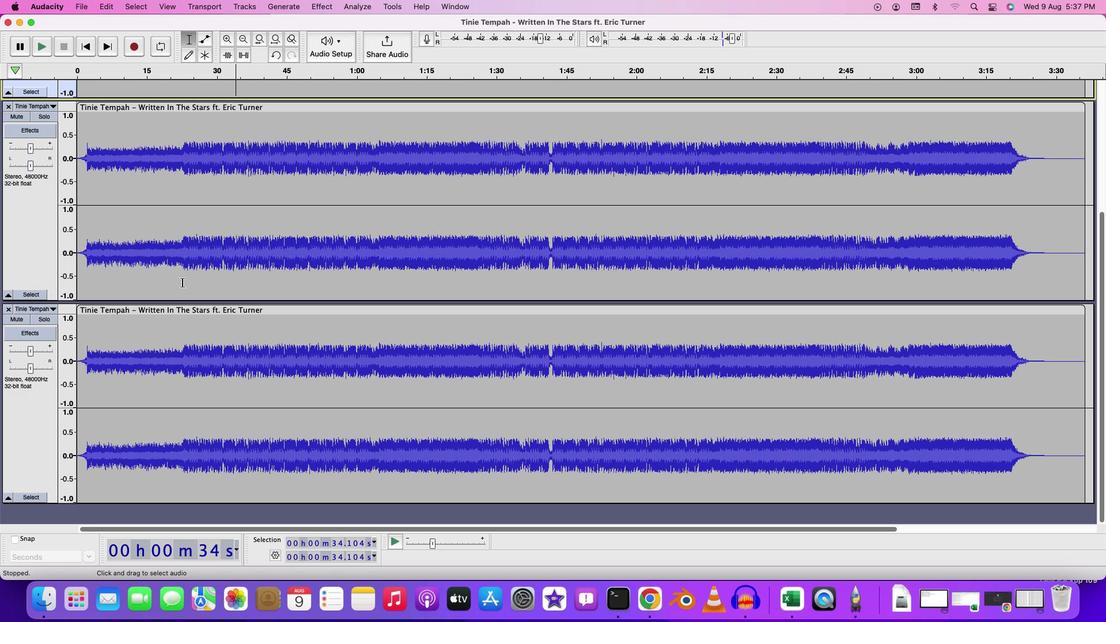 
Action: Mouse scrolled (181, 276) with delta (0, 0)
Screenshot: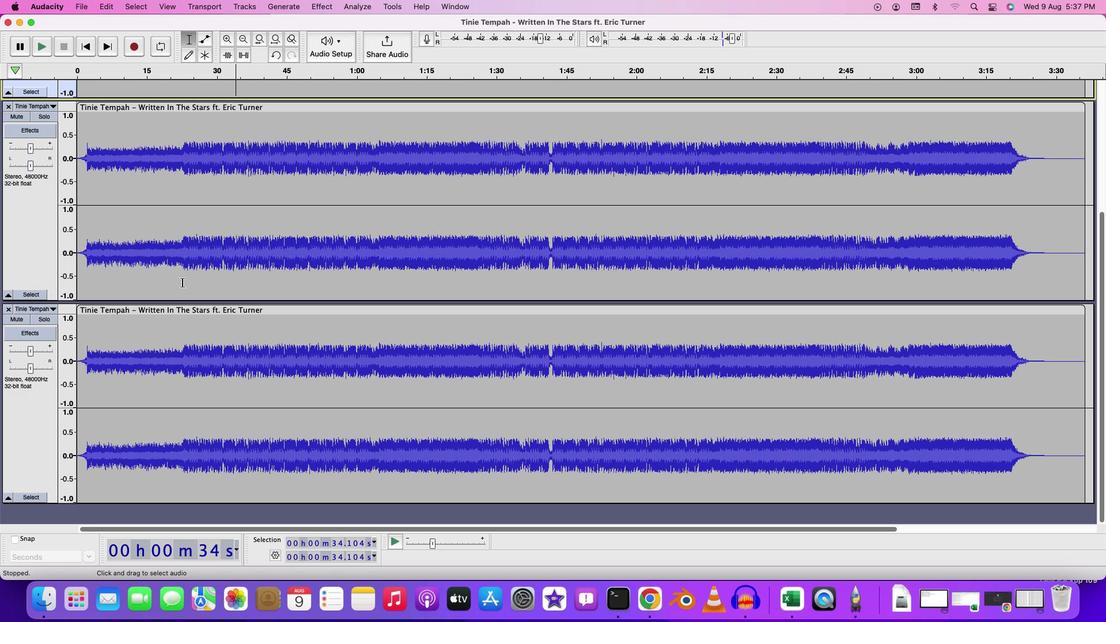 
Action: Mouse moved to (182, 280)
Screenshot: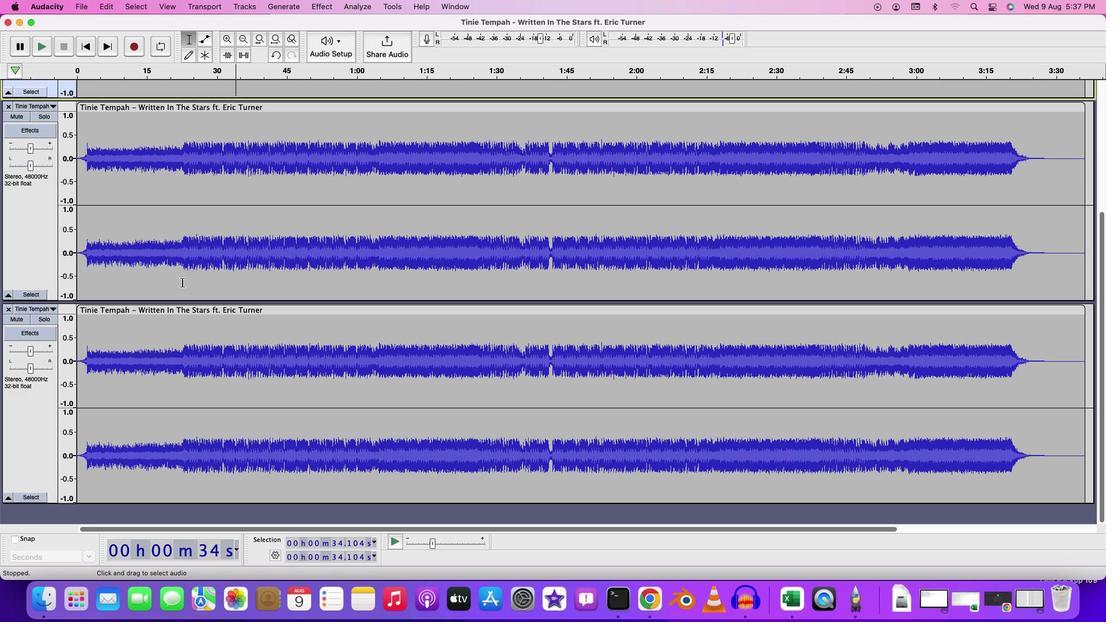 
Action: Mouse scrolled (182, 280) with delta (0, 1)
Screenshot: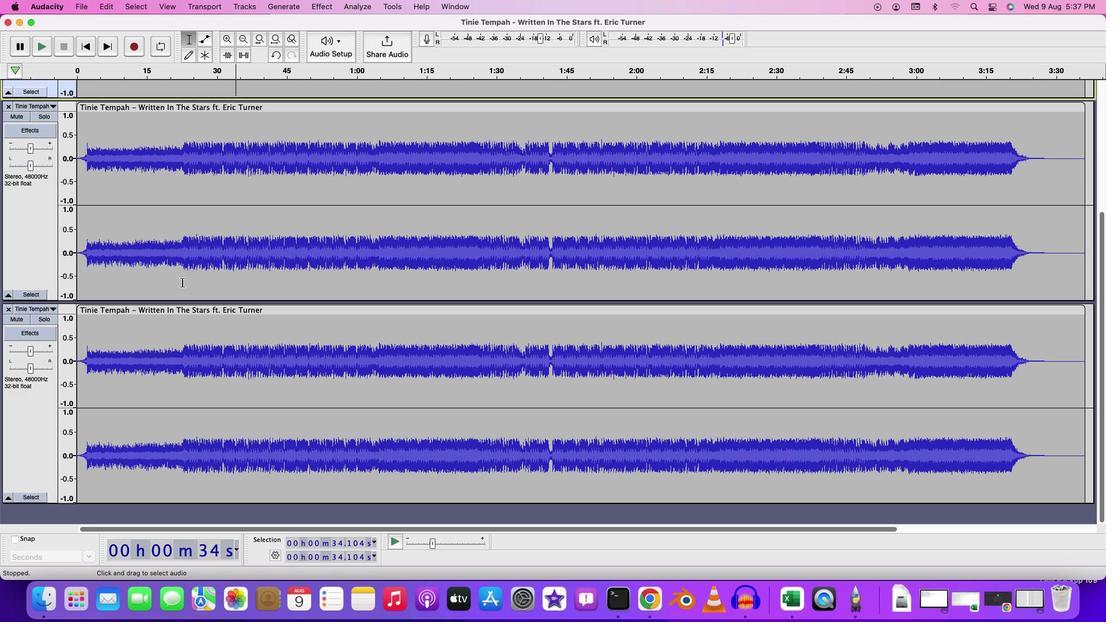 
Action: Mouse moved to (182, 281)
Screenshot: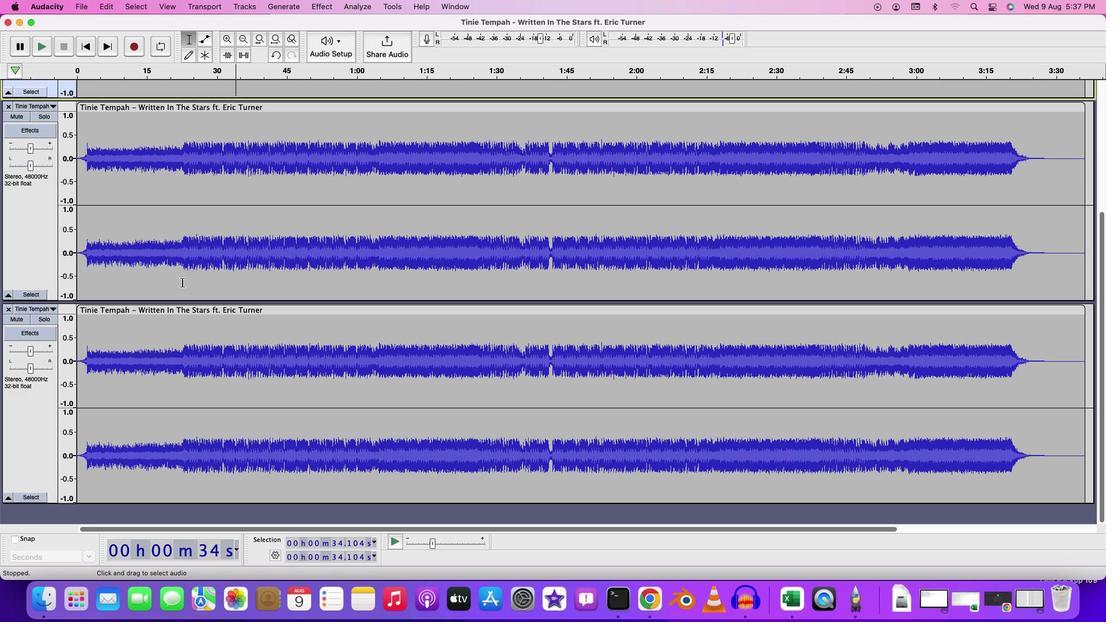 
Action: Mouse scrolled (182, 281) with delta (0, 2)
Screenshot: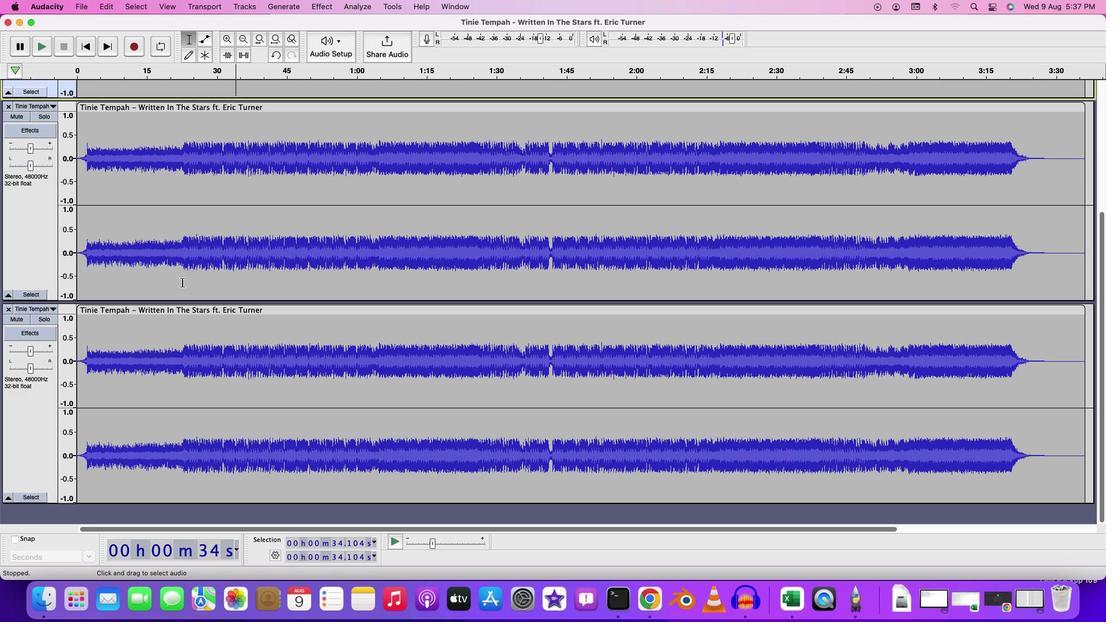 
Action: Mouse moved to (182, 282)
Screenshot: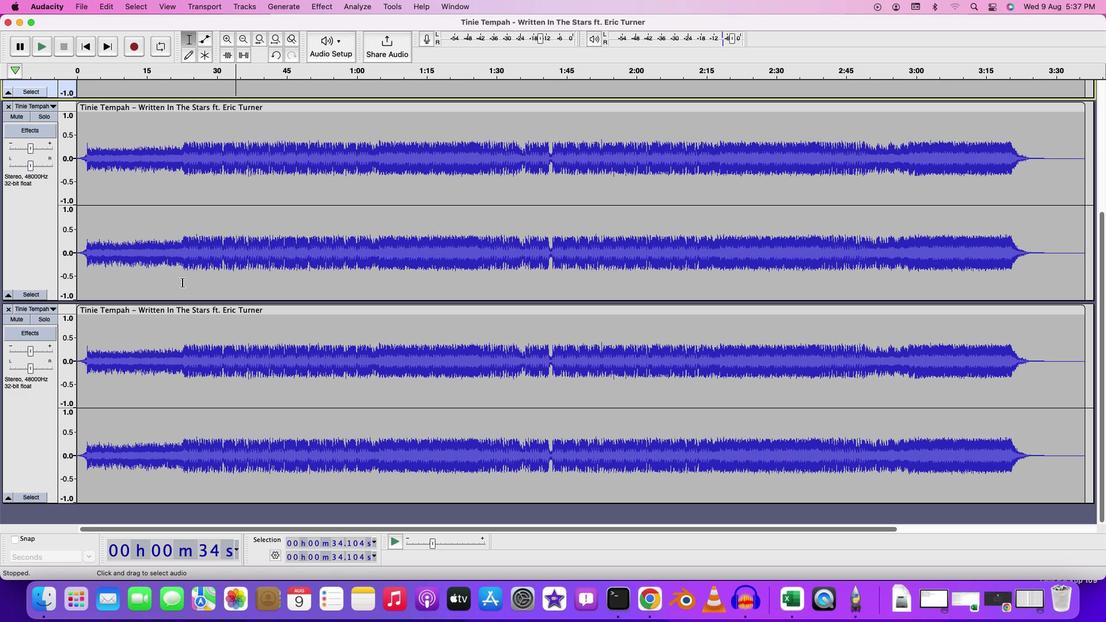 
Action: Mouse scrolled (182, 282) with delta (0, 0)
Screenshot: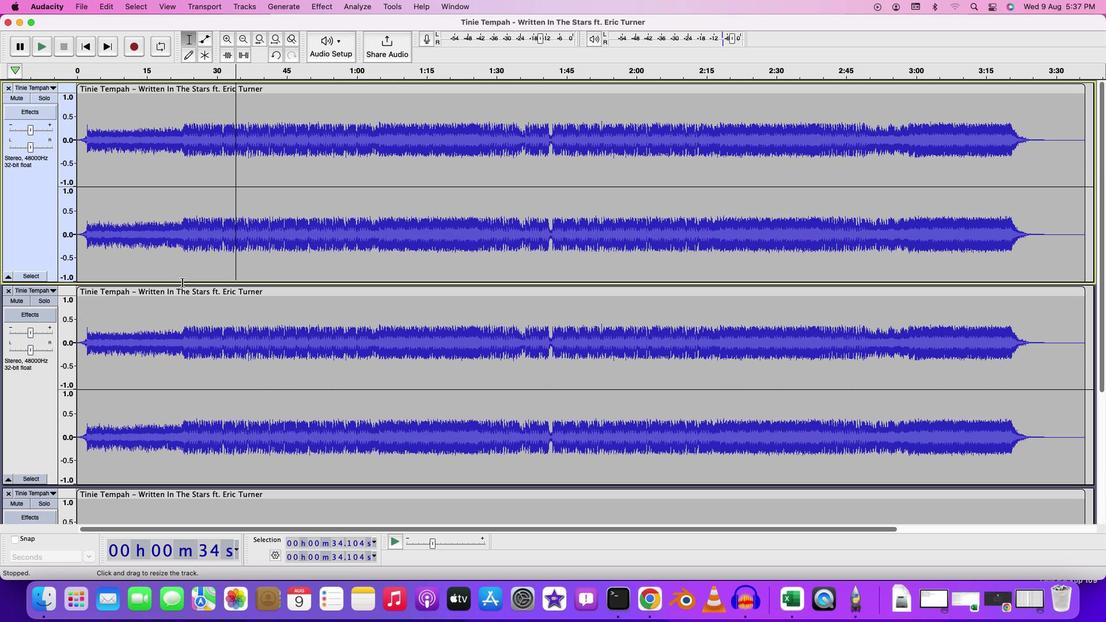 
Action: Mouse scrolled (182, 282) with delta (0, 0)
Screenshot: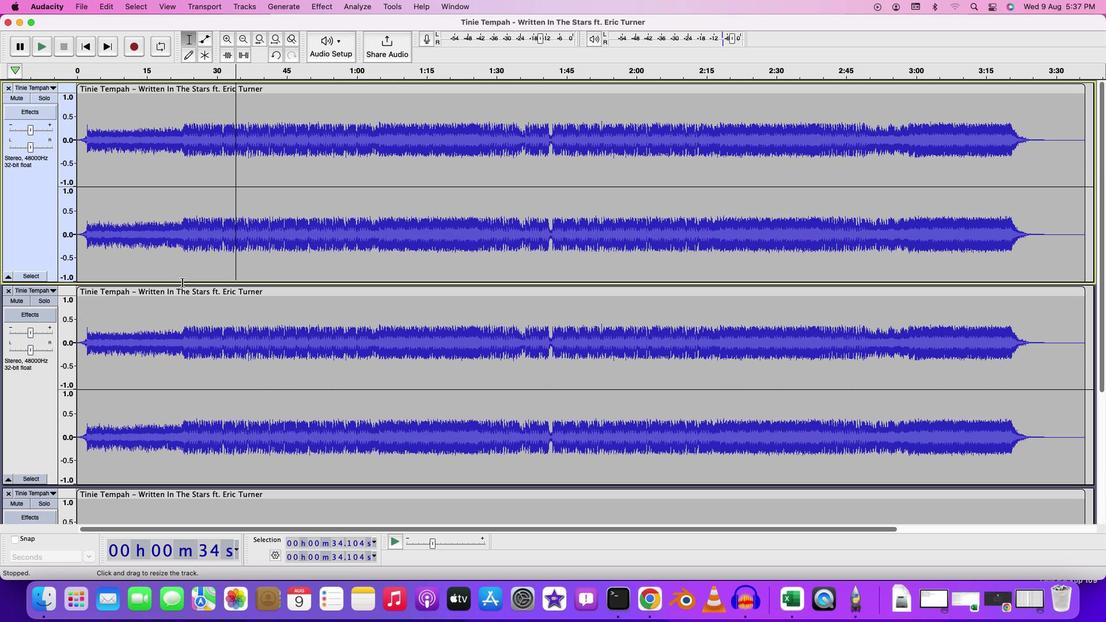 
Action: Mouse scrolled (182, 282) with delta (0, -1)
Screenshot: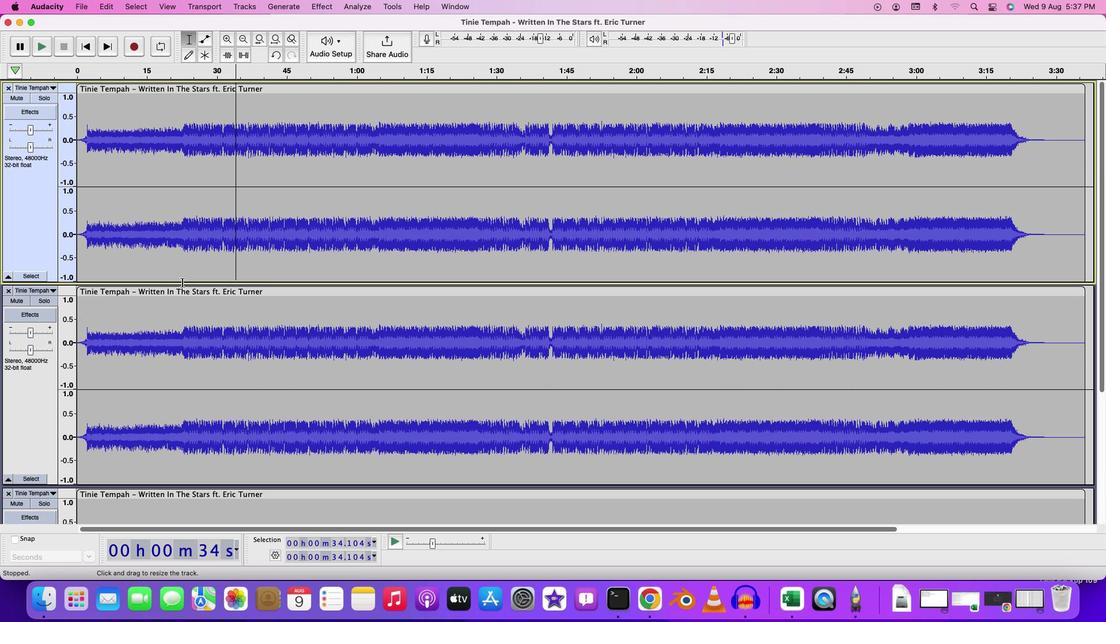 
Action: Mouse scrolled (182, 282) with delta (0, -1)
Screenshot: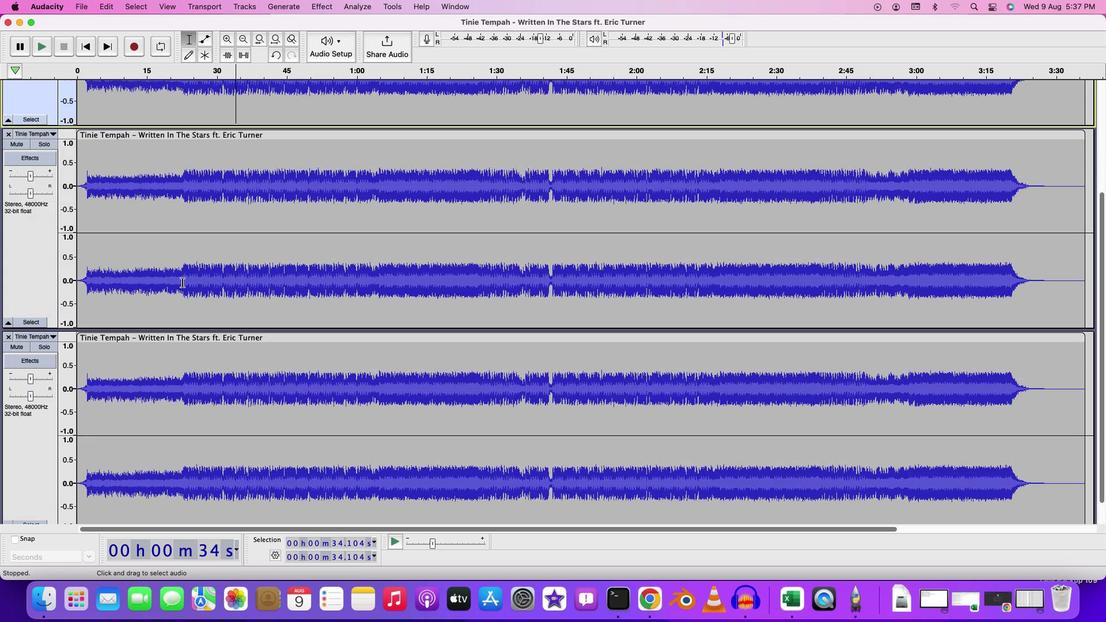 
Action: Mouse scrolled (182, 282) with delta (0, -1)
Screenshot: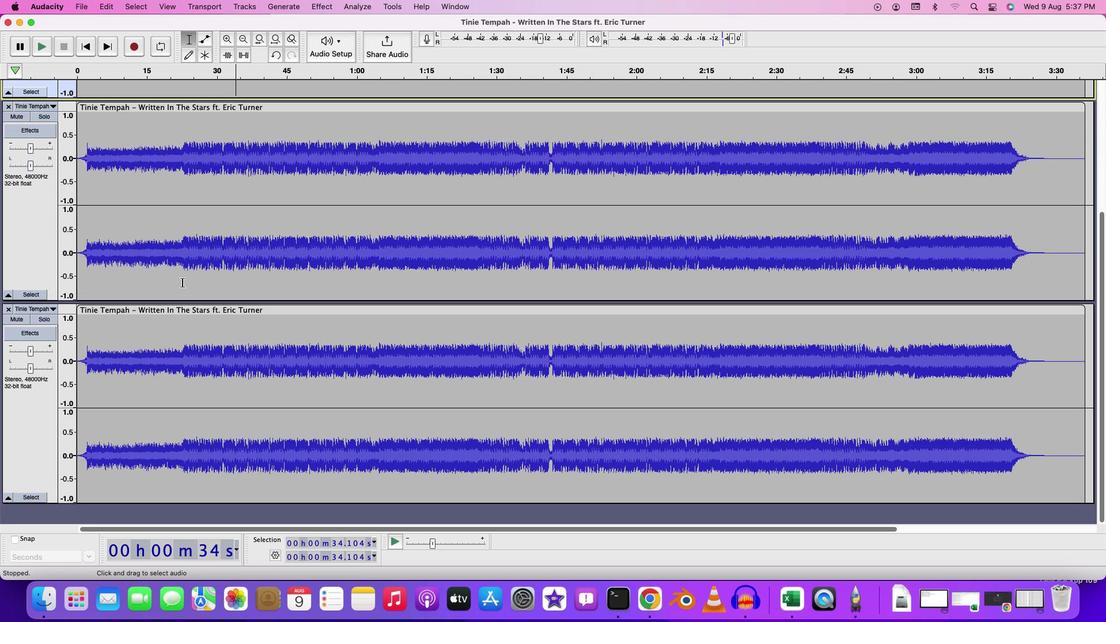 
Action: Mouse moved to (182, 282)
Screenshot: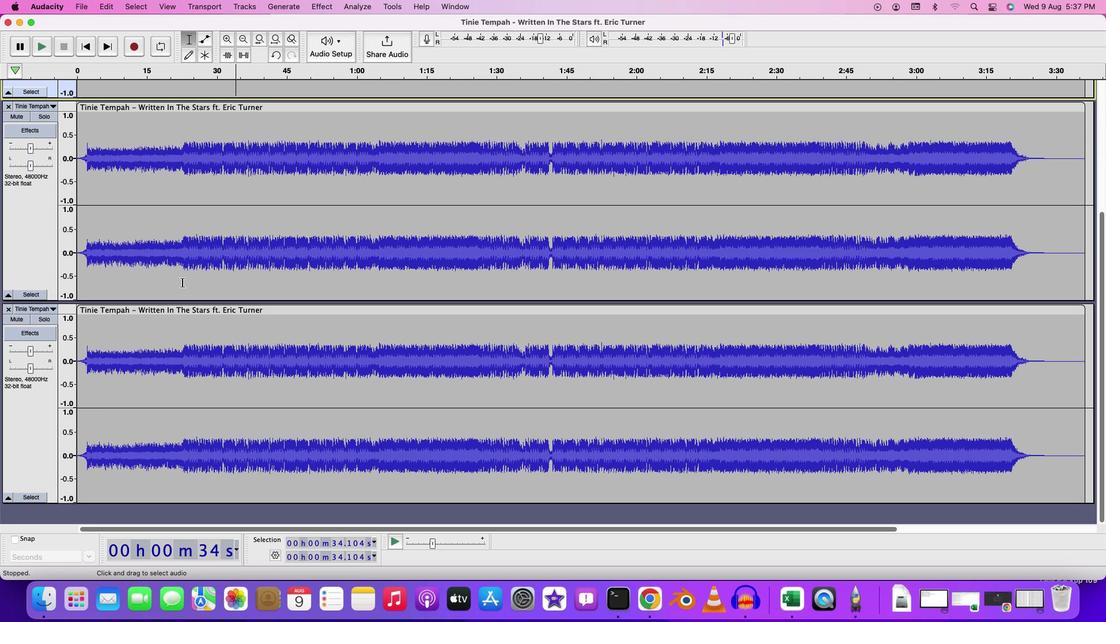 
Action: Mouse scrolled (182, 282) with delta (0, 0)
Screenshot: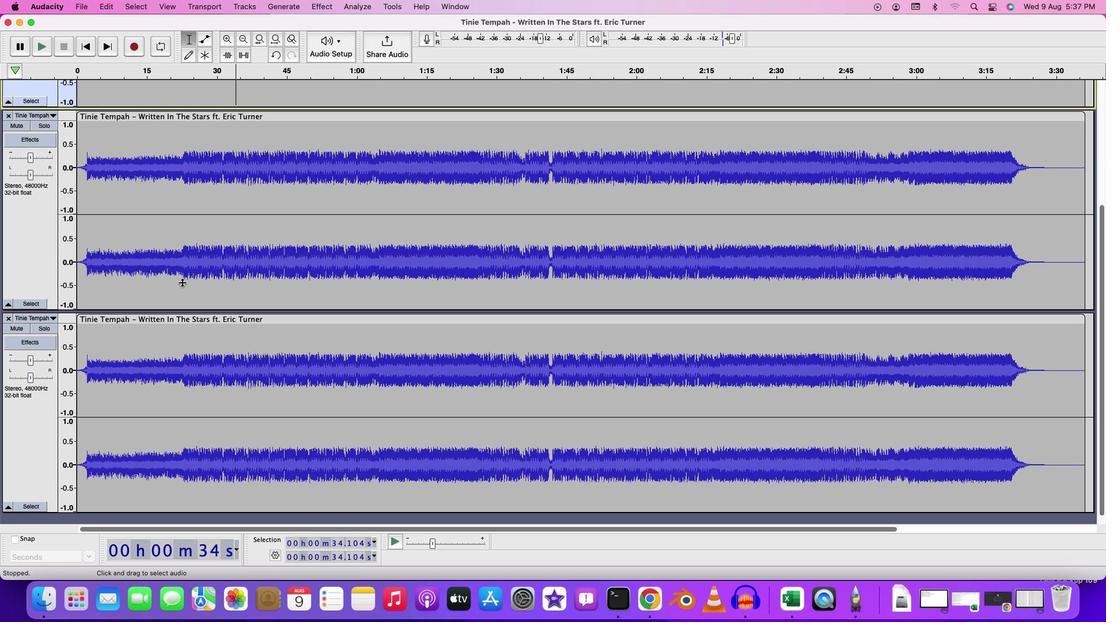 
Action: Mouse scrolled (182, 282) with delta (0, 0)
Screenshot: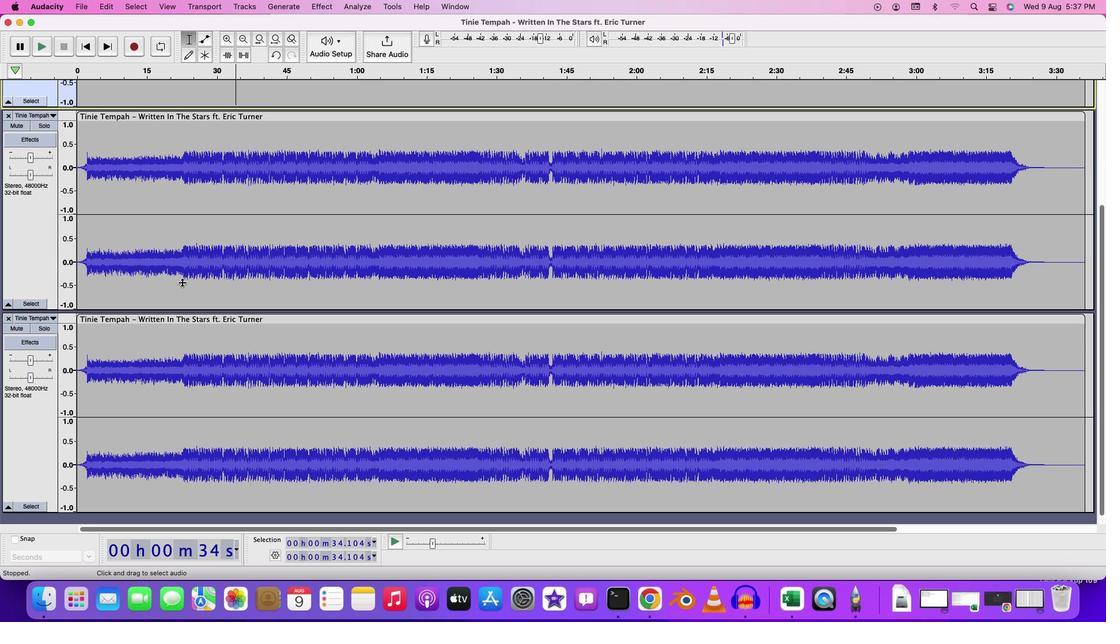 
Action: Mouse scrolled (182, 282) with delta (0, 1)
Screenshot: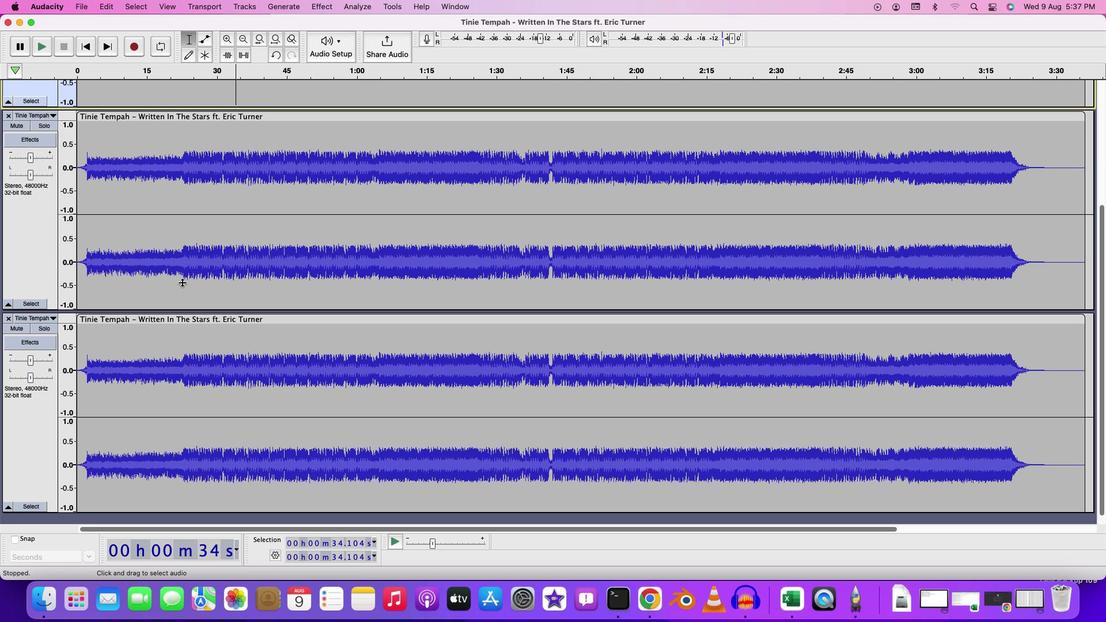 
Action: Mouse scrolled (182, 282) with delta (0, 2)
Screenshot: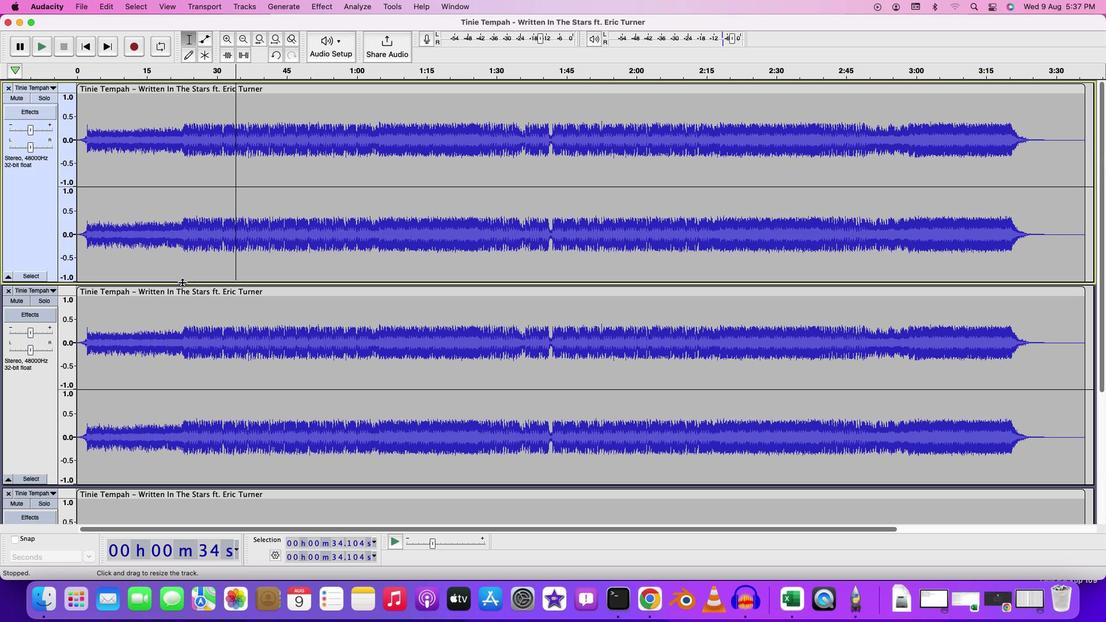 
Action: Mouse scrolled (182, 282) with delta (0, 2)
Screenshot: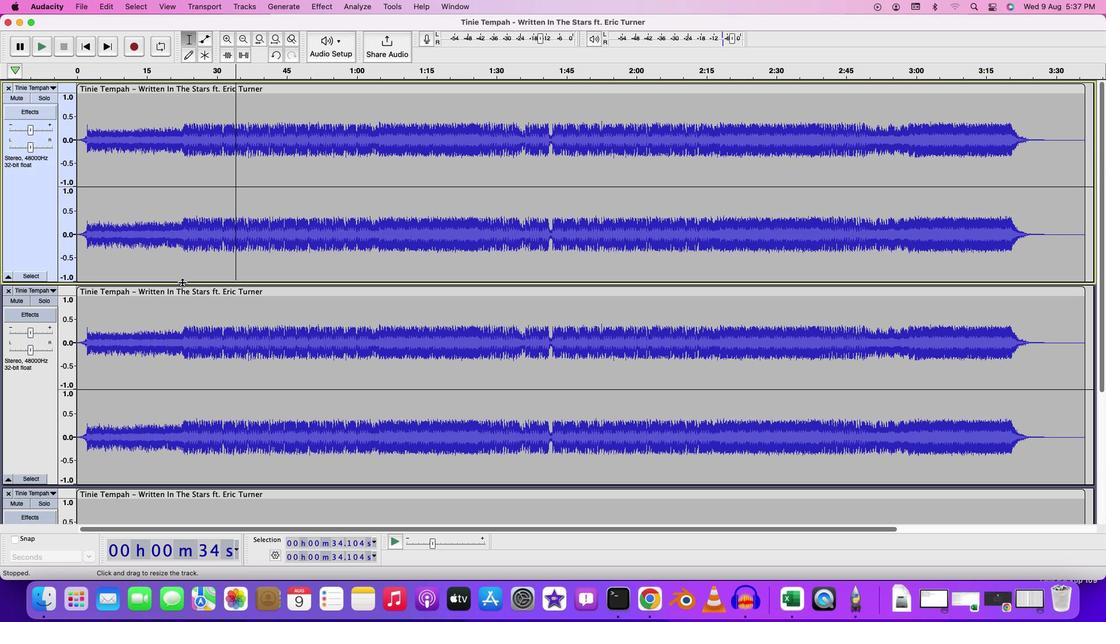 
Action: Mouse scrolled (182, 282) with delta (0, 0)
Screenshot: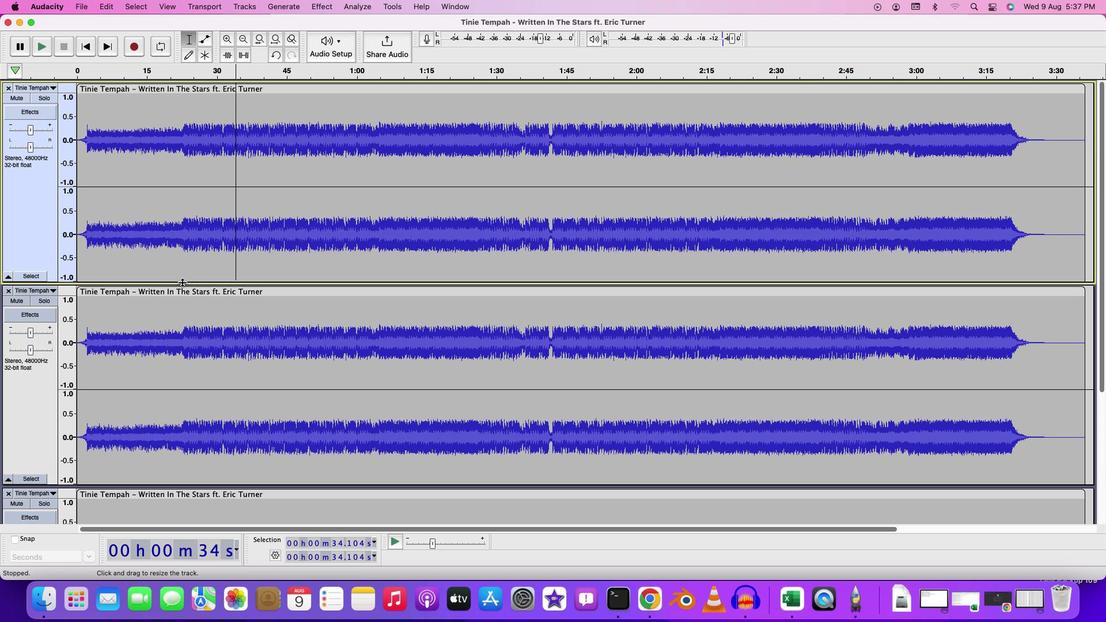 
Action: Mouse scrolled (182, 282) with delta (0, 0)
Screenshot: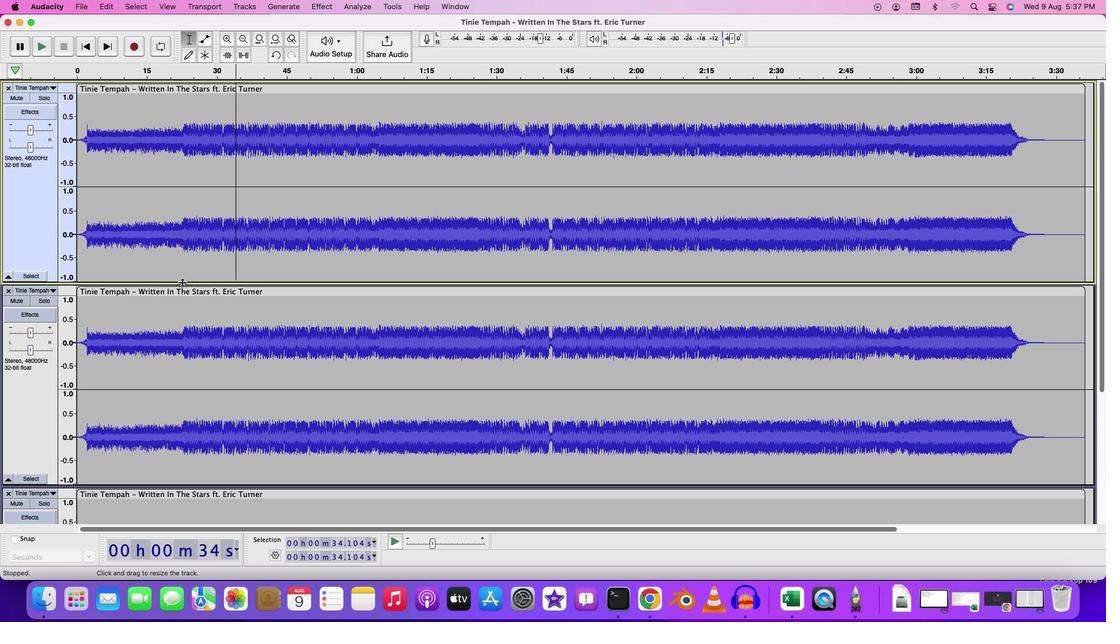 
Action: Mouse scrolled (182, 282) with delta (0, 1)
Screenshot: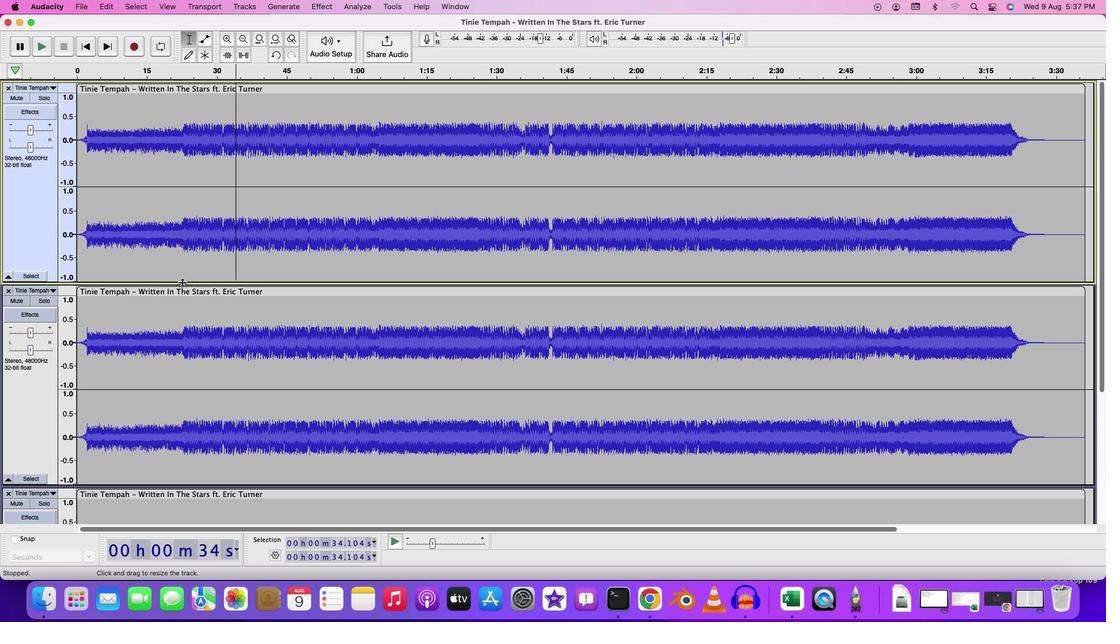 
Action: Mouse scrolled (182, 282) with delta (0, 2)
Screenshot: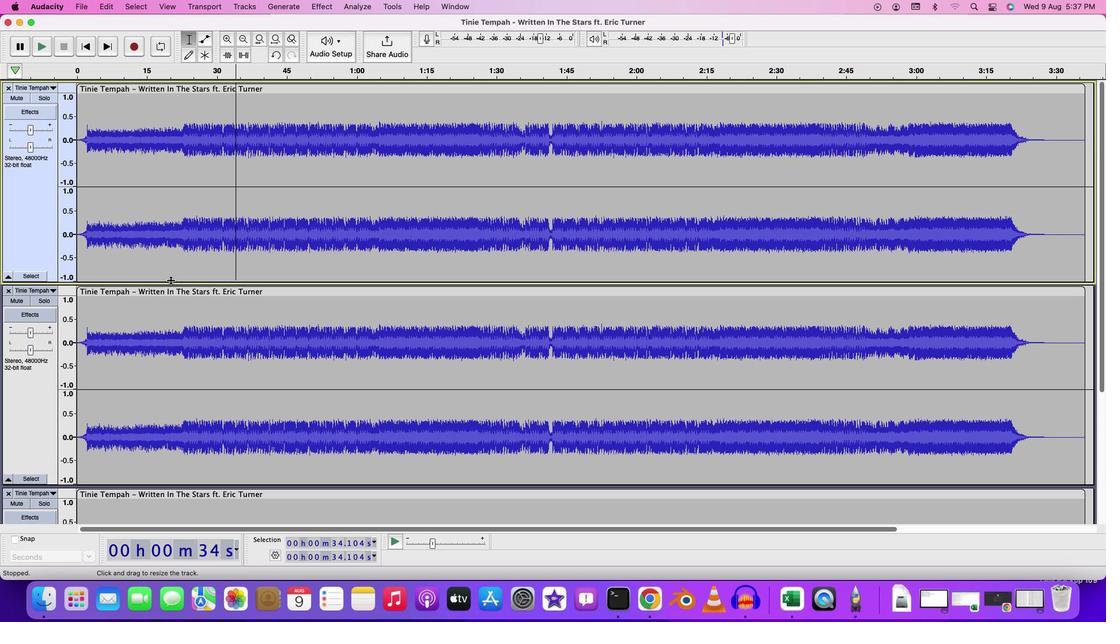 
Action: Mouse scrolled (182, 282) with delta (0, 2)
Screenshot: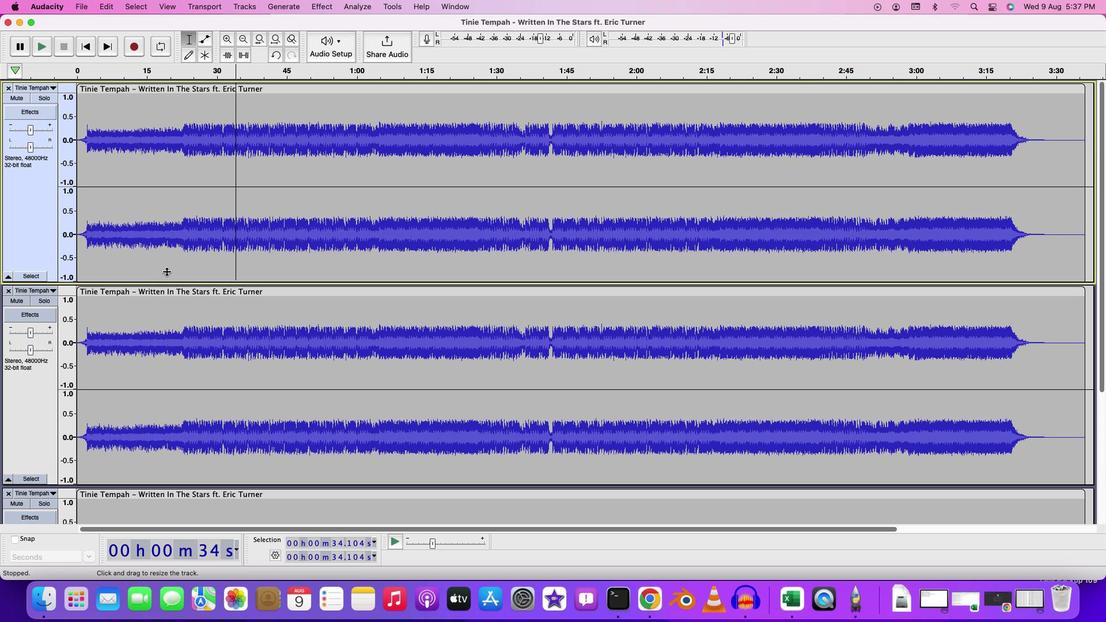 
Action: Mouse moved to (87, 109)
Screenshot: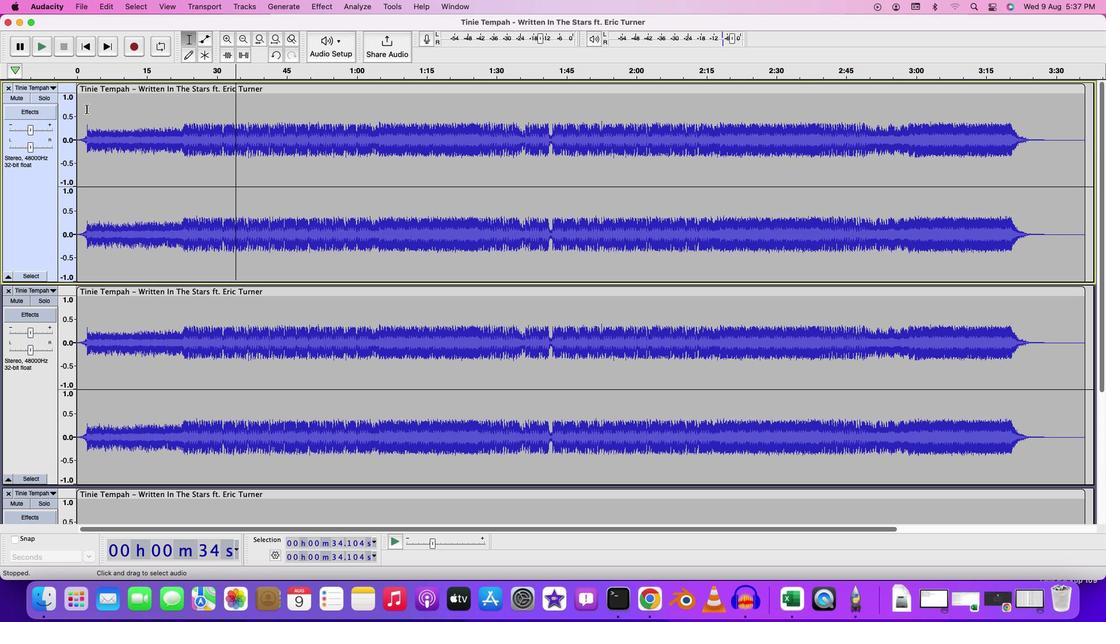 
Action: Mouse pressed left at (87, 109)
Screenshot: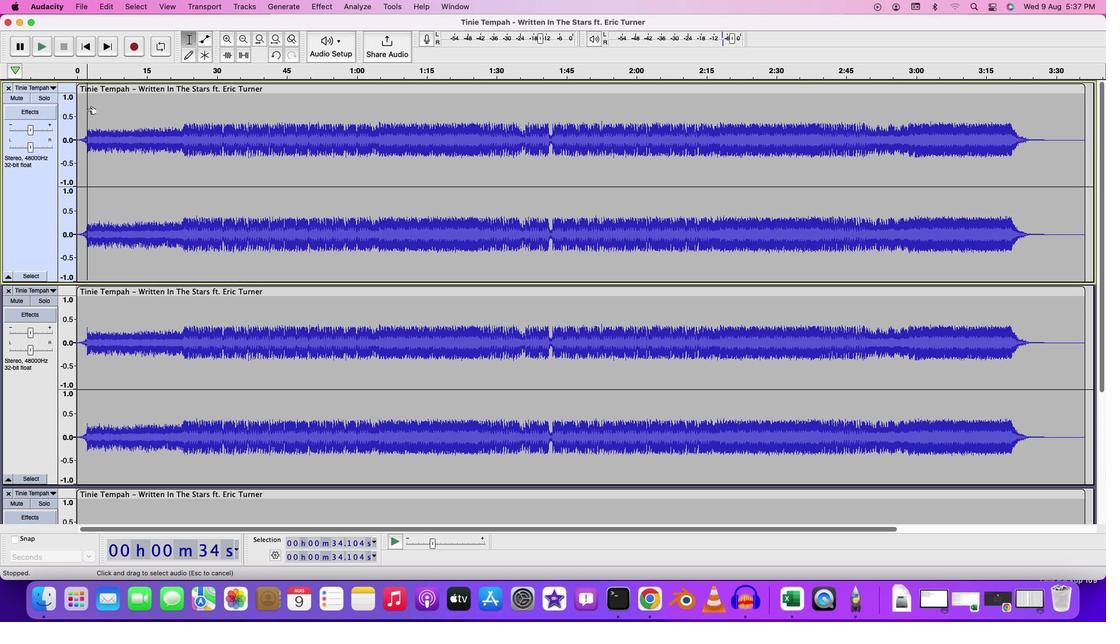 
Action: Mouse moved to (86, 109)
Screenshot: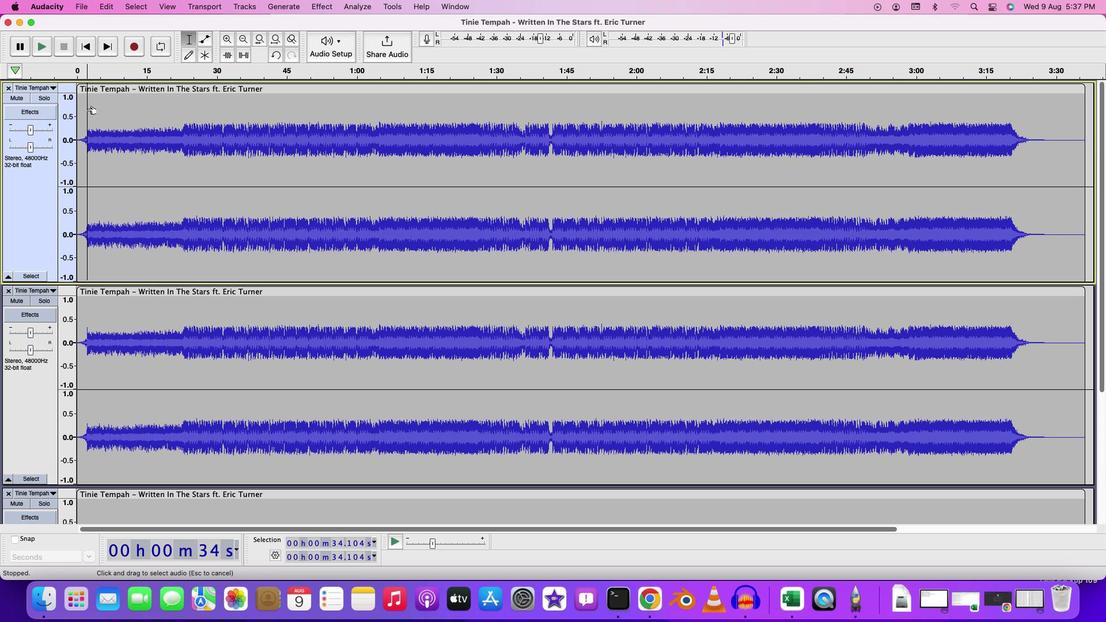 
Action: Key pressed Key.space
Screenshot: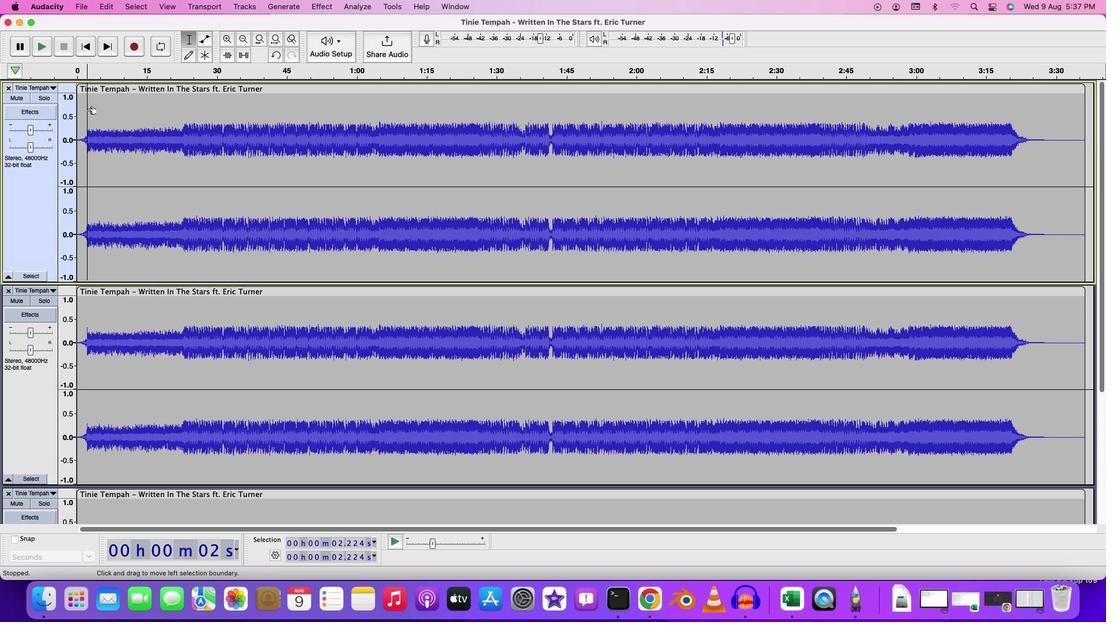 
Action: Mouse moved to (171, 126)
Screenshot: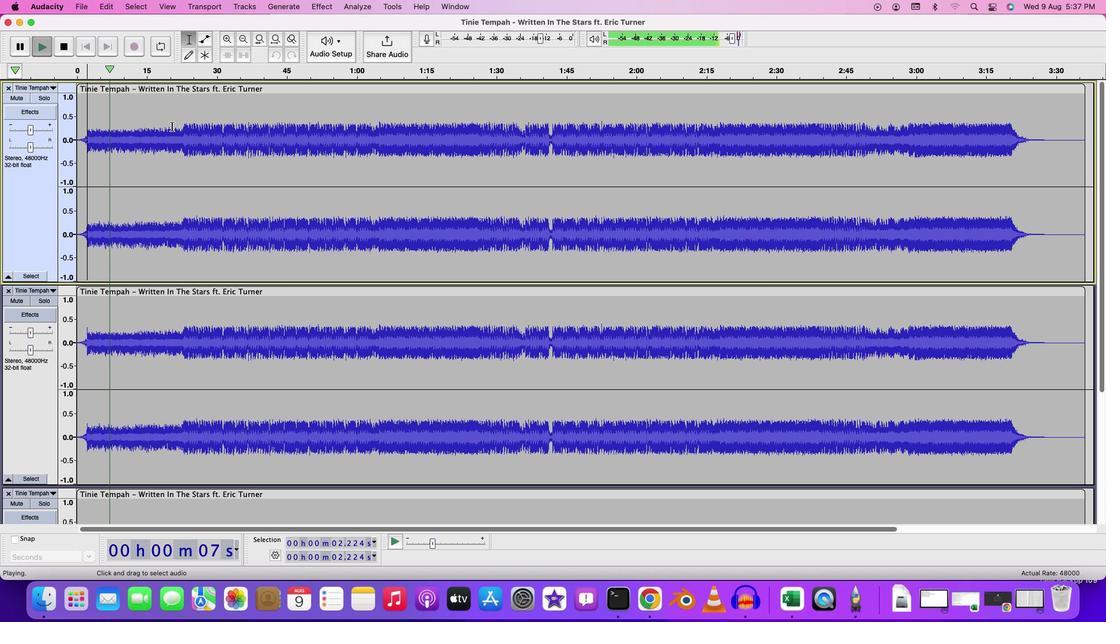 
Action: Key pressed Key.space
Screenshot: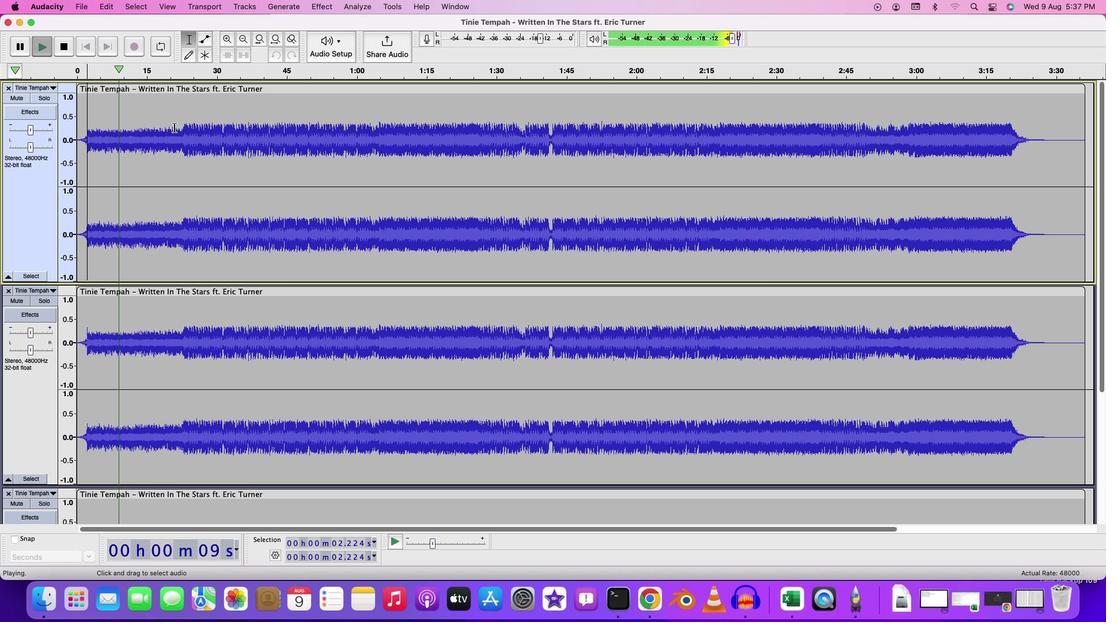 
Action: Mouse moved to (169, 195)
Screenshot: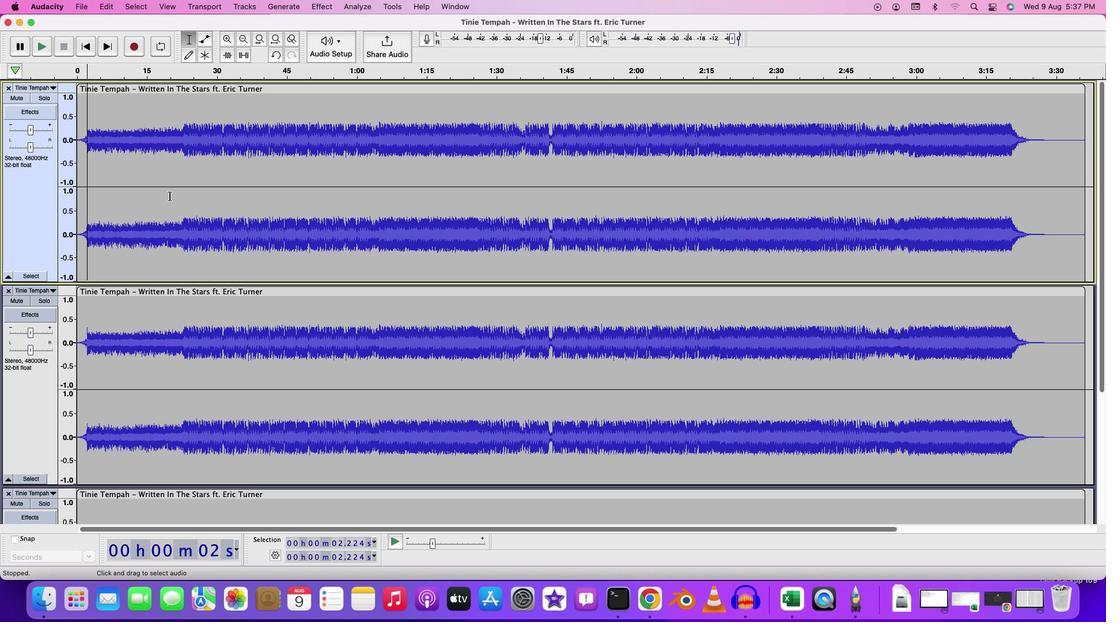 
Action: Mouse scrolled (169, 195) with delta (0, 0)
Screenshot: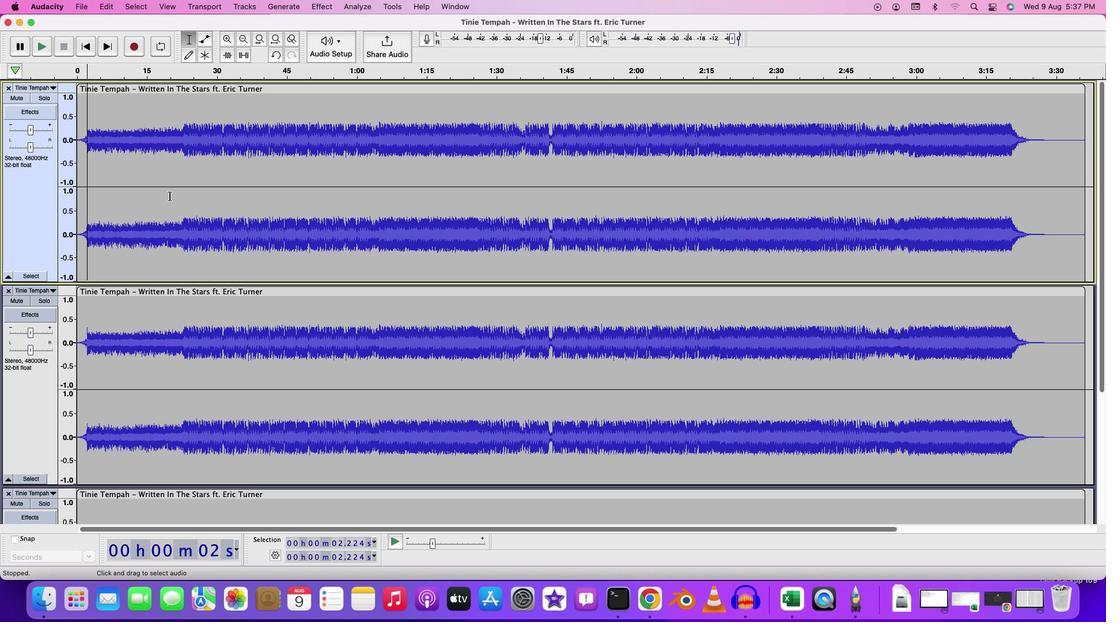 
Action: Mouse scrolled (169, 195) with delta (0, 0)
Screenshot: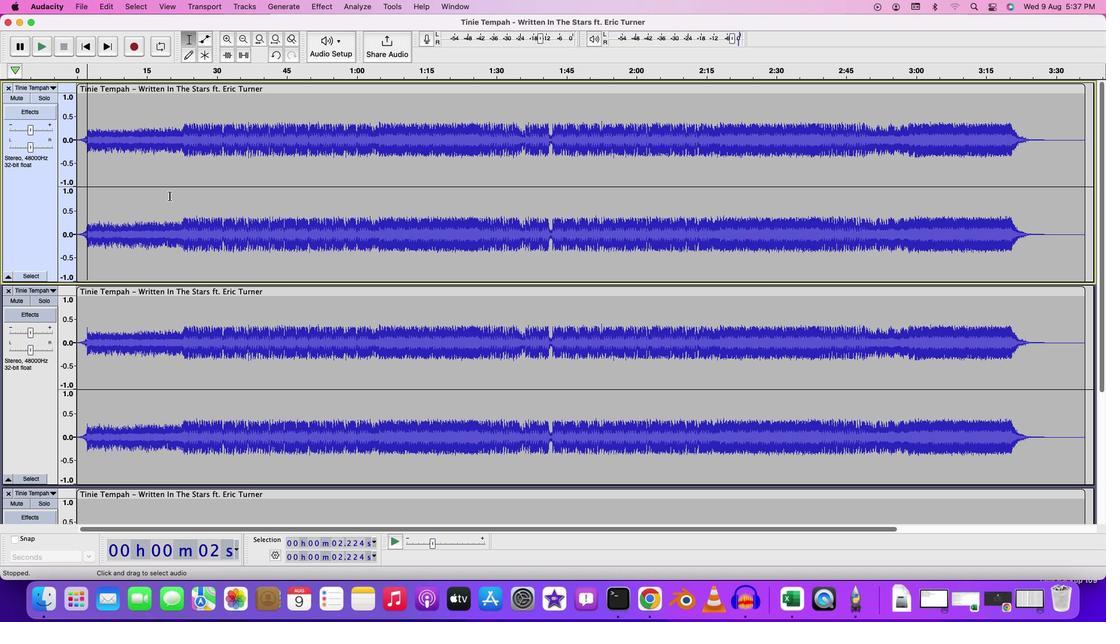 
Action: Mouse scrolled (169, 195) with delta (0, 0)
Screenshot: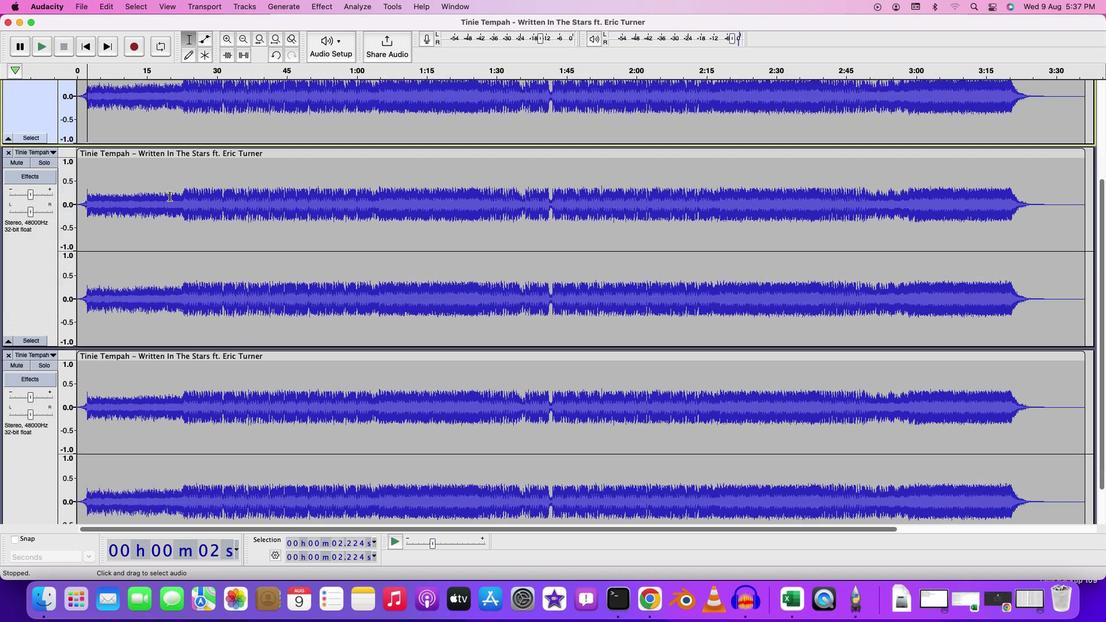 
Action: Mouse scrolled (169, 195) with delta (0, -1)
Screenshot: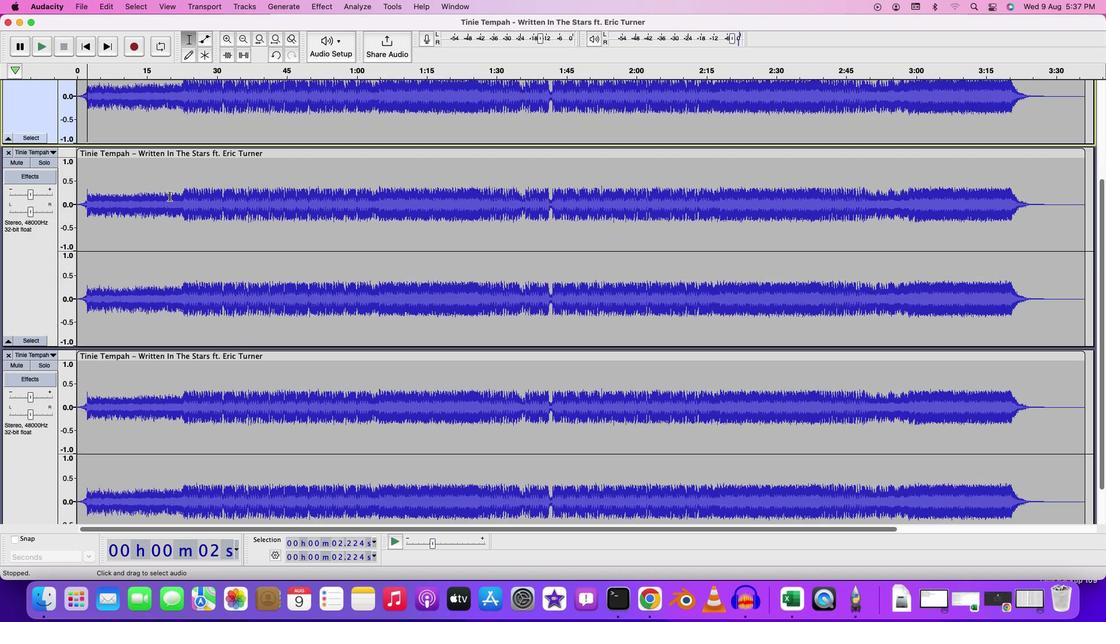 
Action: Mouse moved to (203, 227)
Screenshot: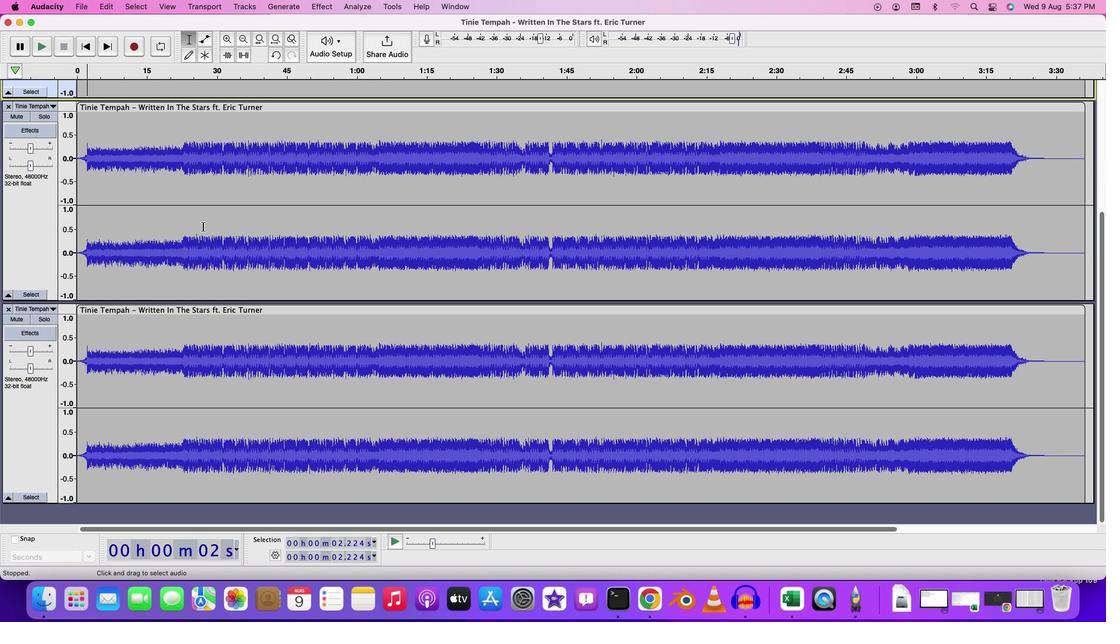 
Action: Mouse scrolled (203, 227) with delta (0, 0)
Screenshot: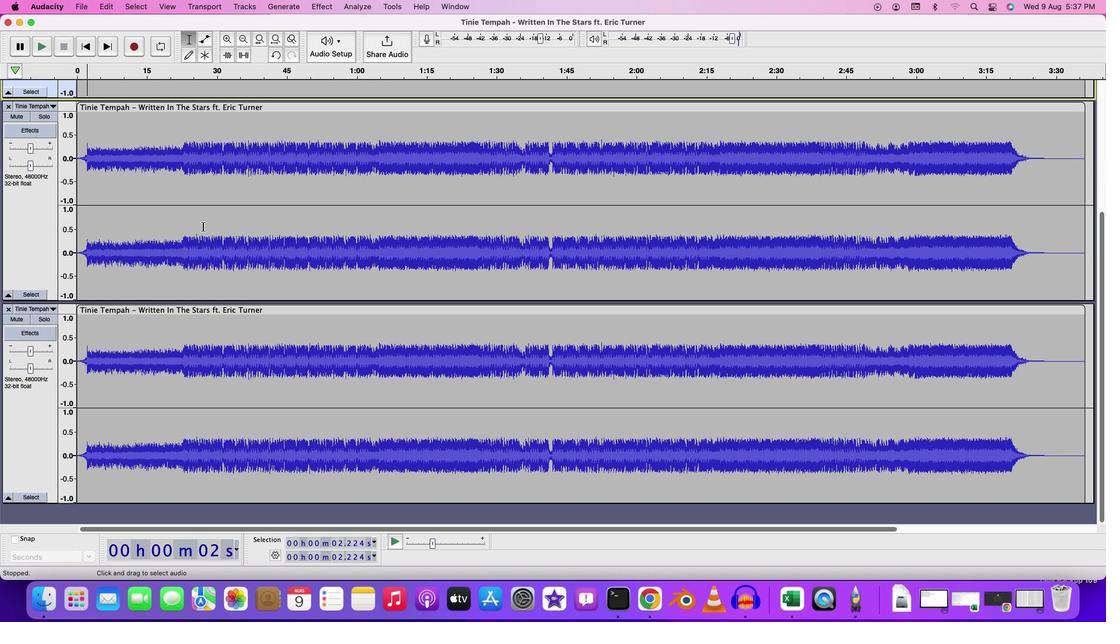 
Action: Mouse scrolled (203, 227) with delta (0, 0)
Screenshot: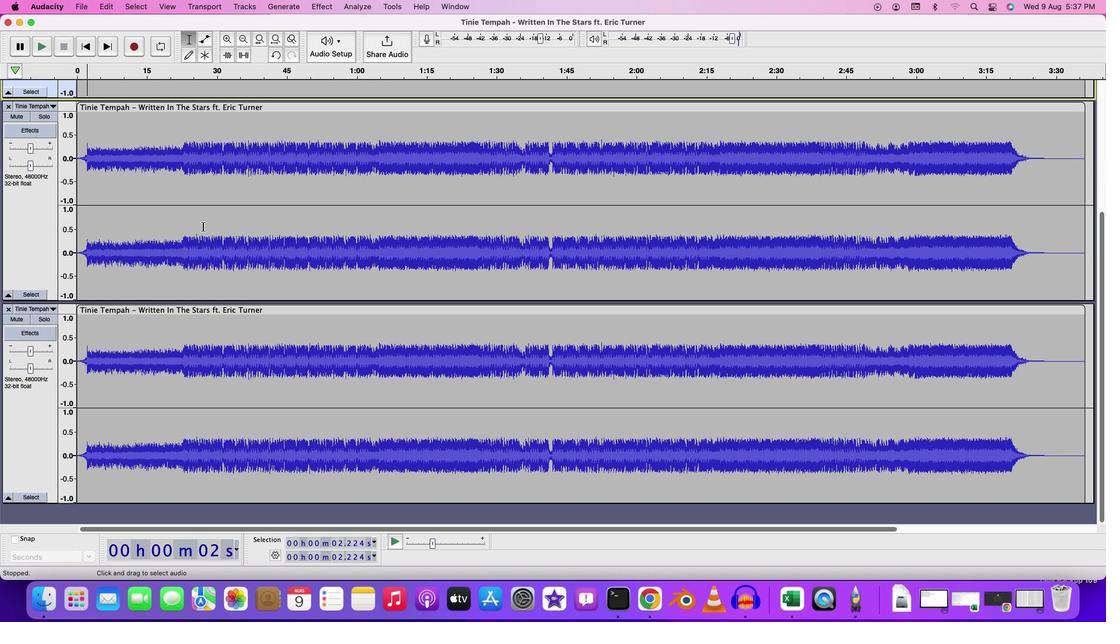 
Action: Mouse scrolled (203, 227) with delta (0, -1)
Screenshot: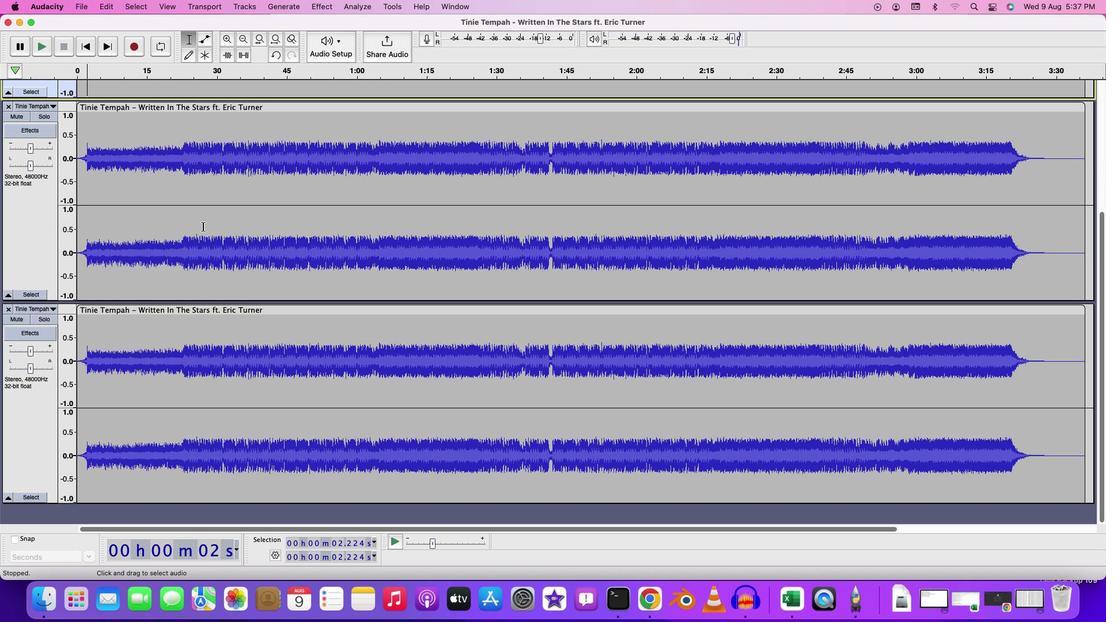 
Action: Mouse scrolled (203, 227) with delta (0, 0)
Screenshot: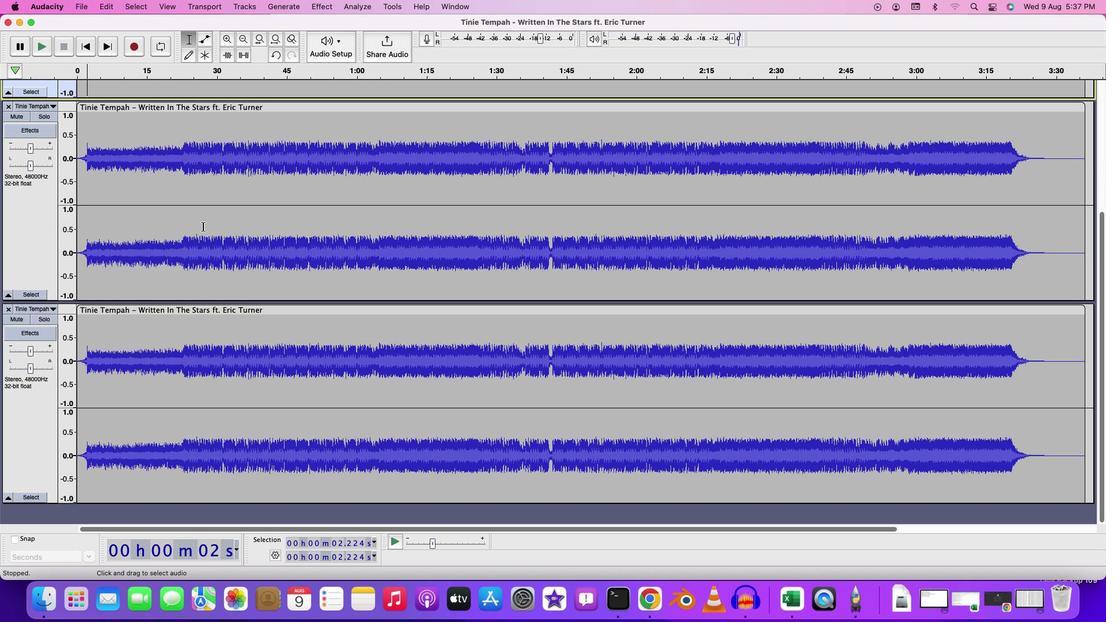 
Action: Mouse scrolled (203, 227) with delta (0, 0)
Screenshot: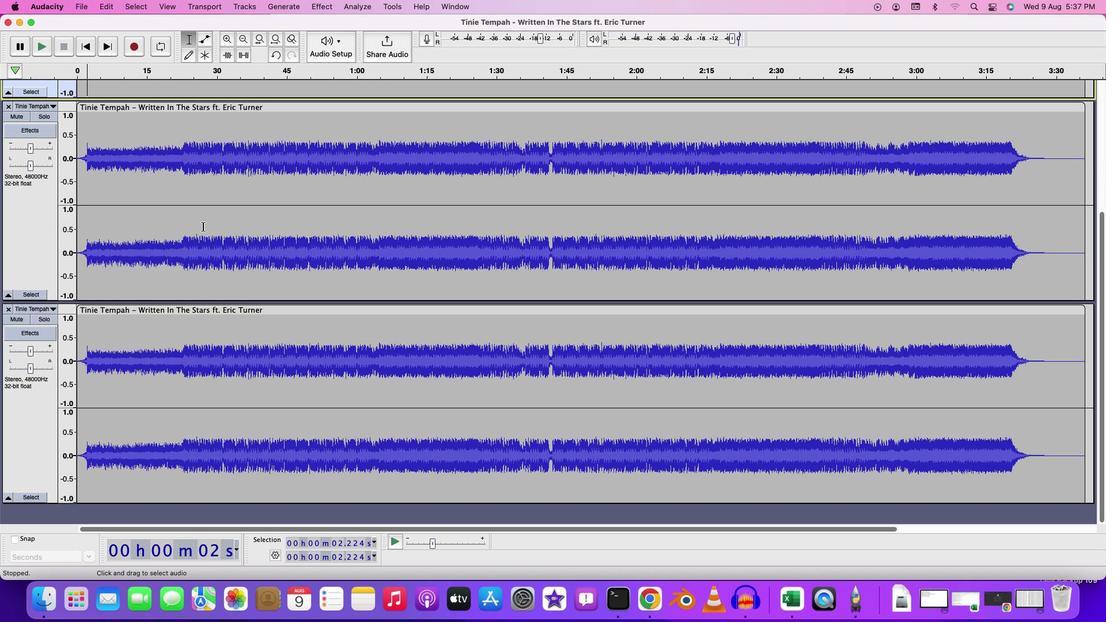 
Action: Mouse scrolled (203, 227) with delta (0, 1)
Screenshot: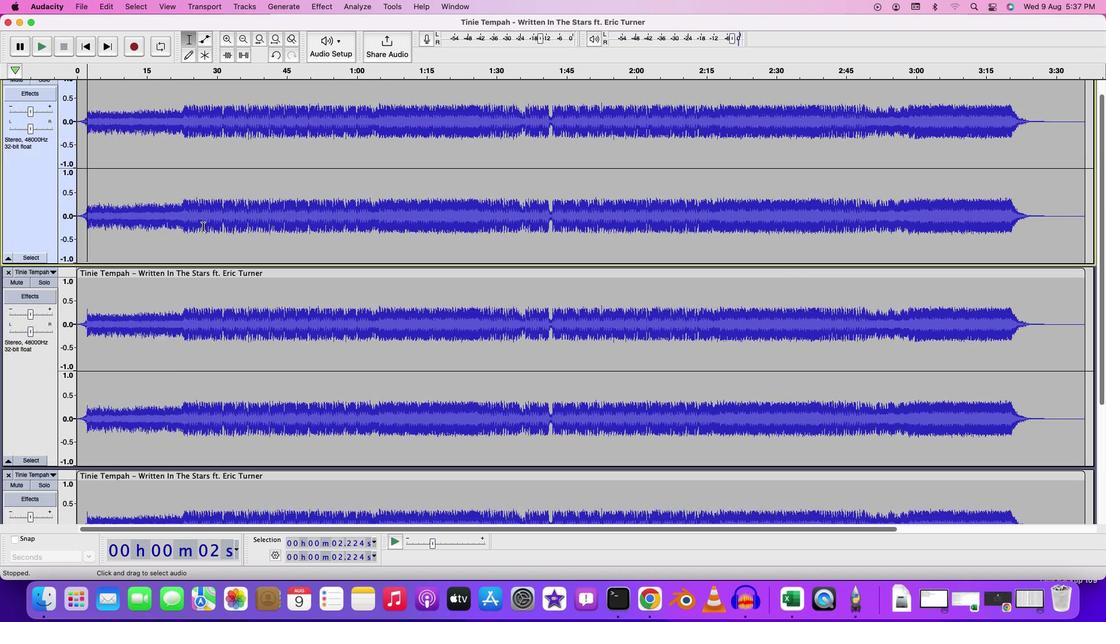 
Action: Mouse scrolled (203, 227) with delta (0, 1)
Screenshot: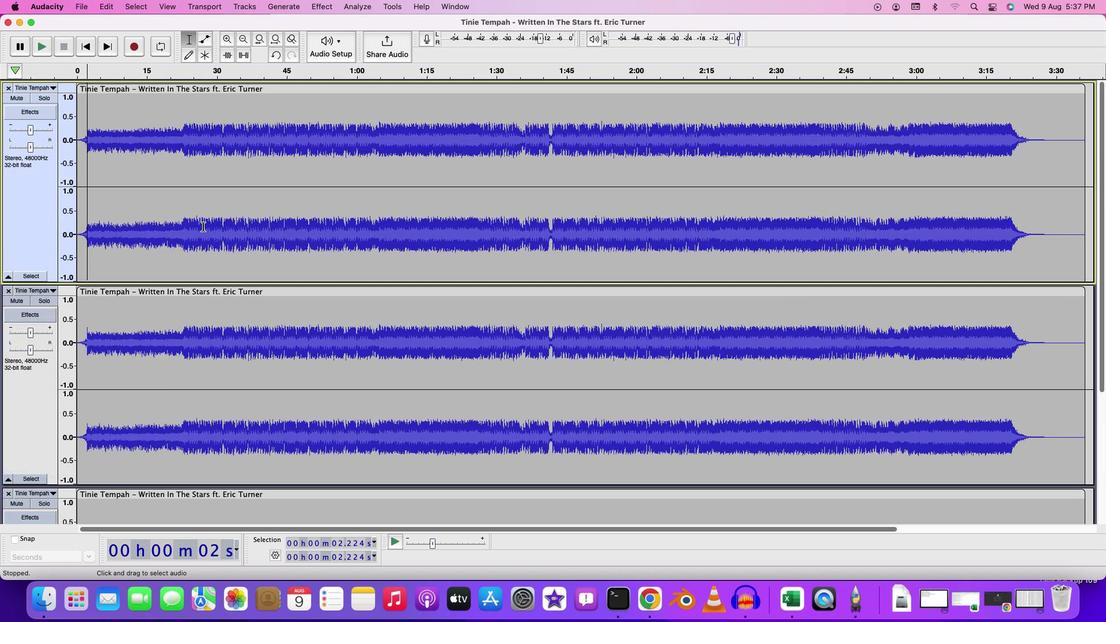 
Action: Mouse moved to (316, 284)
Screenshot: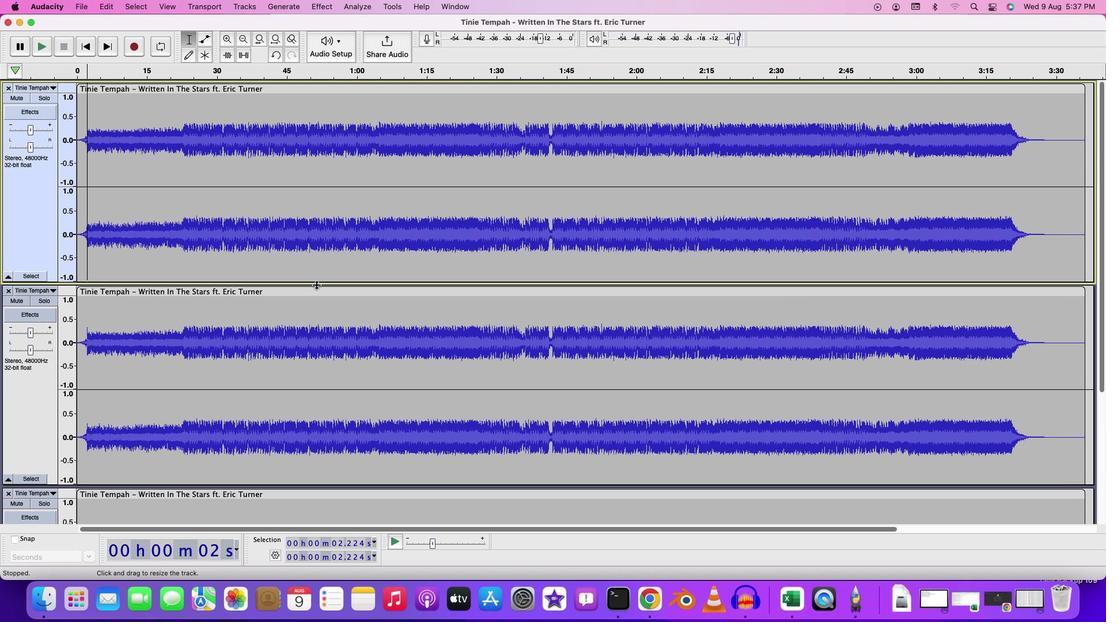 
Action: Mouse pressed left at (316, 284)
Screenshot: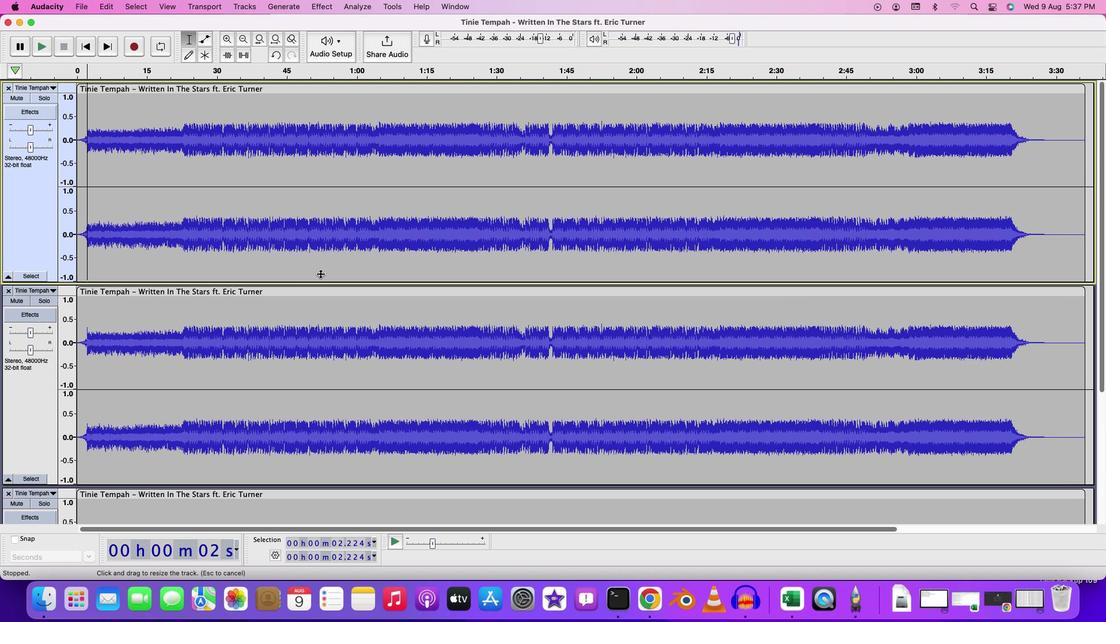 
Action: Mouse moved to (300, 440)
Screenshot: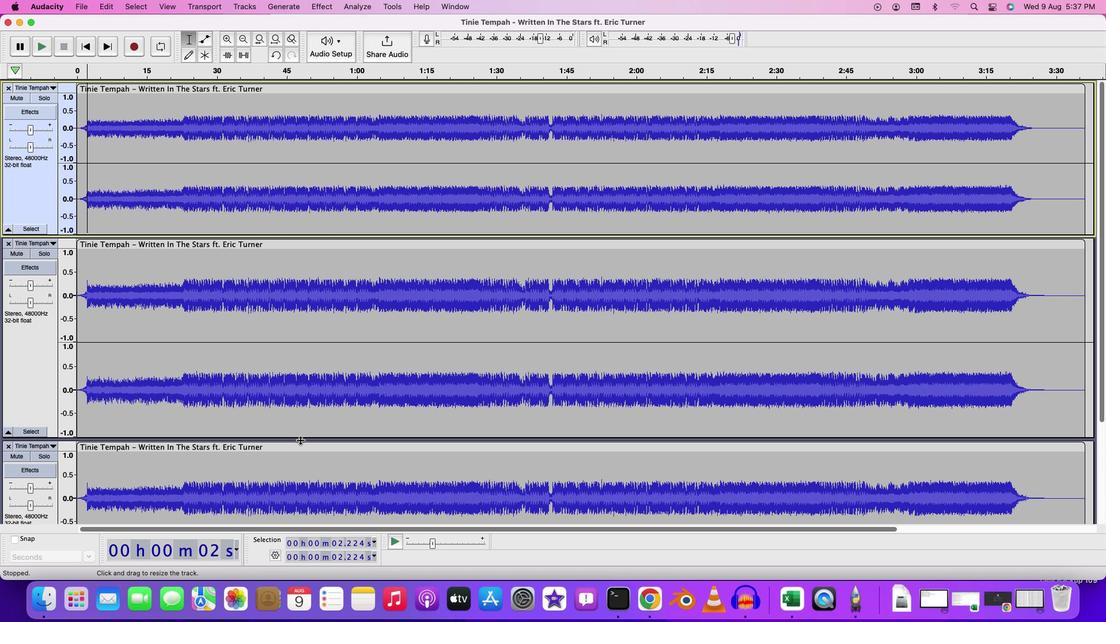 
Action: Mouse pressed left at (300, 440)
Screenshot: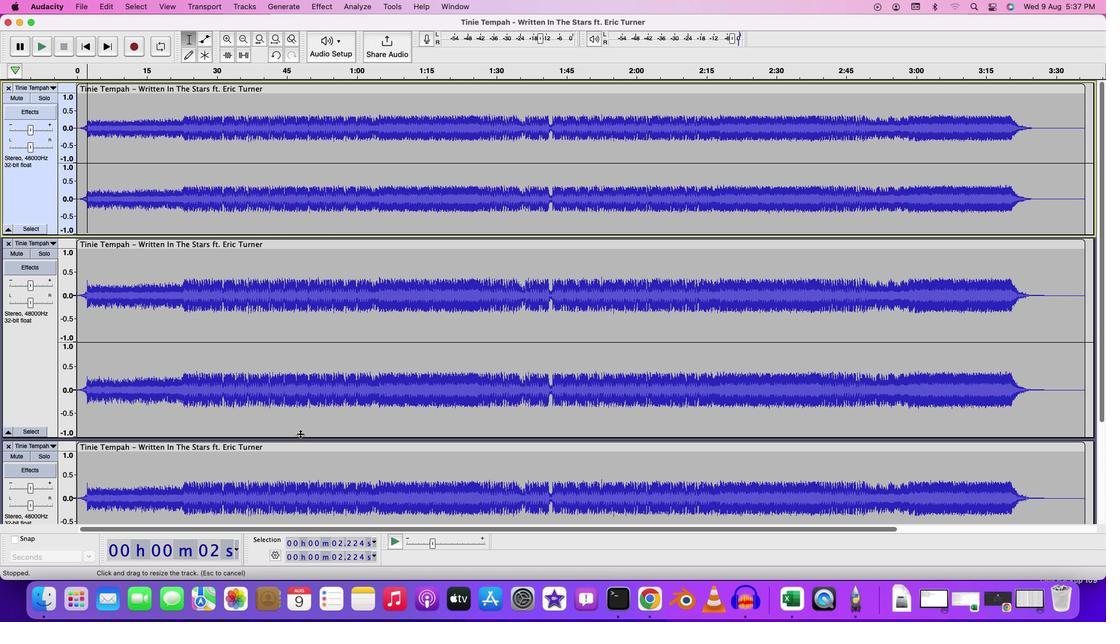 
Action: Mouse moved to (287, 451)
Screenshot: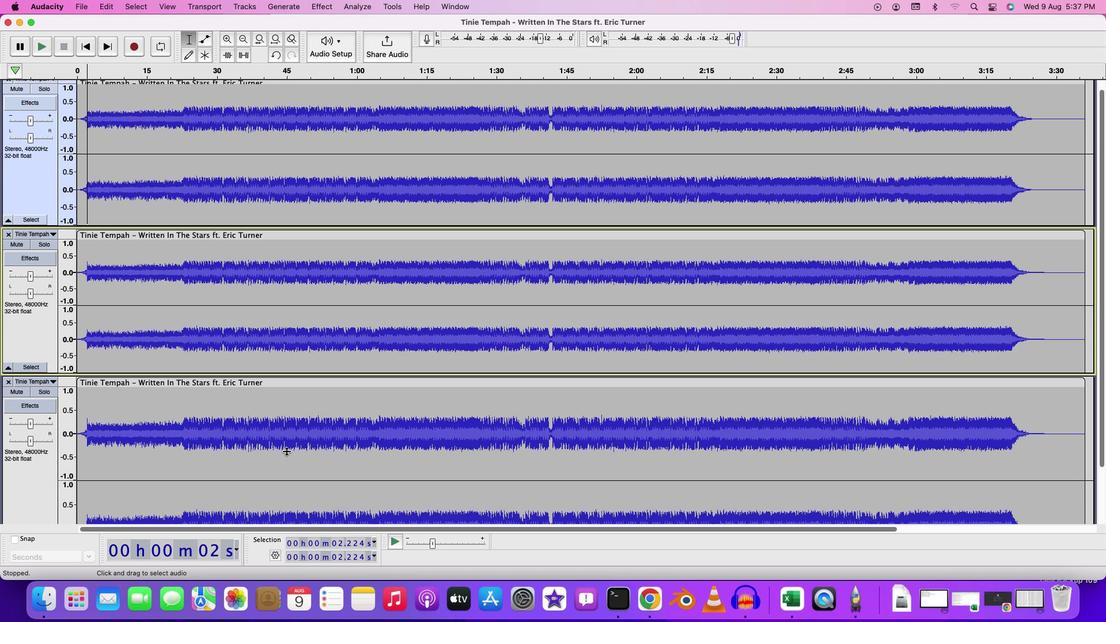 
Action: Mouse scrolled (287, 451) with delta (0, 0)
Screenshot: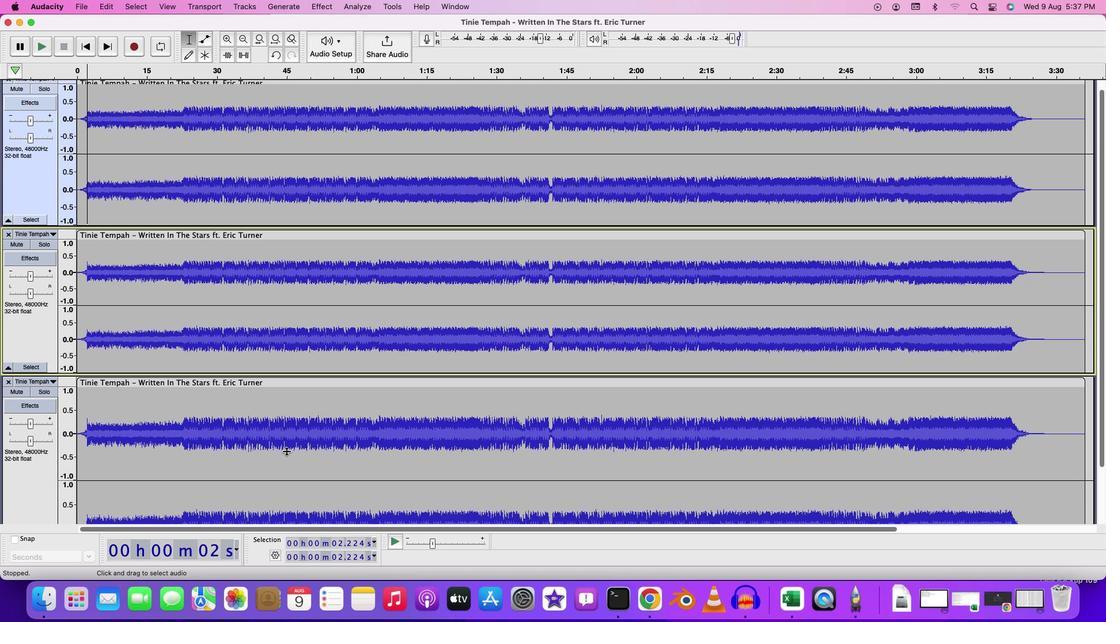
Action: Mouse scrolled (287, 451) with delta (0, 0)
Screenshot: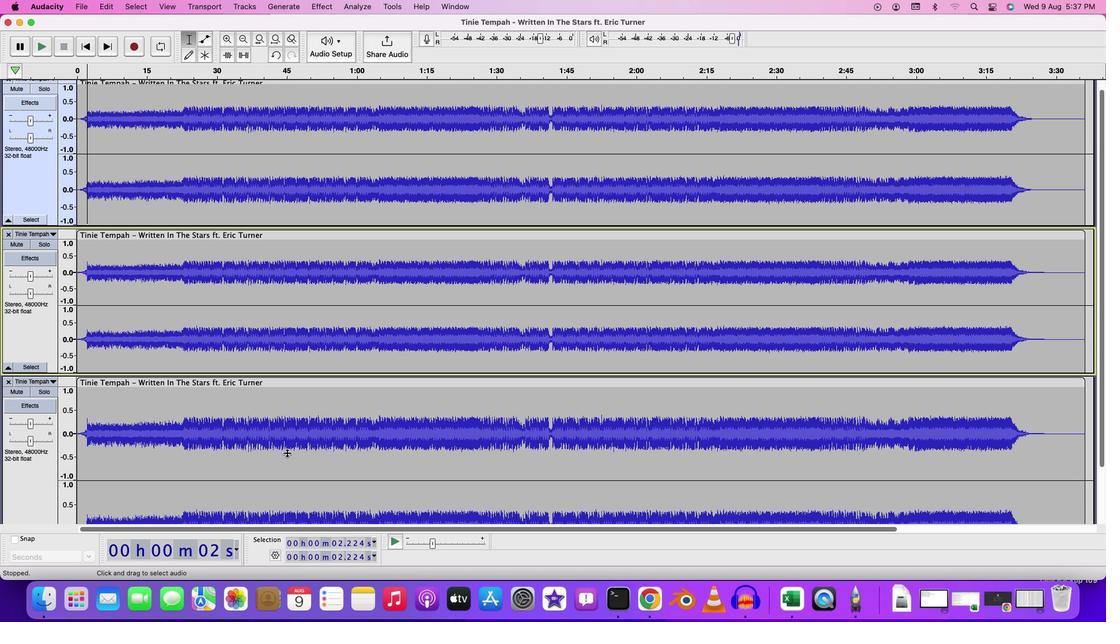 
Action: Mouse scrolled (287, 451) with delta (0, 0)
Screenshot: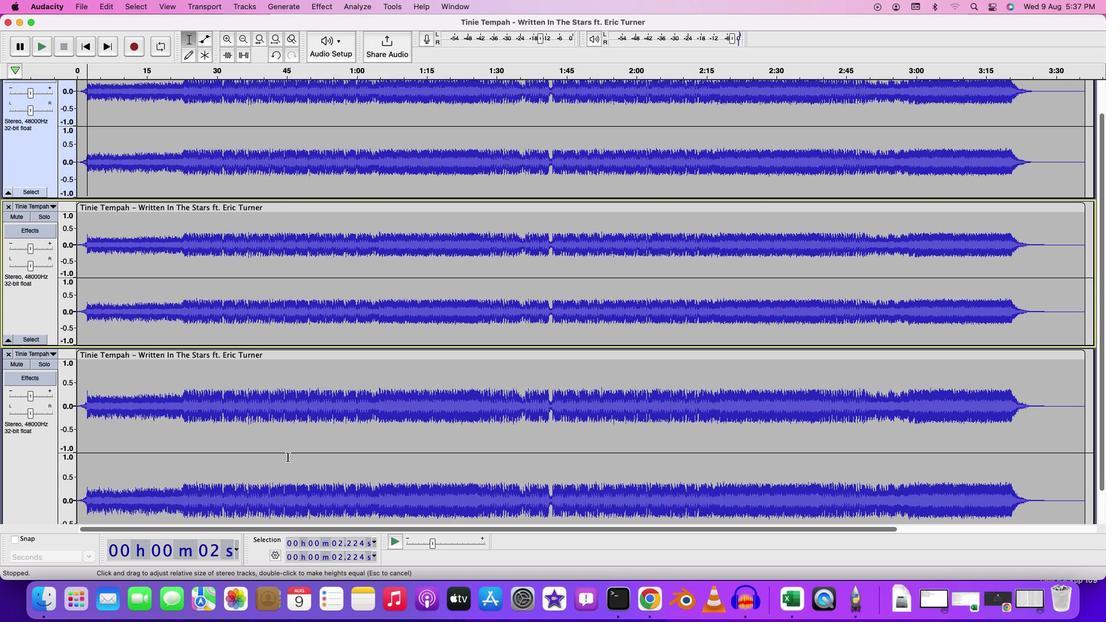 
Action: Mouse moved to (293, 511)
Screenshot: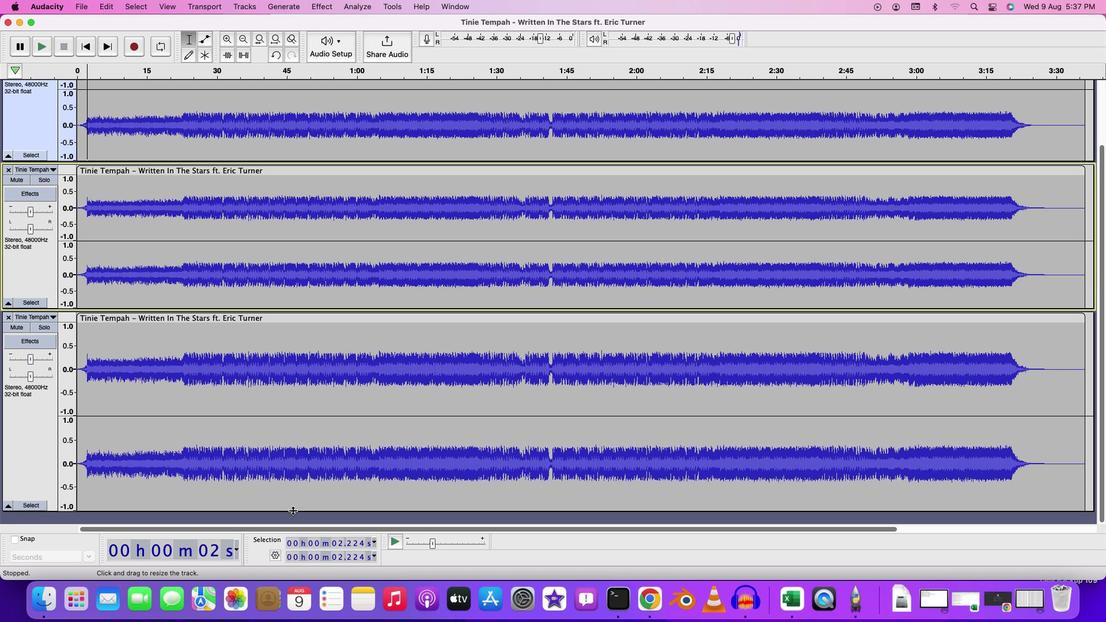 
Action: Mouse pressed left at (293, 511)
Screenshot: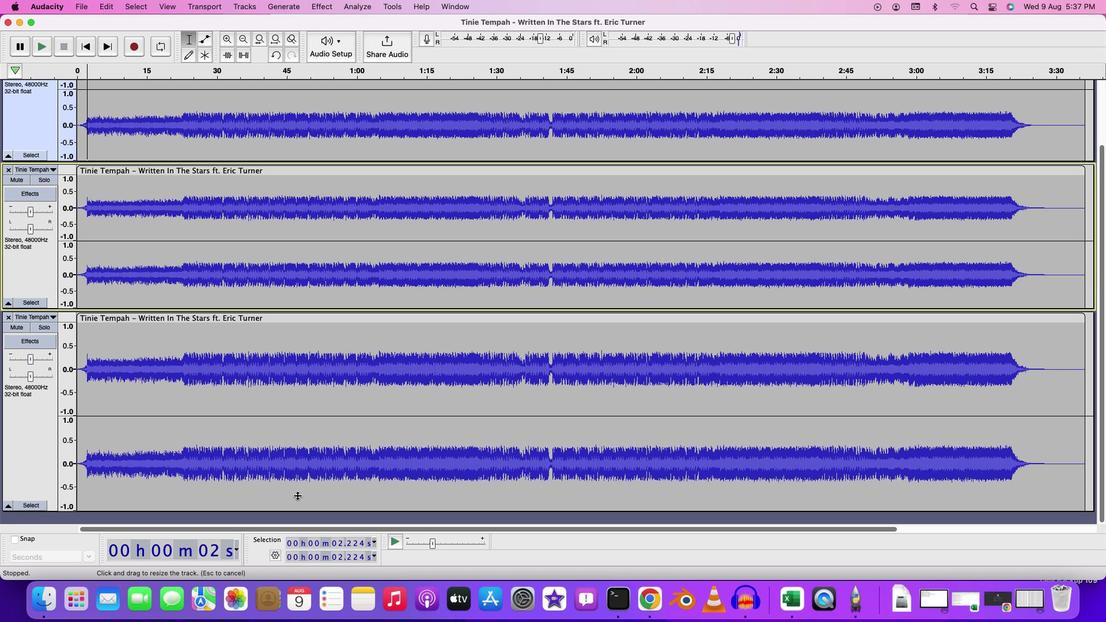 
Action: Mouse moved to (337, 219)
Screenshot: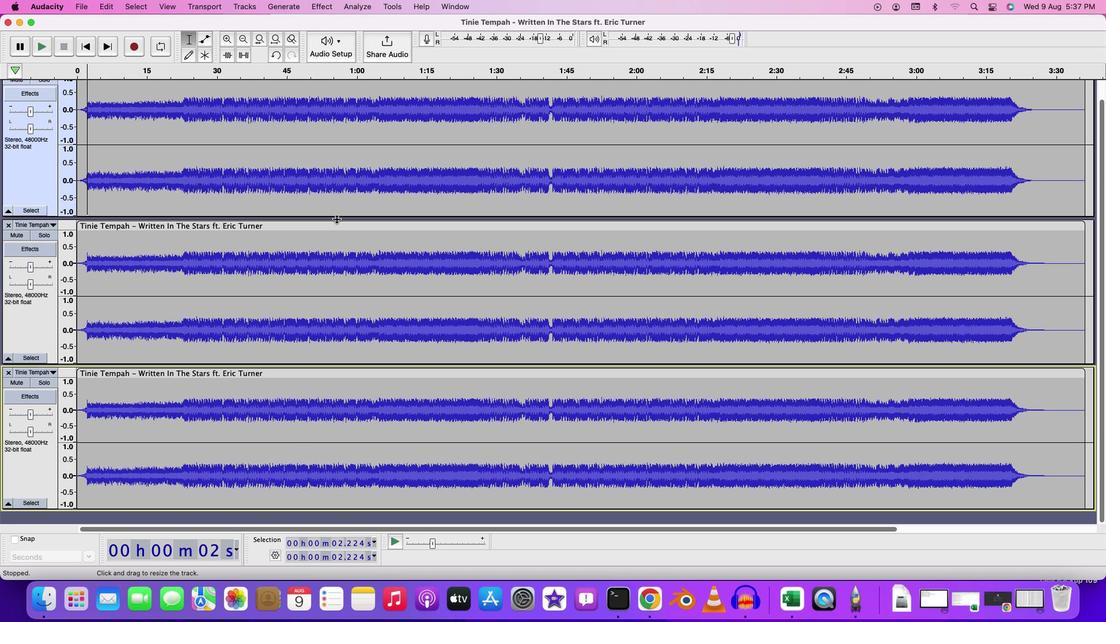 
Action: Mouse pressed left at (337, 219)
Screenshot: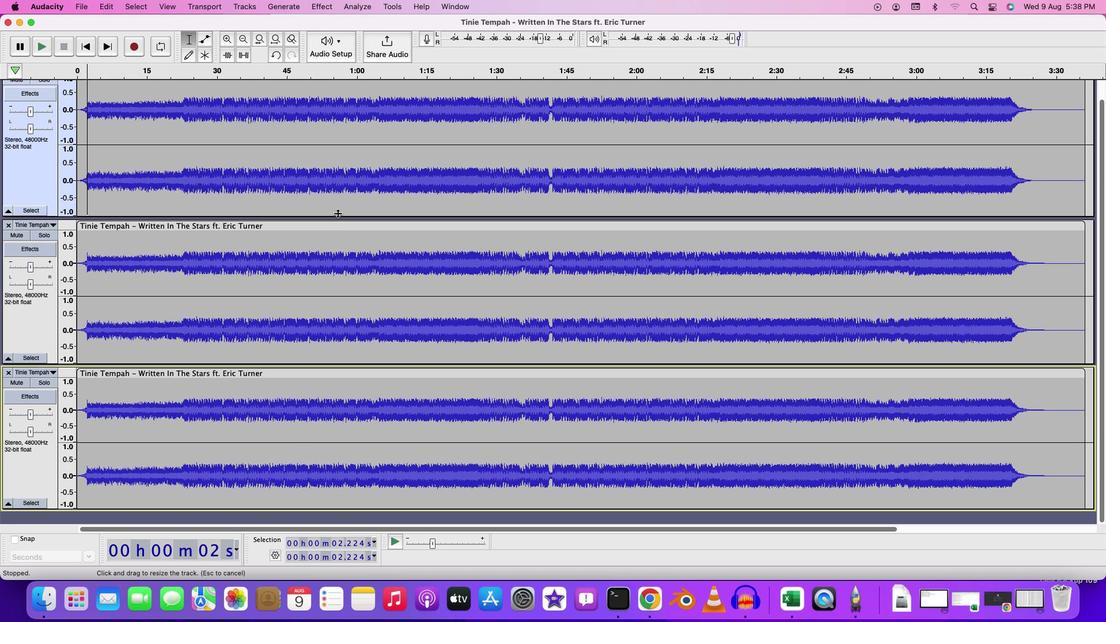 
Action: Mouse moved to (277, 357)
